 Task: Create a captivating website for a music band, complete with music samples, tour dates, and merchandise.
Action: Mouse moved to (510, 58)
Screenshot: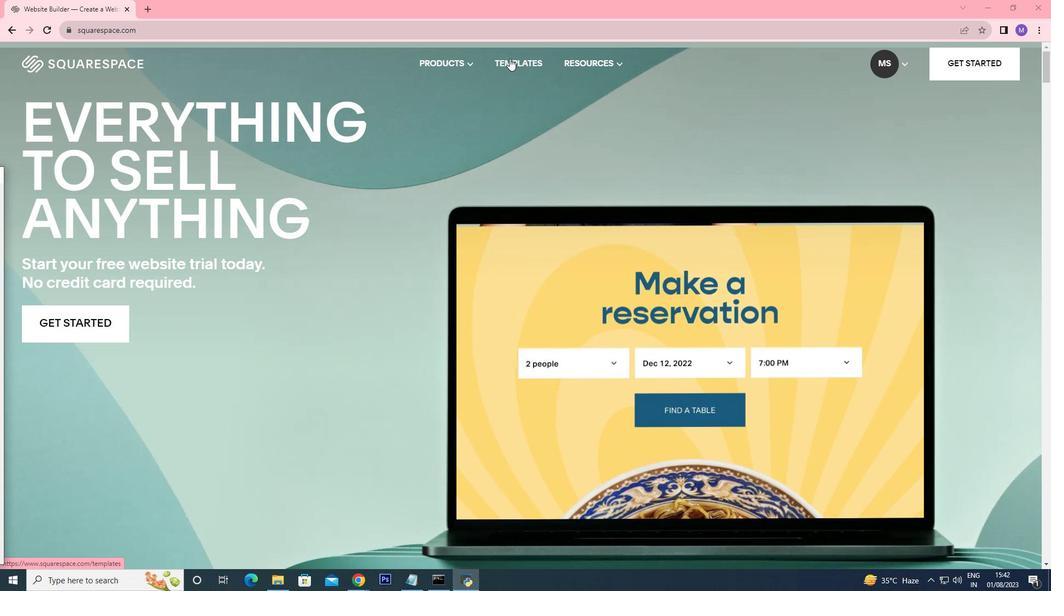 
Action: Mouse pressed left at (510, 58)
Screenshot: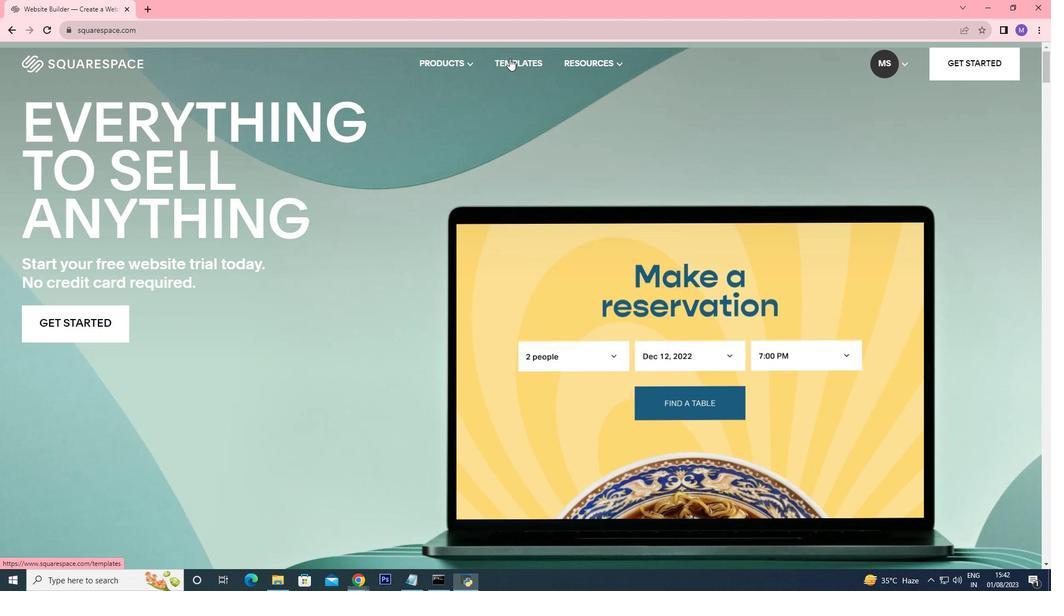 
Action: Mouse moved to (449, 230)
Screenshot: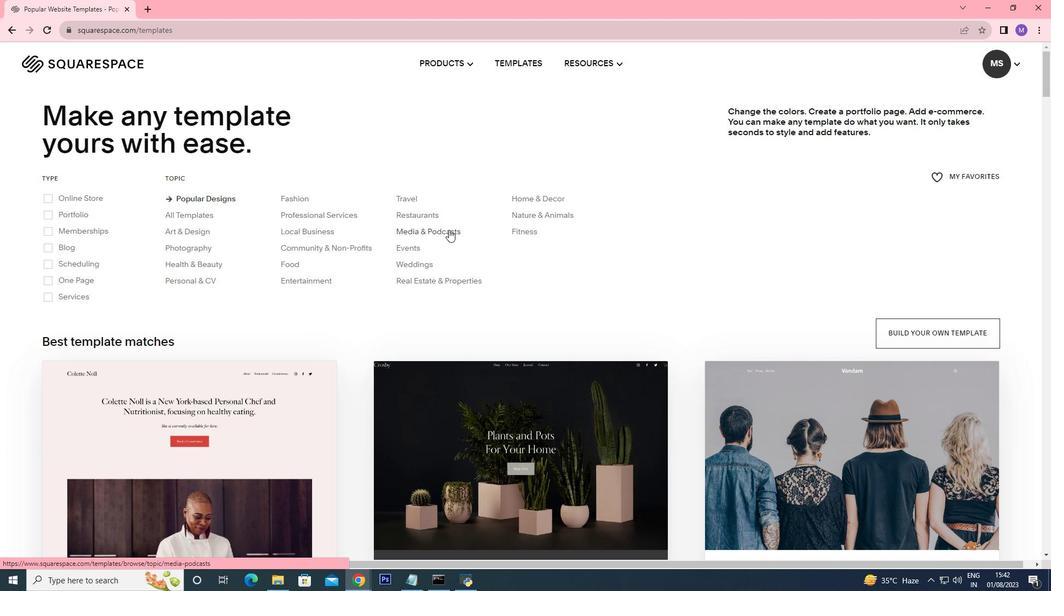 
Action: Mouse pressed left at (449, 230)
Screenshot: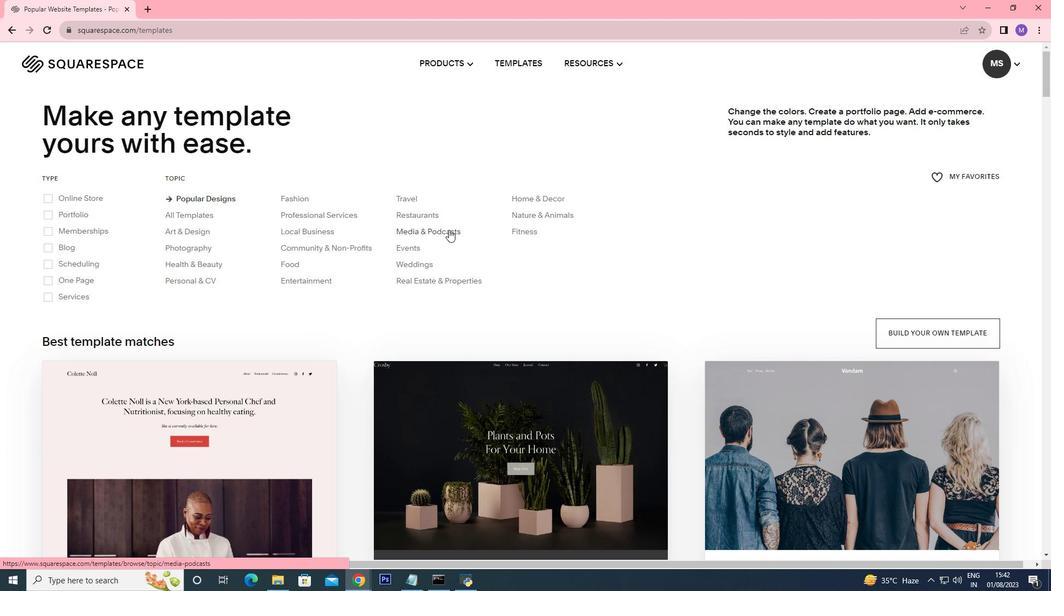 
Action: Mouse moved to (696, 337)
Screenshot: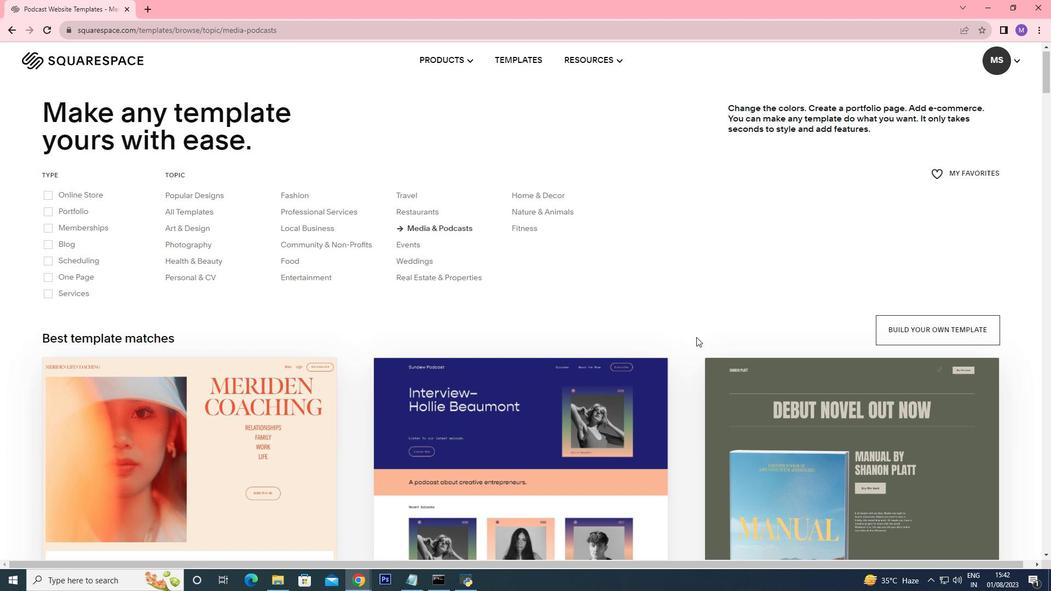 
Action: Mouse scrolled (696, 336) with delta (0, 0)
Screenshot: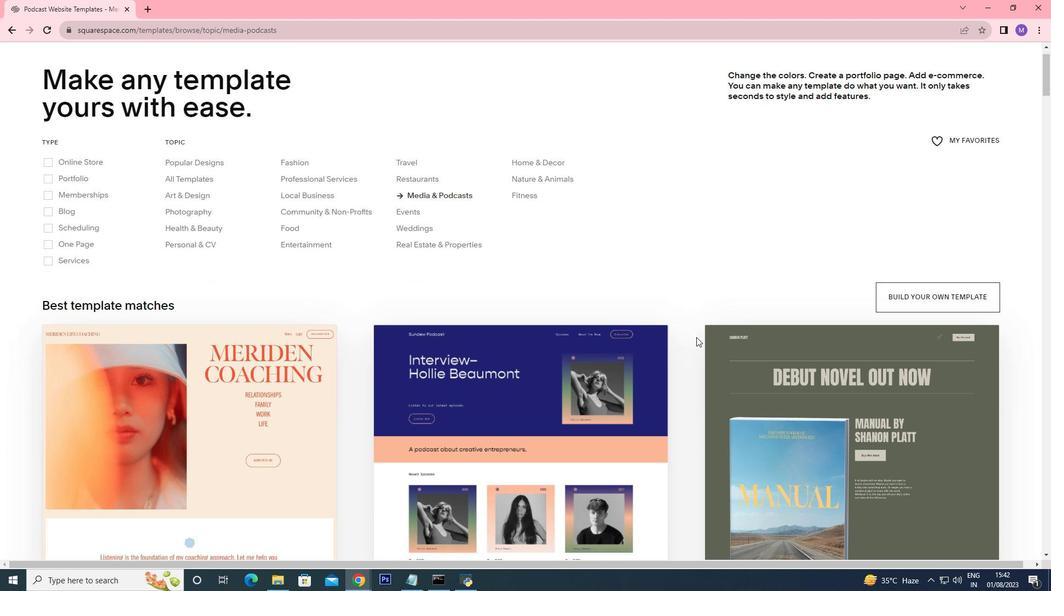 
Action: Mouse scrolled (696, 336) with delta (0, 0)
Screenshot: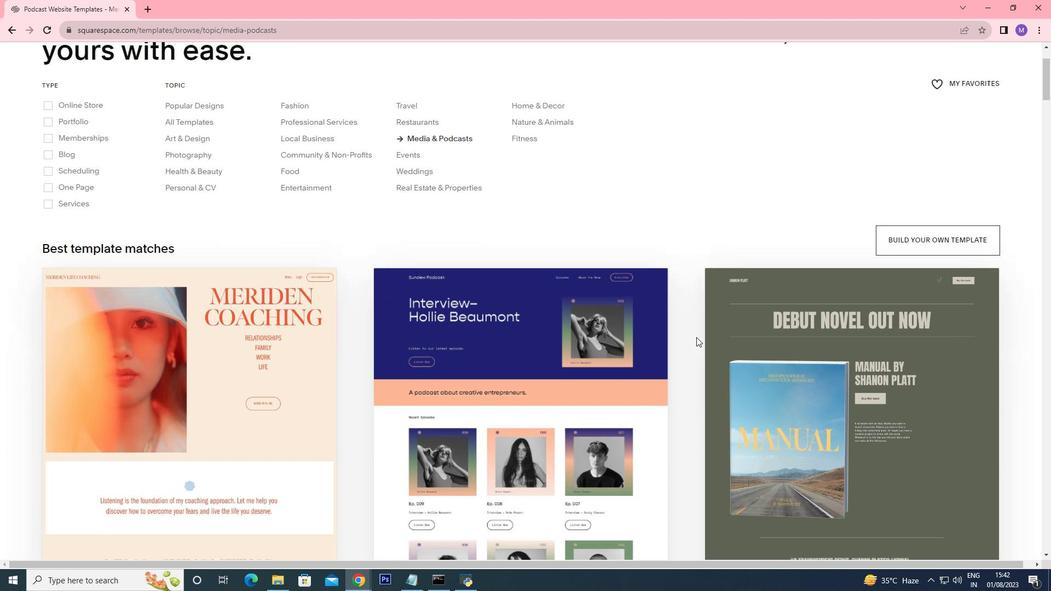 
Action: Mouse scrolled (696, 336) with delta (0, 0)
Screenshot: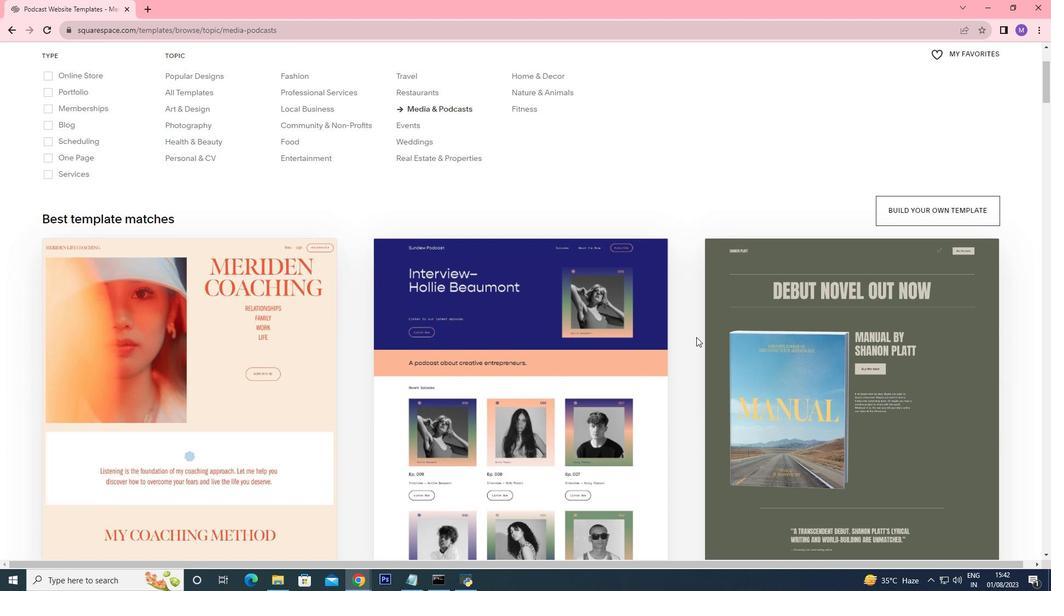 
Action: Mouse moved to (696, 339)
Screenshot: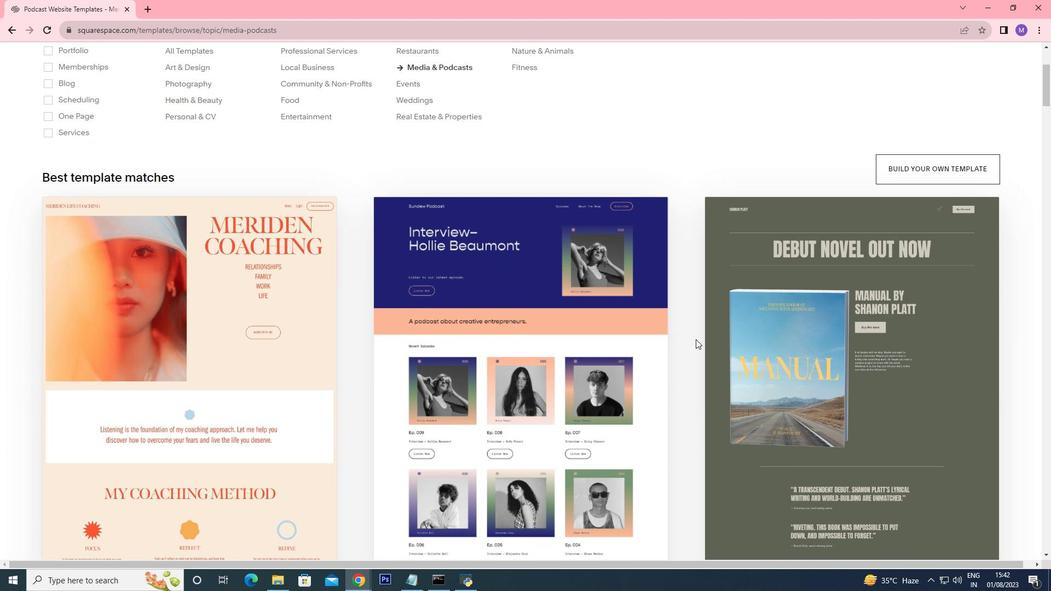 
Action: Mouse scrolled (696, 339) with delta (0, 0)
Screenshot: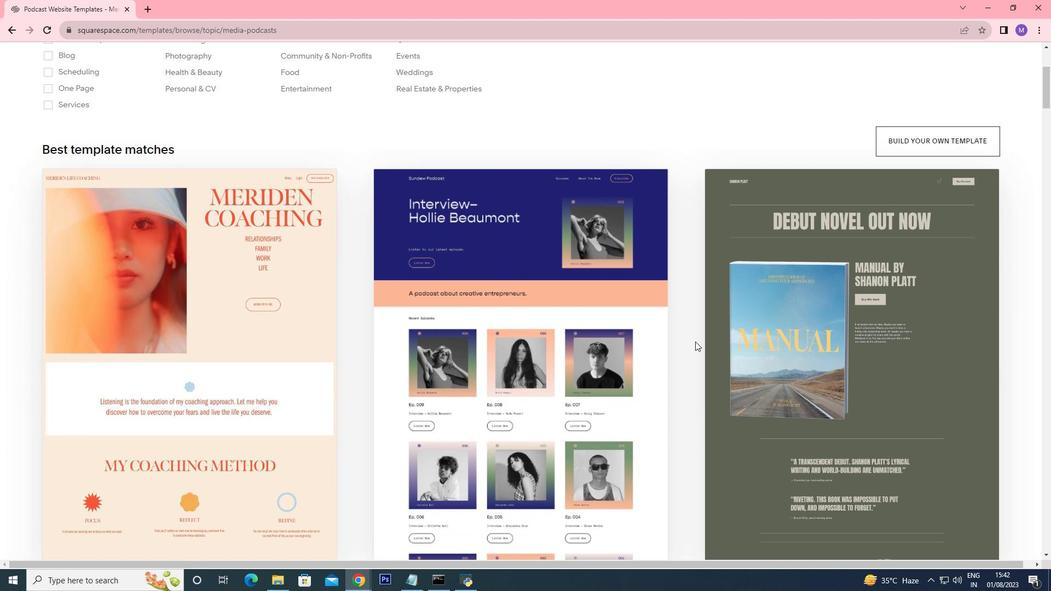 
Action: Mouse moved to (695, 341)
Screenshot: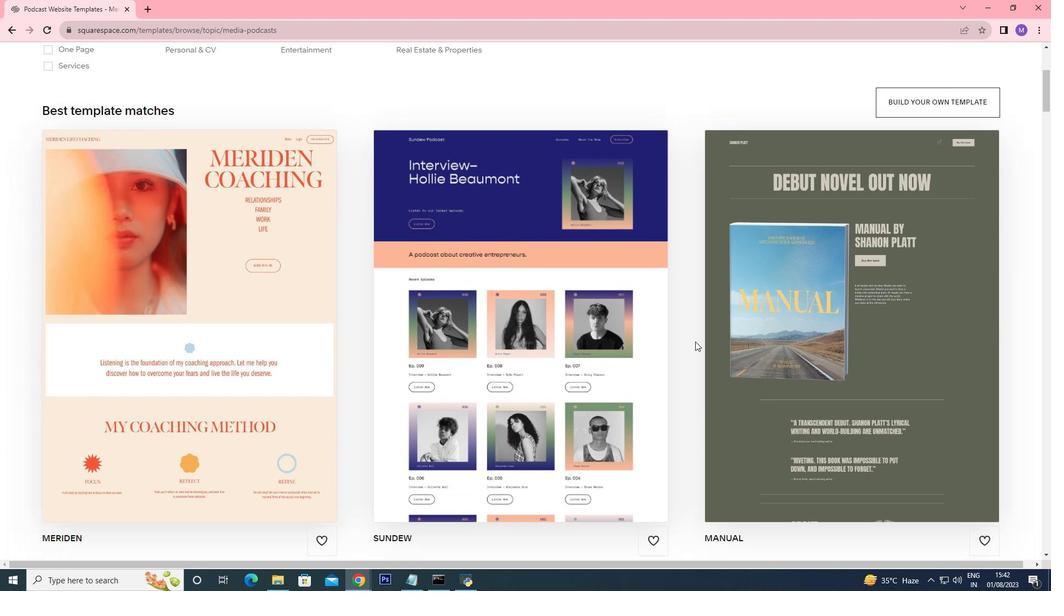 
Action: Mouse scrolled (695, 341) with delta (0, 0)
Screenshot: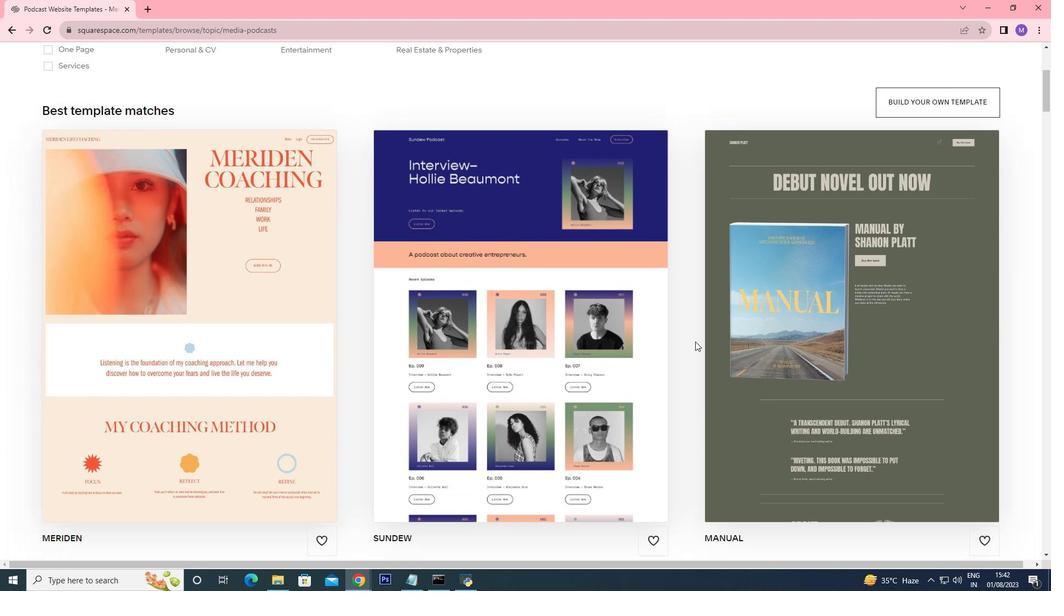 
Action: Mouse moved to (695, 343)
Screenshot: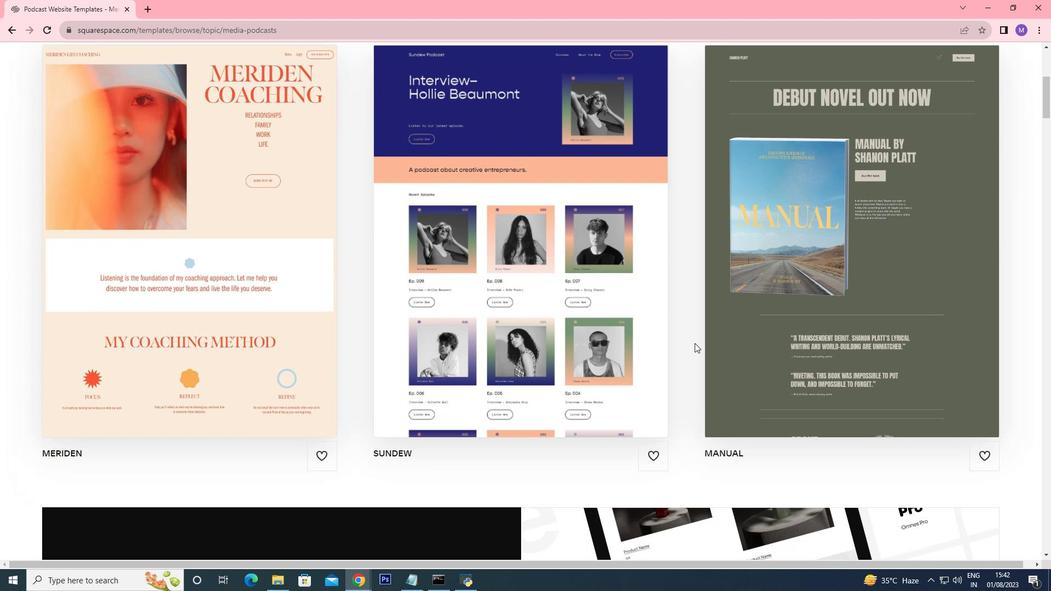 
Action: Mouse scrolled (695, 342) with delta (0, 0)
Screenshot: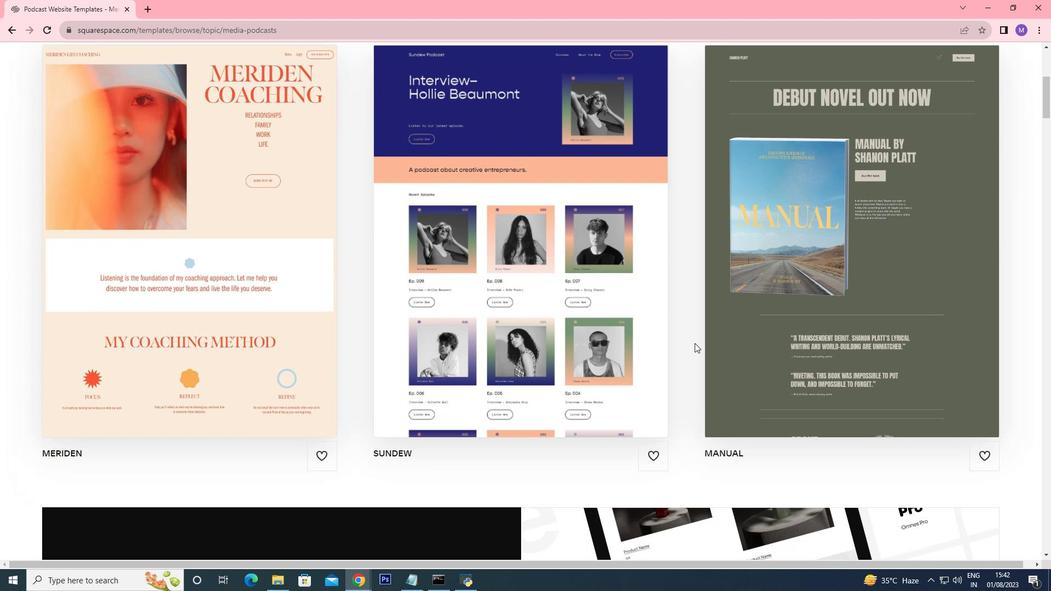 
Action: Mouse moved to (591, 365)
Screenshot: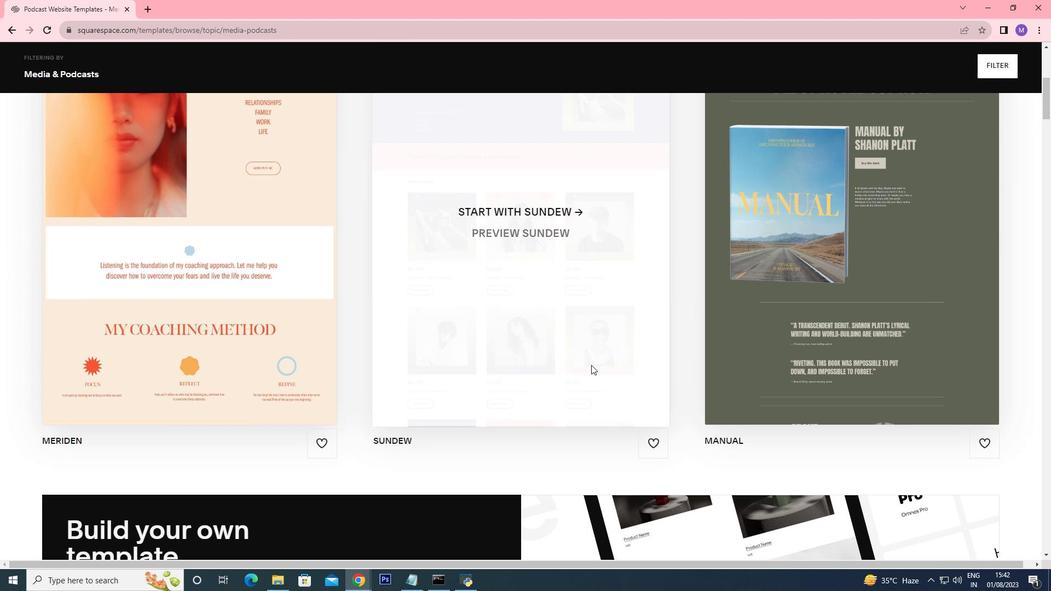 
Action: Mouse scrolled (591, 365) with delta (0, 0)
Screenshot: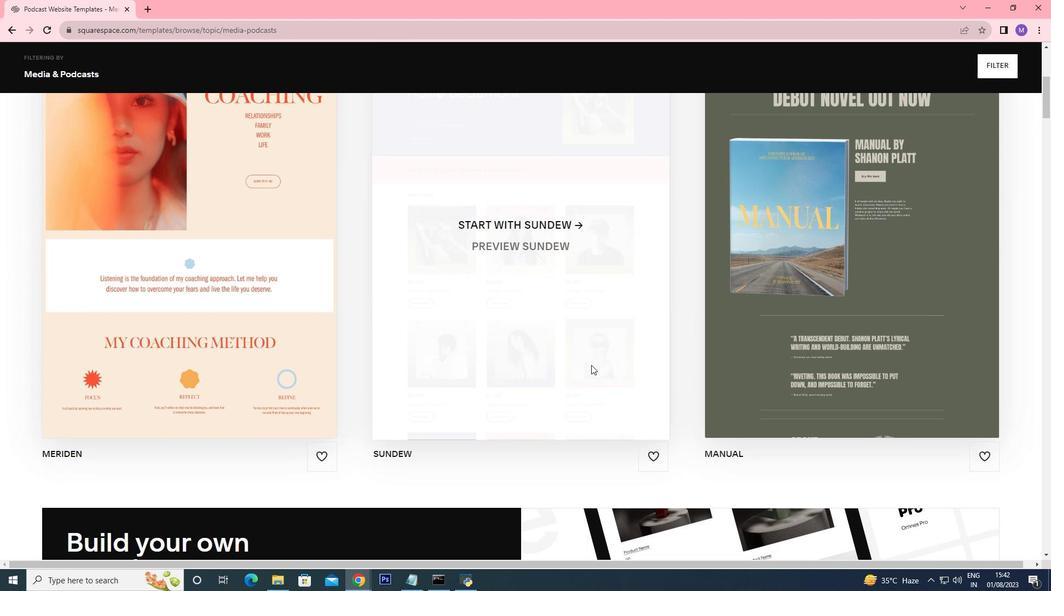 
Action: Mouse scrolled (591, 365) with delta (0, 0)
Screenshot: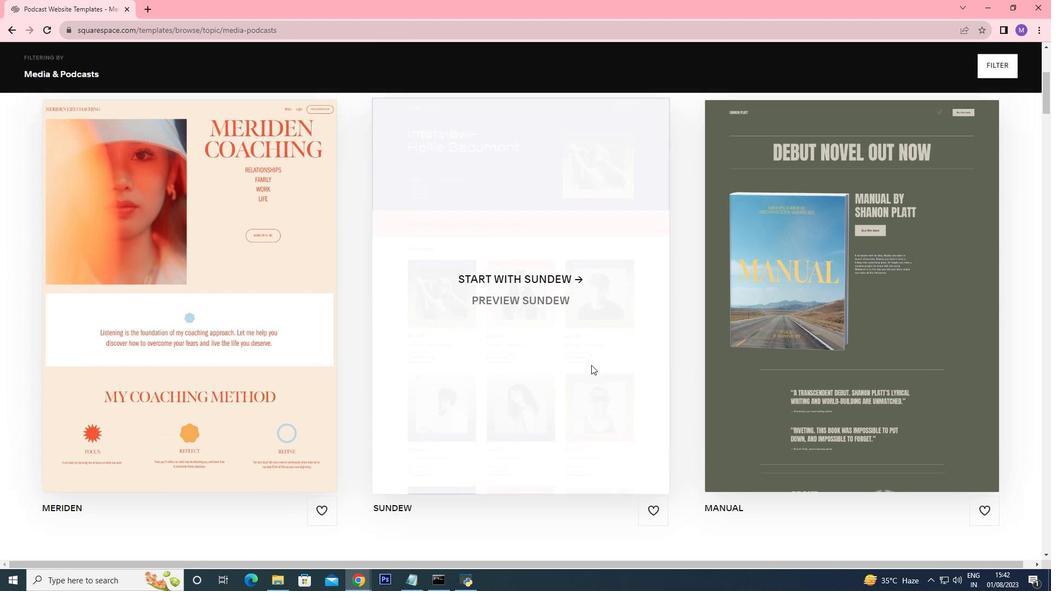 
Action: Mouse scrolled (591, 365) with delta (0, 0)
Screenshot: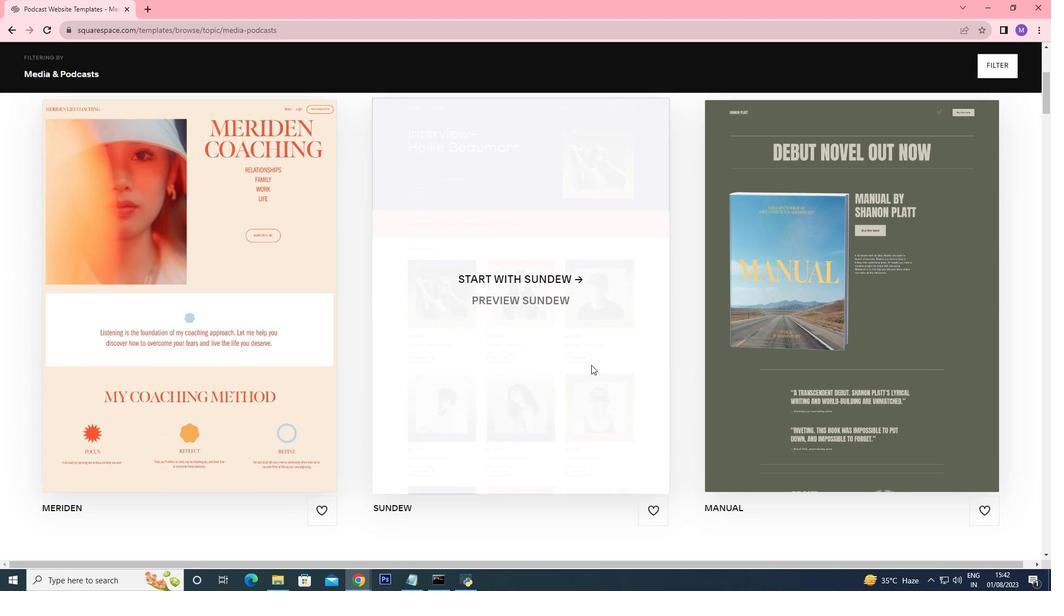 
Action: Mouse moved to (209, 382)
Screenshot: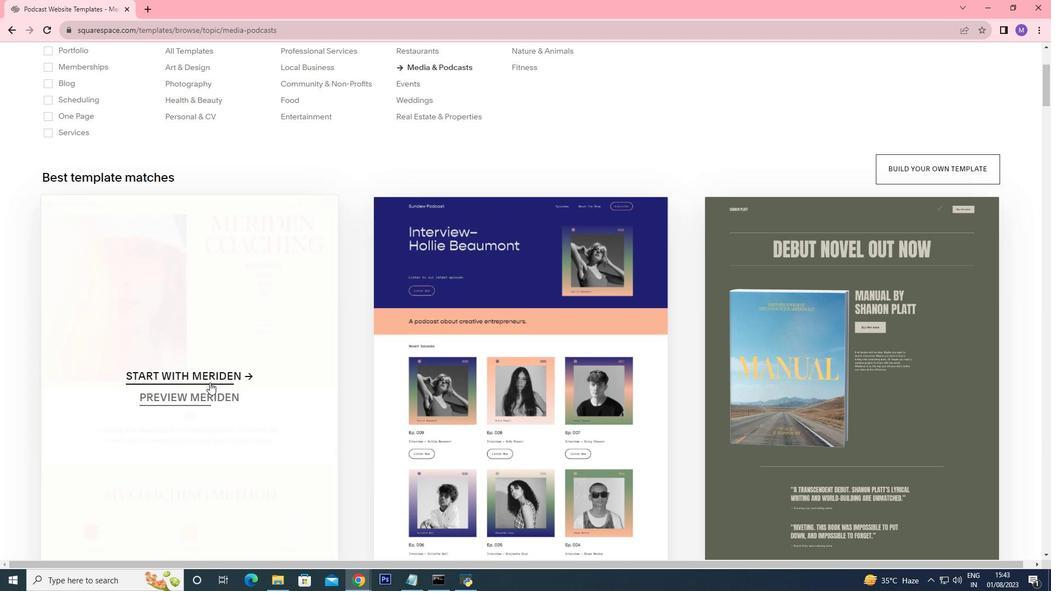 
Action: Mouse pressed left at (209, 382)
Screenshot: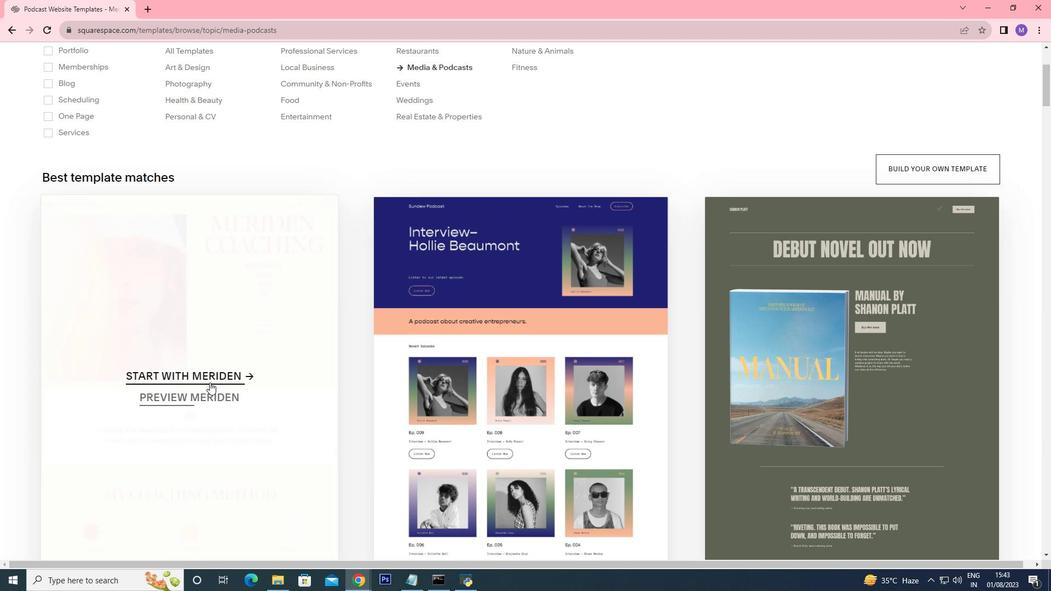 
Action: Mouse moved to (566, 341)
Screenshot: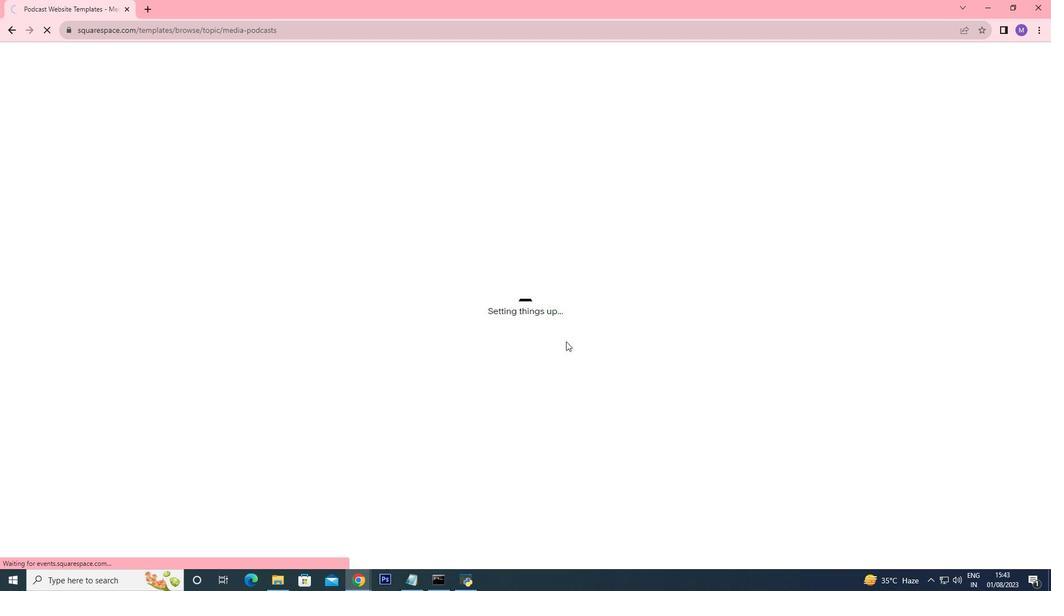
Action: Mouse scrolled (566, 341) with delta (0, 0)
Screenshot: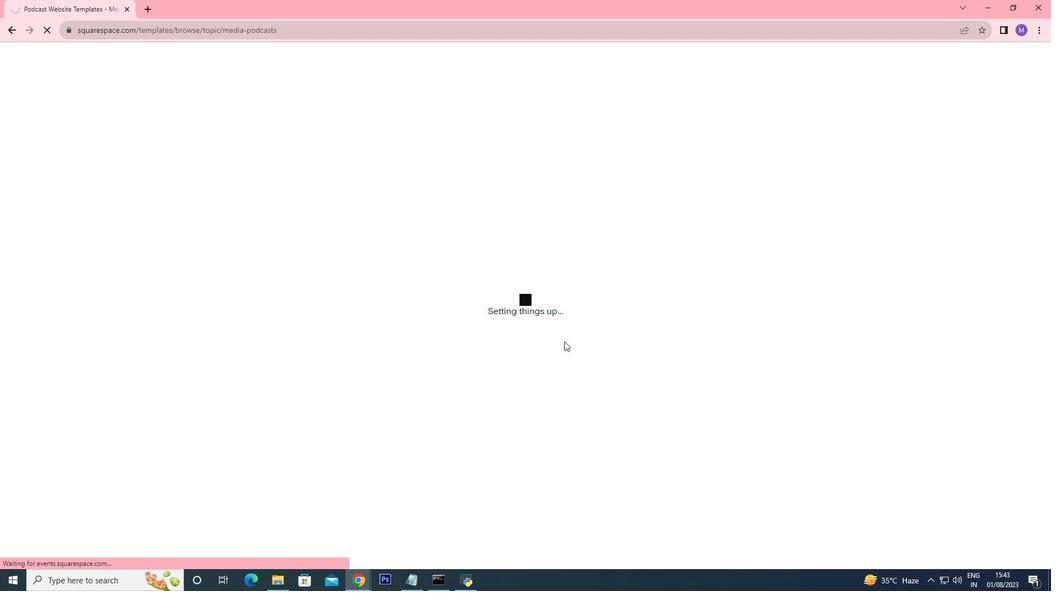 
Action: Mouse moved to (564, 341)
Screenshot: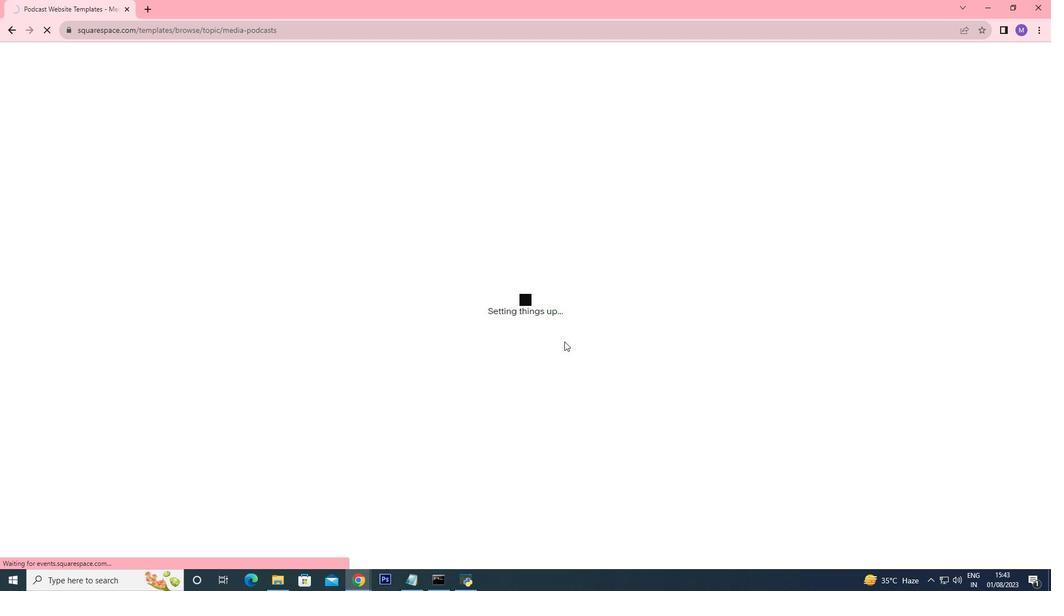 
Action: Mouse scrolled (564, 341) with delta (0, 0)
Screenshot: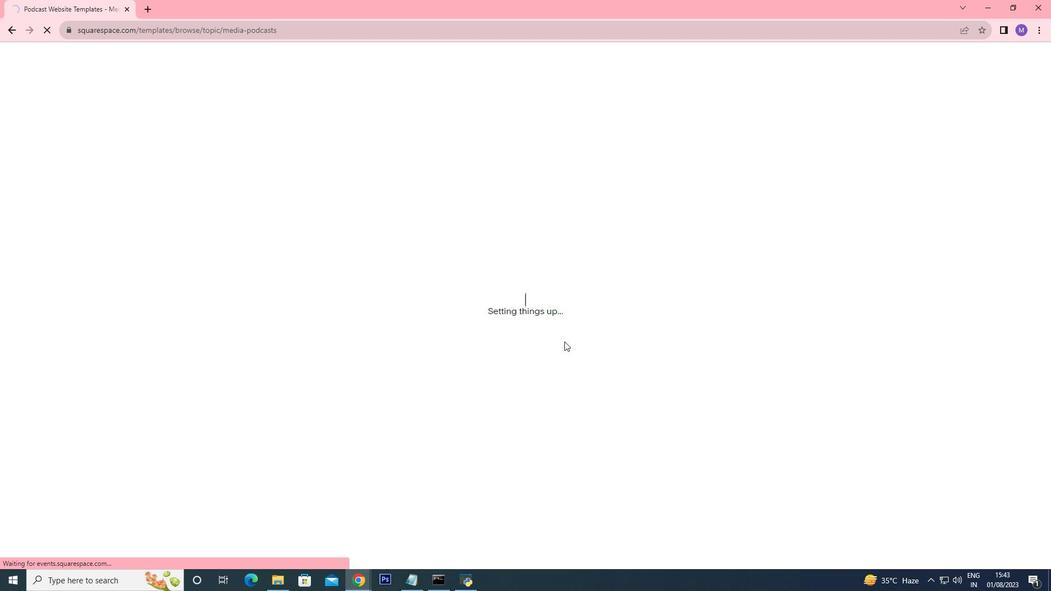 
Action: Mouse moved to (365, 294)
Screenshot: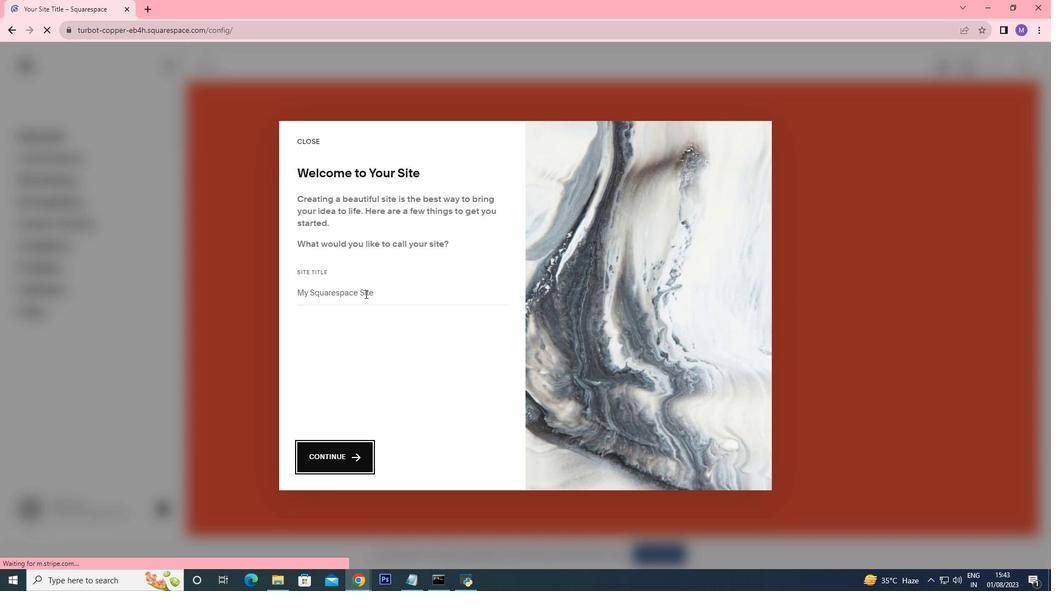 
Action: Mouse pressed left at (365, 294)
Screenshot: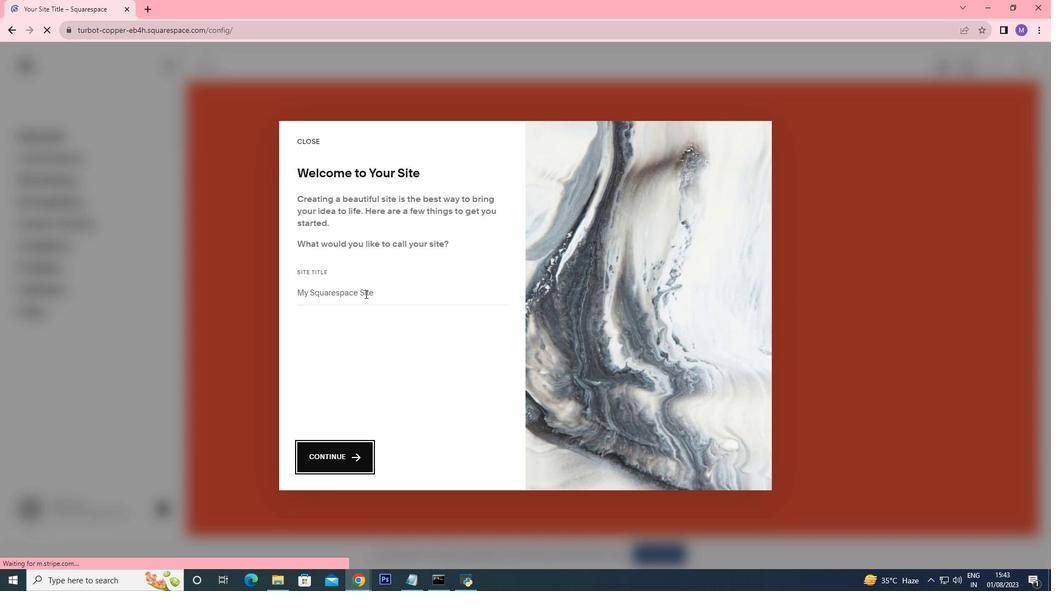 
Action: Mouse moved to (364, 294)
Screenshot: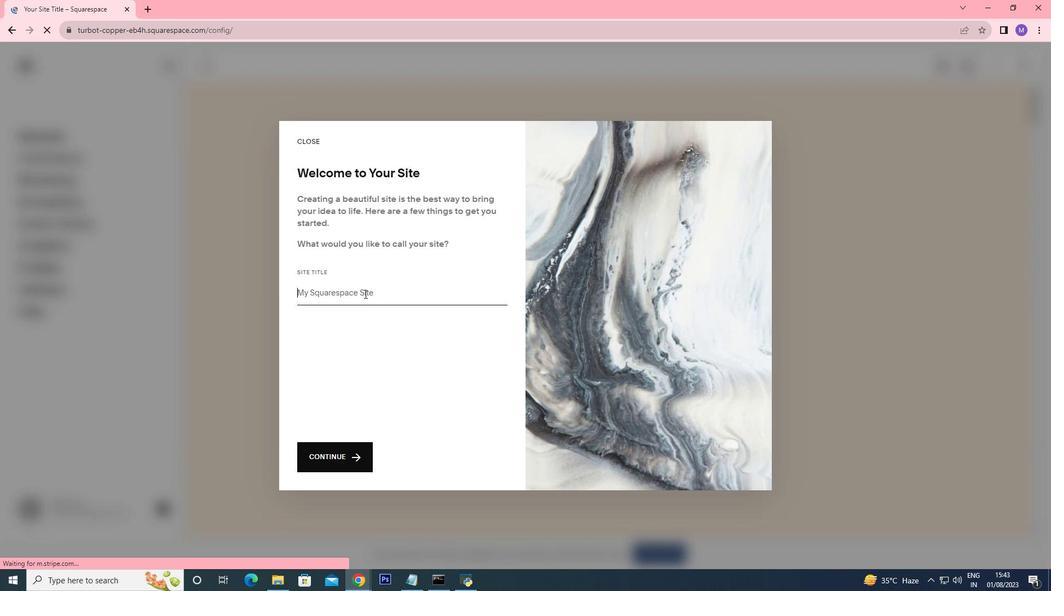 
Action: Key pressed <Key.shift>Music<Key.space>band
Screenshot: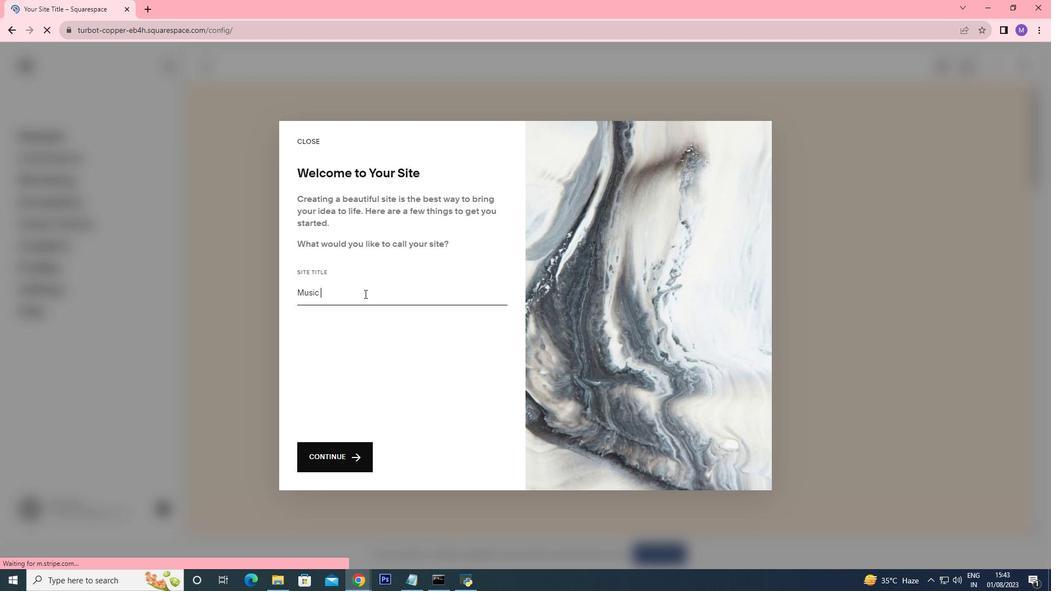 
Action: Mouse pressed left at (364, 294)
Screenshot: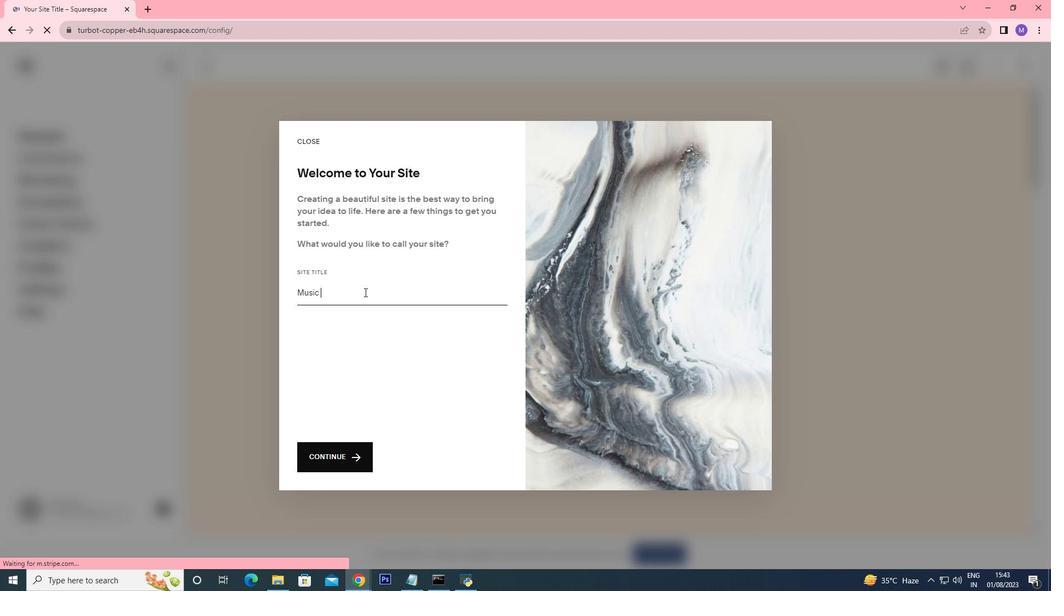 
Action: Mouse moved to (346, 292)
Screenshot: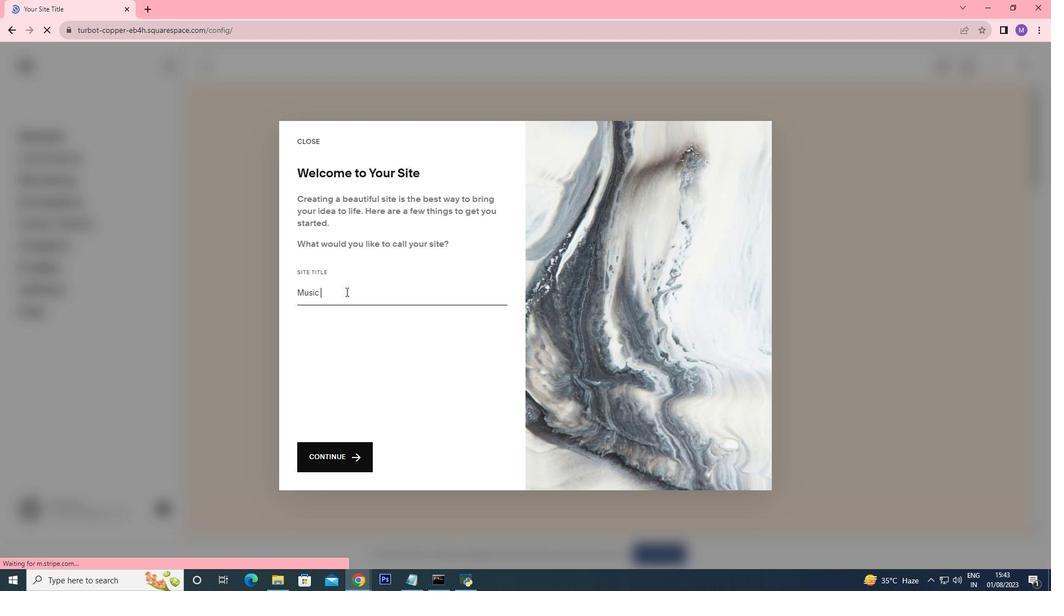 
Action: Mouse pressed left at (346, 292)
Screenshot: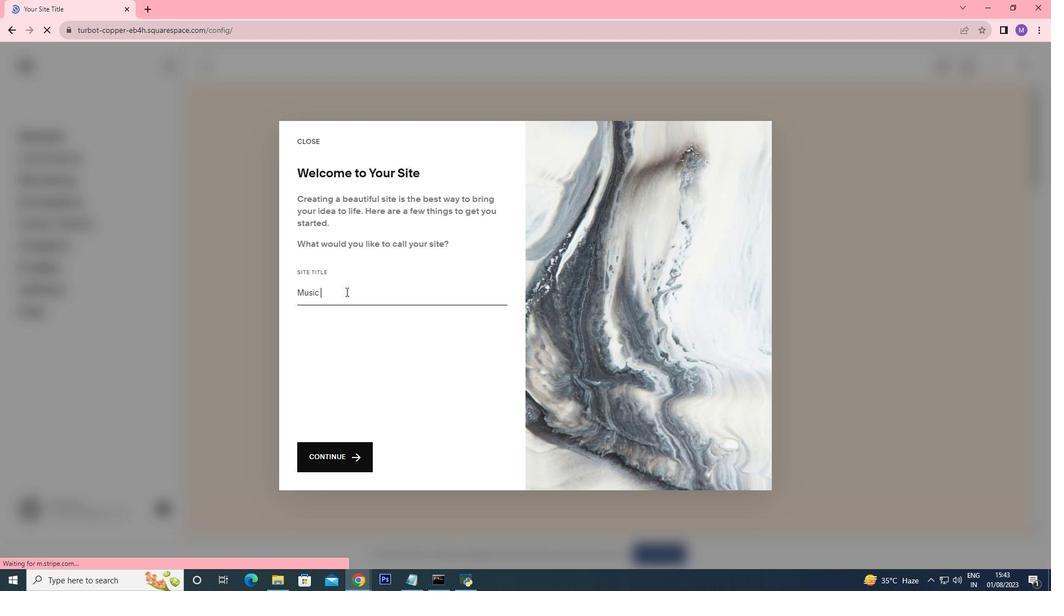 
Action: Mouse moved to (338, 452)
Screenshot: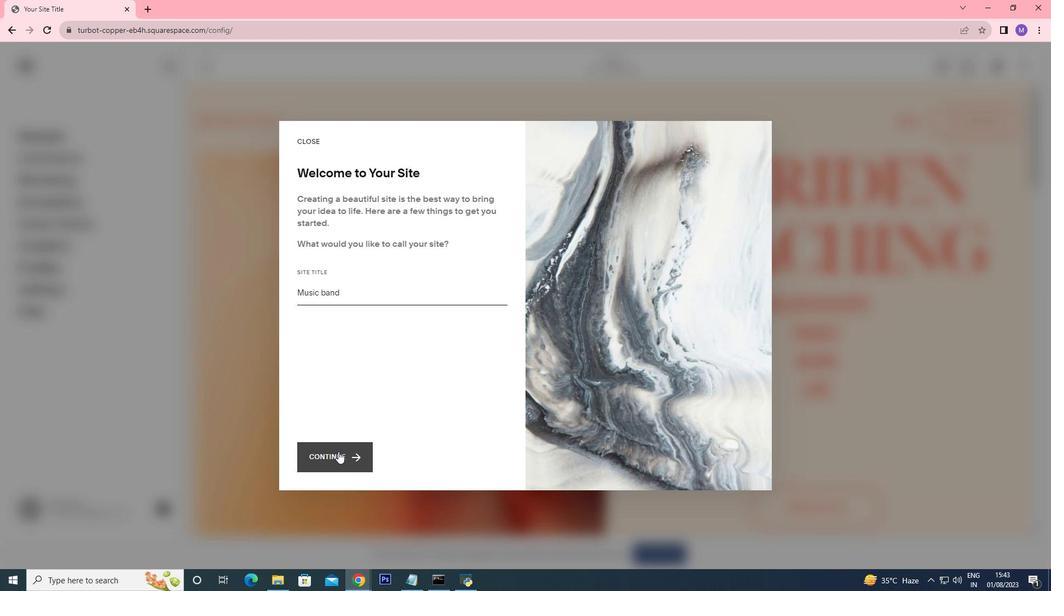 
Action: Mouse pressed left at (338, 452)
Screenshot: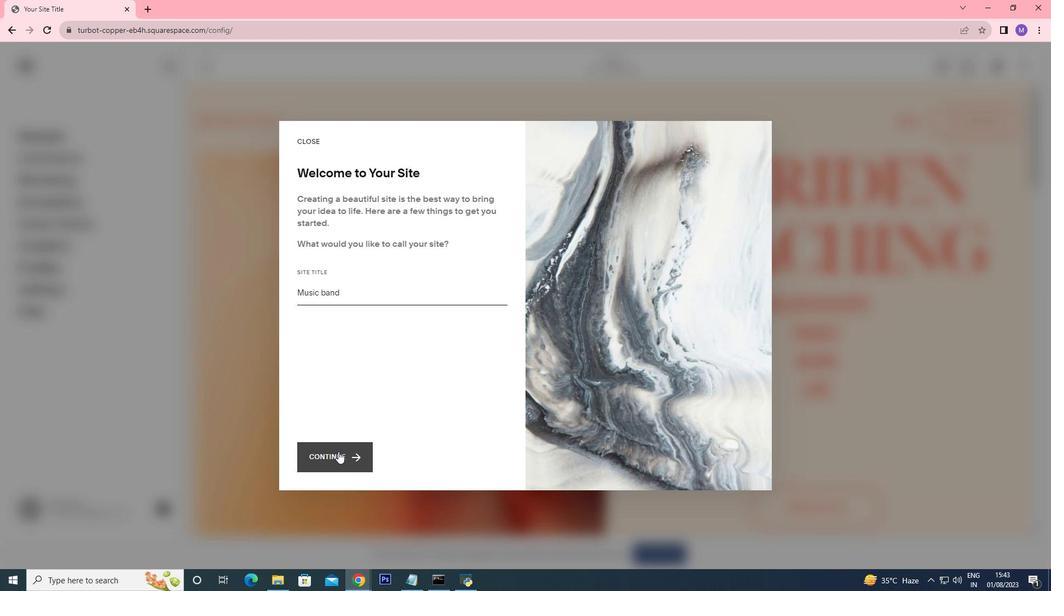 
Action: Mouse moved to (493, 459)
Screenshot: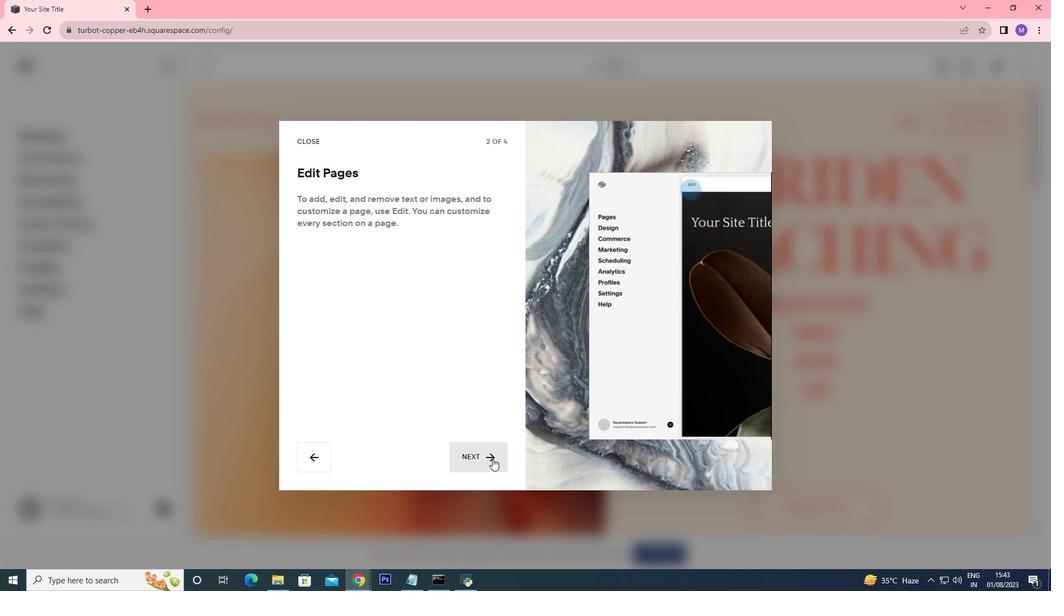 
Action: Mouse pressed left at (493, 459)
Screenshot: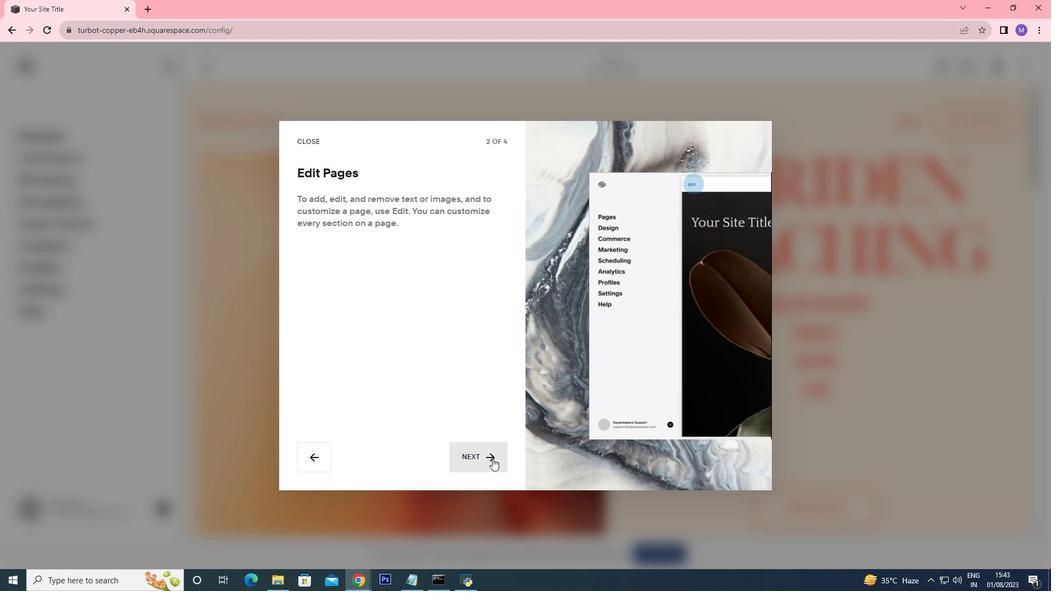 
Action: Mouse moved to (488, 460)
Screenshot: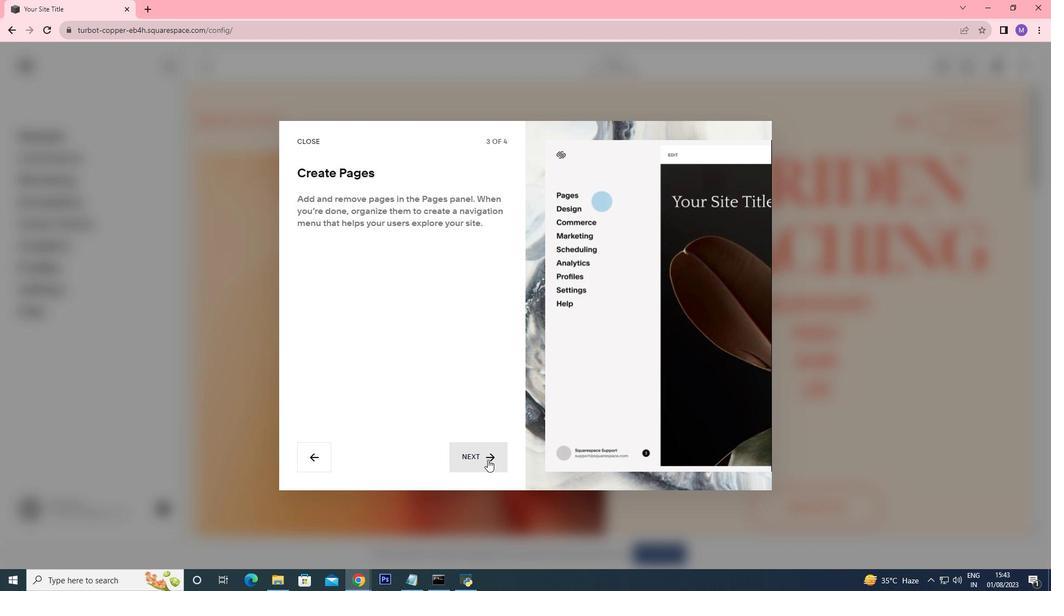 
Action: Mouse pressed left at (488, 460)
Screenshot: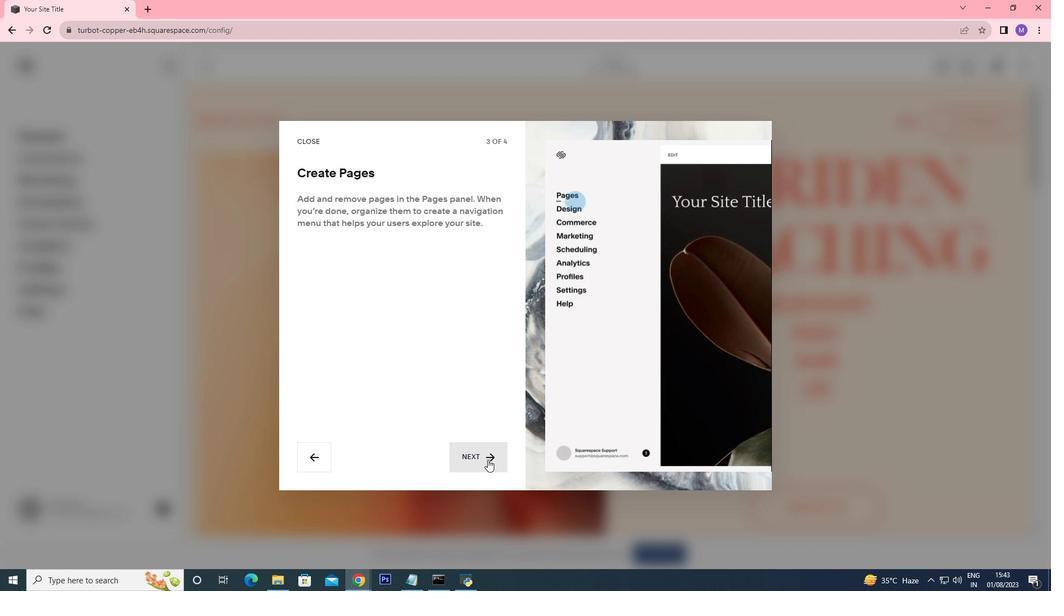 
Action: Mouse pressed left at (488, 460)
Screenshot: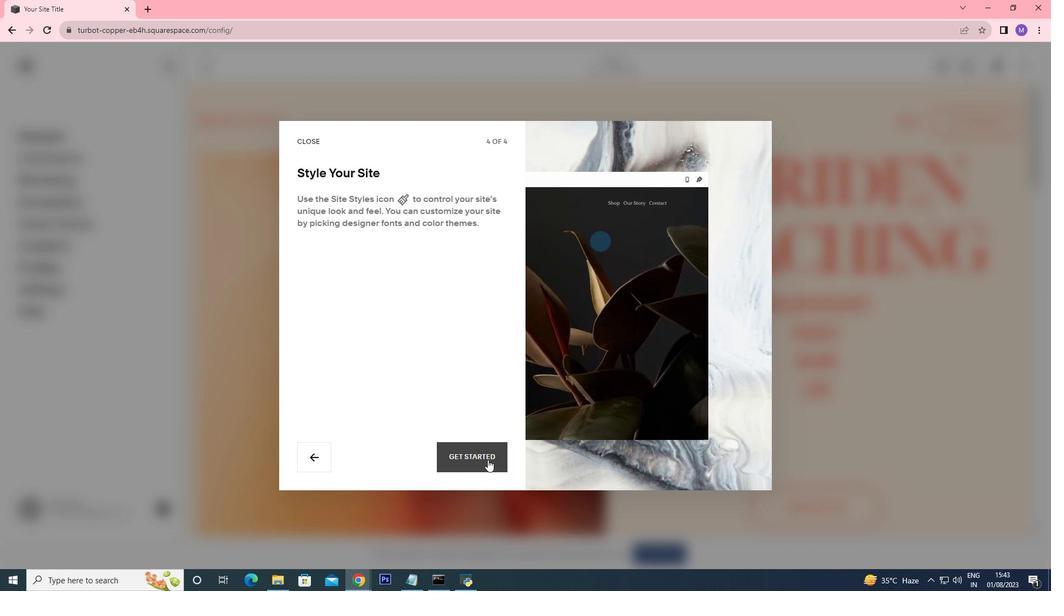 
Action: Mouse moved to (1004, 481)
Screenshot: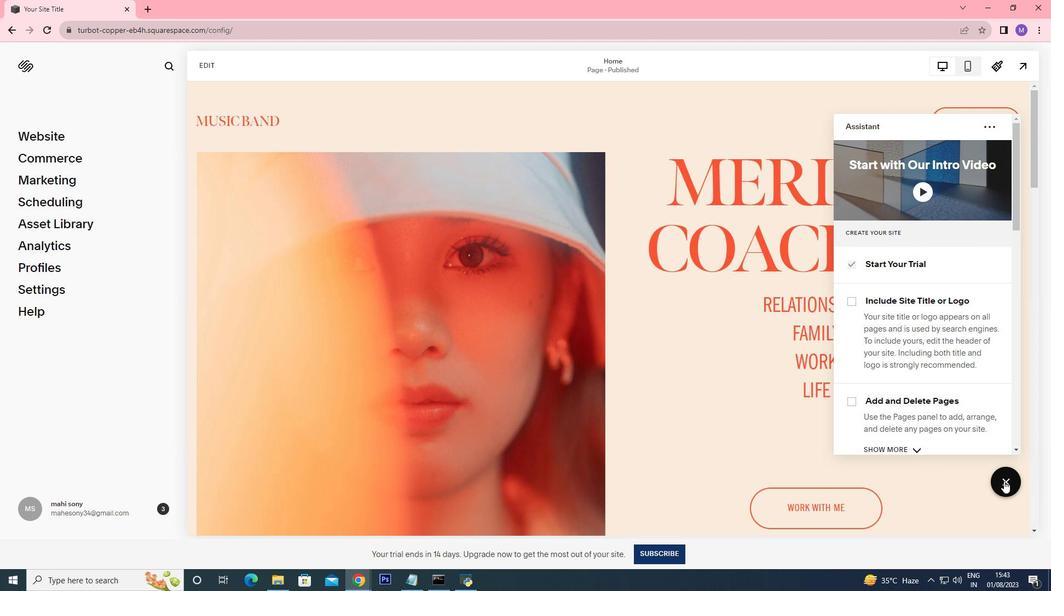 
Action: Mouse pressed left at (1004, 481)
Screenshot: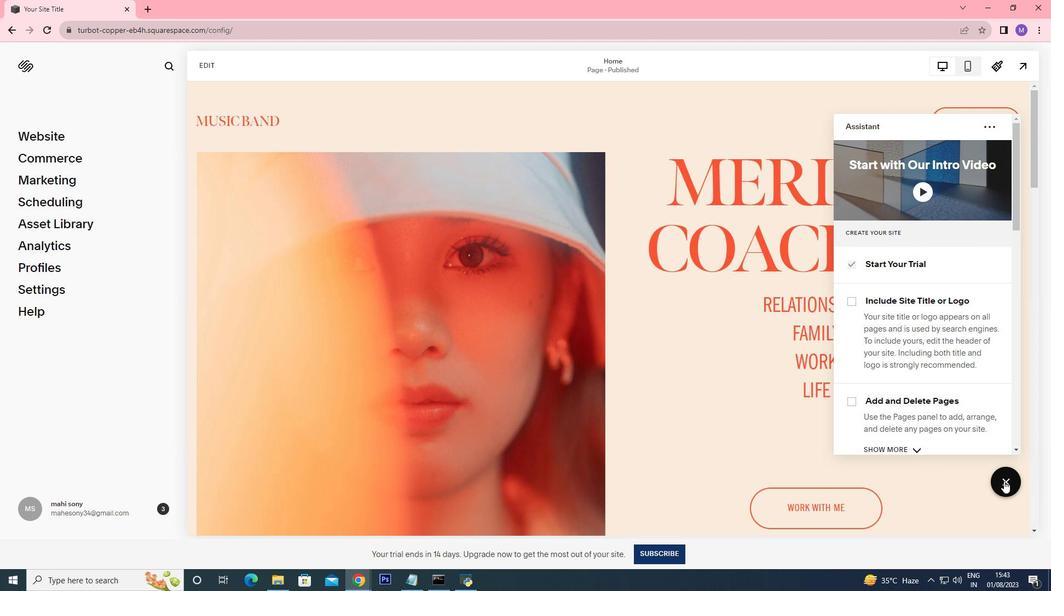 
Action: Mouse moved to (698, 347)
Screenshot: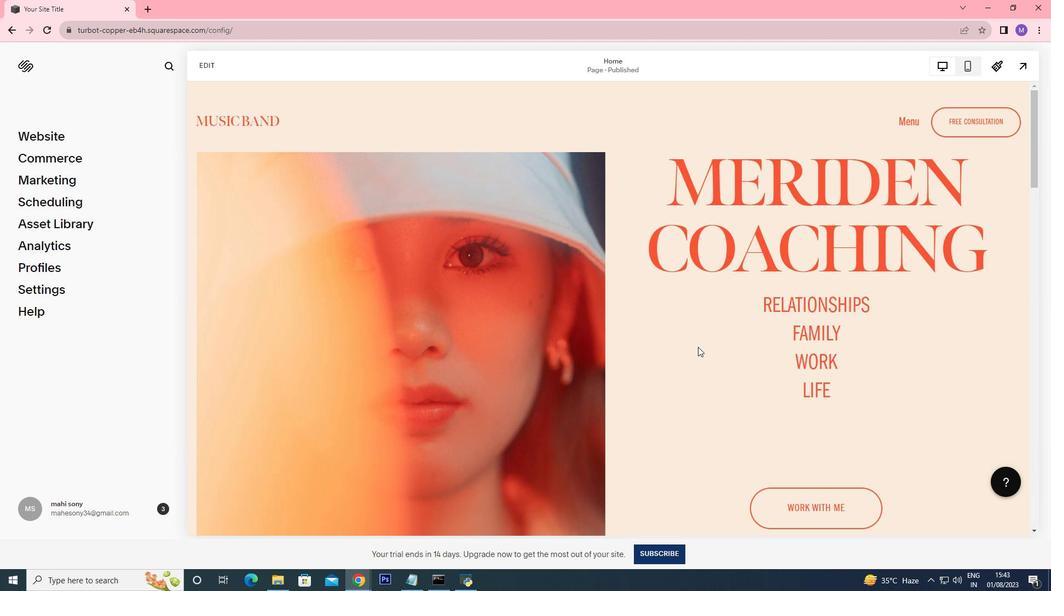 
Action: Mouse pressed left at (698, 347)
Screenshot: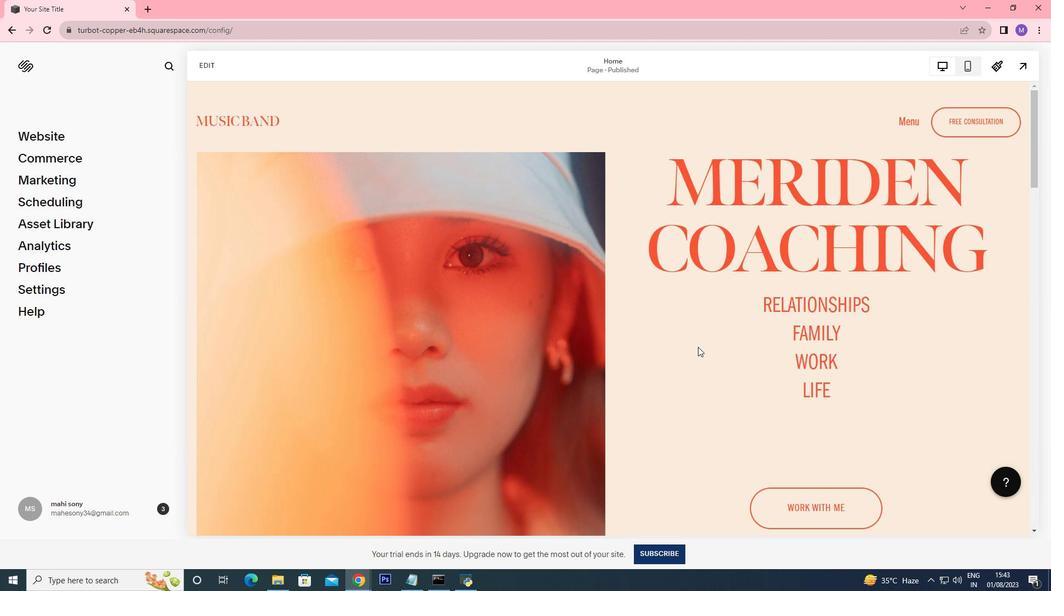 
Action: Mouse moved to (821, 194)
Screenshot: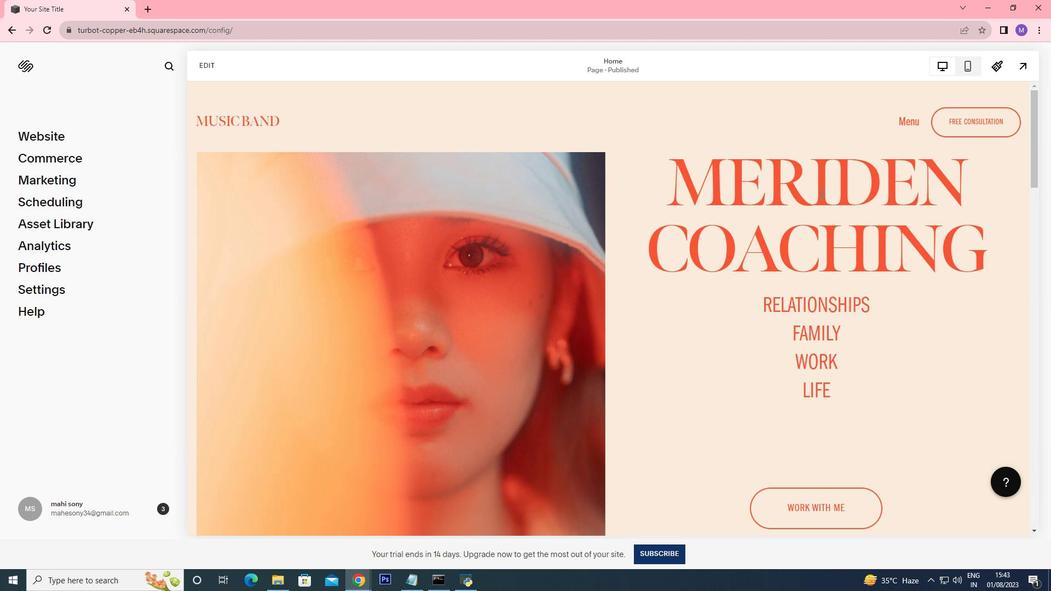
Action: Mouse pressed left at (821, 194)
Screenshot: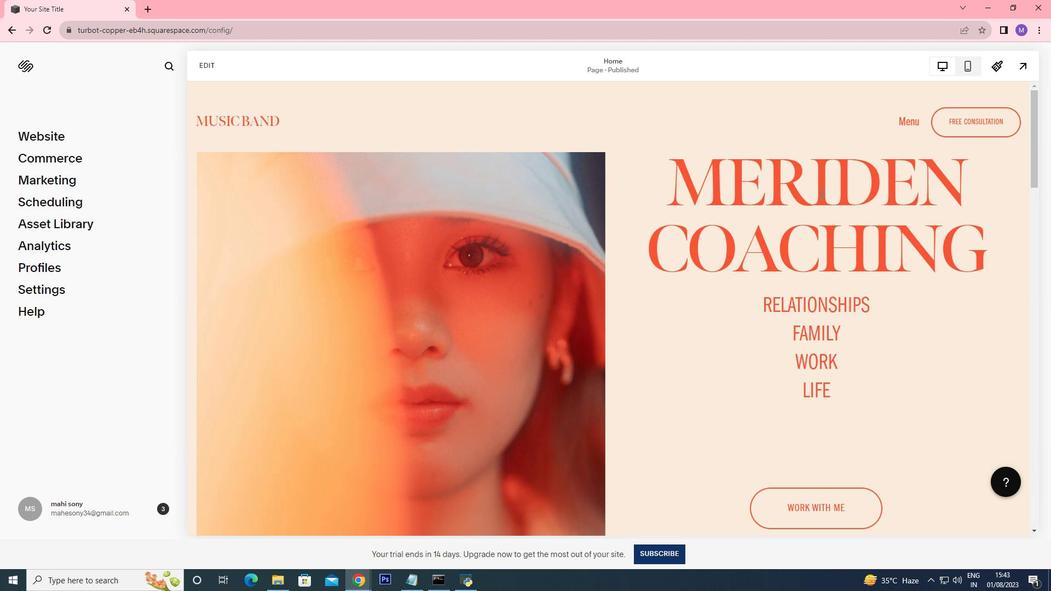 
Action: Mouse moved to (832, 334)
Screenshot: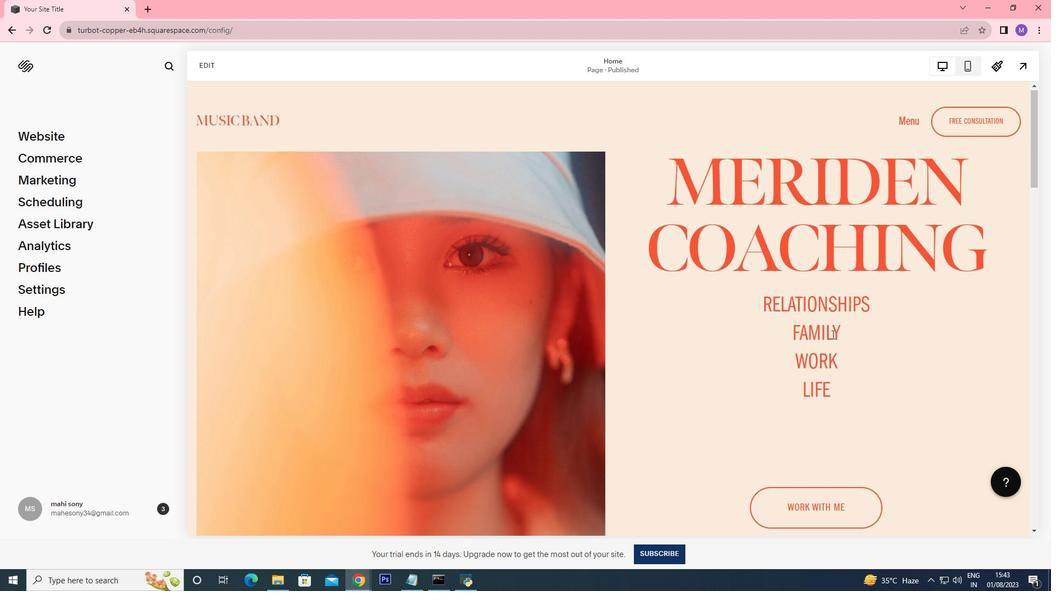 
Action: Mouse scrolled (832, 334) with delta (0, 0)
Screenshot: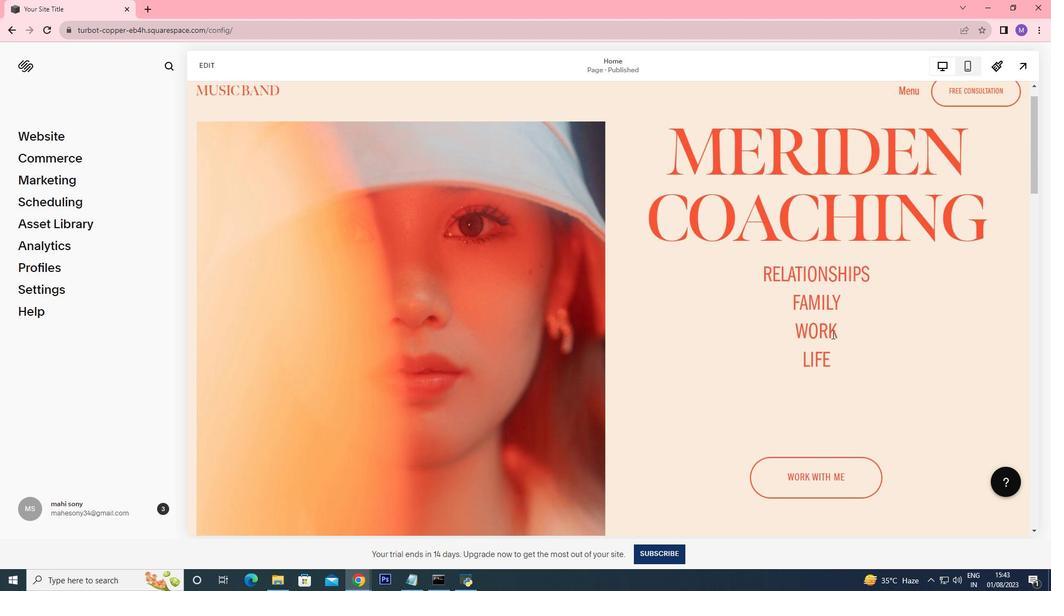 
Action: Mouse scrolled (832, 334) with delta (0, 0)
Screenshot: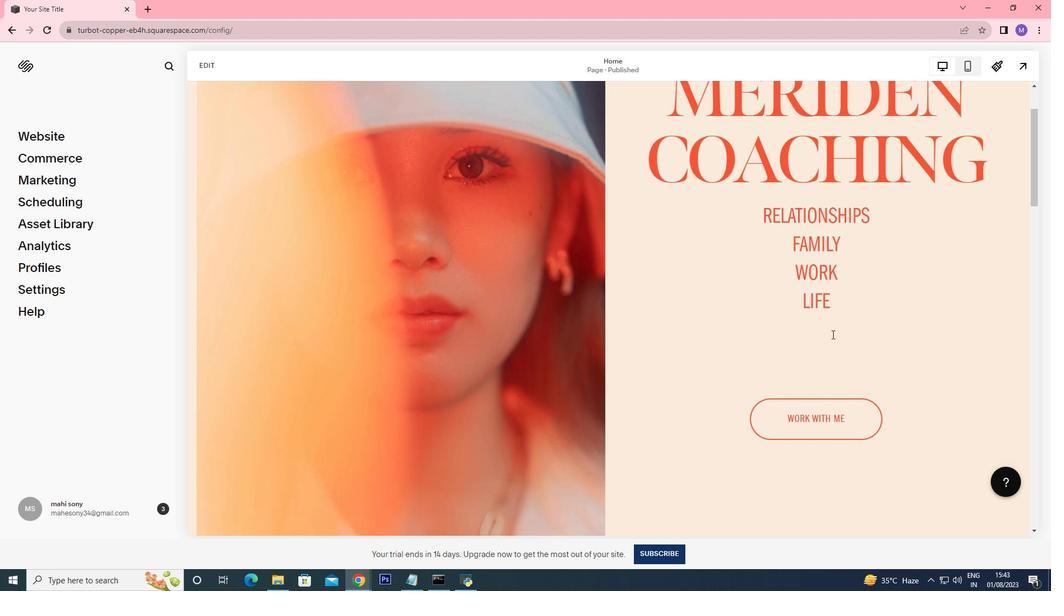 
Action: Mouse scrolled (832, 334) with delta (0, 0)
Screenshot: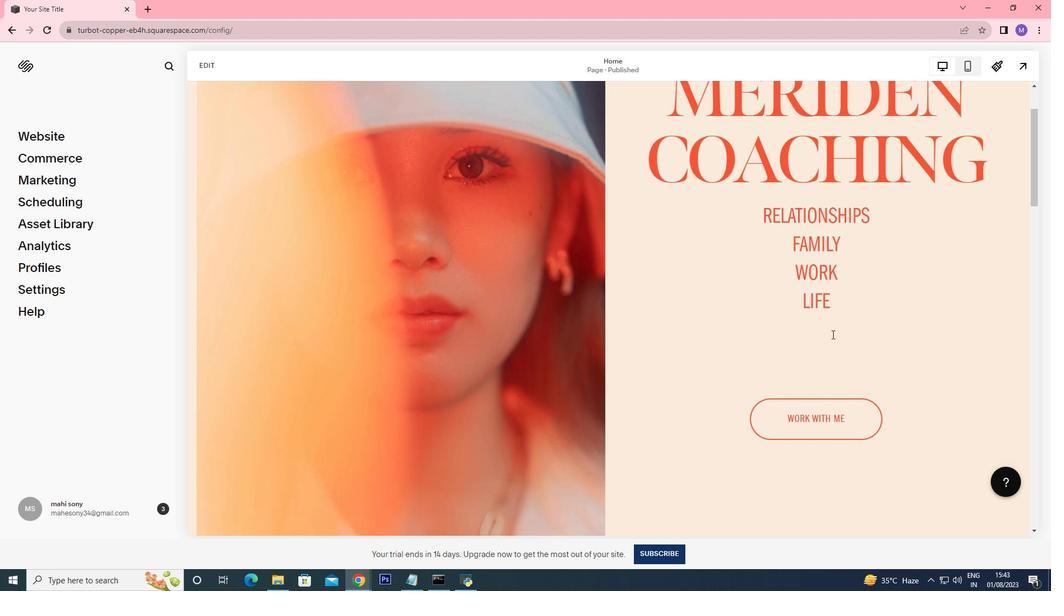 
Action: Mouse scrolled (832, 334) with delta (0, 0)
Screenshot: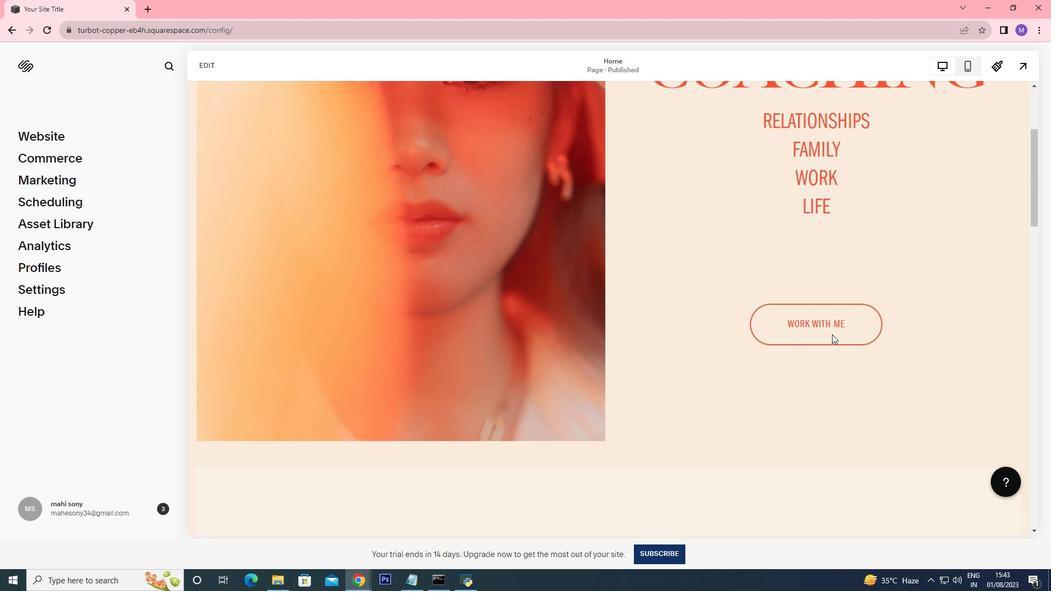 
Action: Mouse moved to (825, 339)
Screenshot: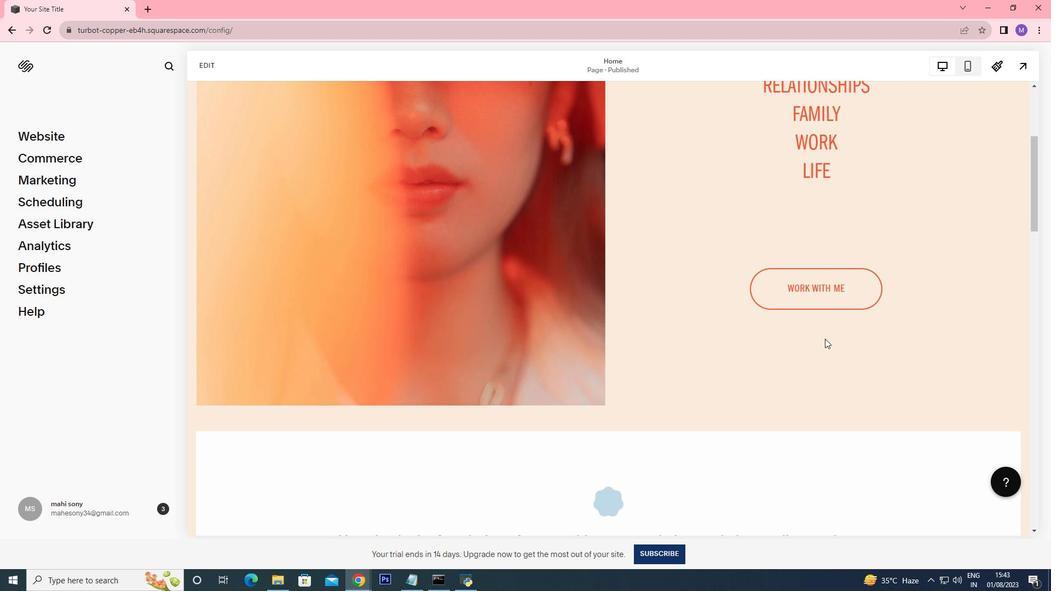 
Action: Mouse scrolled (825, 338) with delta (0, 0)
Screenshot: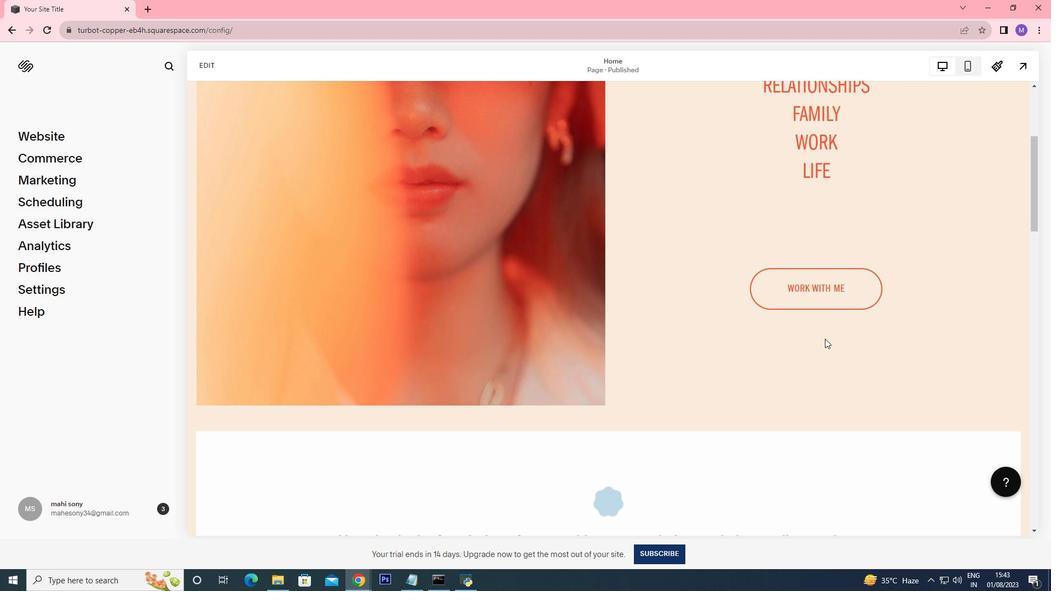 
Action: Mouse scrolled (825, 338) with delta (0, 0)
Screenshot: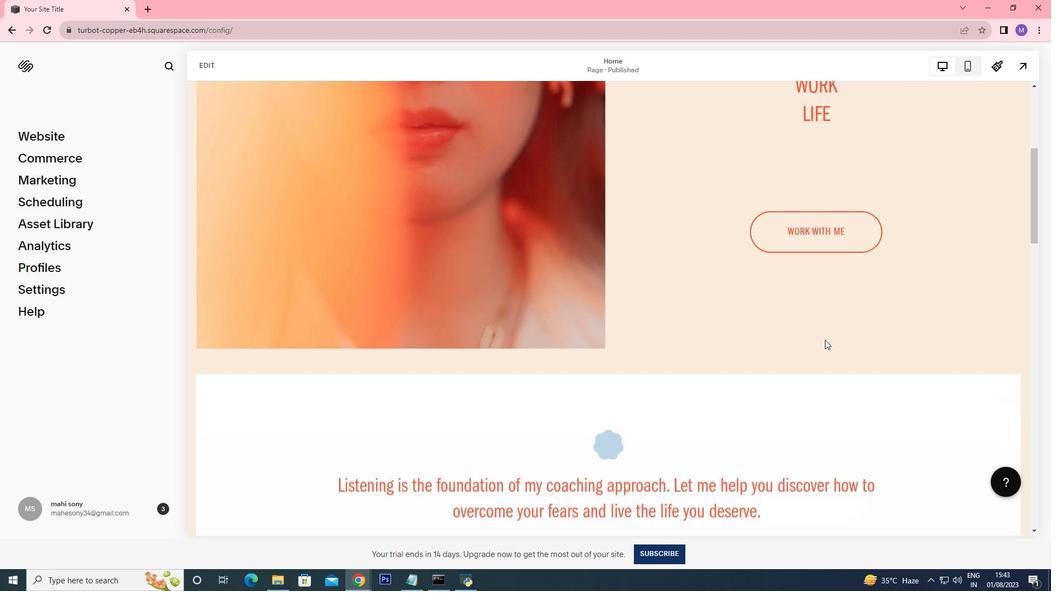 
Action: Mouse scrolled (825, 338) with delta (0, 0)
Screenshot: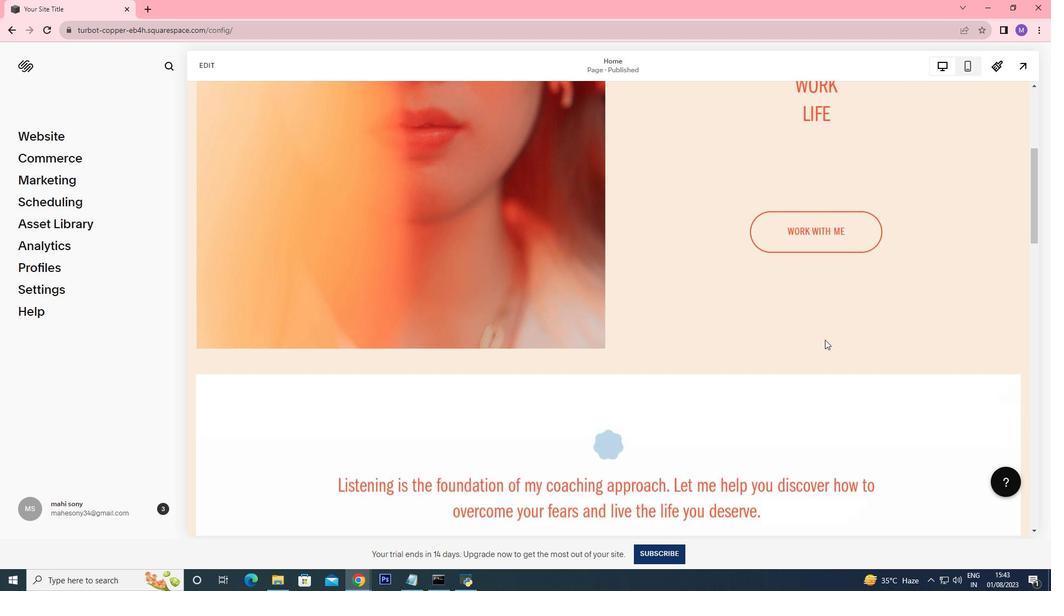 
Action: Mouse moved to (824, 341)
Screenshot: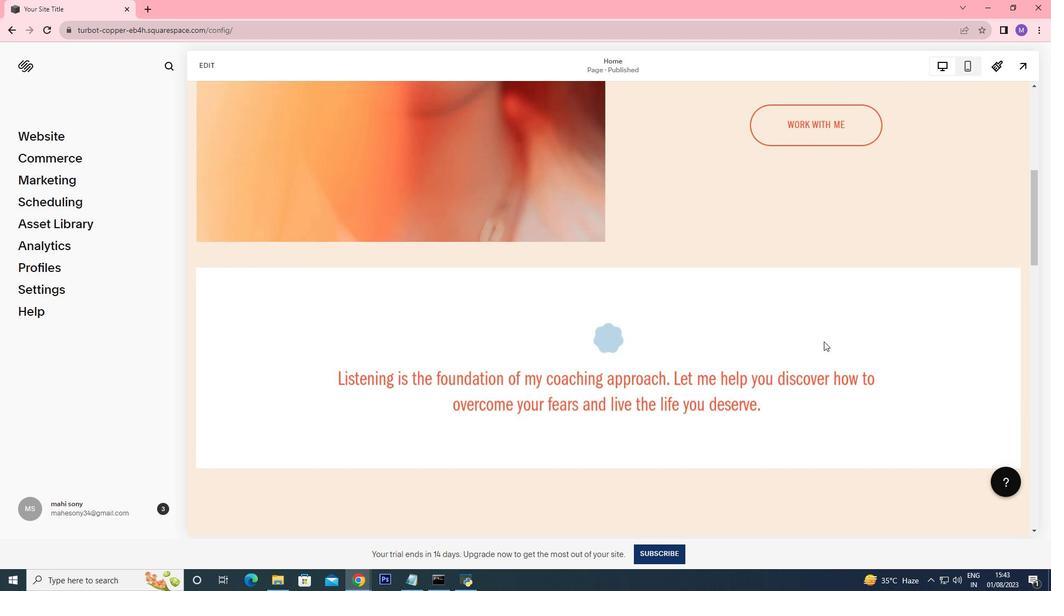 
Action: Mouse scrolled (825, 340) with delta (0, 0)
Screenshot: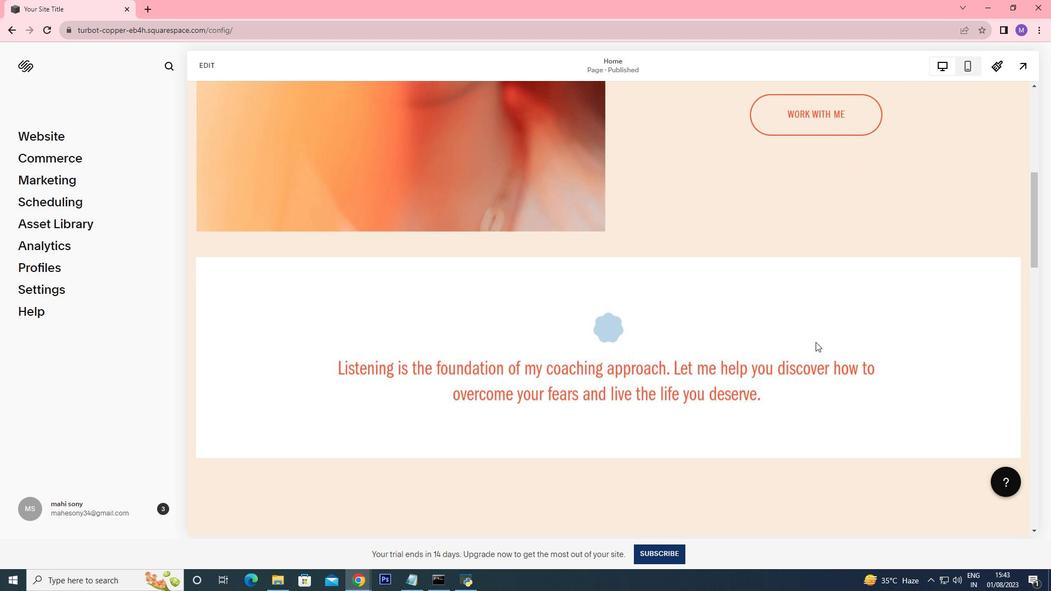 
Action: Mouse scrolled (824, 341) with delta (0, 0)
Screenshot: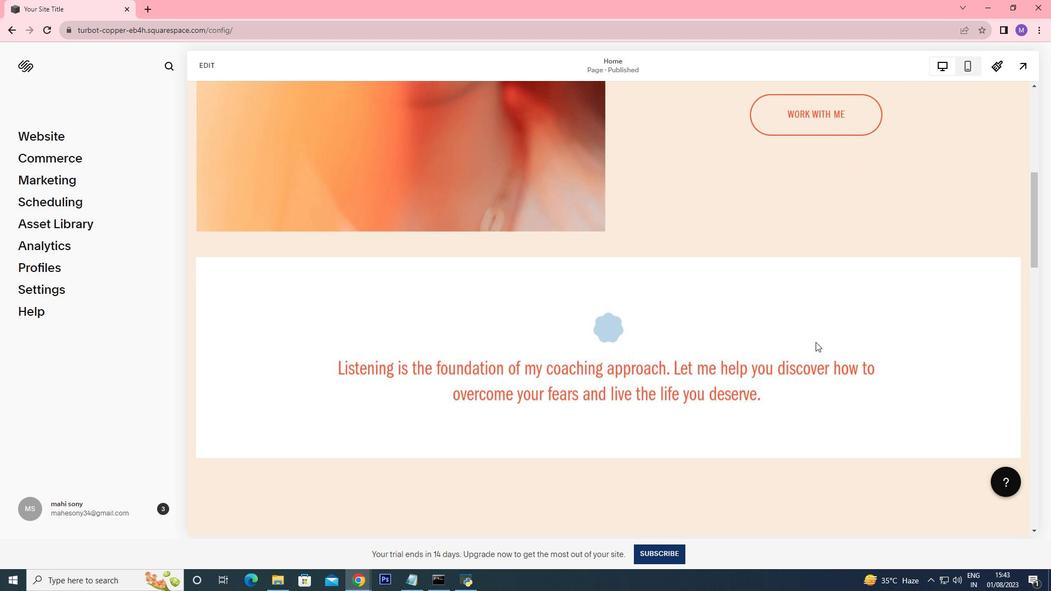 
Action: Mouse scrolled (824, 341) with delta (0, 0)
Screenshot: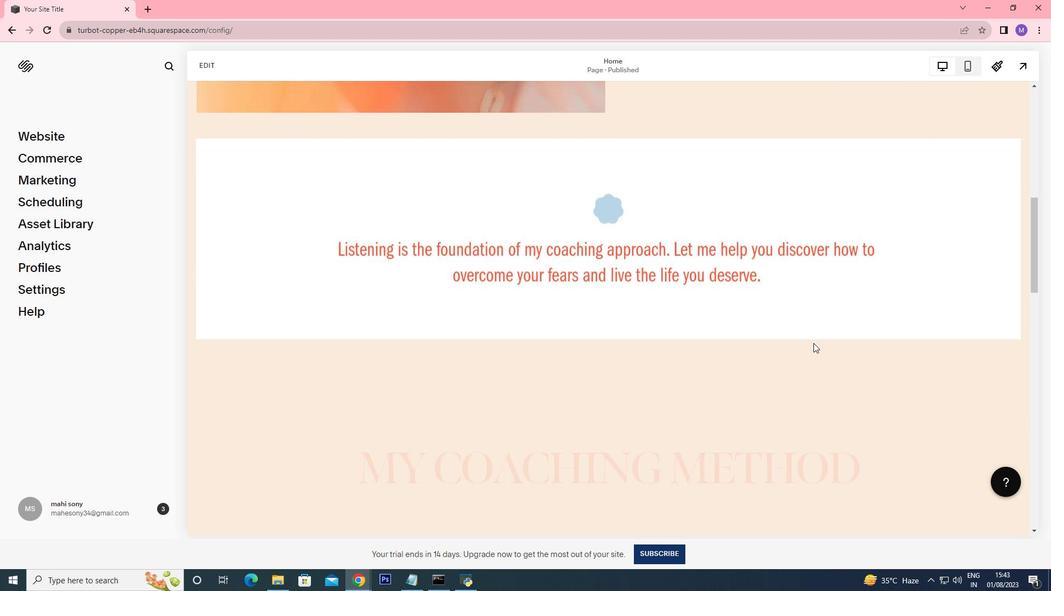 
Action: Mouse moved to (811, 344)
Screenshot: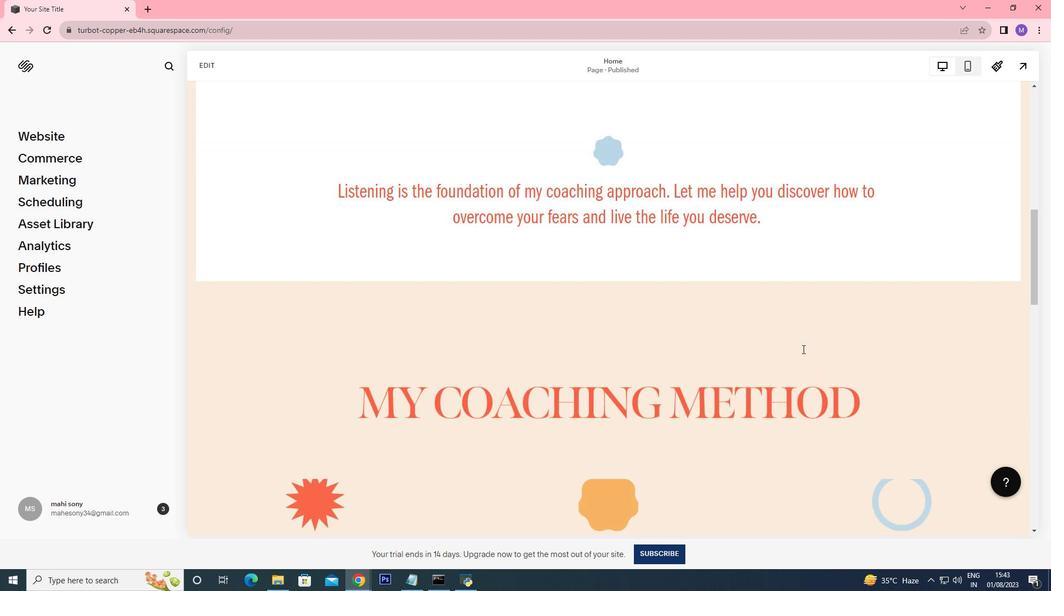 
Action: Mouse scrolled (811, 343) with delta (0, 0)
Screenshot: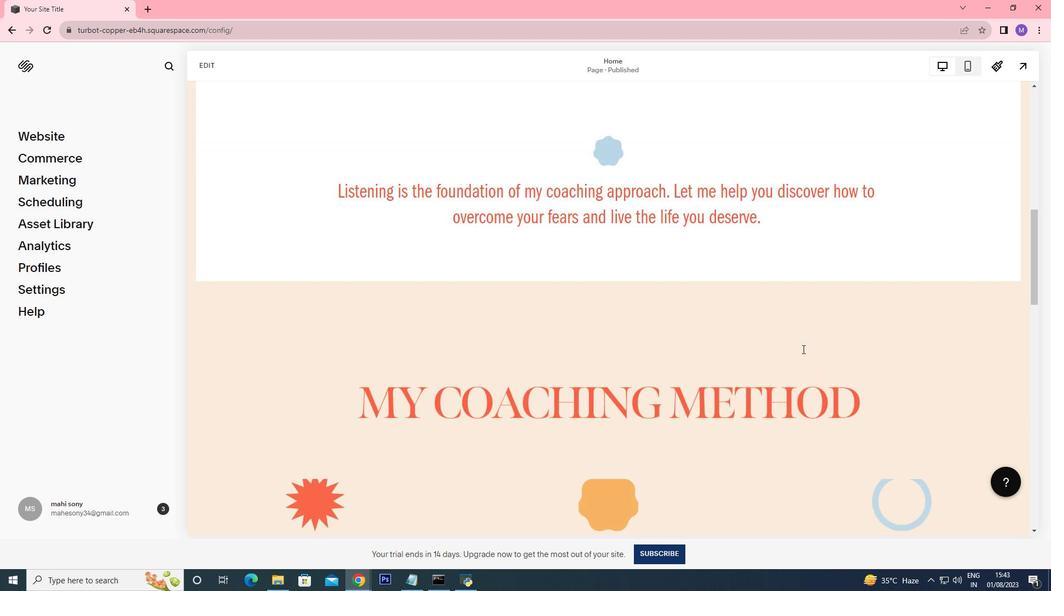 
Action: Mouse moved to (807, 346)
Screenshot: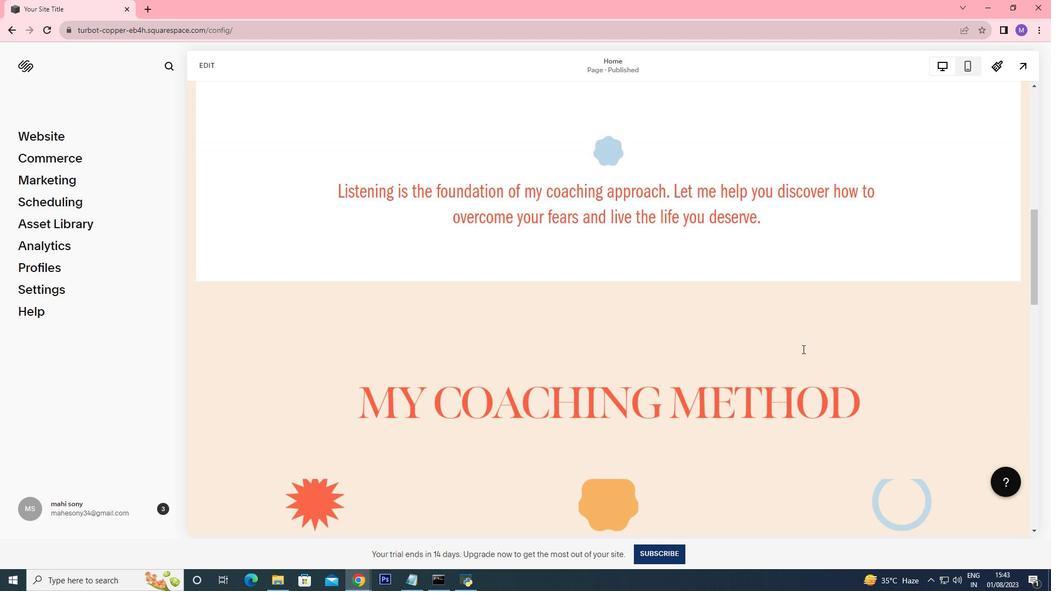 
Action: Mouse scrolled (809, 345) with delta (0, 0)
Screenshot: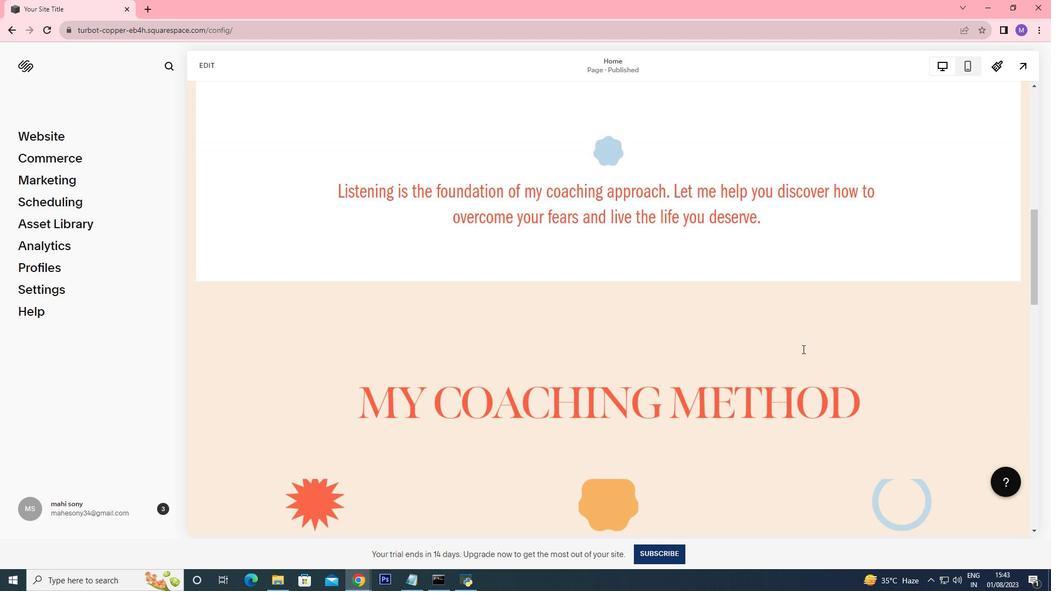 
Action: Mouse moved to (803, 349)
Screenshot: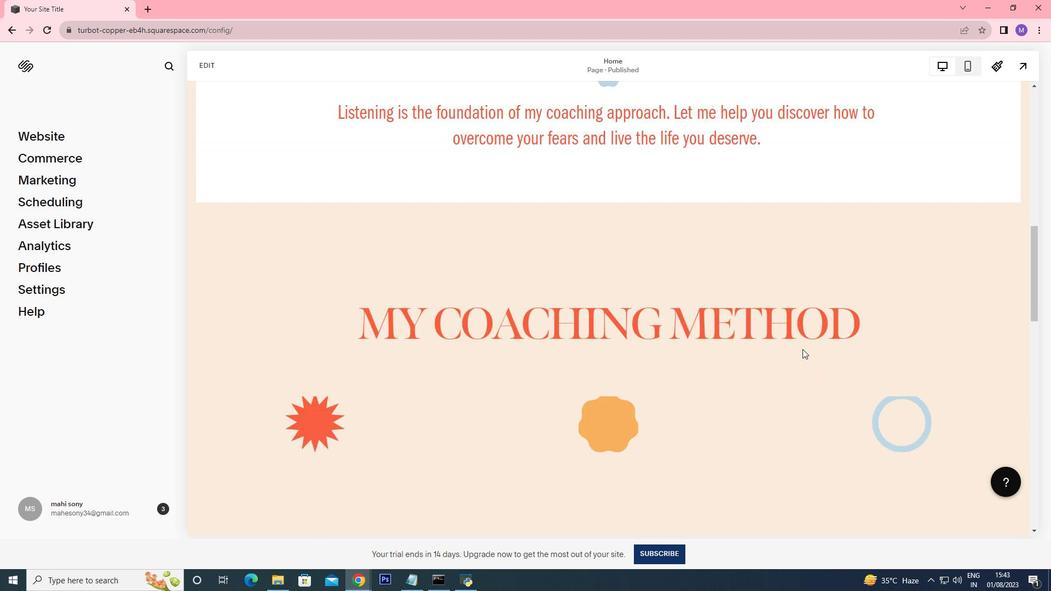 
Action: Mouse scrolled (805, 347) with delta (0, 0)
Screenshot: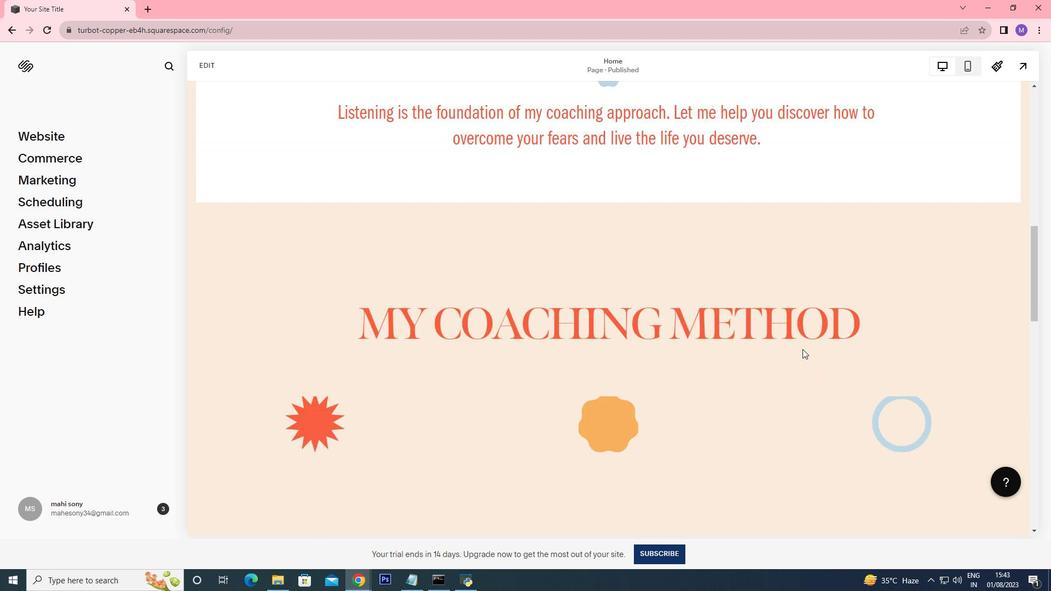 
Action: Mouse moved to (803, 349)
Screenshot: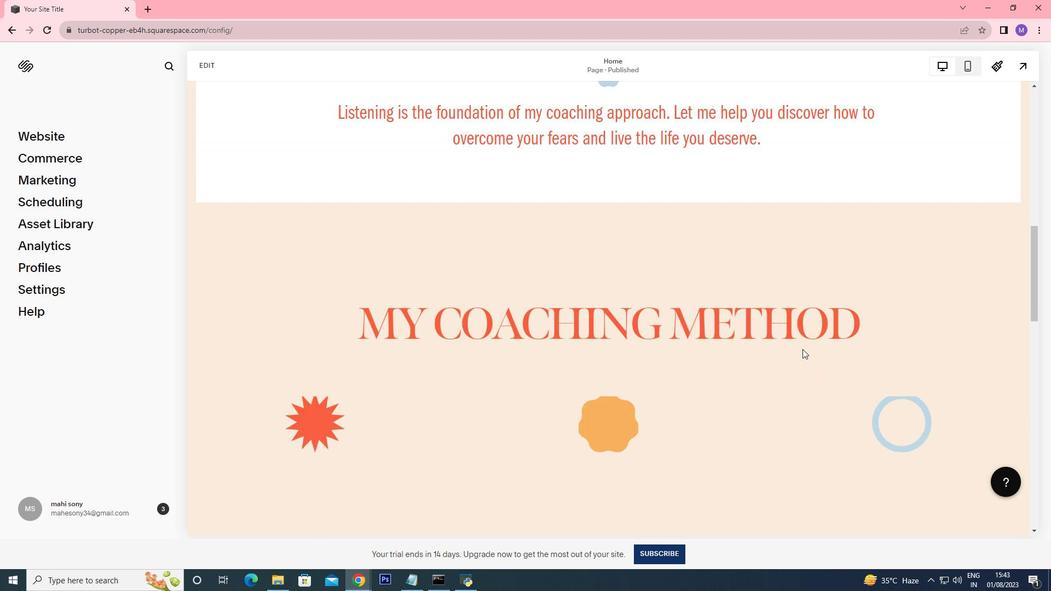 
Action: Mouse scrolled (803, 349) with delta (0, 0)
Screenshot: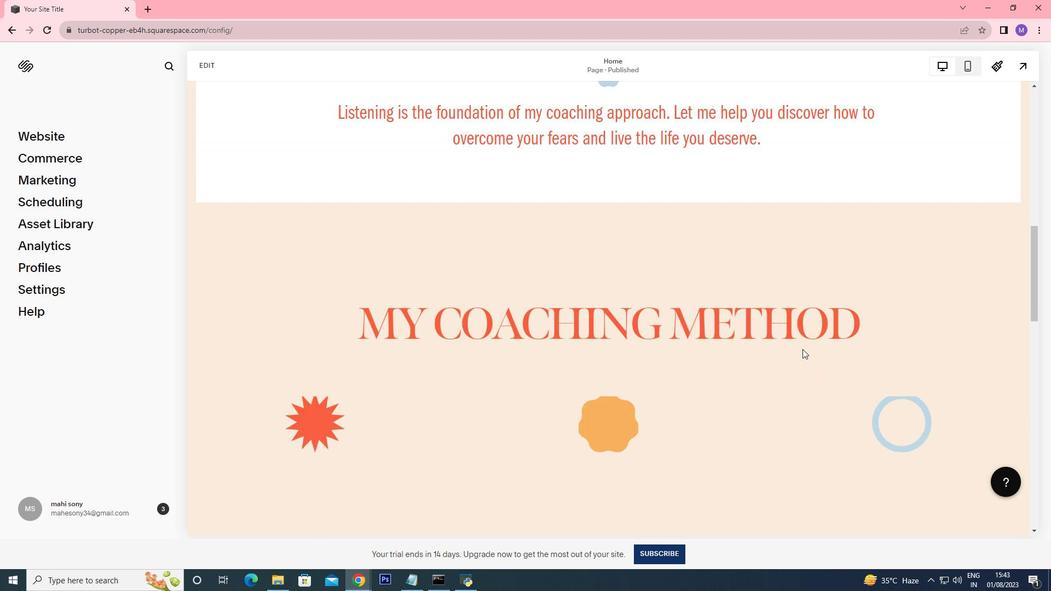 
Action: Mouse scrolled (803, 349) with delta (0, 0)
Screenshot: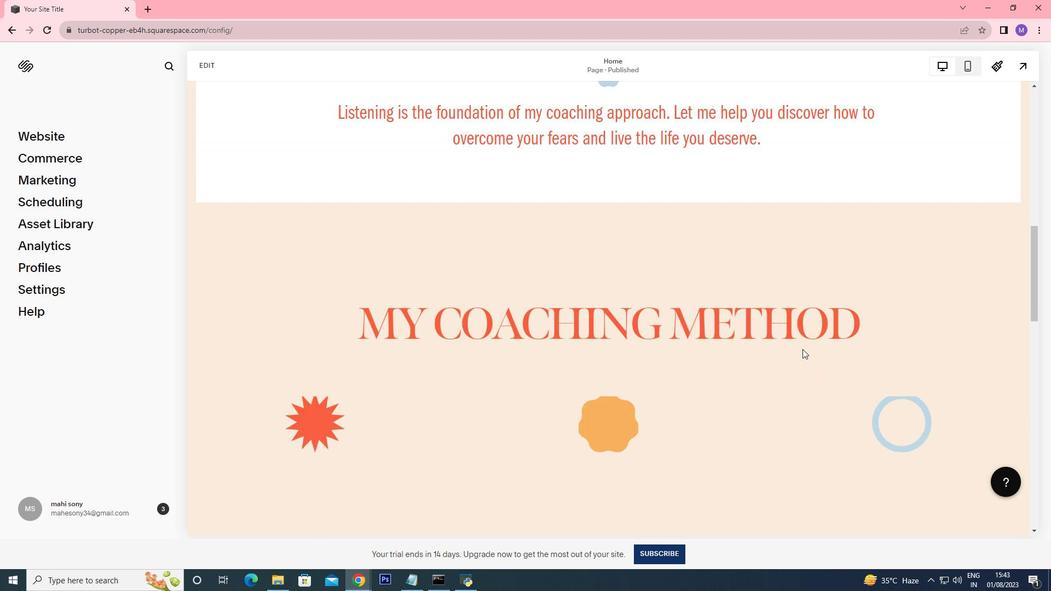 
Action: Mouse scrolled (803, 349) with delta (0, 0)
Screenshot: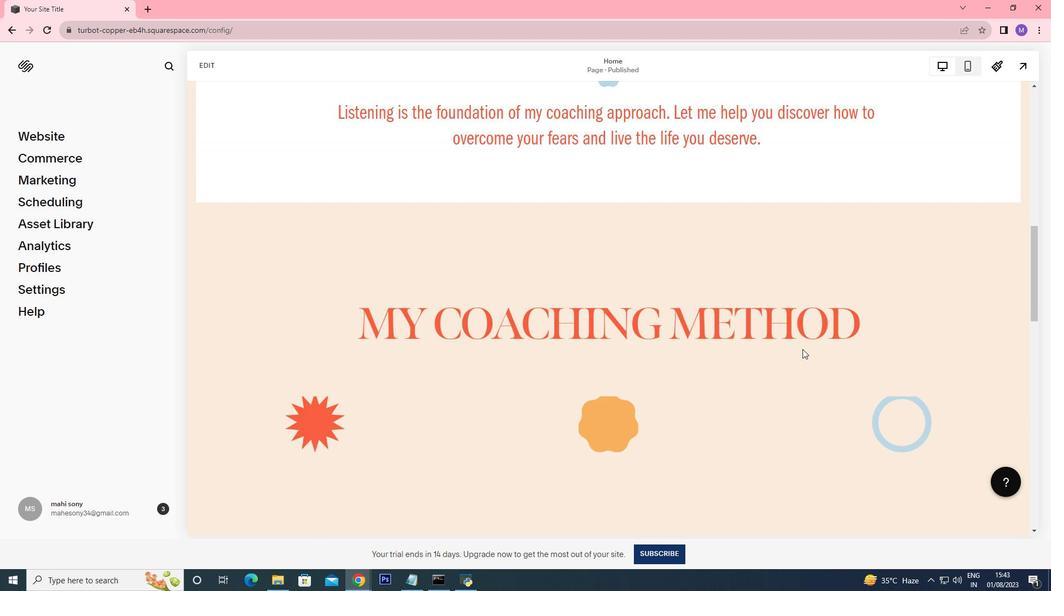 
Action: Mouse scrolled (803, 349) with delta (0, 0)
Screenshot: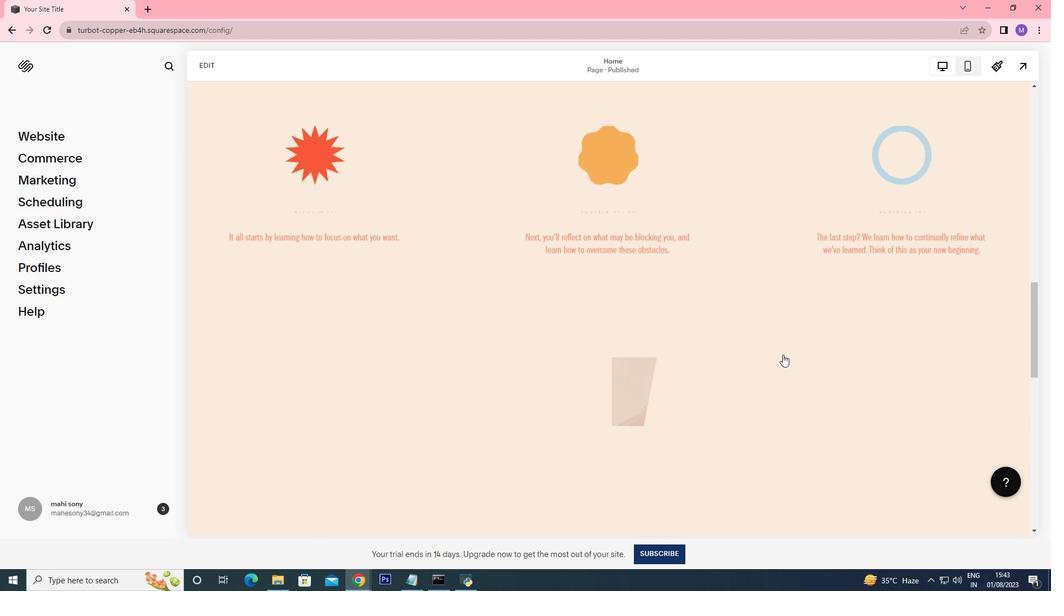 
Action: Mouse moved to (677, 379)
Screenshot: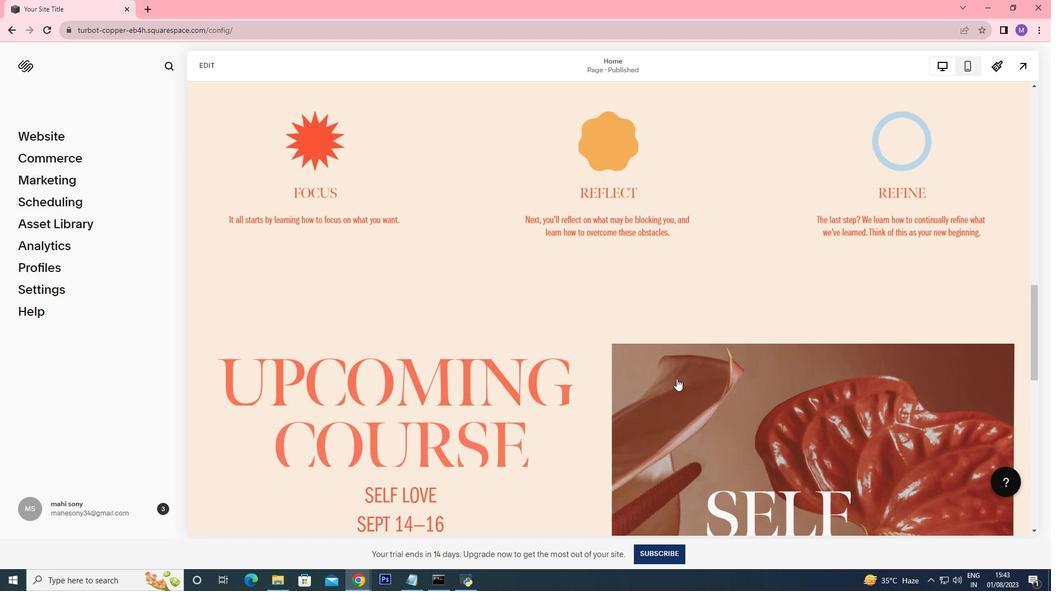 
Action: Mouse scrolled (677, 378) with delta (0, 0)
Screenshot: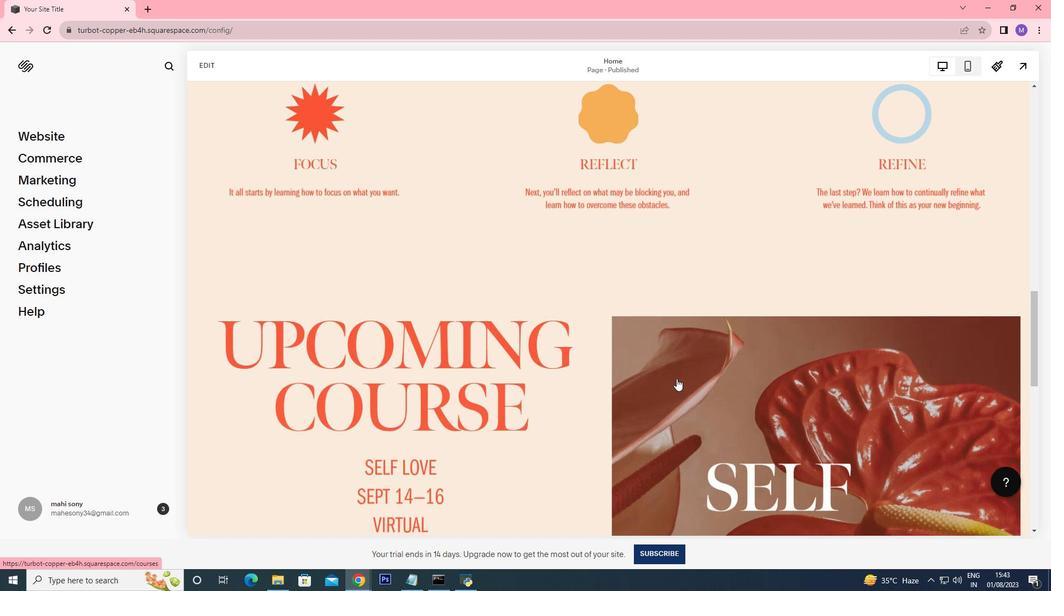 
Action: Mouse scrolled (677, 378) with delta (0, 0)
Screenshot: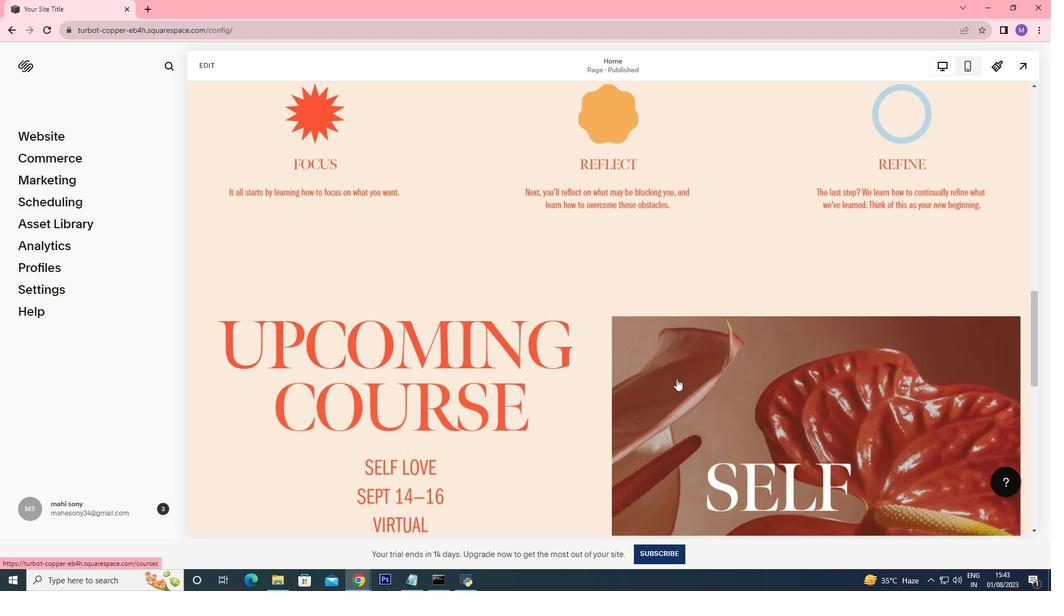 
Action: Mouse scrolled (677, 378) with delta (0, 0)
Screenshot: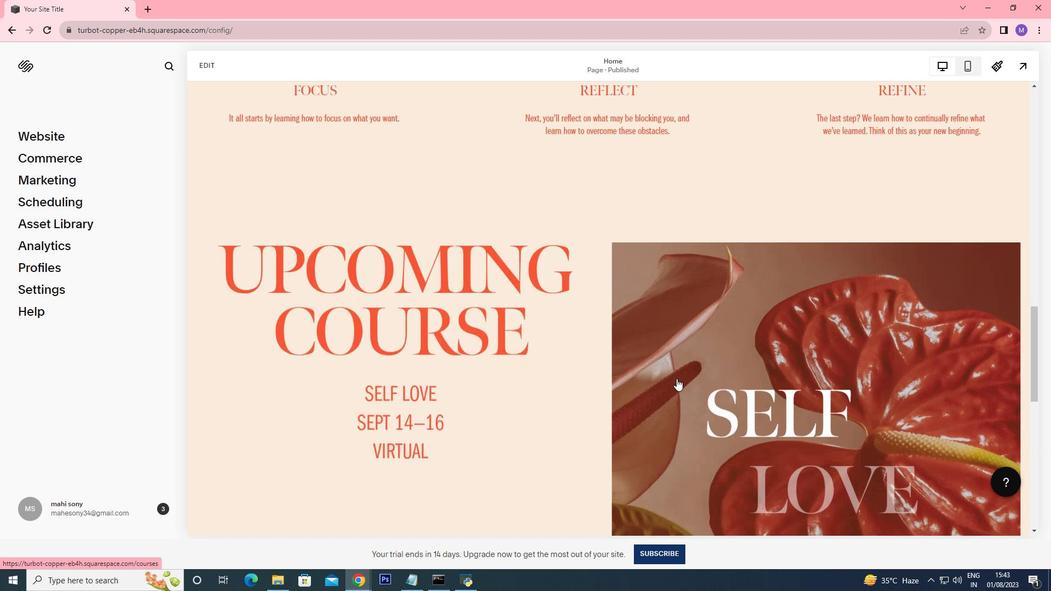 
Action: Mouse scrolled (677, 378) with delta (0, 0)
Screenshot: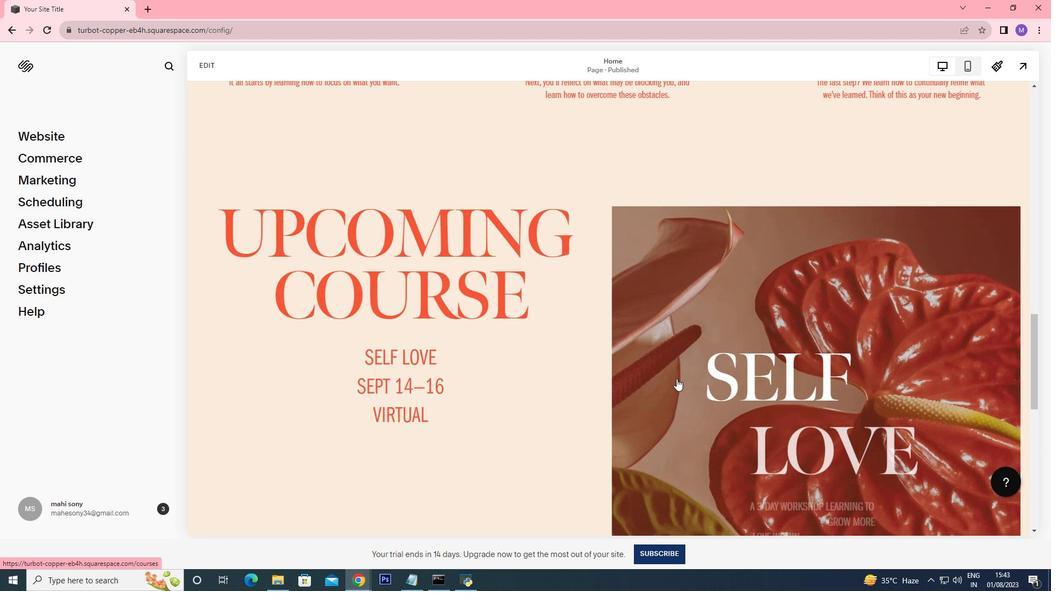 
Action: Mouse scrolled (677, 378) with delta (0, 0)
Screenshot: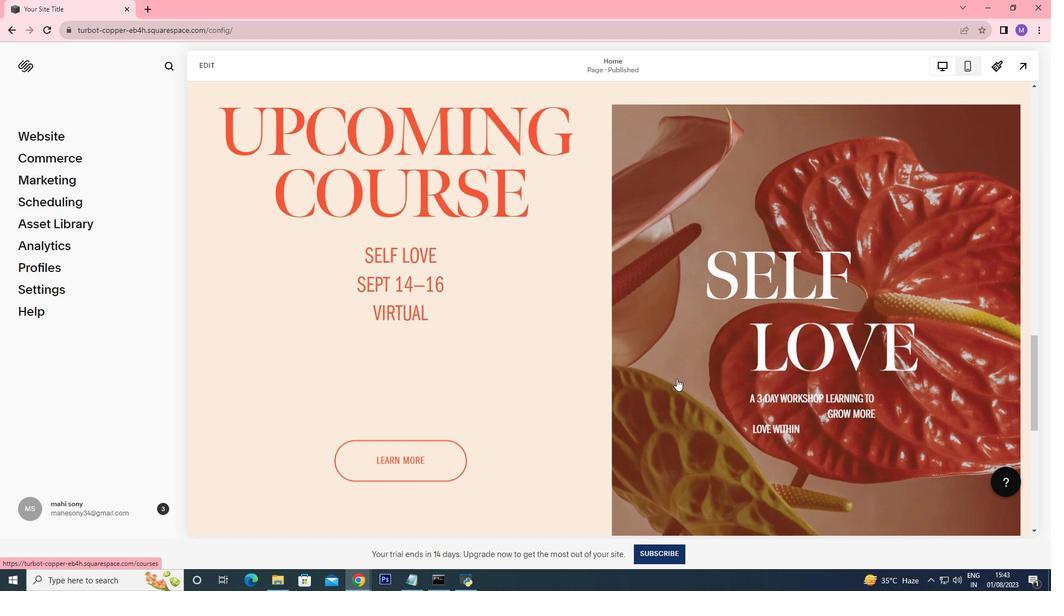 
Action: Mouse scrolled (677, 378) with delta (0, 0)
Screenshot: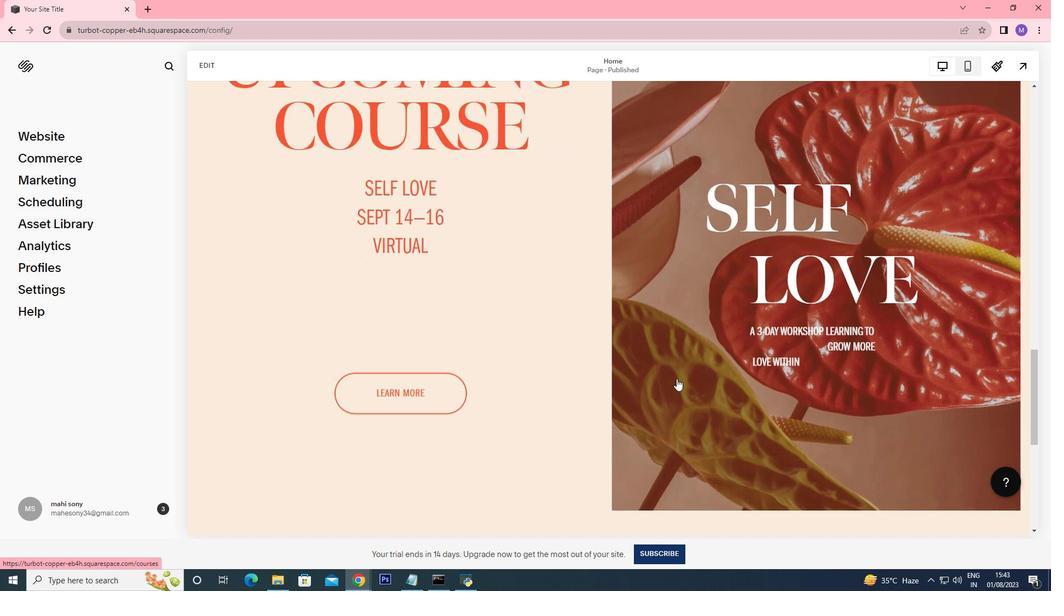 
Action: Mouse scrolled (677, 378) with delta (0, 0)
Screenshot: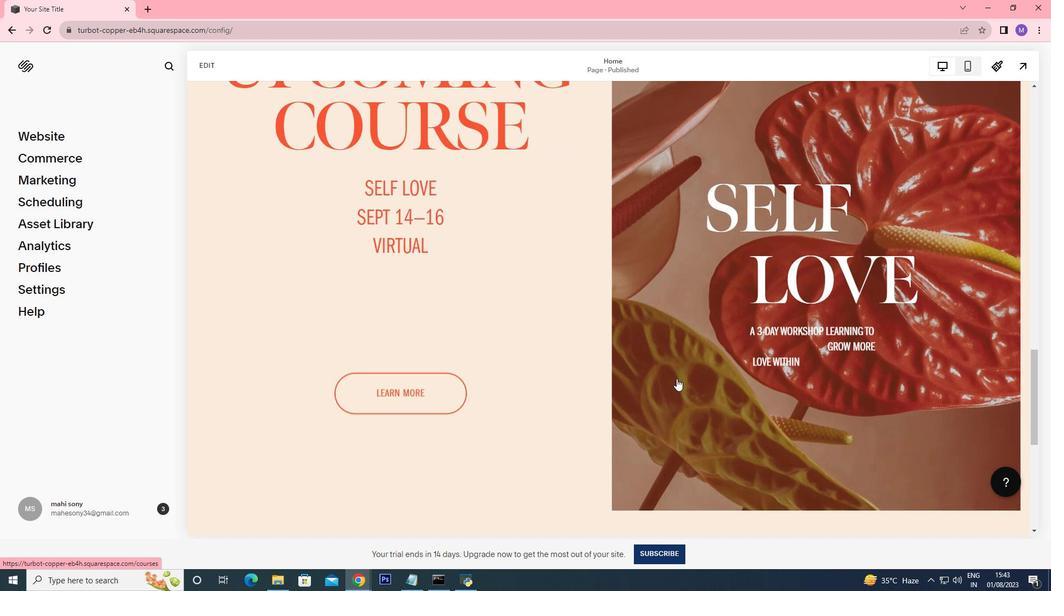
Action: Mouse scrolled (677, 378) with delta (0, 0)
Screenshot: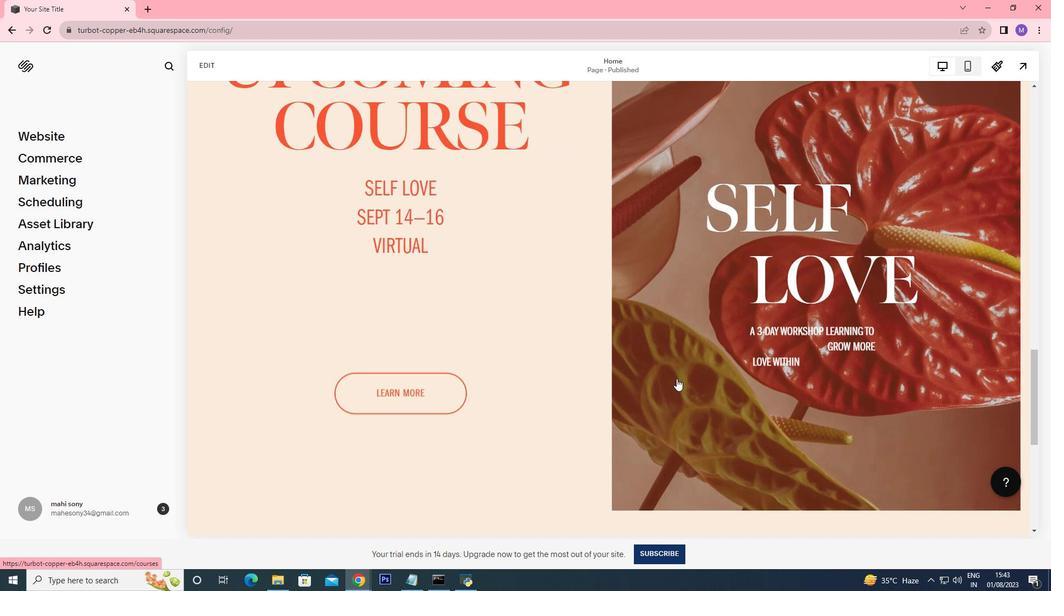 
Action: Mouse scrolled (677, 378) with delta (0, 0)
Screenshot: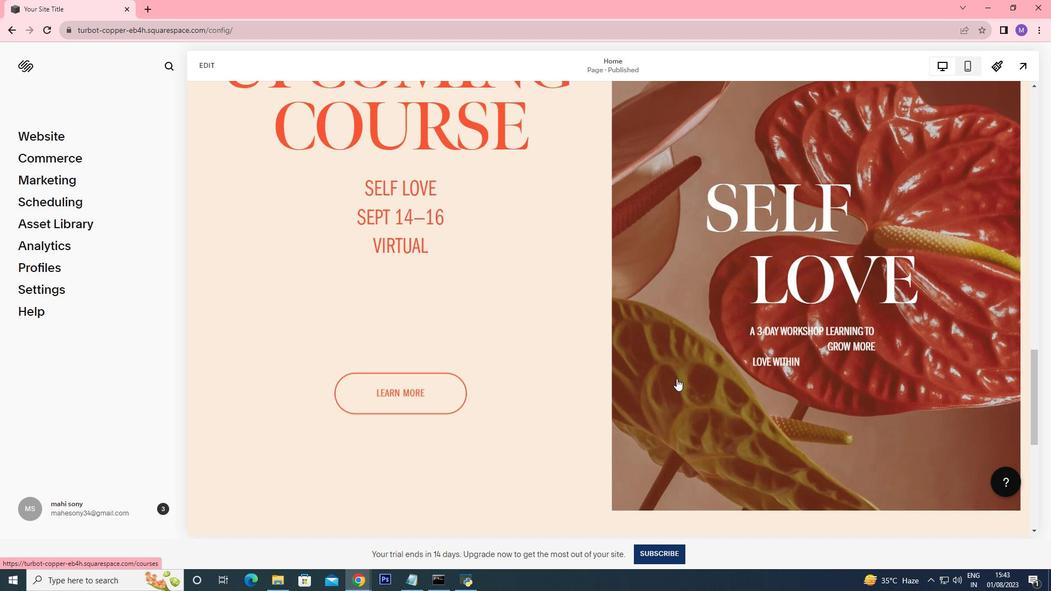 
Action: Mouse moved to (677, 379)
Screenshot: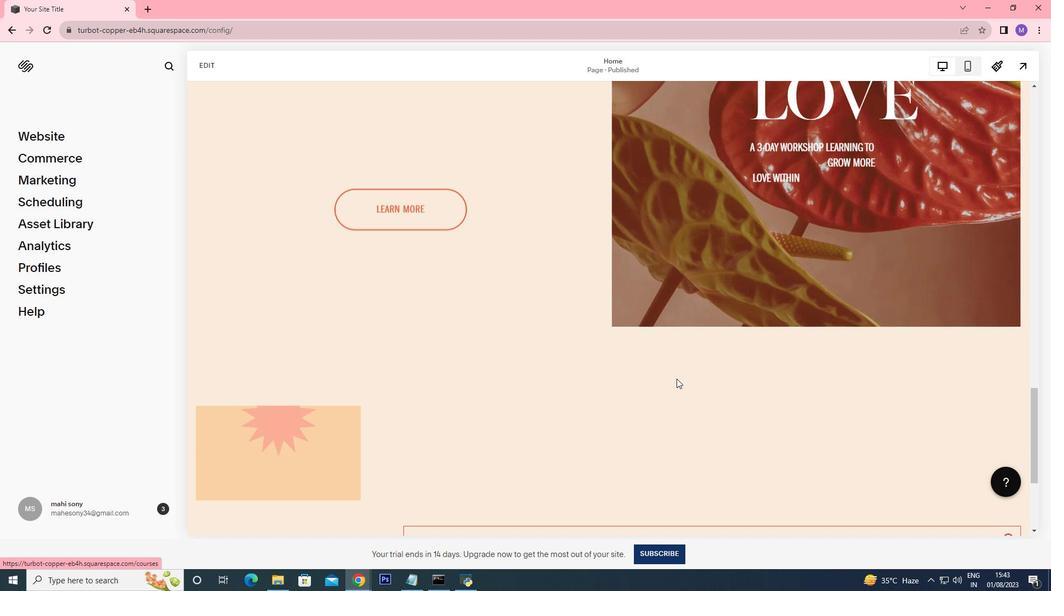 
Action: Mouse scrolled (677, 378) with delta (0, 0)
Screenshot: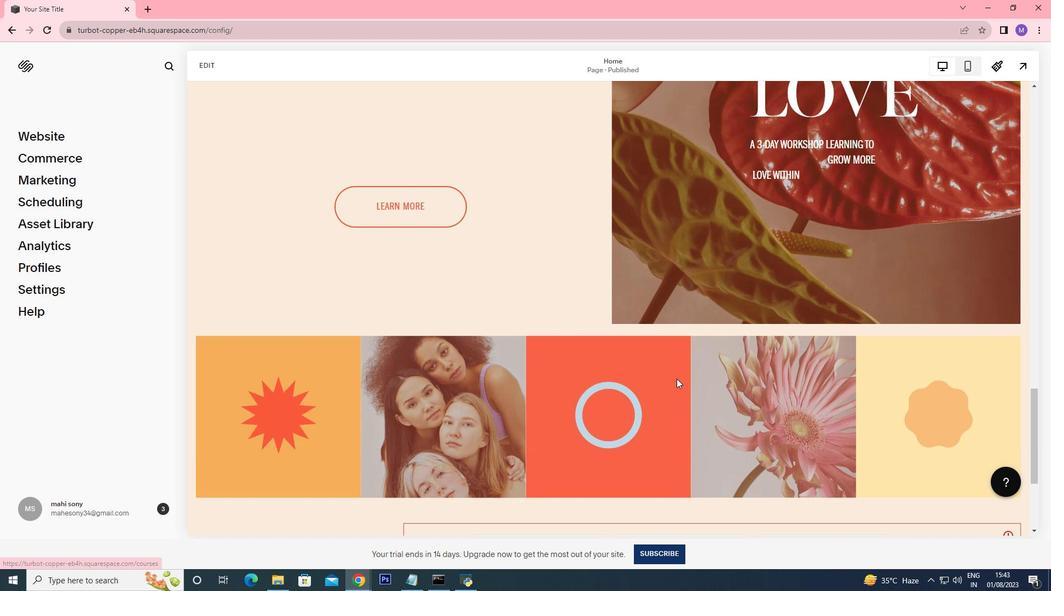 
Action: Mouse scrolled (677, 378) with delta (0, 0)
Screenshot: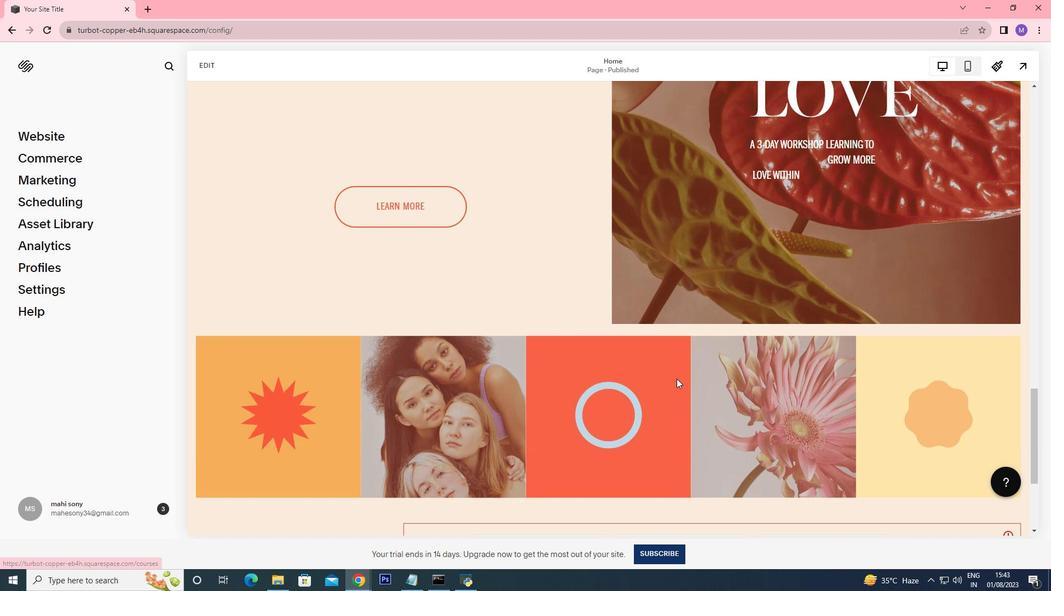 
Action: Mouse scrolled (677, 378) with delta (0, 0)
Screenshot: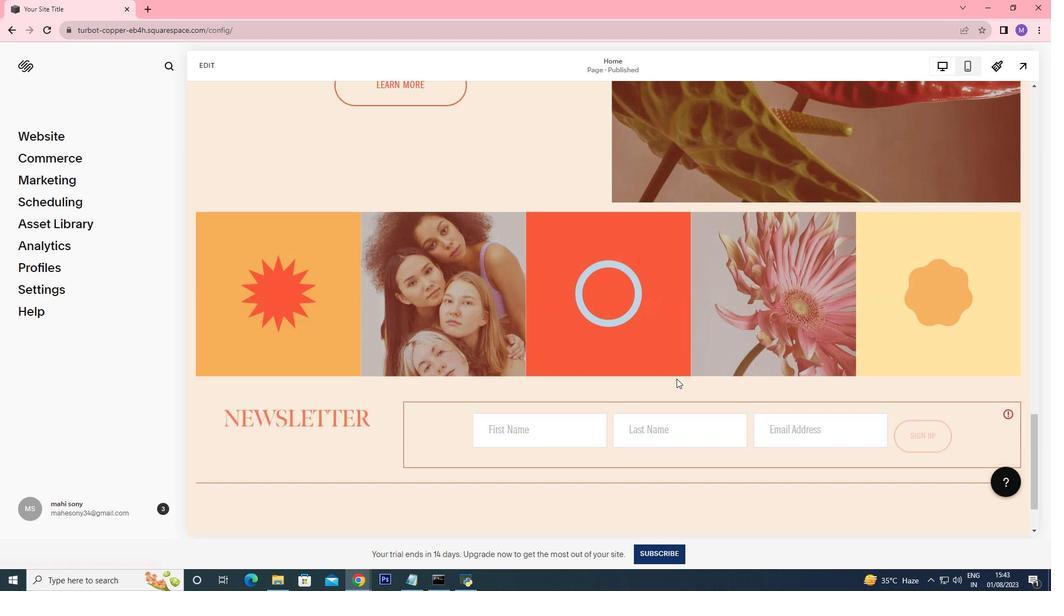 
Action: Mouse scrolled (677, 378) with delta (0, 0)
Screenshot: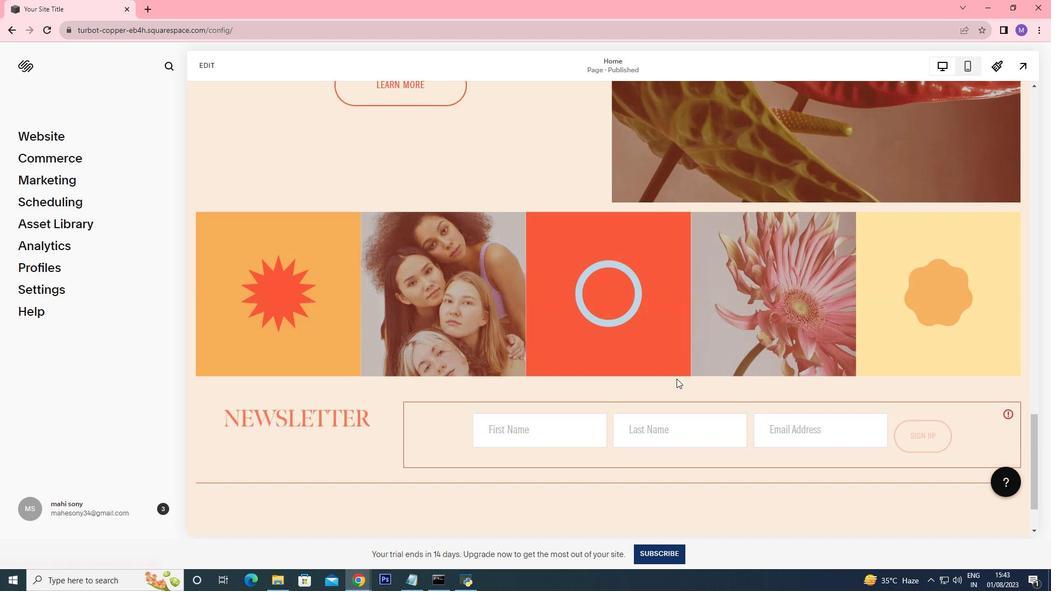 
Action: Mouse scrolled (677, 378) with delta (0, 0)
Screenshot: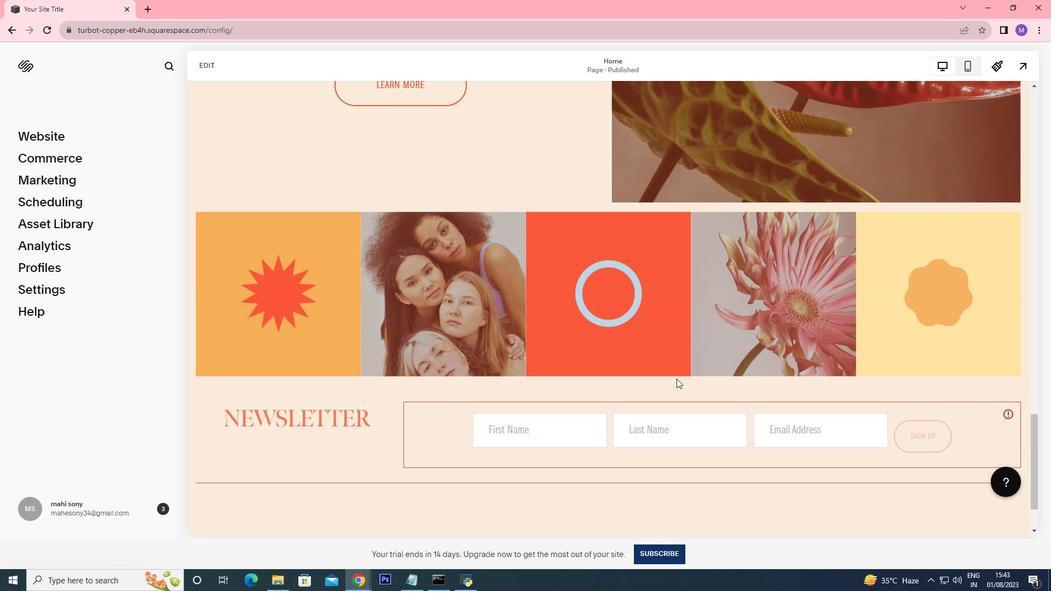 
Action: Mouse scrolled (677, 378) with delta (0, 0)
Screenshot: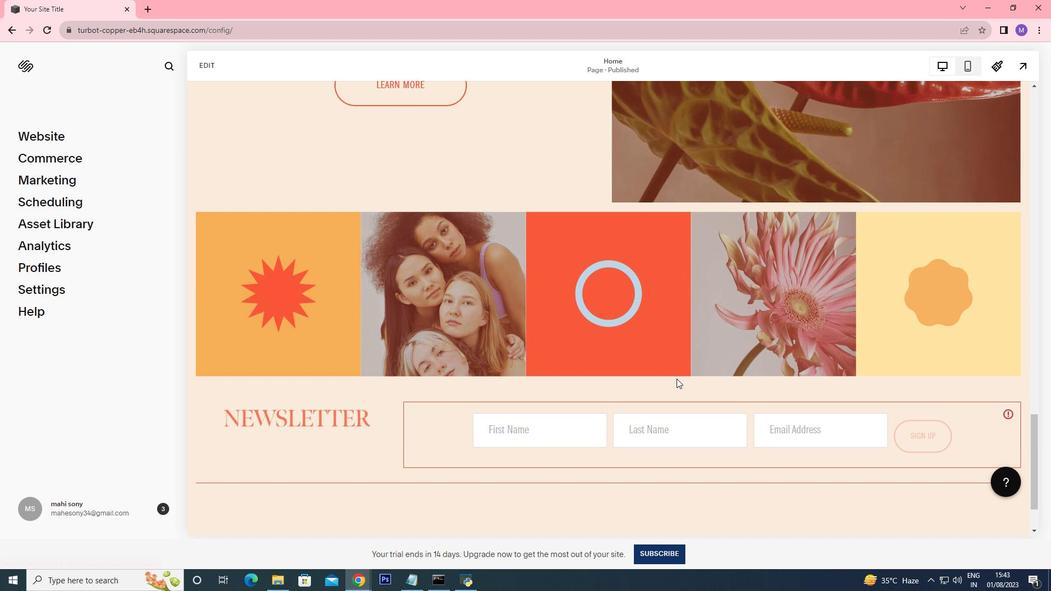 
Action: Mouse scrolled (677, 378) with delta (0, 0)
Screenshot: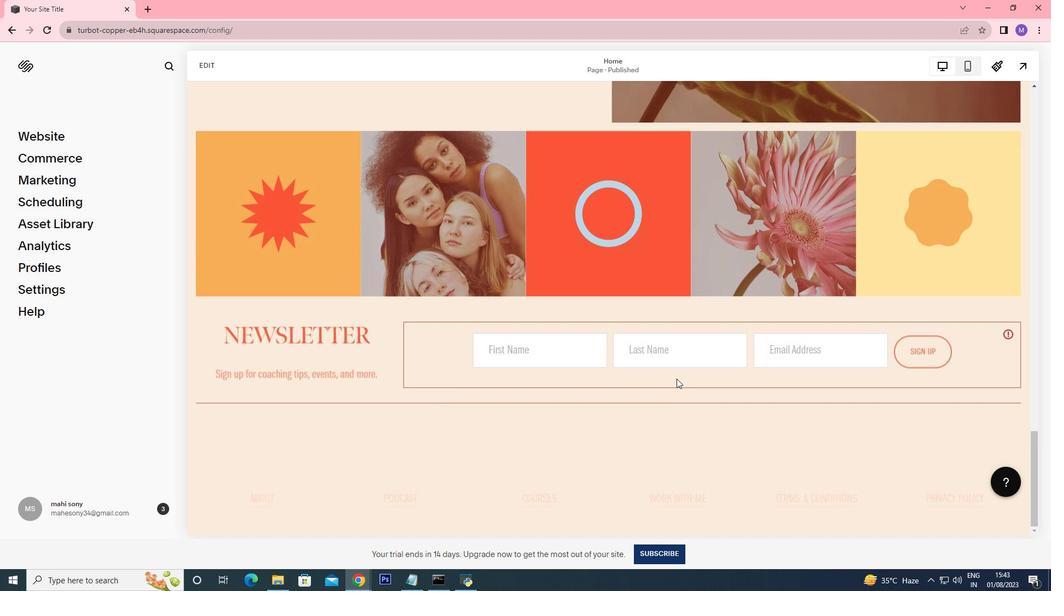 
Action: Mouse moved to (716, 384)
Screenshot: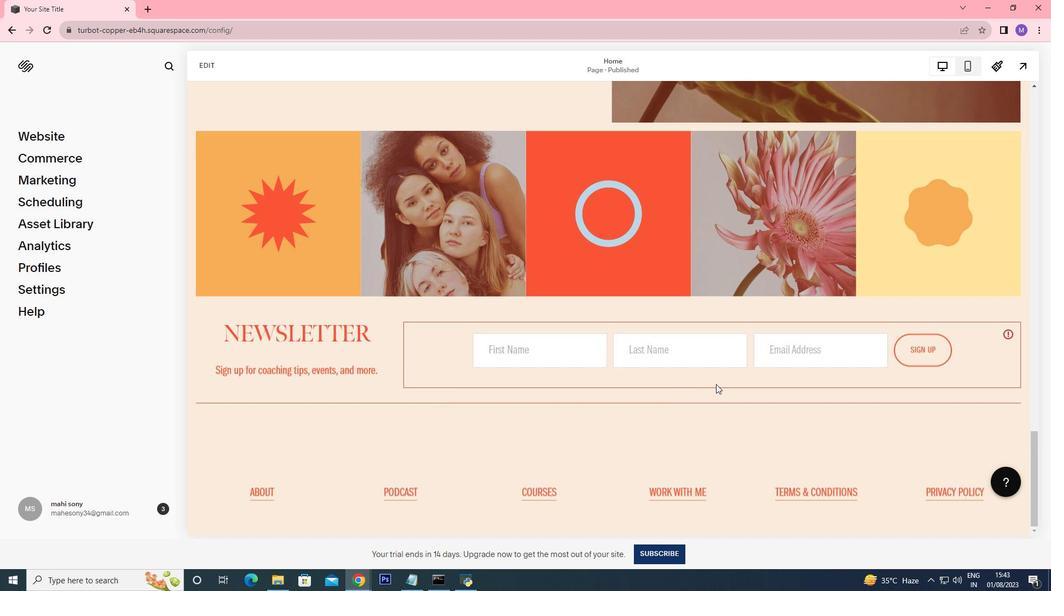
Action: Mouse scrolled (716, 385) with delta (0, 0)
Screenshot: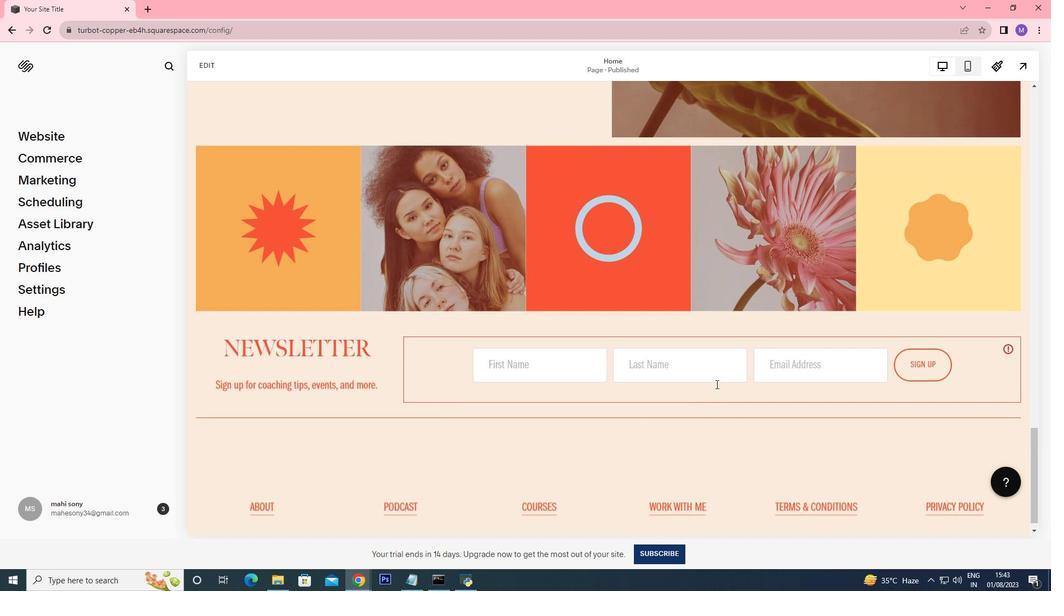 
Action: Mouse scrolled (716, 385) with delta (0, 0)
Screenshot: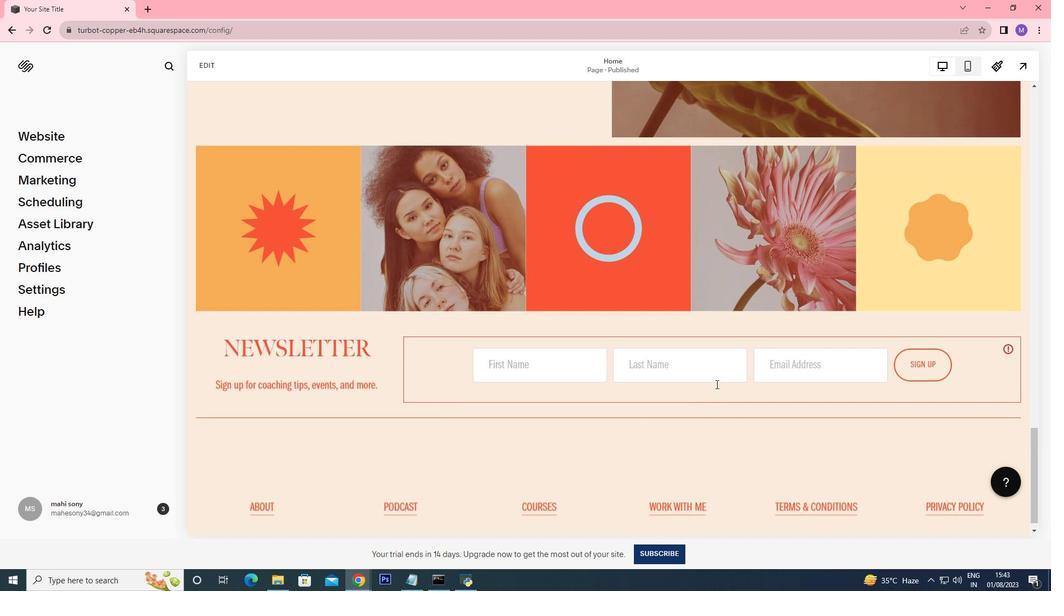 
Action: Mouse scrolled (716, 385) with delta (0, 0)
Screenshot: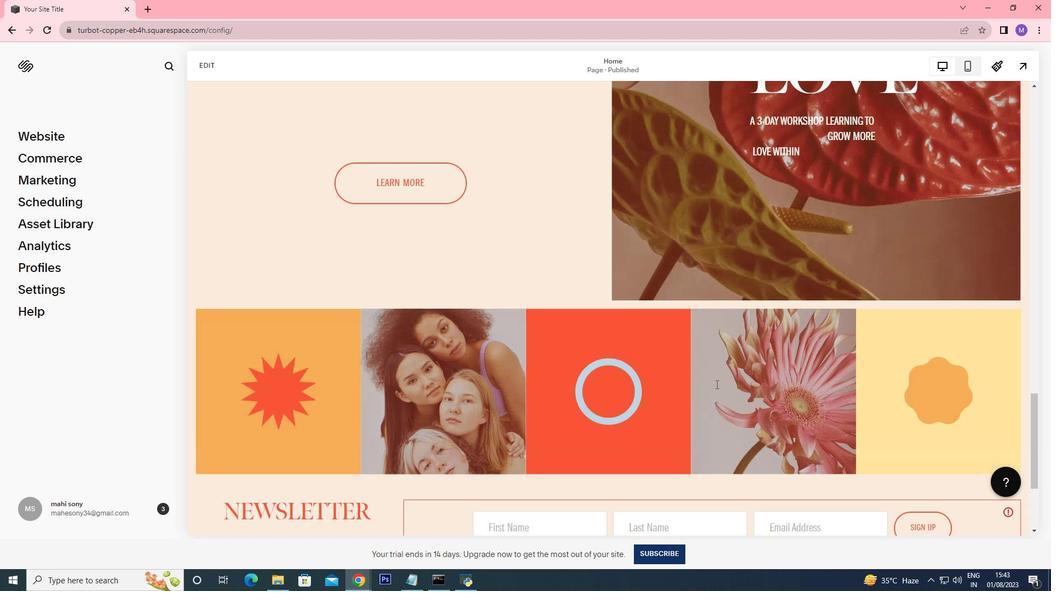 
Action: Mouse scrolled (716, 385) with delta (0, 0)
Screenshot: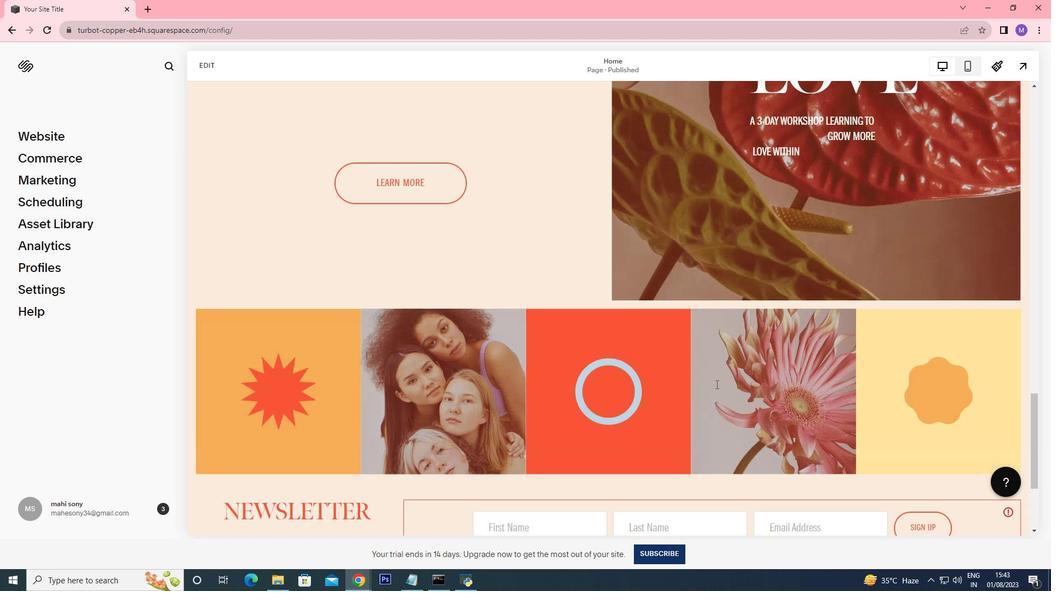 
Action: Mouse scrolled (716, 385) with delta (0, 0)
Screenshot: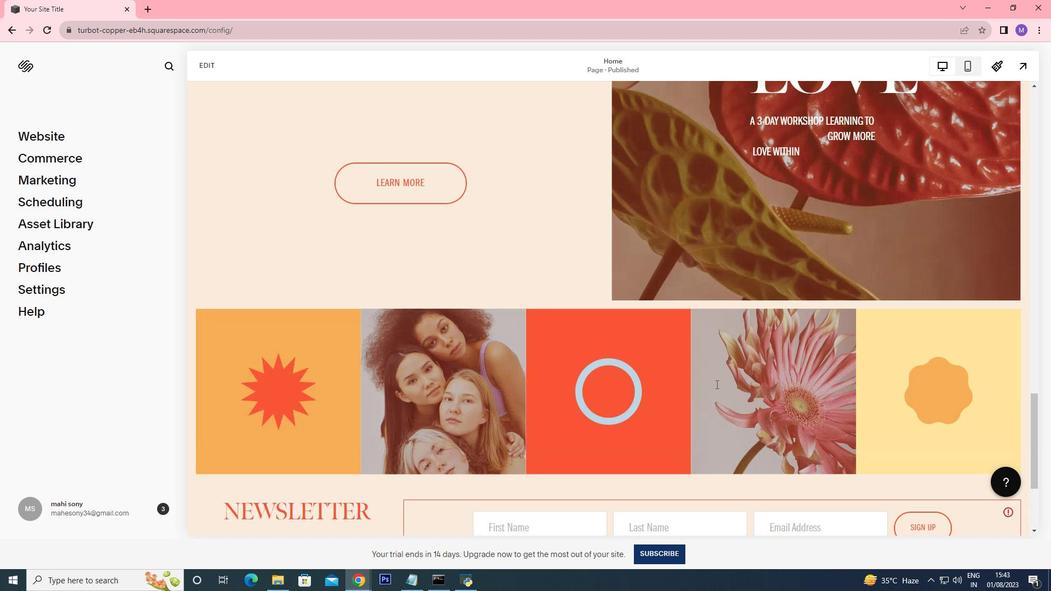 
Action: Mouse scrolled (716, 385) with delta (0, 0)
Screenshot: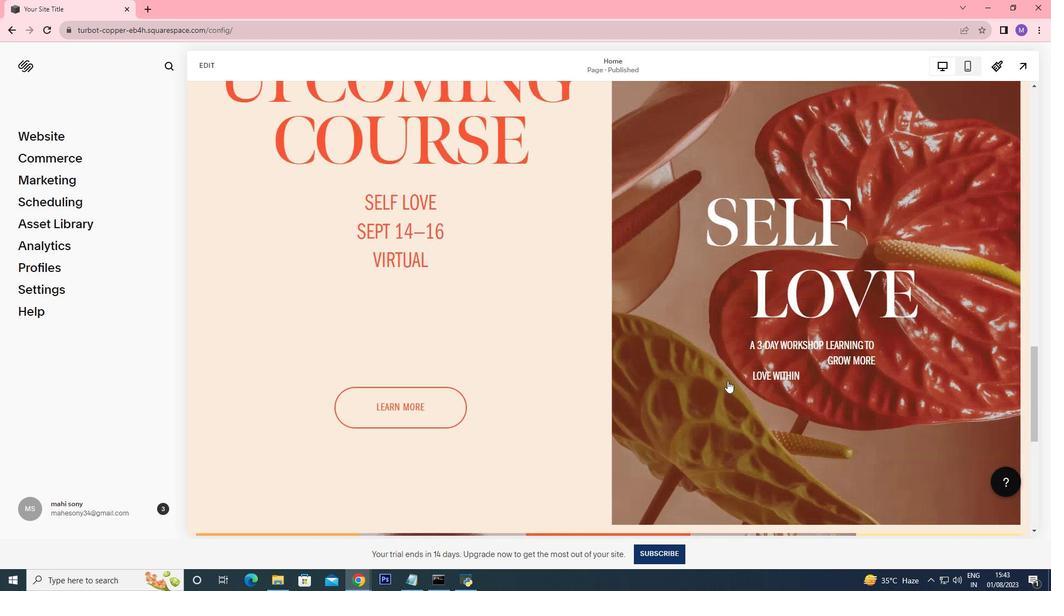 
Action: Mouse scrolled (716, 385) with delta (0, 0)
Screenshot: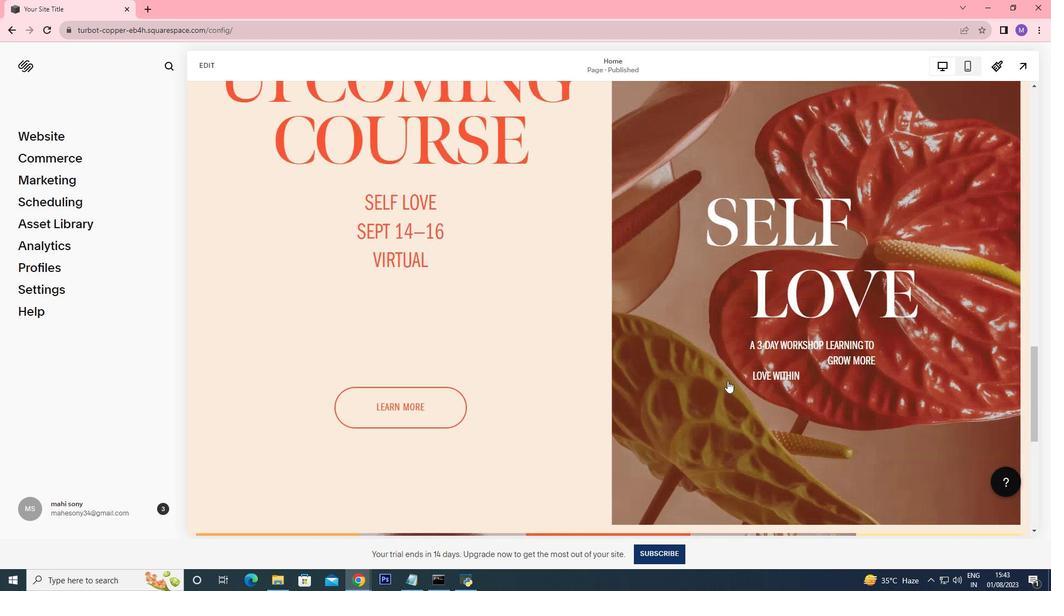 
Action: Mouse scrolled (716, 385) with delta (0, 0)
Screenshot: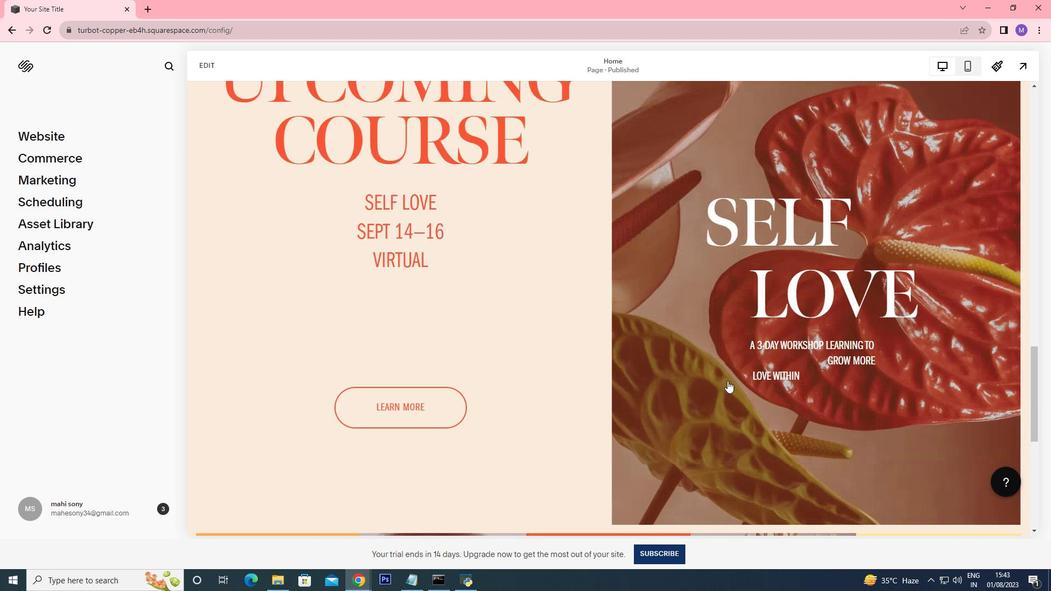 
Action: Mouse moved to (816, 322)
Screenshot: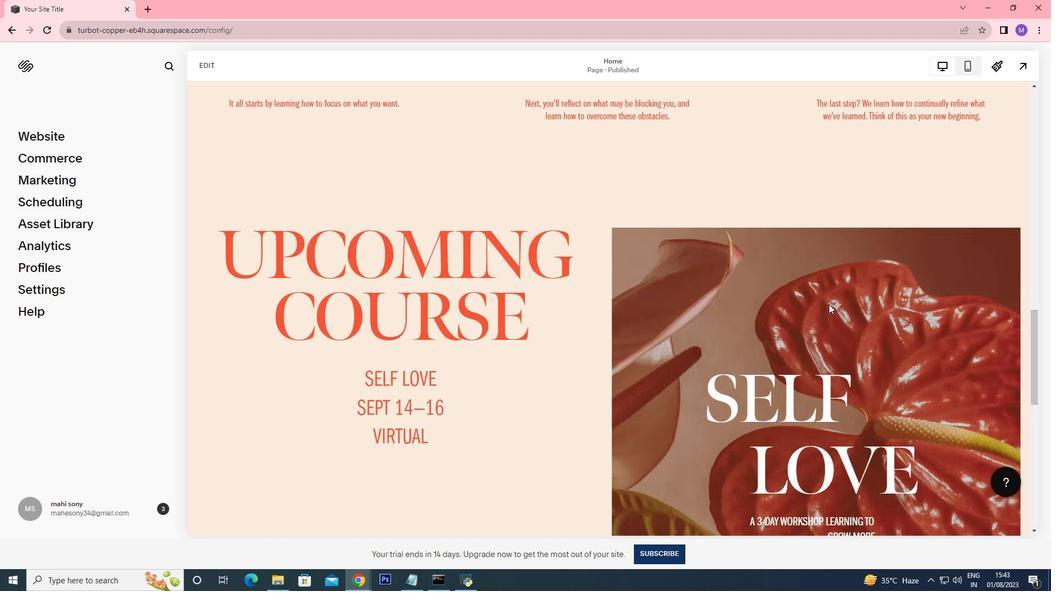 
Action: Mouse scrolled (812, 328) with delta (0, 0)
Screenshot: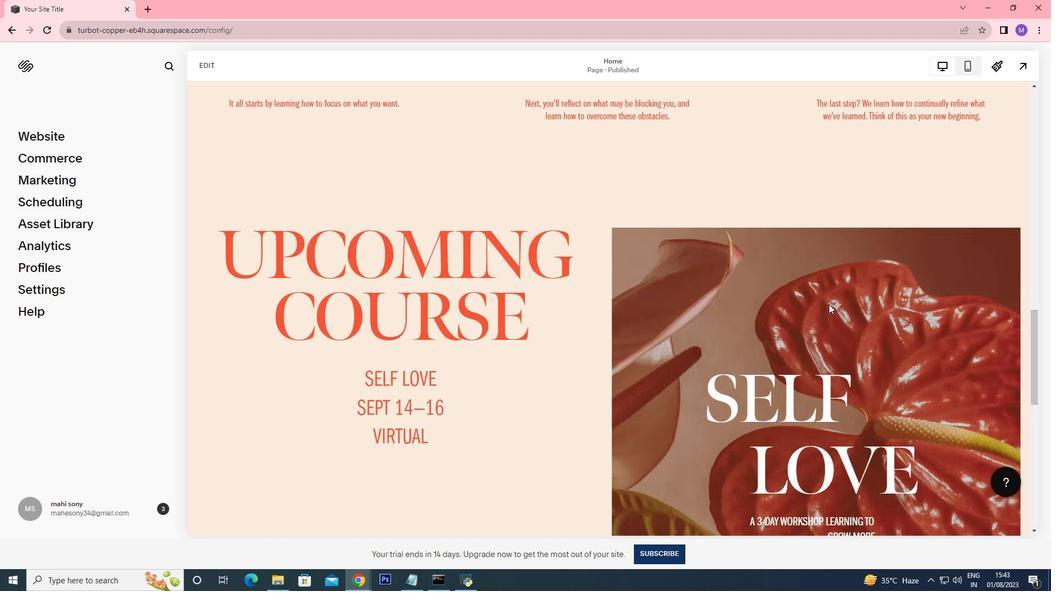 
Action: Mouse moved to (824, 315)
Screenshot: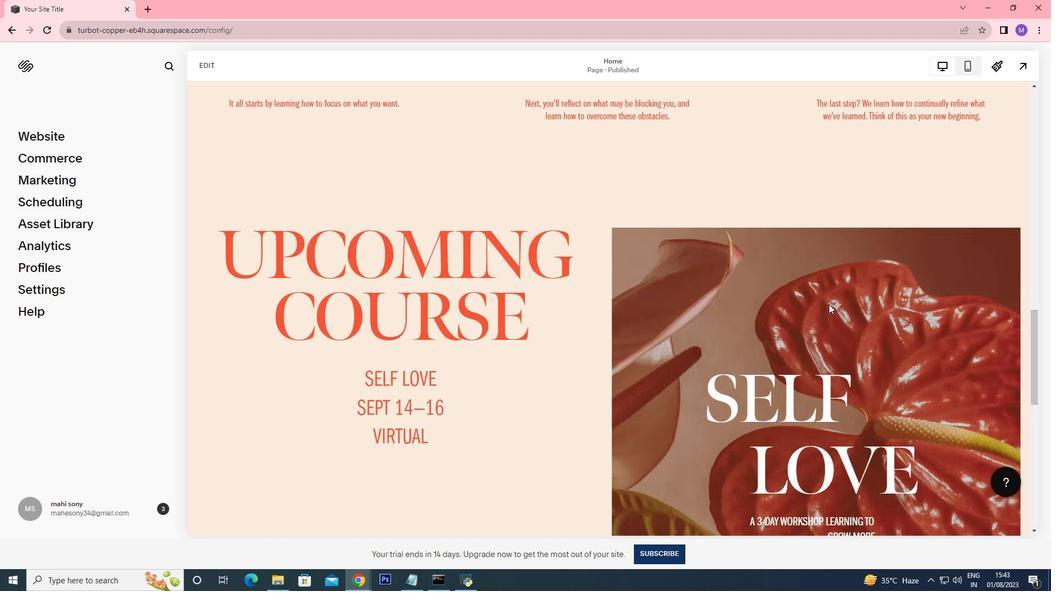 
Action: Mouse scrolled (820, 319) with delta (0, 0)
Screenshot: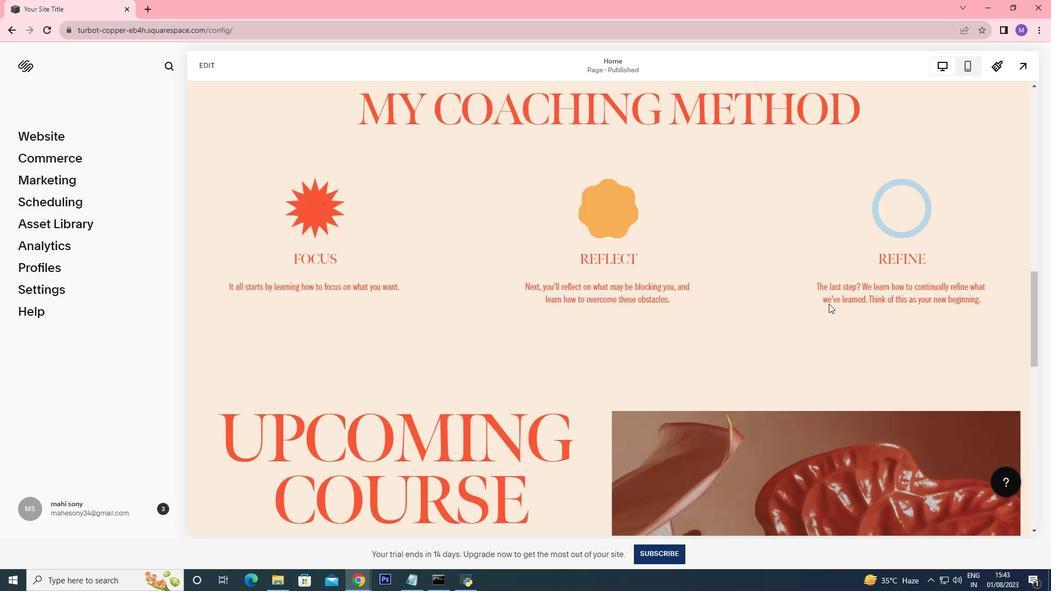 
Action: Mouse moved to (826, 312)
Screenshot: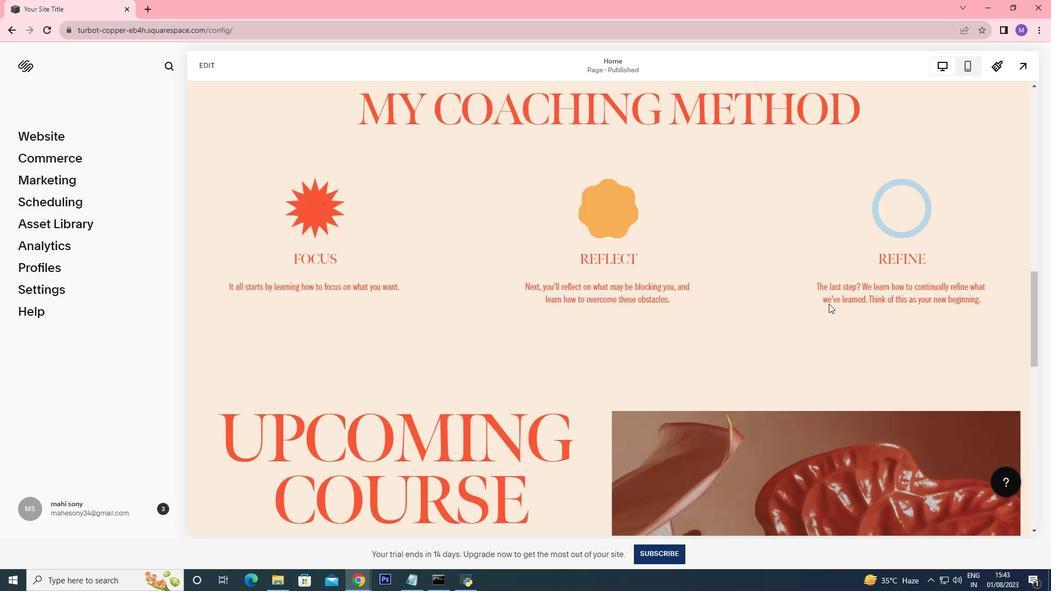 
Action: Mouse scrolled (824, 315) with delta (0, 0)
Screenshot: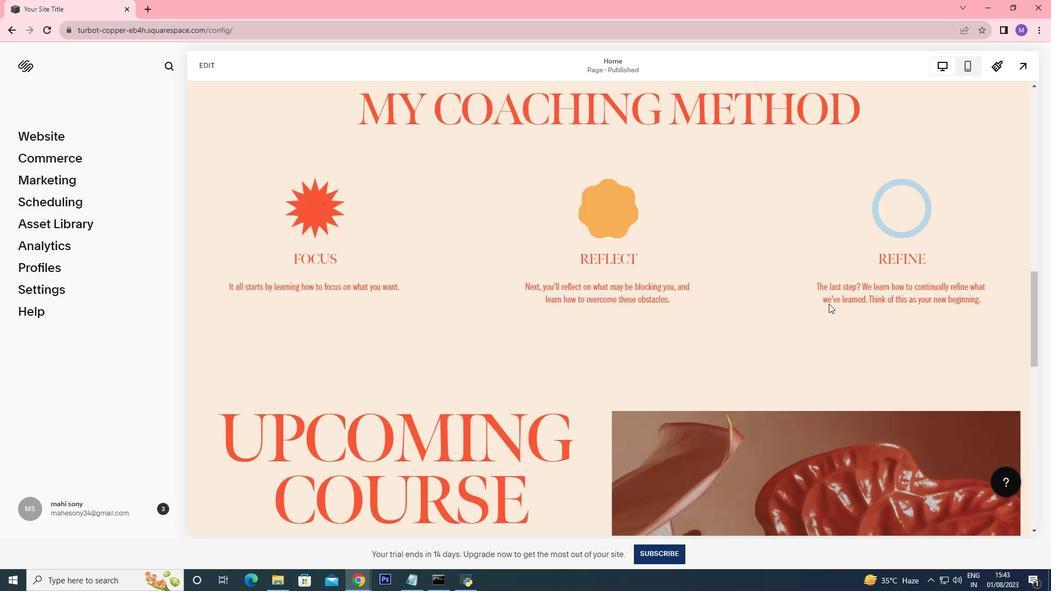 
Action: Mouse moved to (828, 312)
Screenshot: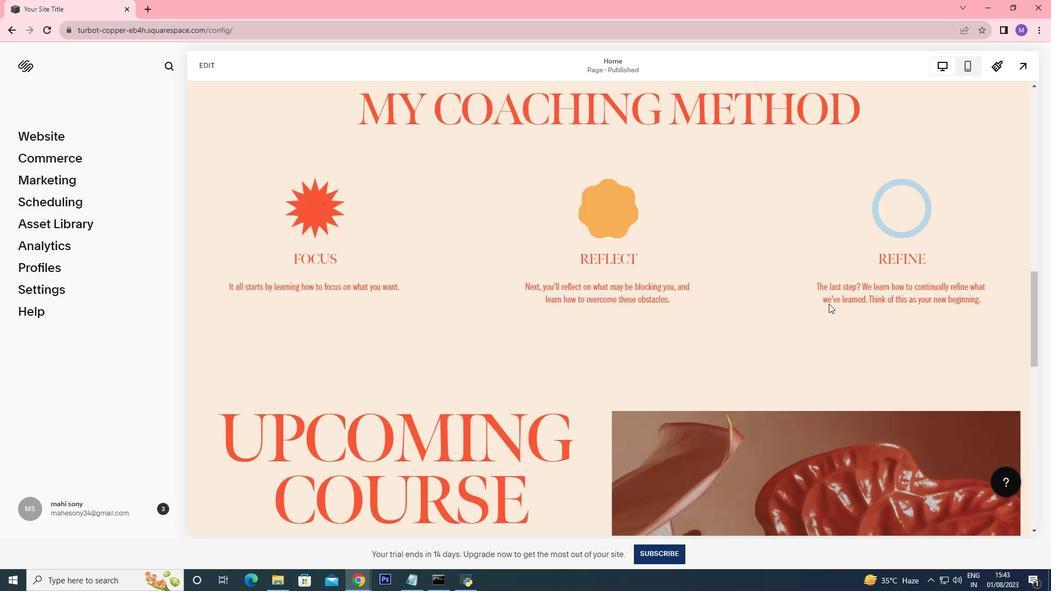 
Action: Mouse scrolled (826, 313) with delta (0, 0)
Screenshot: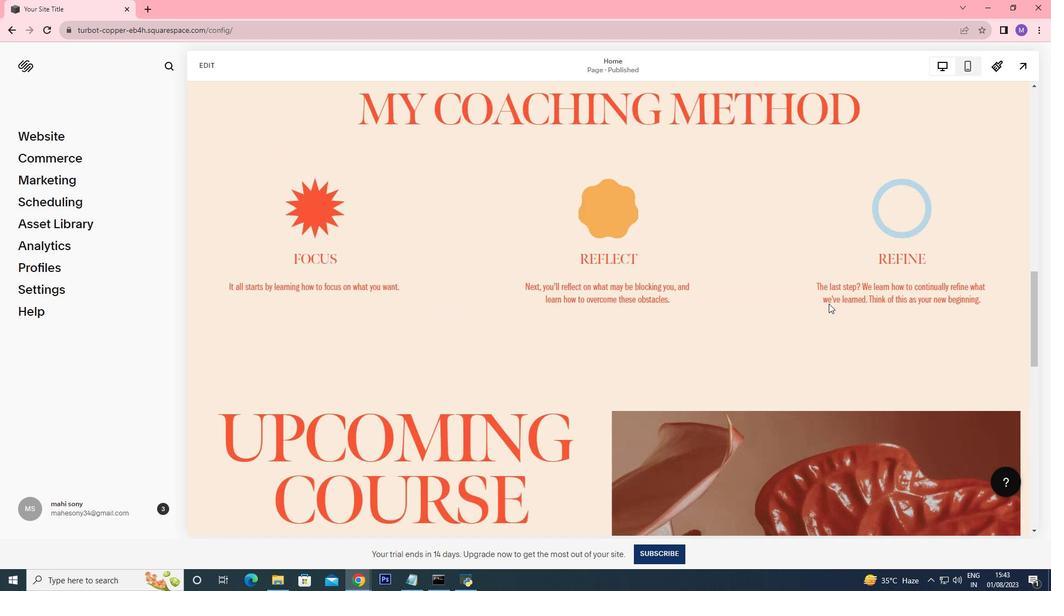 
Action: Mouse moved to (829, 311)
Screenshot: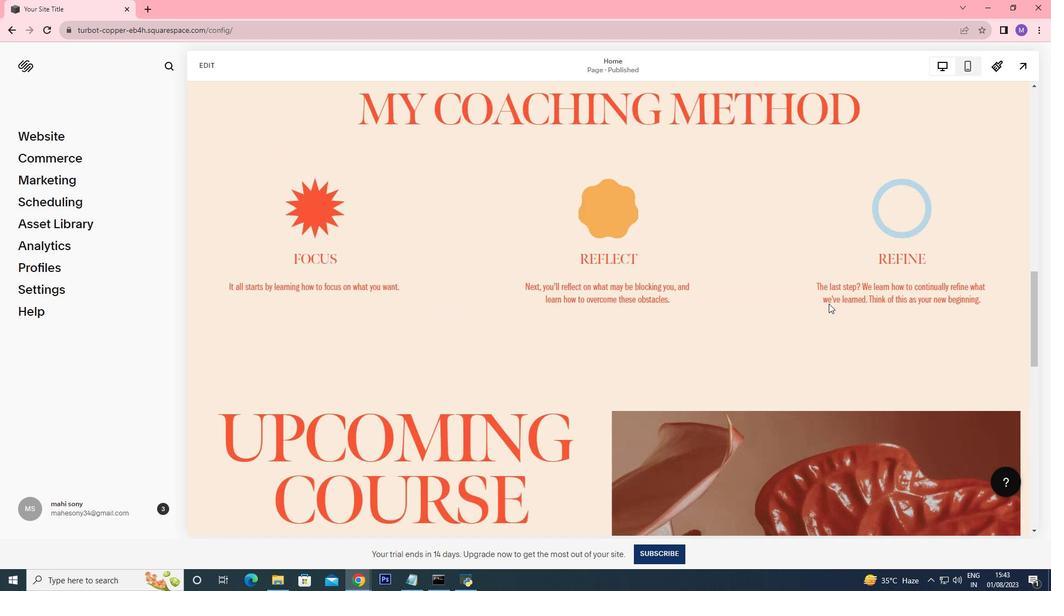
Action: Mouse scrolled (828, 312) with delta (0, 0)
Screenshot: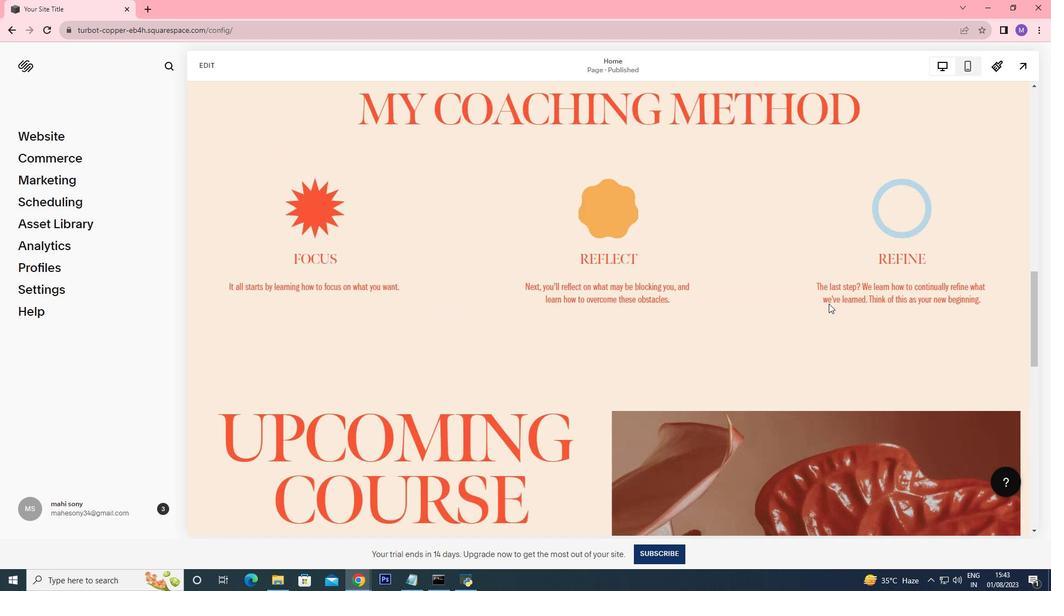 
Action: Mouse scrolled (829, 311) with delta (0, 0)
Screenshot: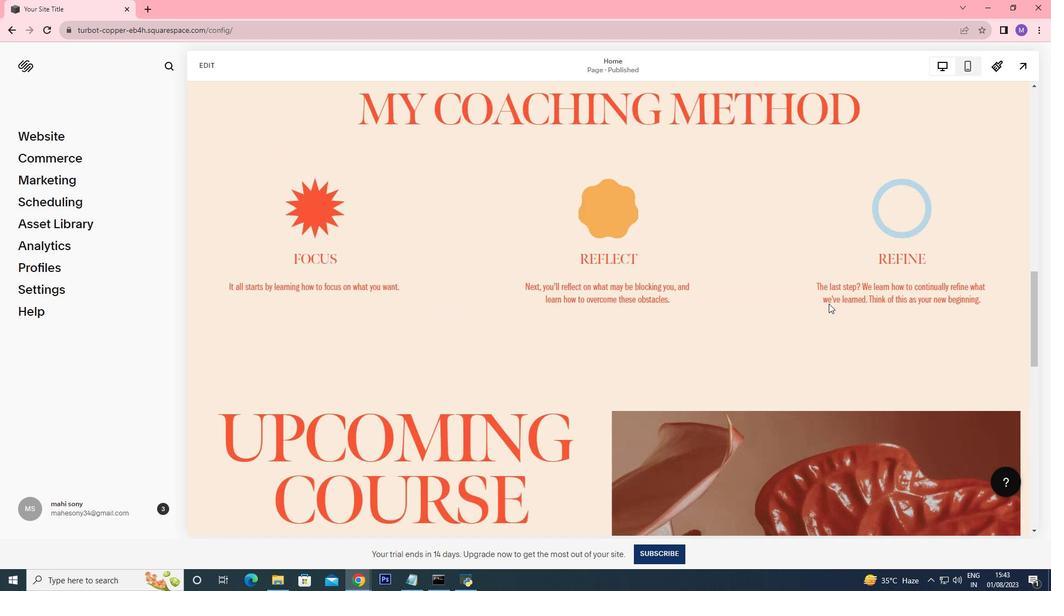 
Action: Mouse moved to (829, 311)
Screenshot: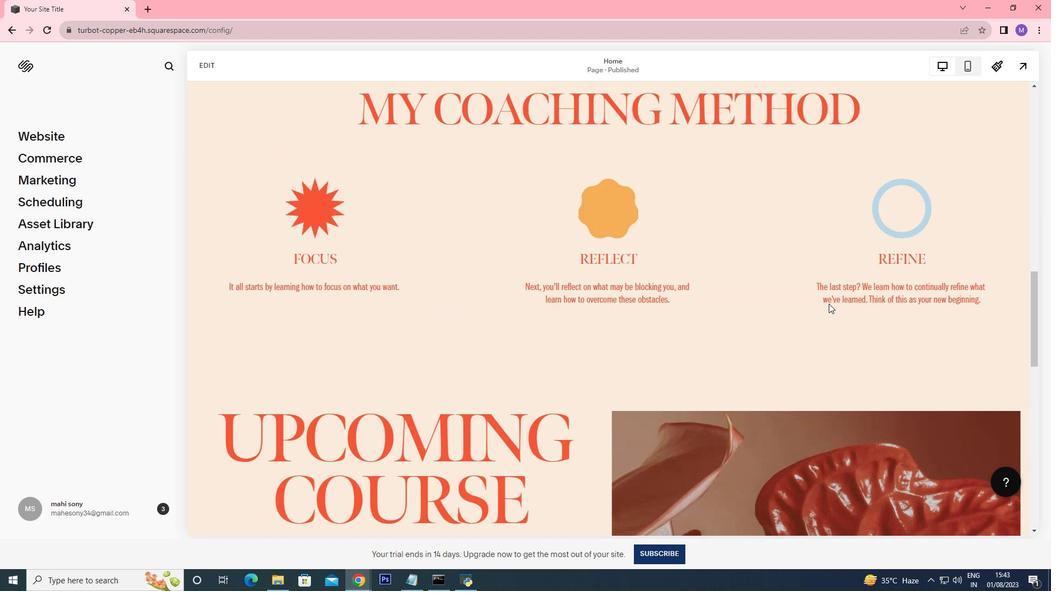 
Action: Mouse scrolled (829, 311) with delta (0, 0)
Screenshot: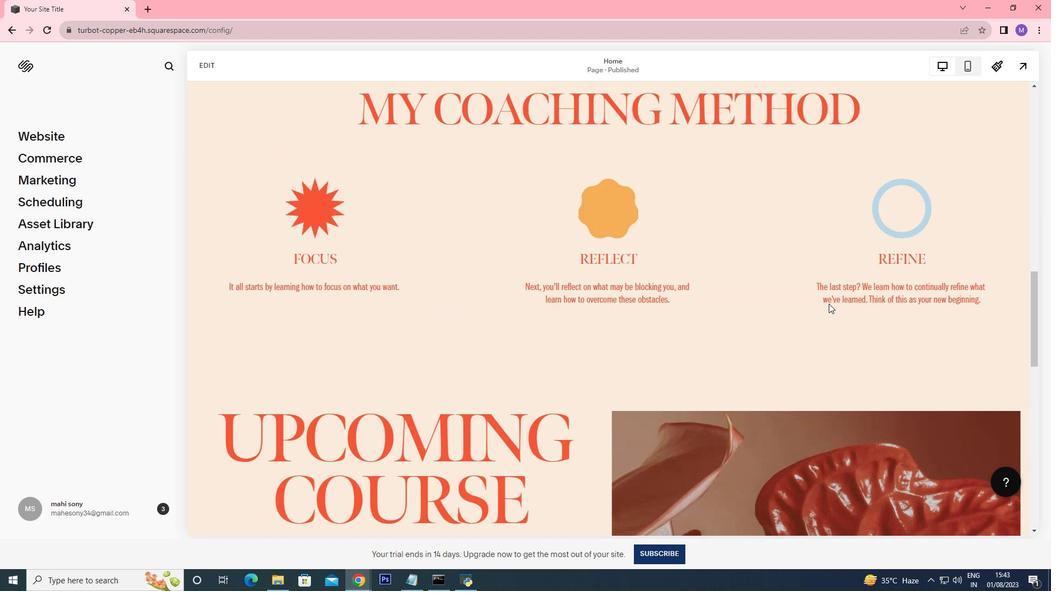 
Action: Mouse moved to (829, 310)
Screenshot: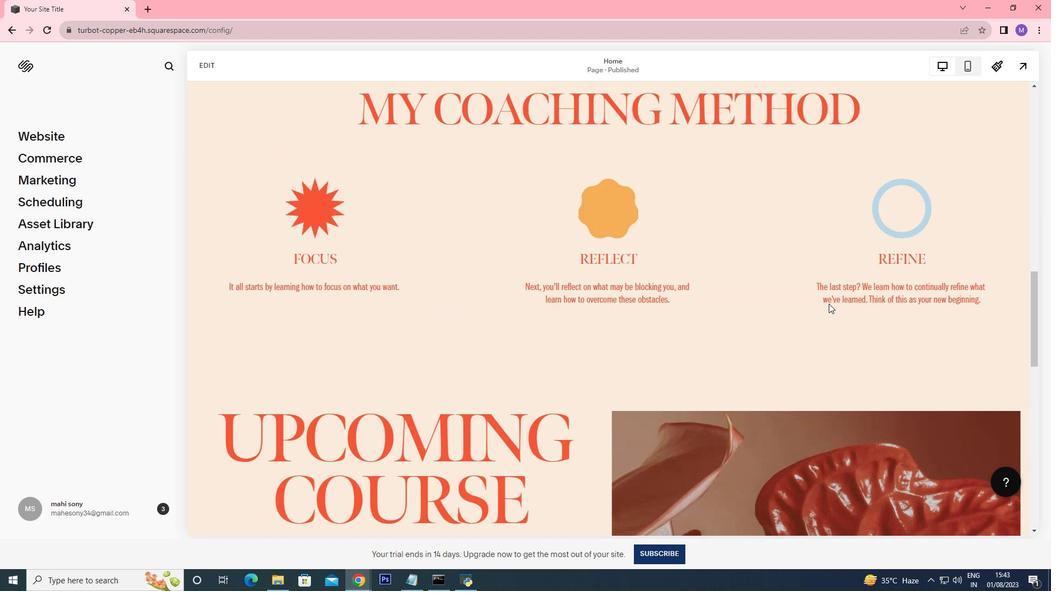 
Action: Mouse scrolled (829, 311) with delta (0, 0)
Screenshot: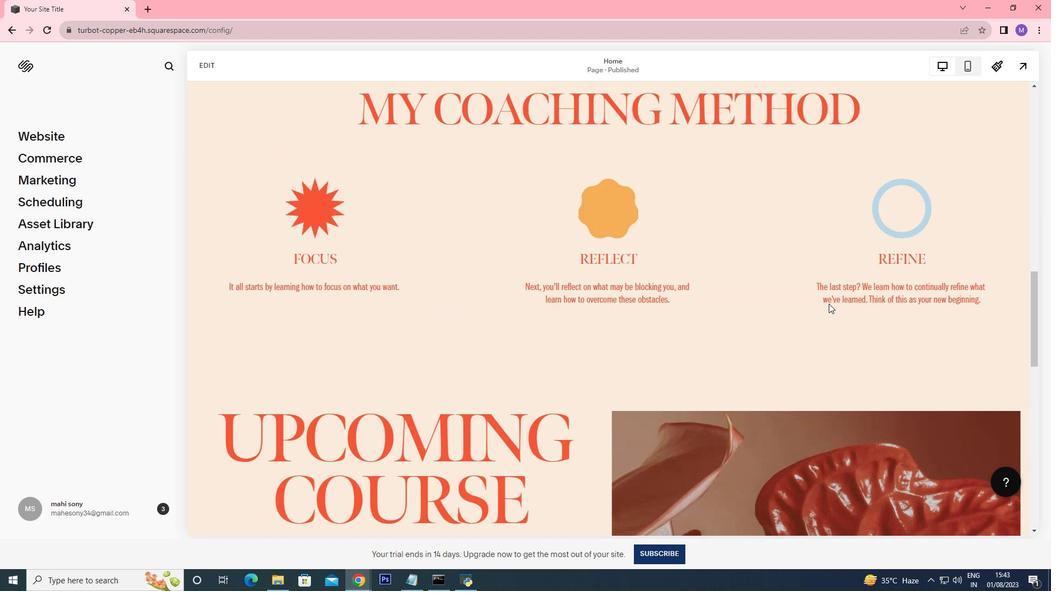 
Action: Mouse moved to (810, 264)
Screenshot: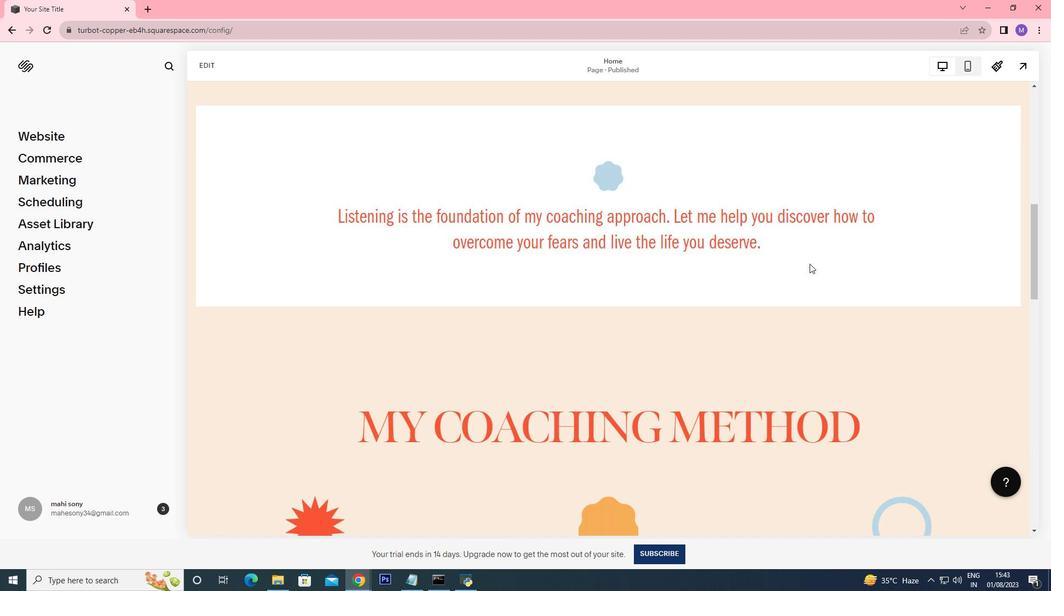 
Action: Mouse scrolled (811, 268) with delta (0, 0)
Screenshot: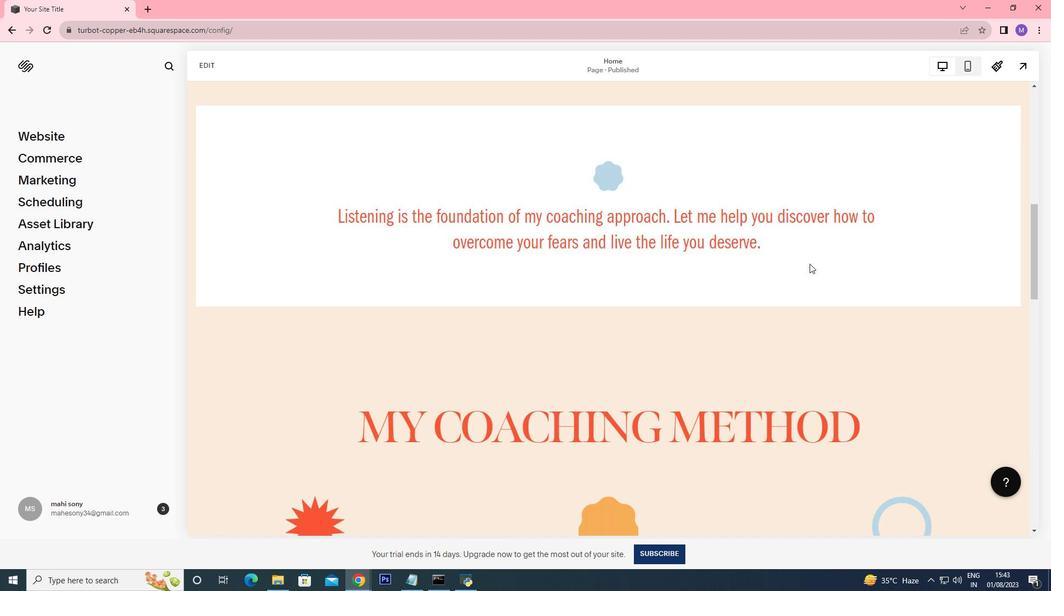 
Action: Mouse scrolled (810, 265) with delta (0, 0)
Screenshot: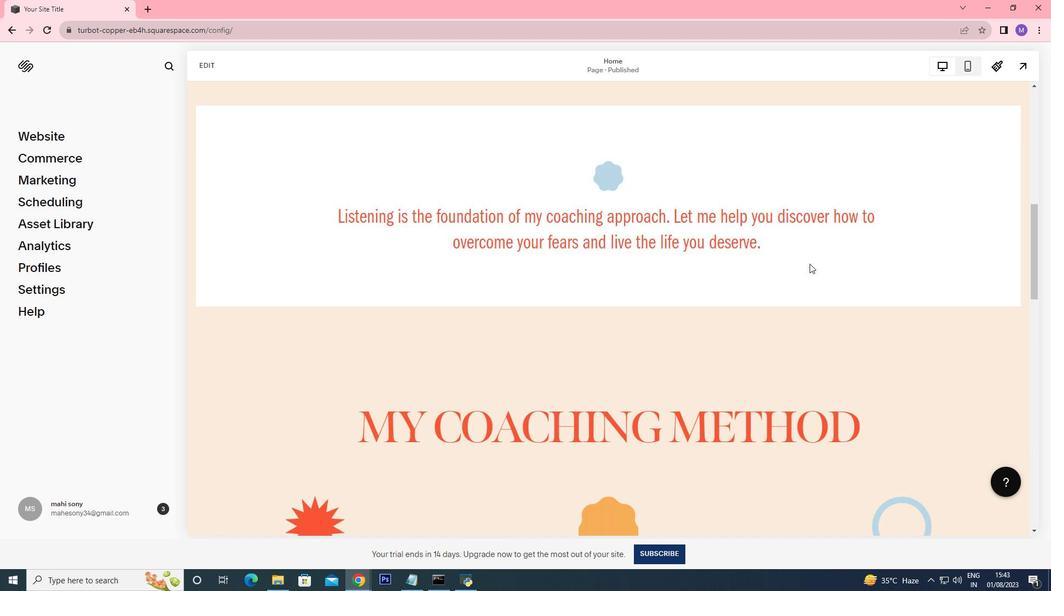 
Action: Mouse scrolled (810, 265) with delta (0, 0)
Screenshot: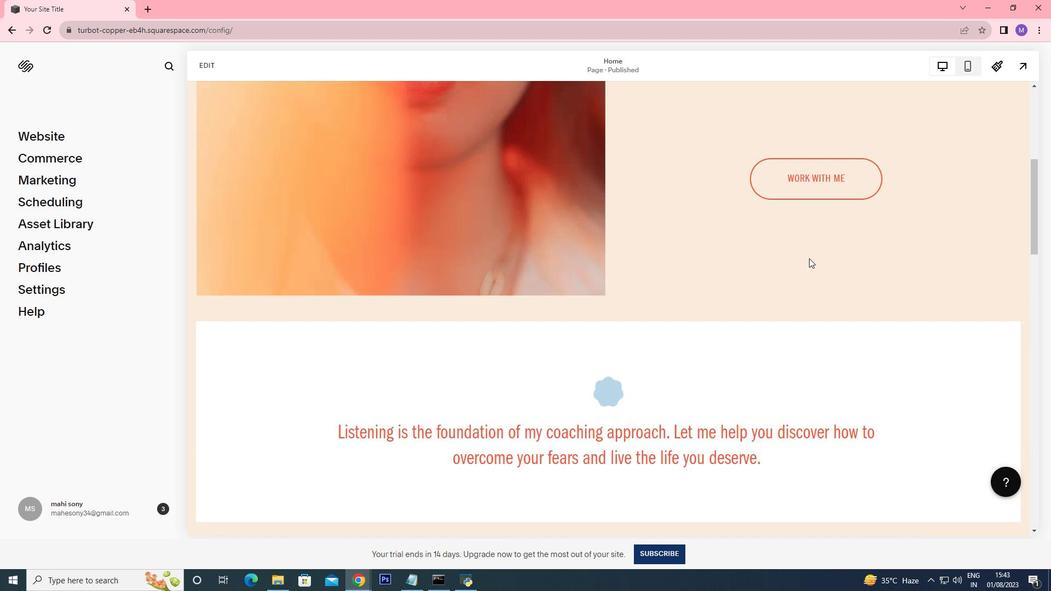 
Action: Mouse scrolled (810, 265) with delta (0, 0)
Screenshot: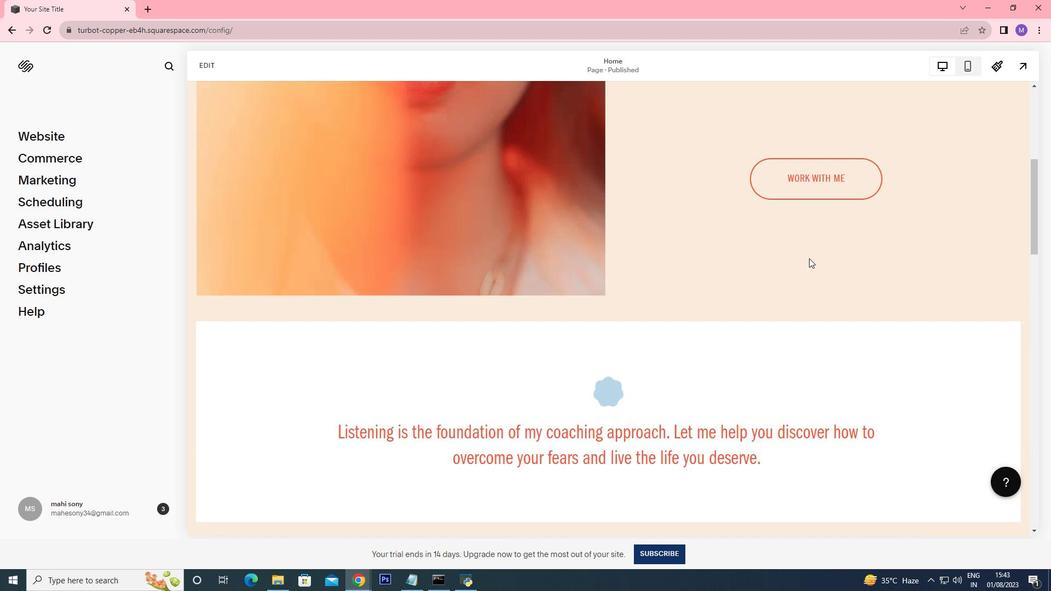 
Action: Mouse scrolled (810, 265) with delta (0, 0)
Screenshot: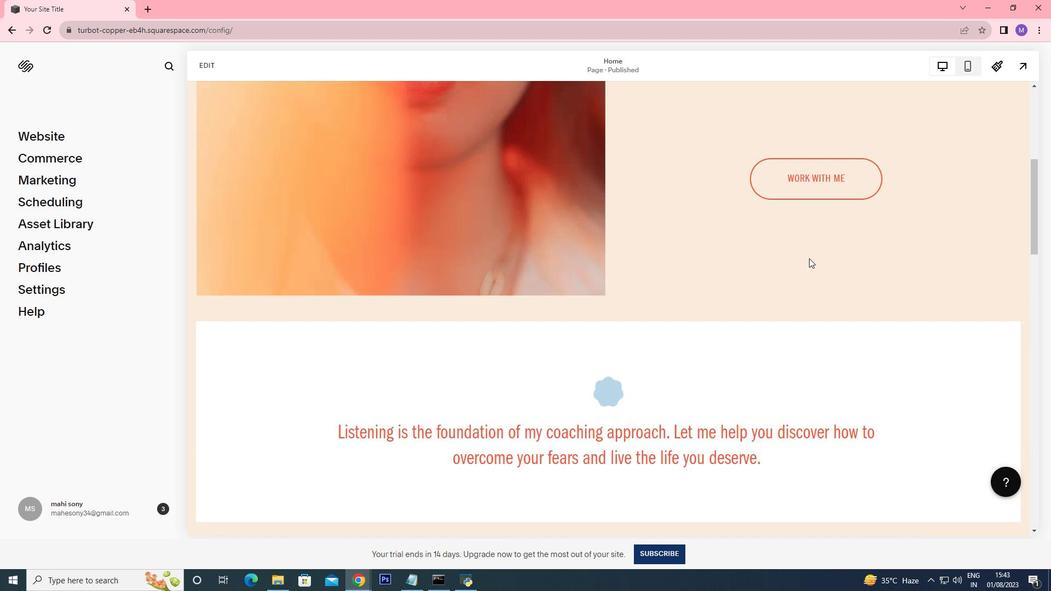 
Action: Mouse scrolled (810, 265) with delta (0, 0)
Screenshot: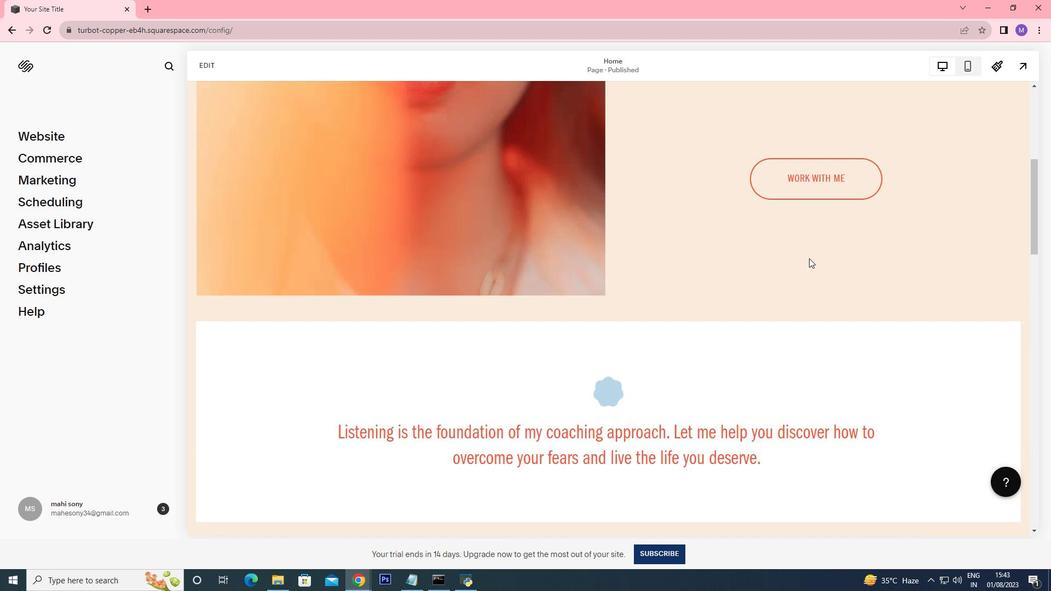 
Action: Mouse scrolled (810, 265) with delta (0, 0)
Screenshot: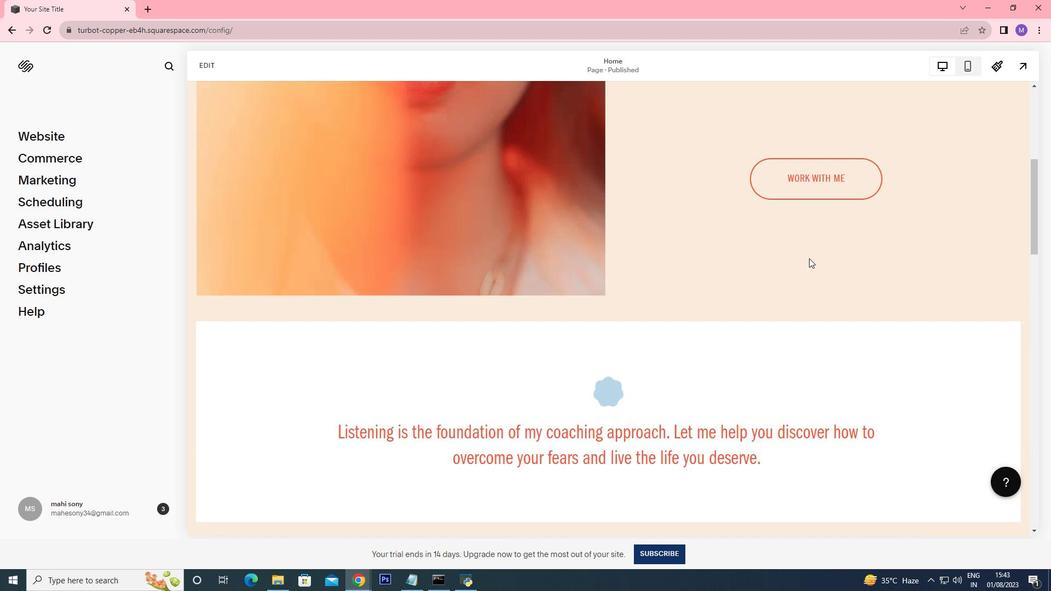 
Action: Mouse scrolled (810, 265) with delta (0, 0)
Screenshot: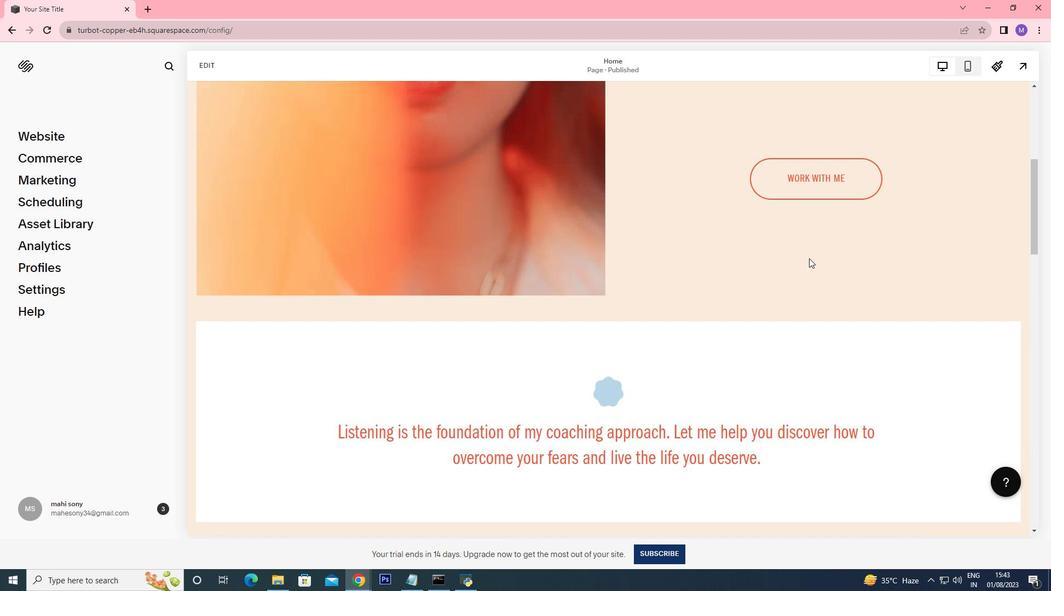 
Action: Mouse moved to (809, 255)
Screenshot: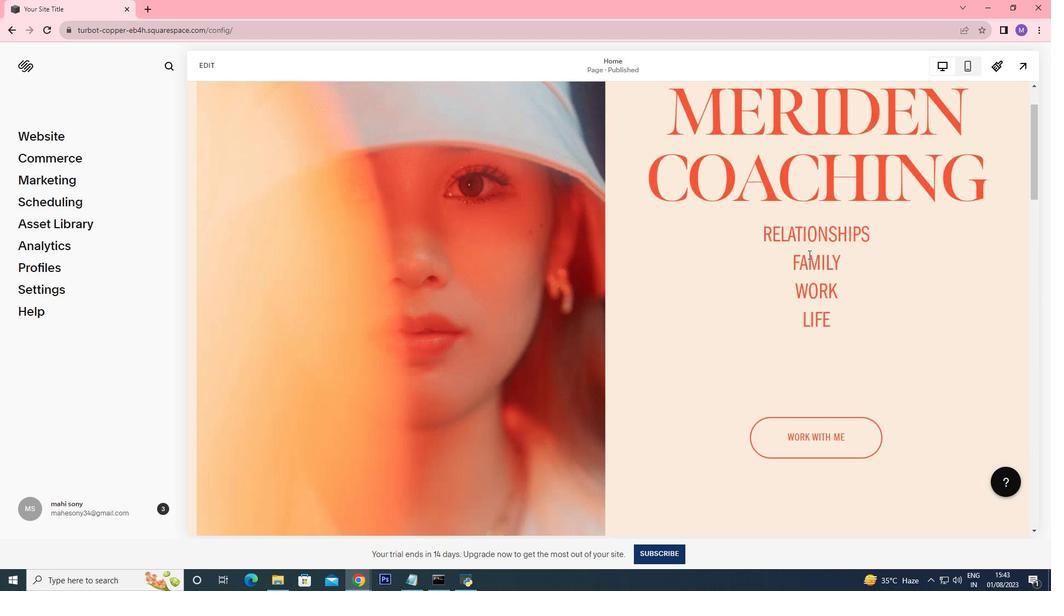 
Action: Mouse scrolled (809, 256) with delta (0, 0)
Screenshot: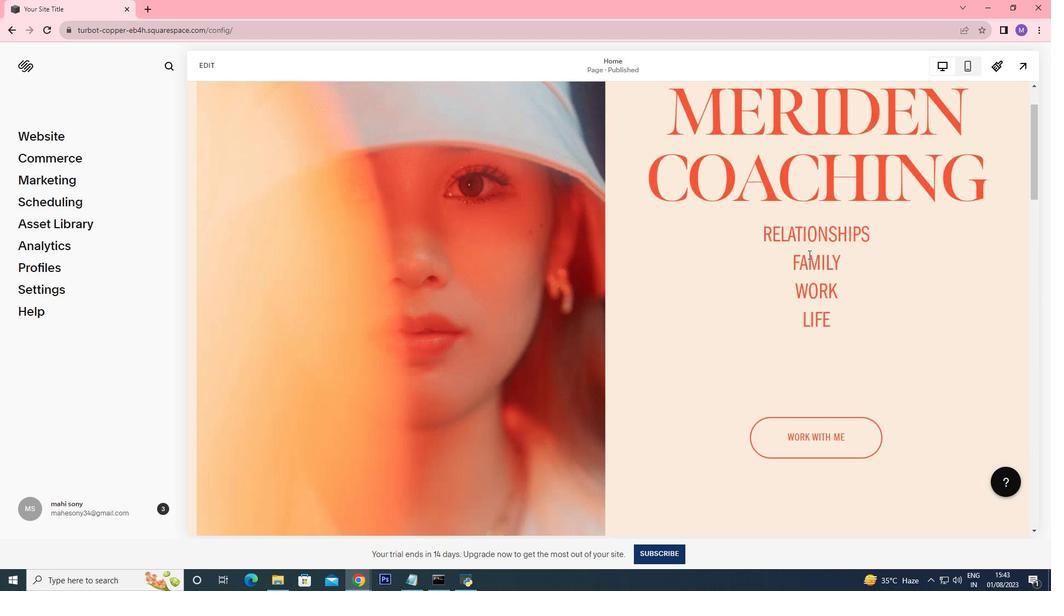 
Action: Mouse scrolled (809, 256) with delta (0, 0)
Screenshot: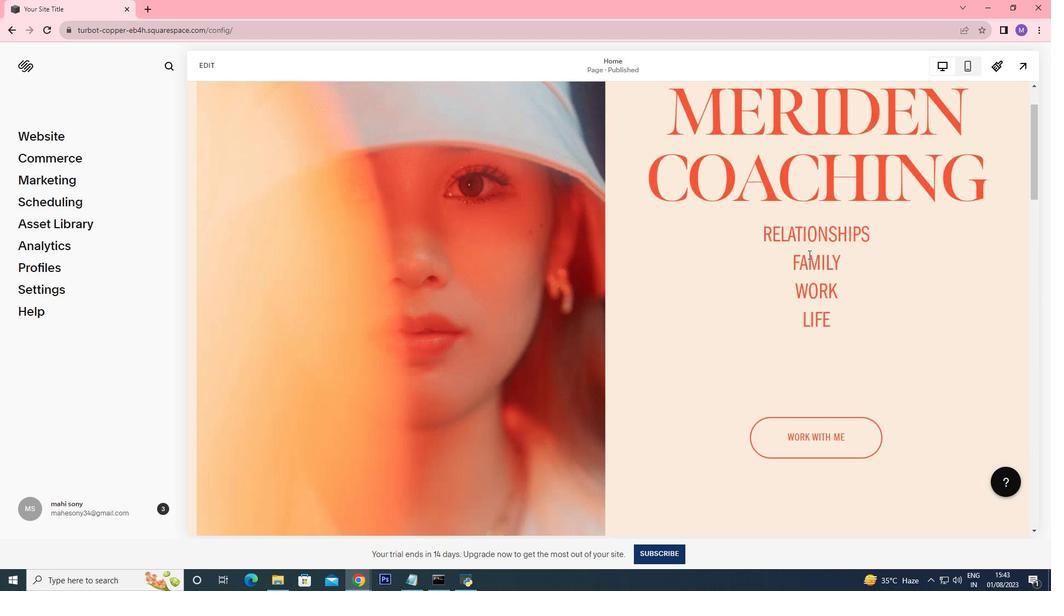 
Action: Mouse scrolled (809, 256) with delta (0, 0)
Screenshot: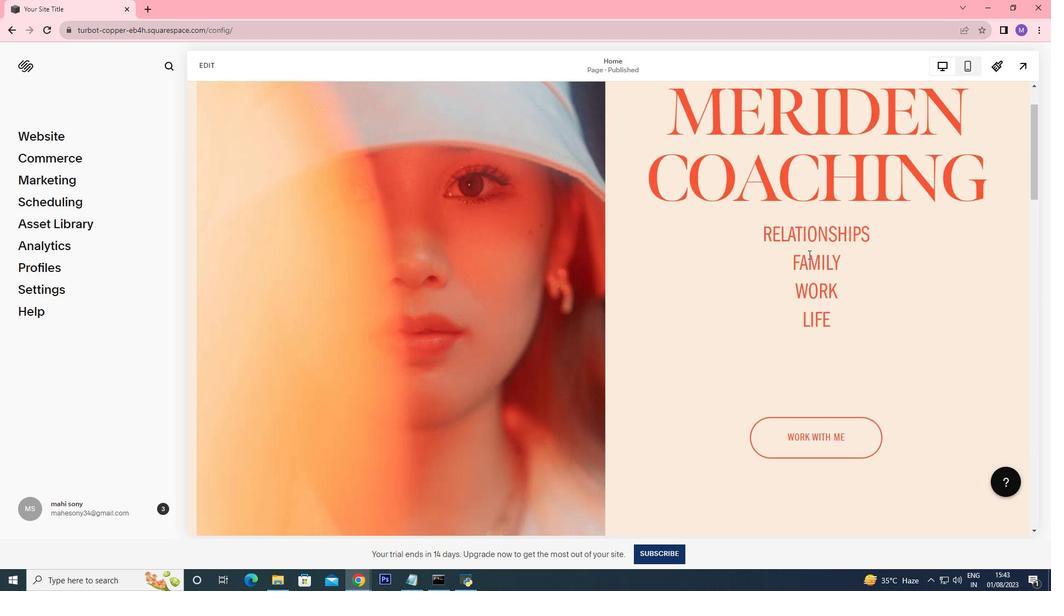 
Action: Mouse scrolled (809, 256) with delta (0, 0)
Screenshot: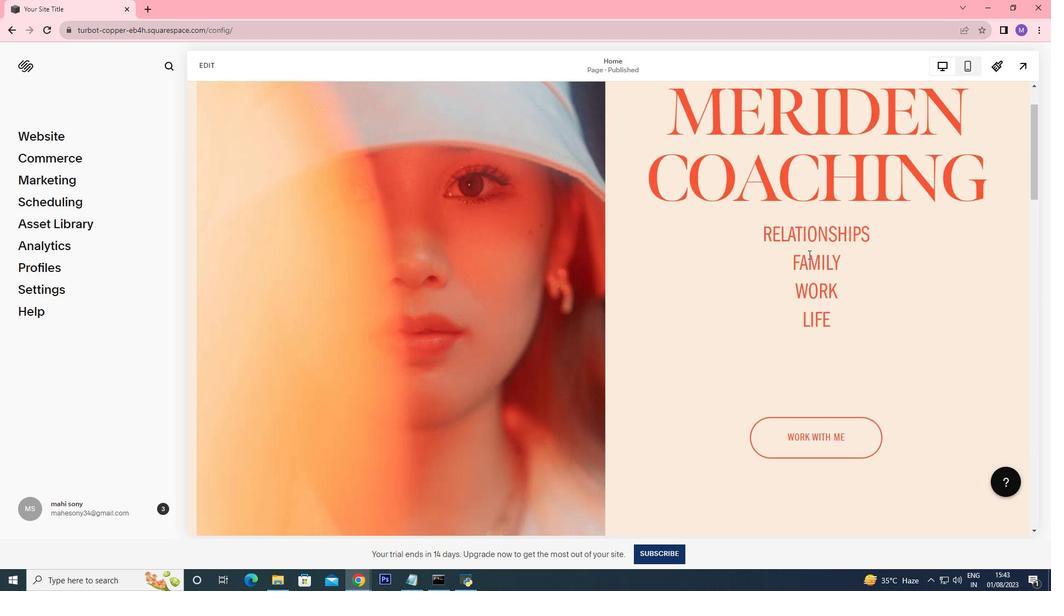 
Action: Mouse scrolled (809, 256) with delta (0, 0)
Screenshot: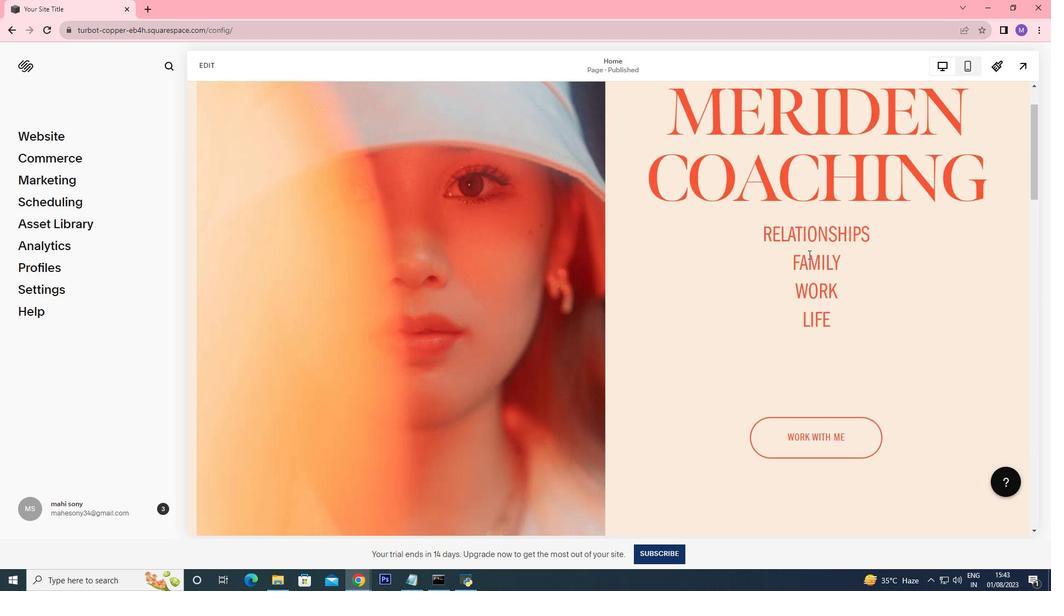 
Action: Mouse scrolled (809, 256) with delta (0, 0)
Screenshot: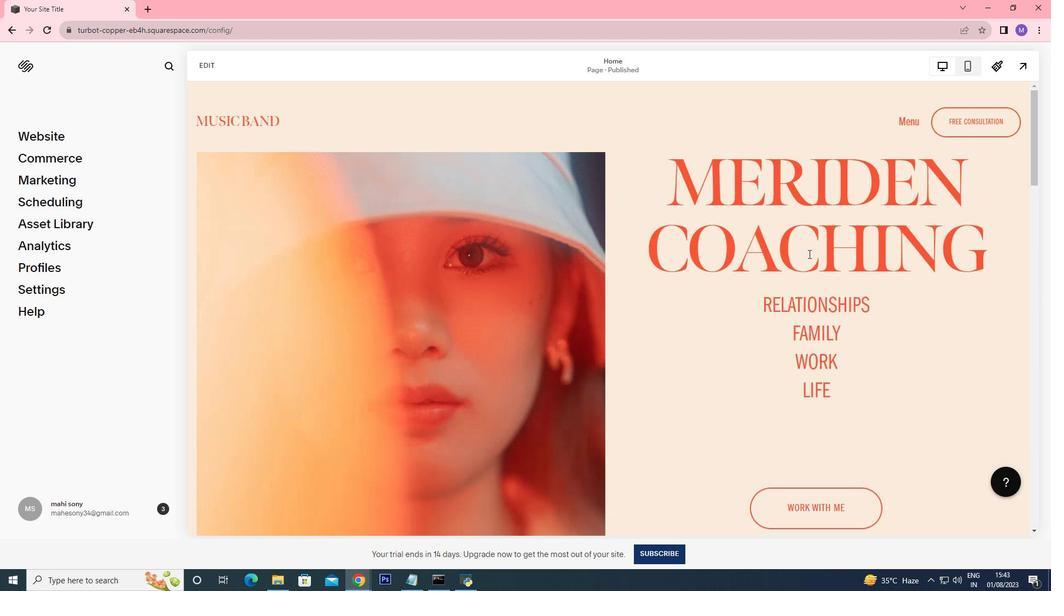 
Action: Mouse scrolled (809, 256) with delta (0, 0)
Screenshot: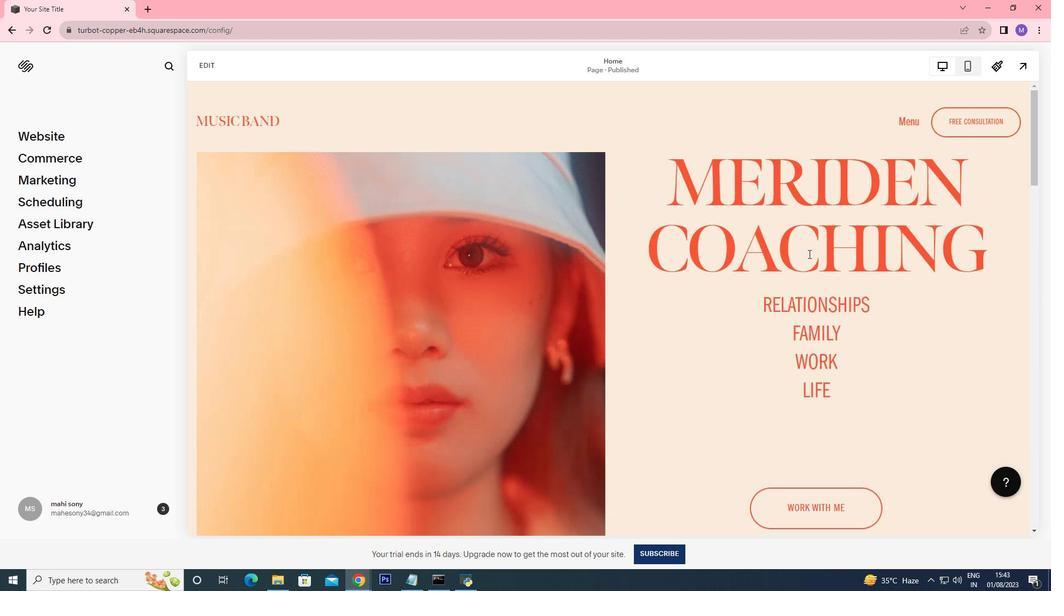 
Action: Mouse scrolled (809, 256) with delta (0, 0)
Screenshot: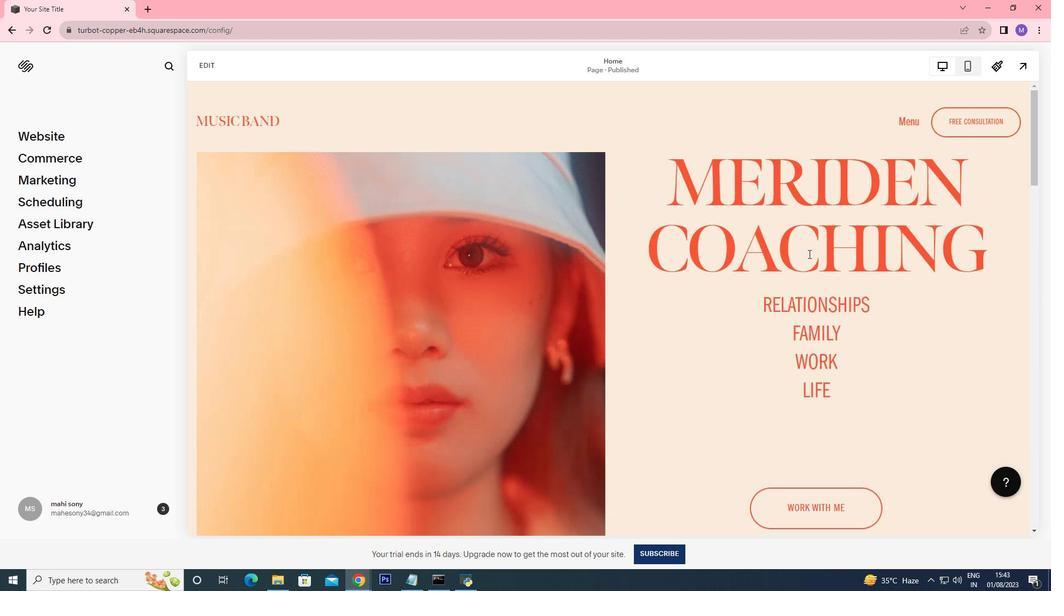
Action: Mouse moved to (809, 254)
Screenshot: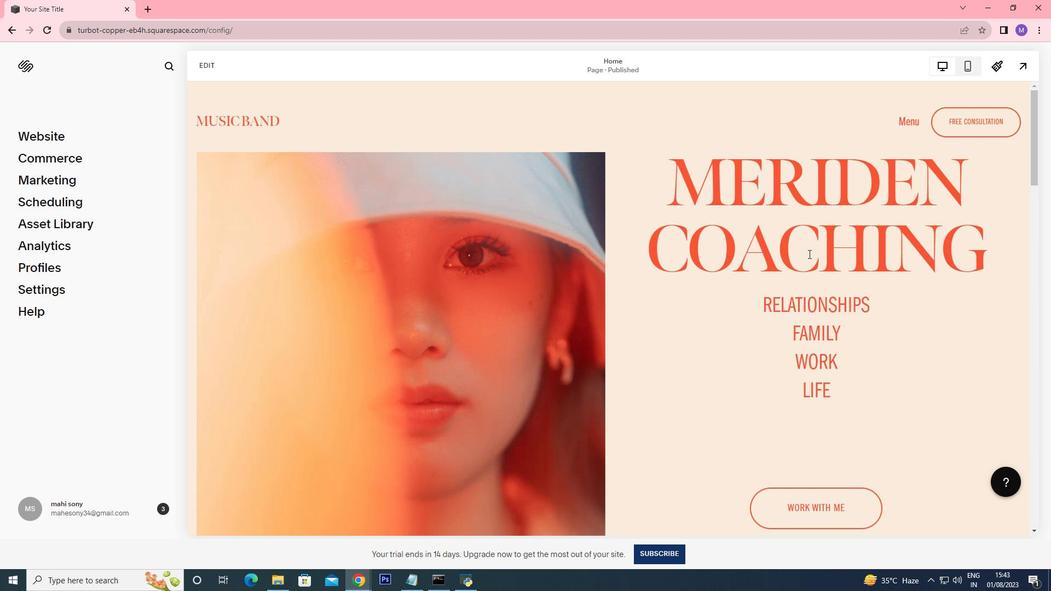 
Action: Mouse scrolled (809, 254) with delta (0, 0)
Screenshot: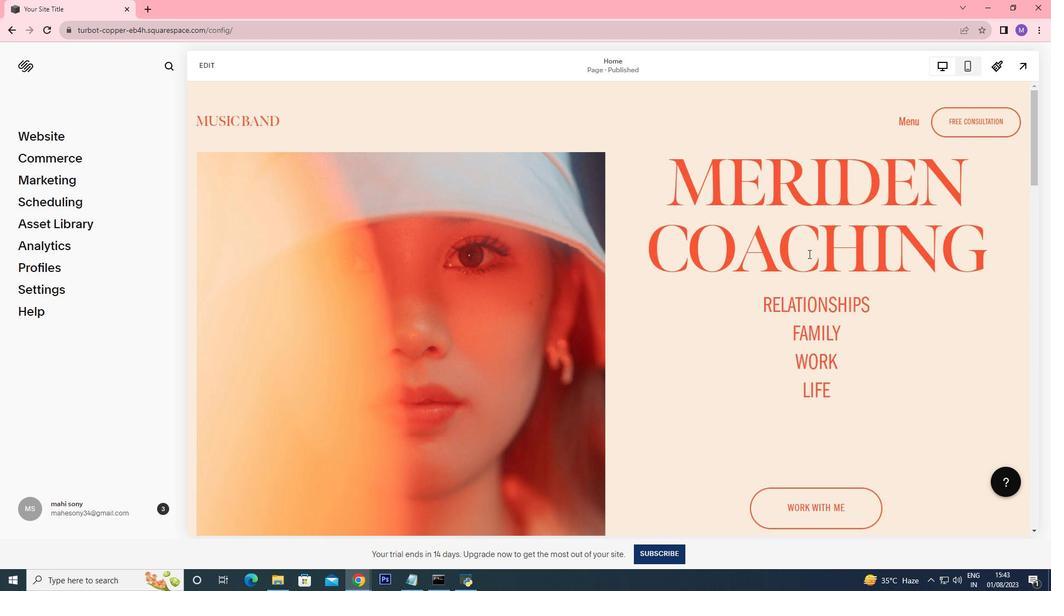 
Action: Mouse scrolled (809, 254) with delta (0, 0)
Screenshot: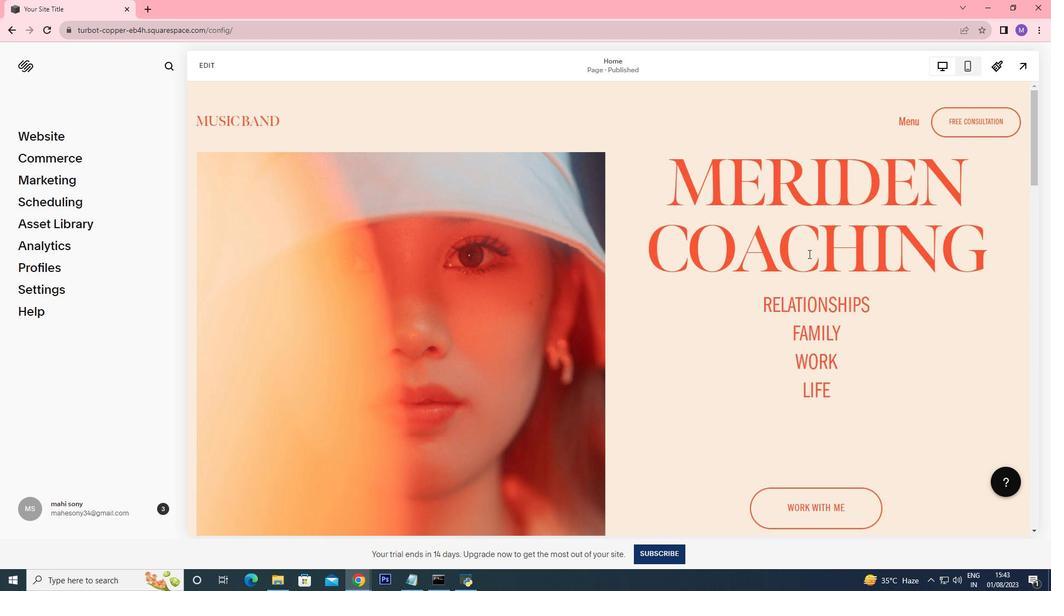 
Action: Mouse scrolled (809, 254) with delta (0, 0)
Screenshot: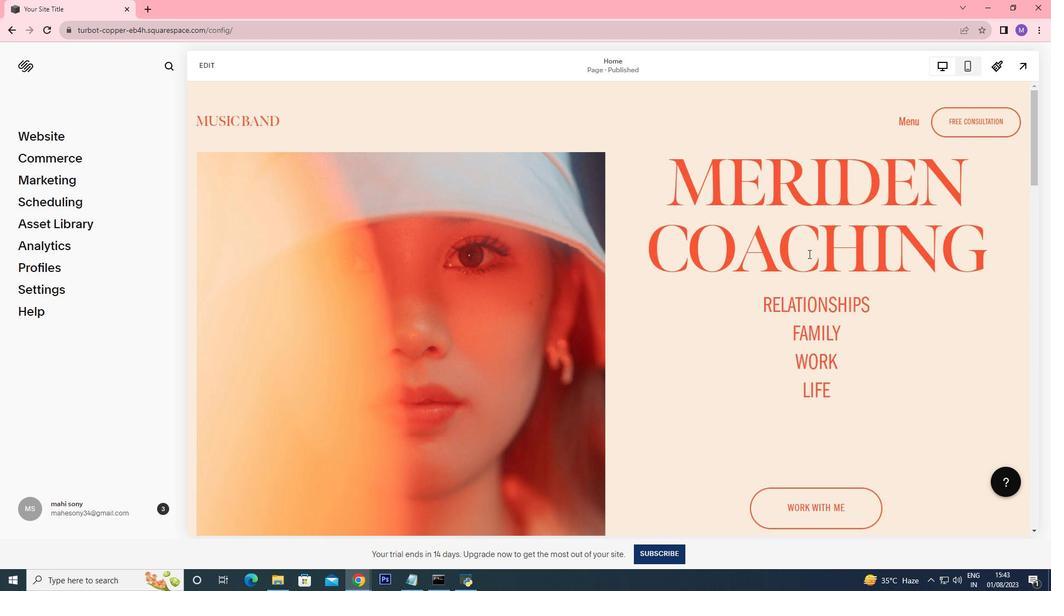 
Action: Mouse scrolled (809, 254) with delta (0, 0)
Screenshot: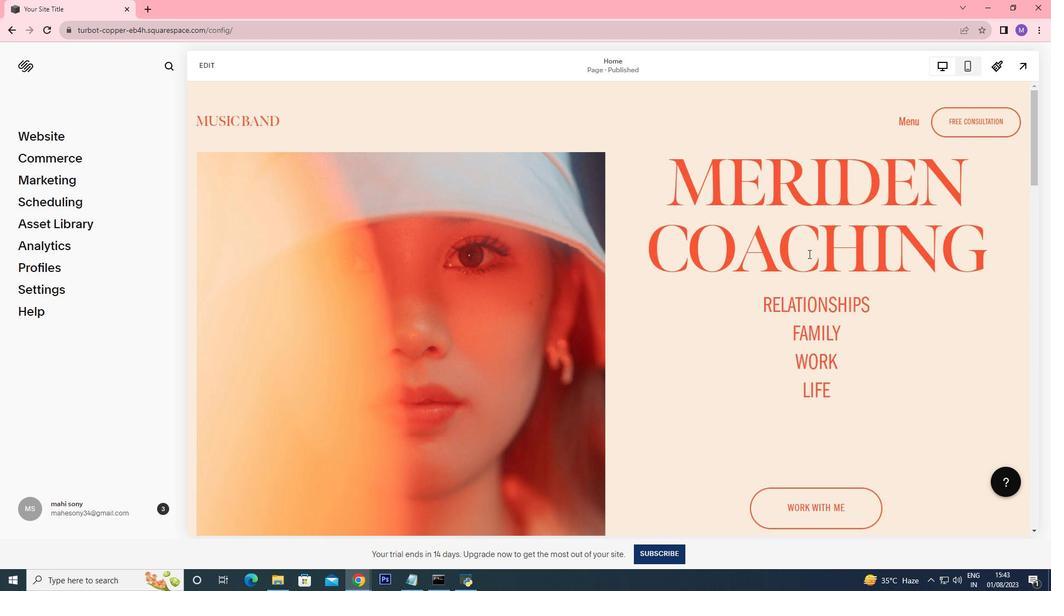 
Action: Mouse scrolled (809, 254) with delta (0, 0)
Screenshot: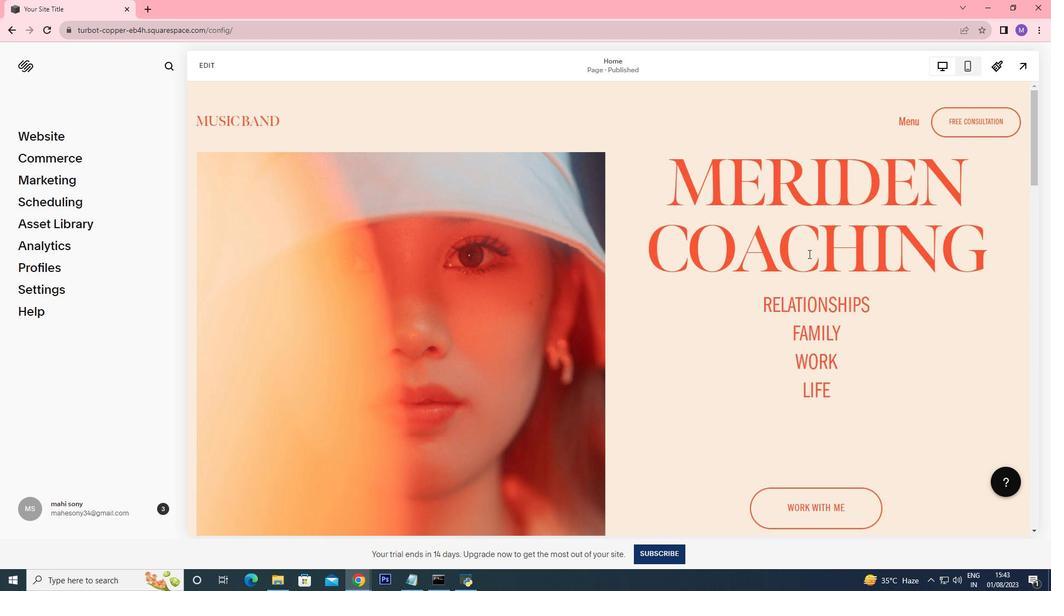 
Action: Mouse scrolled (809, 254) with delta (0, 0)
Screenshot: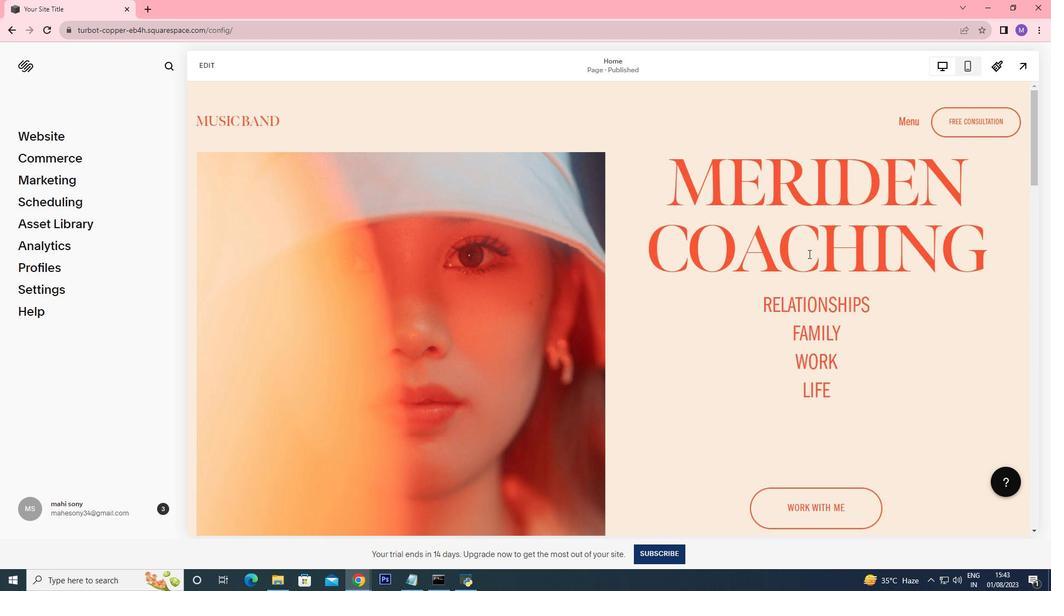 
Action: Mouse scrolled (809, 254) with delta (0, 0)
Screenshot: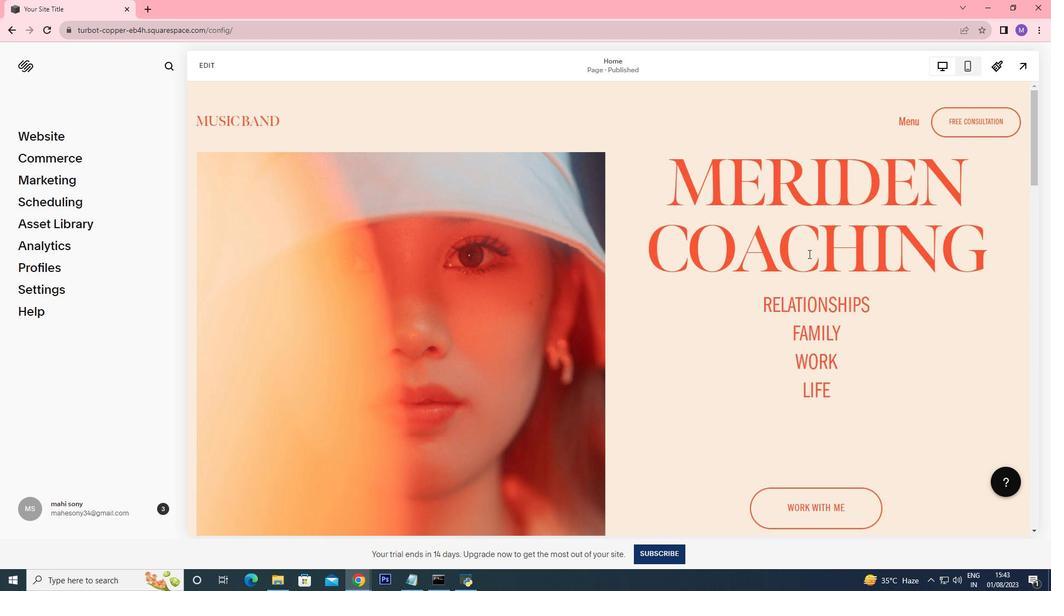 
Action: Mouse scrolled (809, 254) with delta (0, 0)
Screenshot: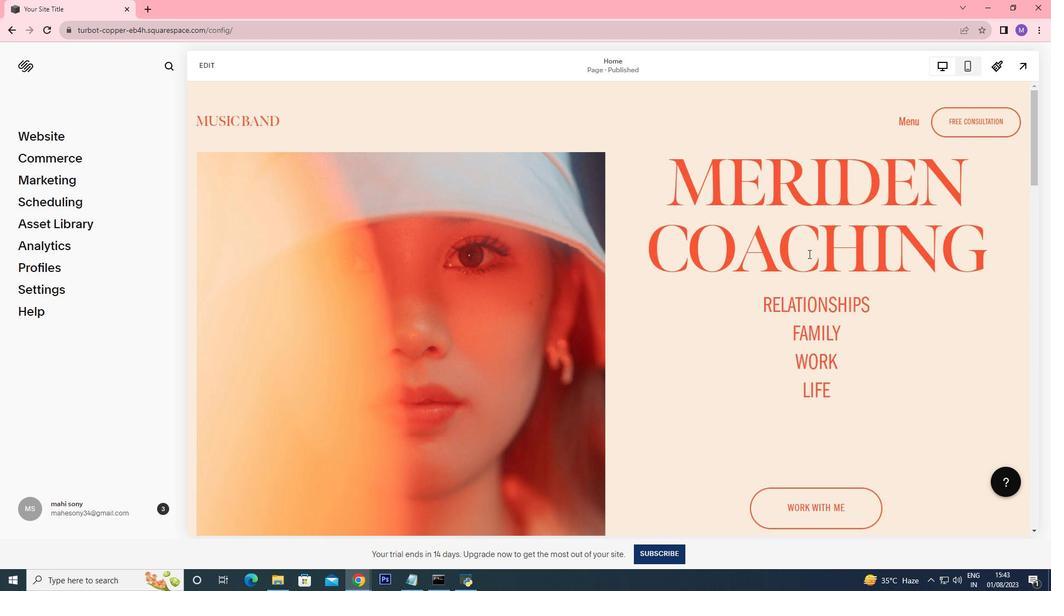 
Action: Mouse scrolled (809, 254) with delta (0, 0)
Screenshot: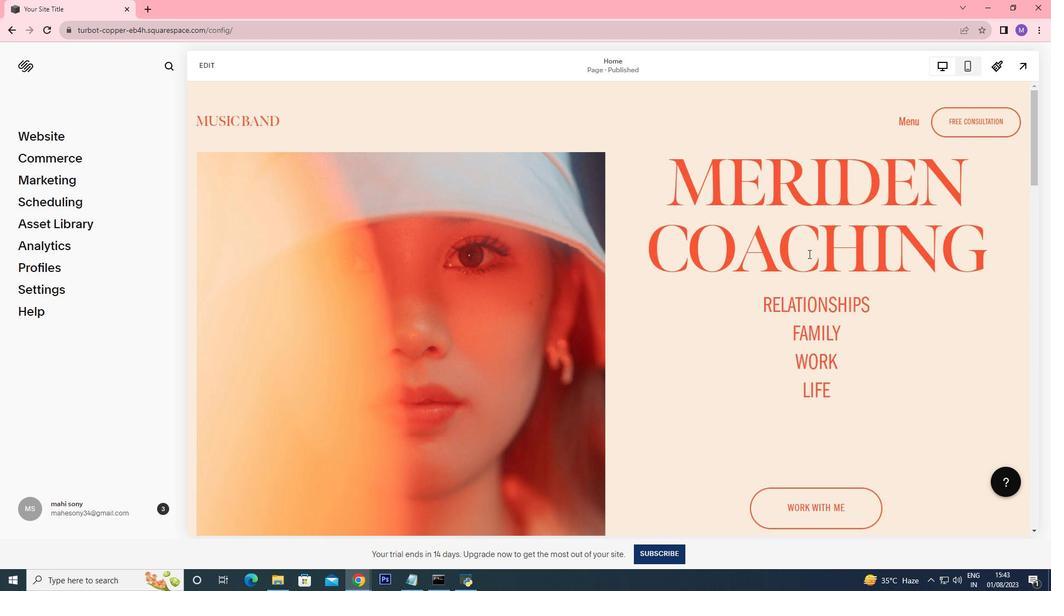
Action: Mouse scrolled (809, 254) with delta (0, 0)
Screenshot: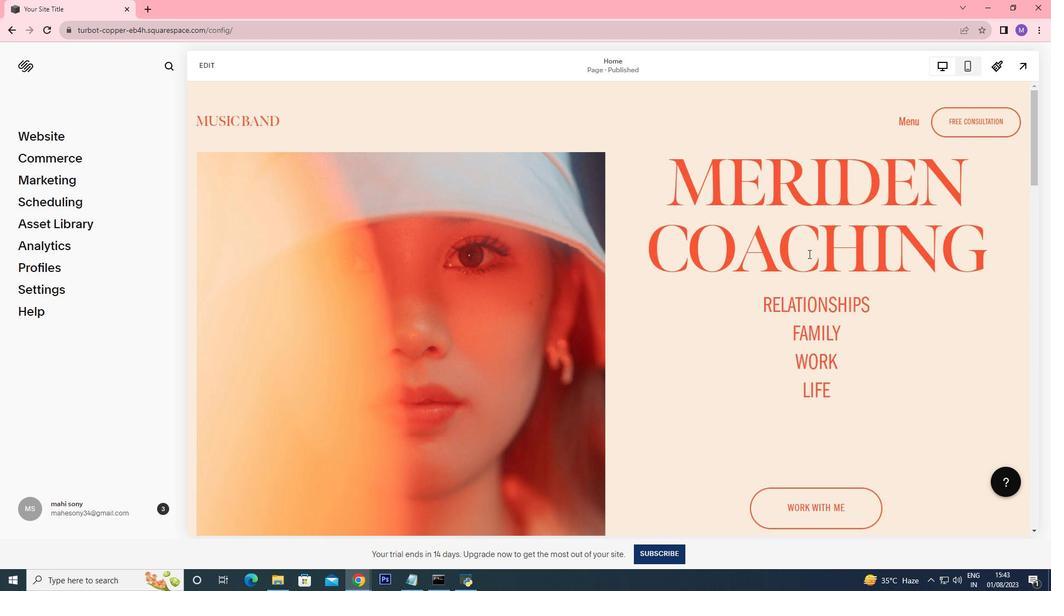 
Action: Mouse scrolled (809, 254) with delta (0, 0)
Screenshot: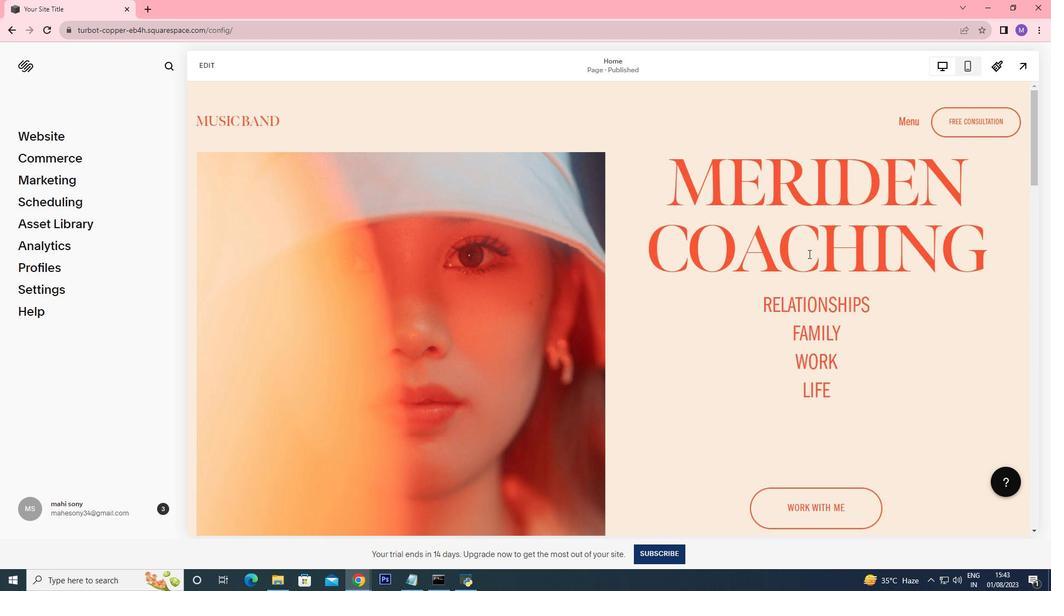 
Action: Mouse scrolled (809, 254) with delta (0, 0)
Screenshot: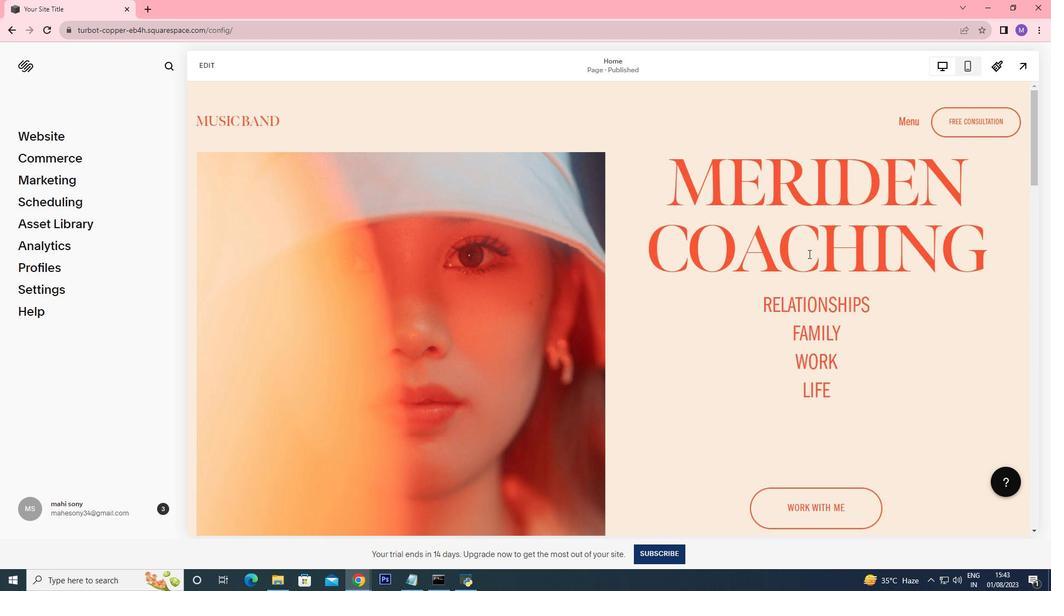 
Action: Mouse moved to (809, 250)
Screenshot: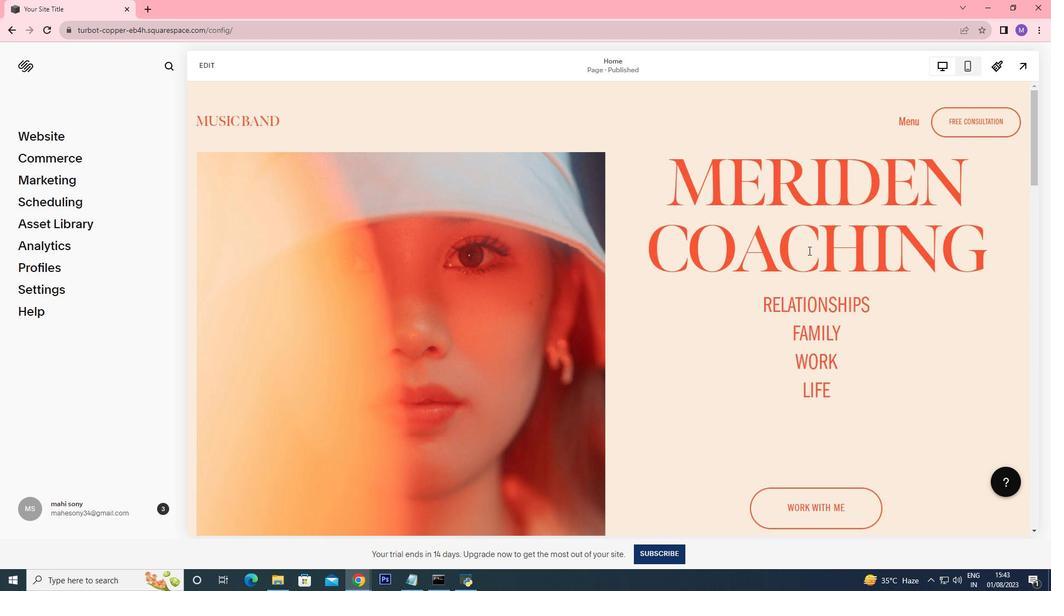 
Action: Mouse scrolled (809, 251) with delta (0, 0)
Screenshot: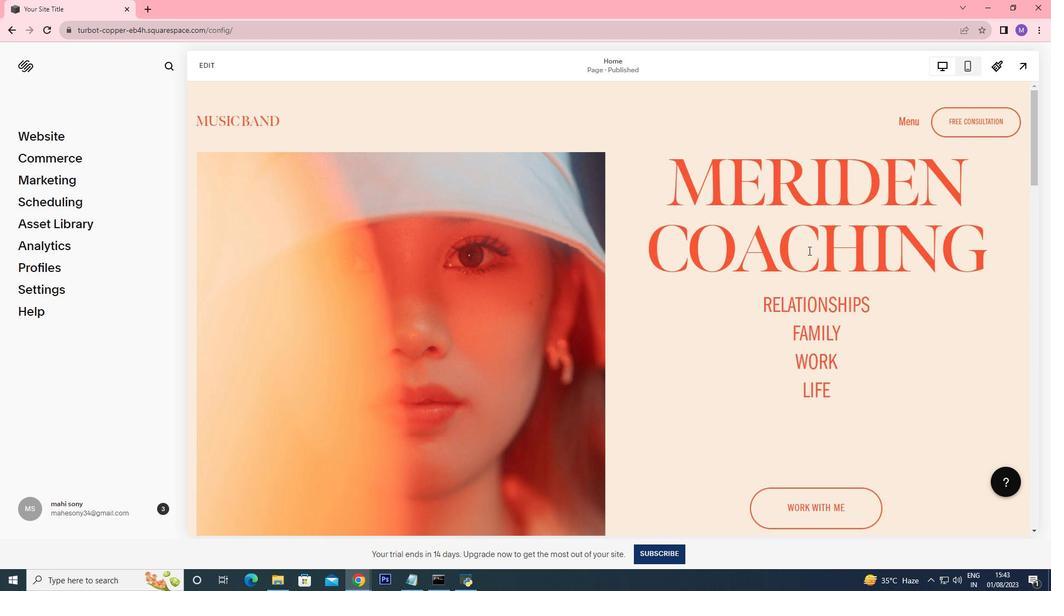 
Action: Mouse scrolled (809, 251) with delta (0, 0)
Screenshot: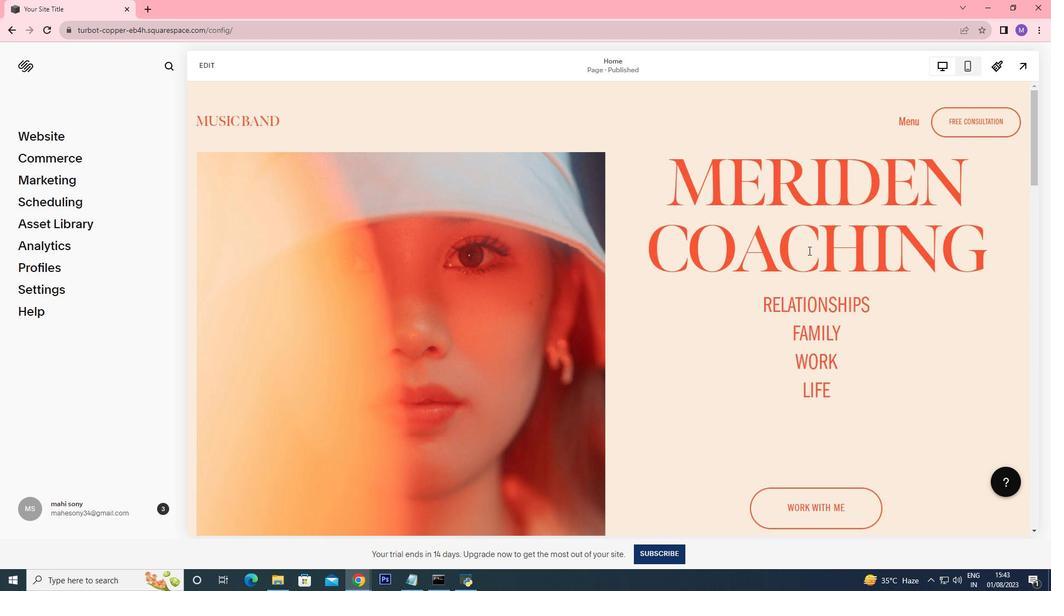 
Action: Mouse scrolled (809, 251) with delta (0, 0)
Screenshot: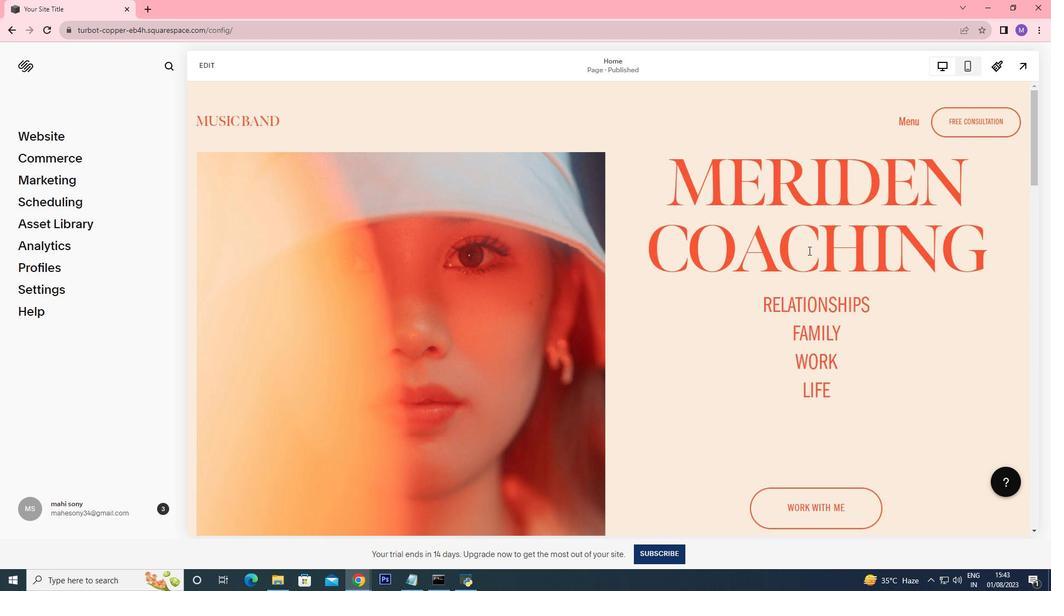 
Action: Mouse scrolled (809, 251) with delta (0, 0)
Screenshot: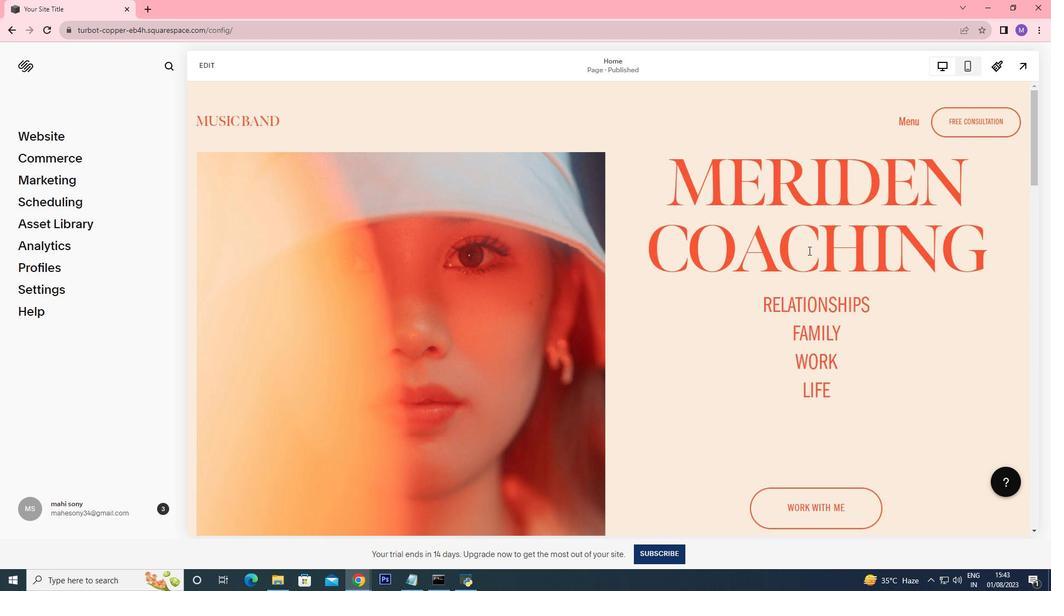 
Action: Mouse scrolled (809, 251) with delta (0, 0)
Screenshot: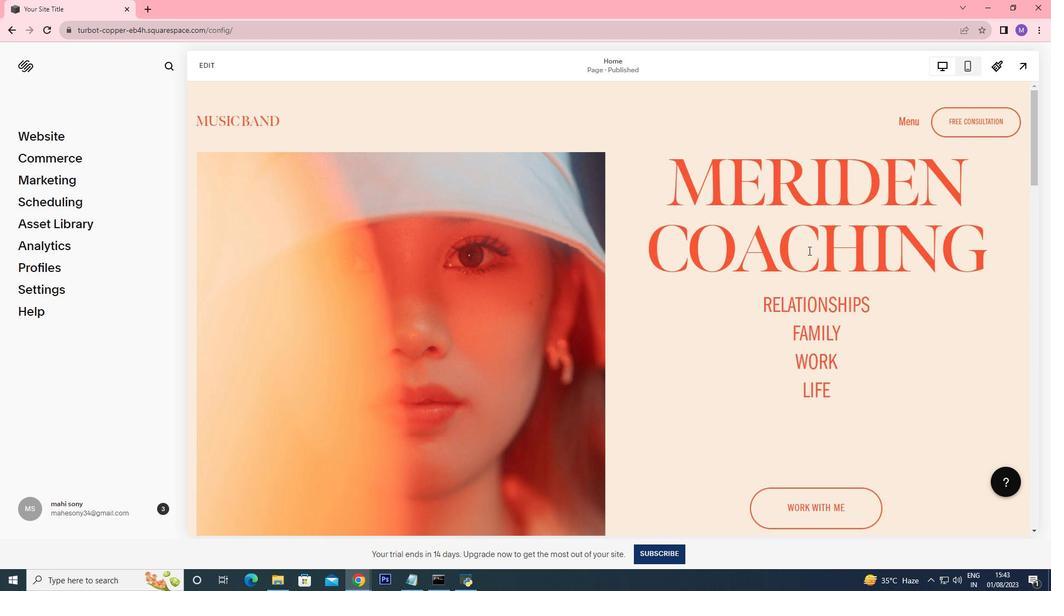 
Action: Mouse scrolled (809, 251) with delta (0, 0)
Screenshot: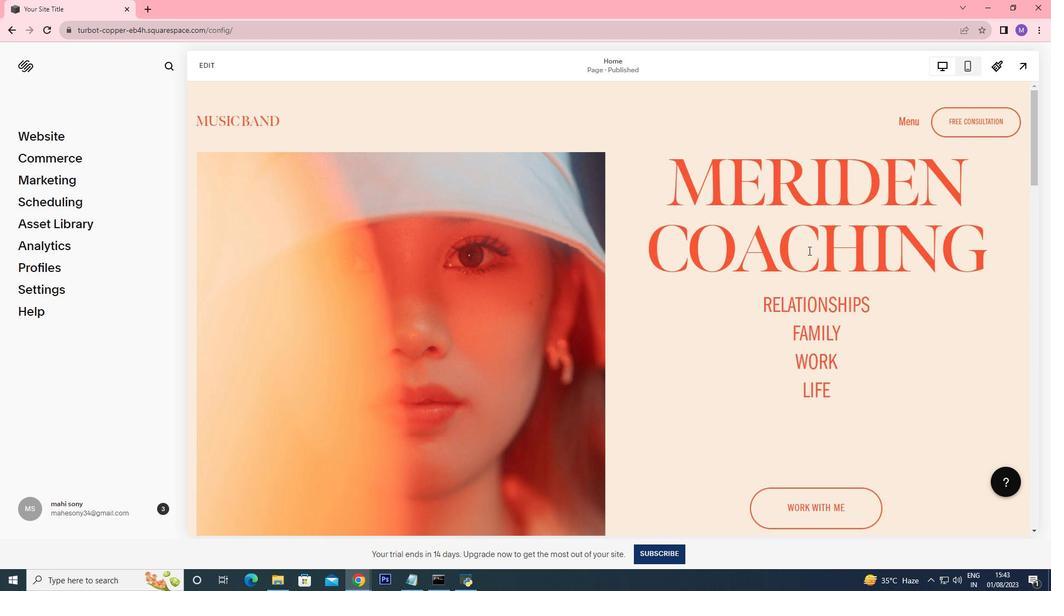 
Action: Mouse moved to (855, 238)
Screenshot: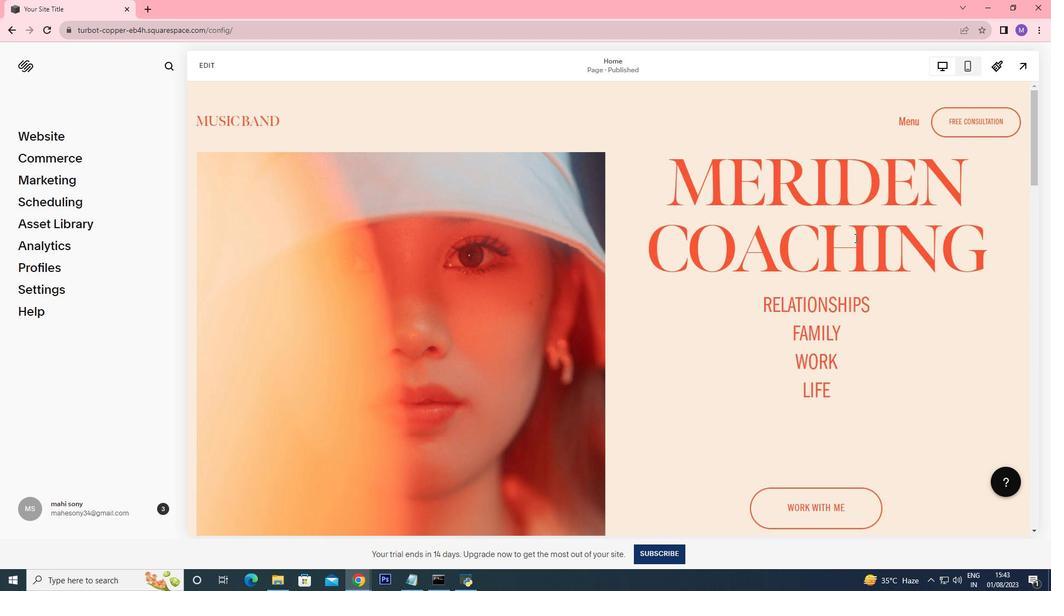 
Action: Mouse pressed left at (855, 238)
Screenshot: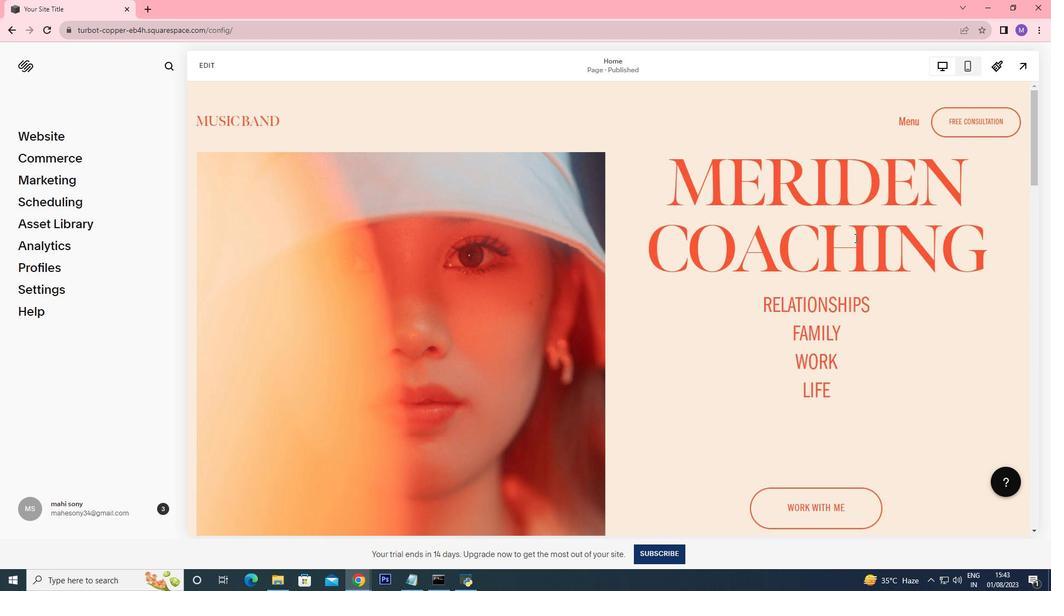 
Action: Mouse pressed left at (855, 238)
Screenshot: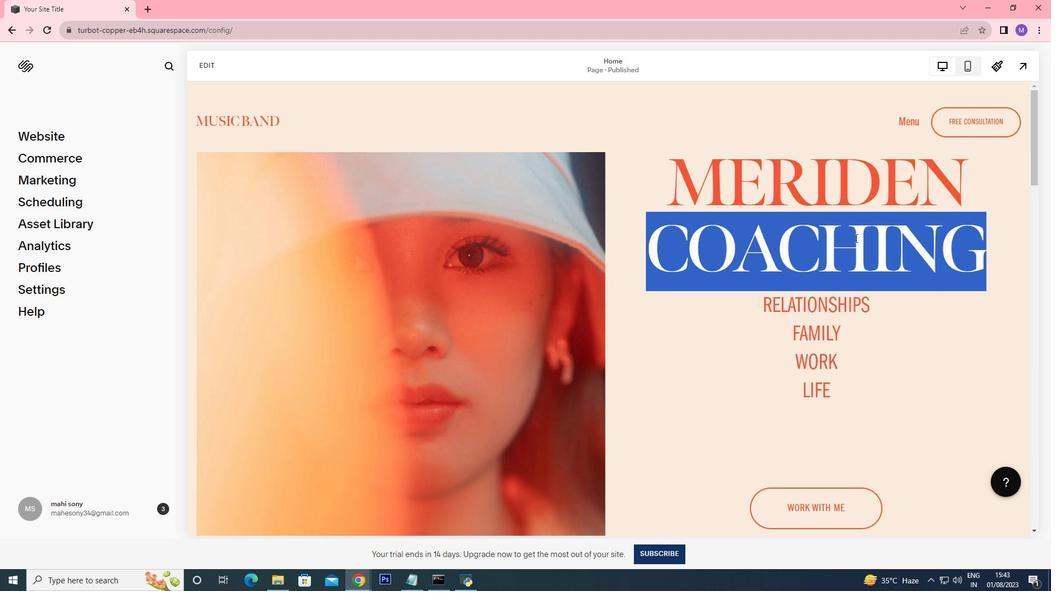 
Action: Mouse moved to (857, 203)
Screenshot: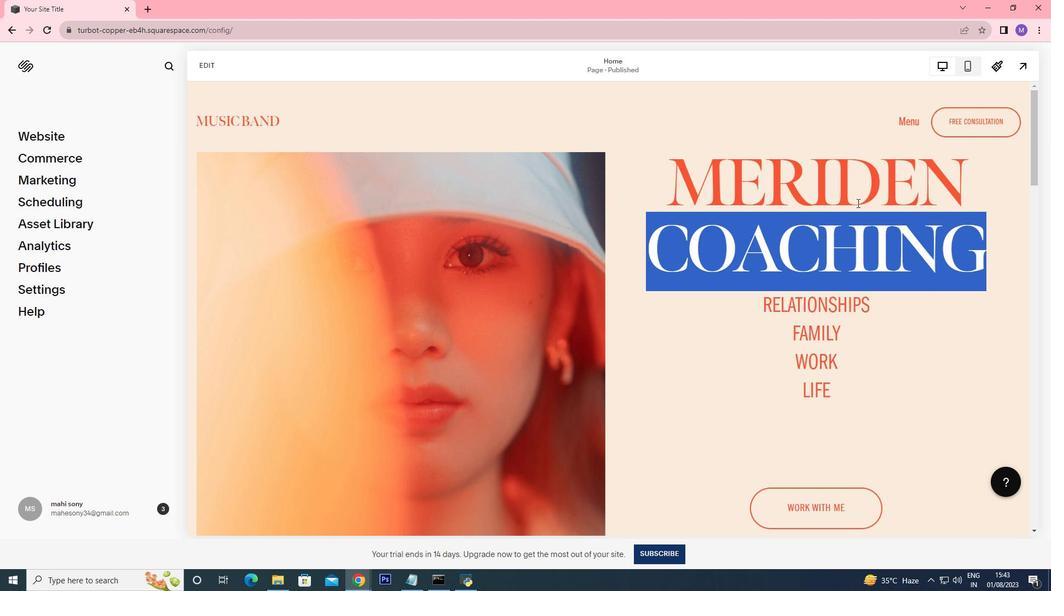 
Action: Mouse pressed left at (857, 203)
Screenshot: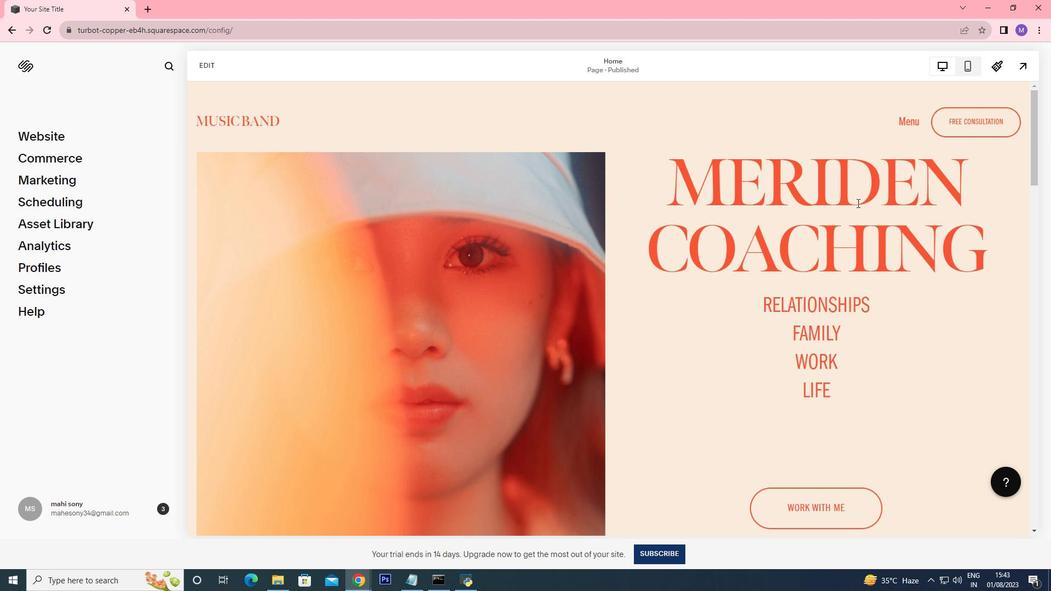 
Action: Mouse pressed left at (857, 203)
Screenshot: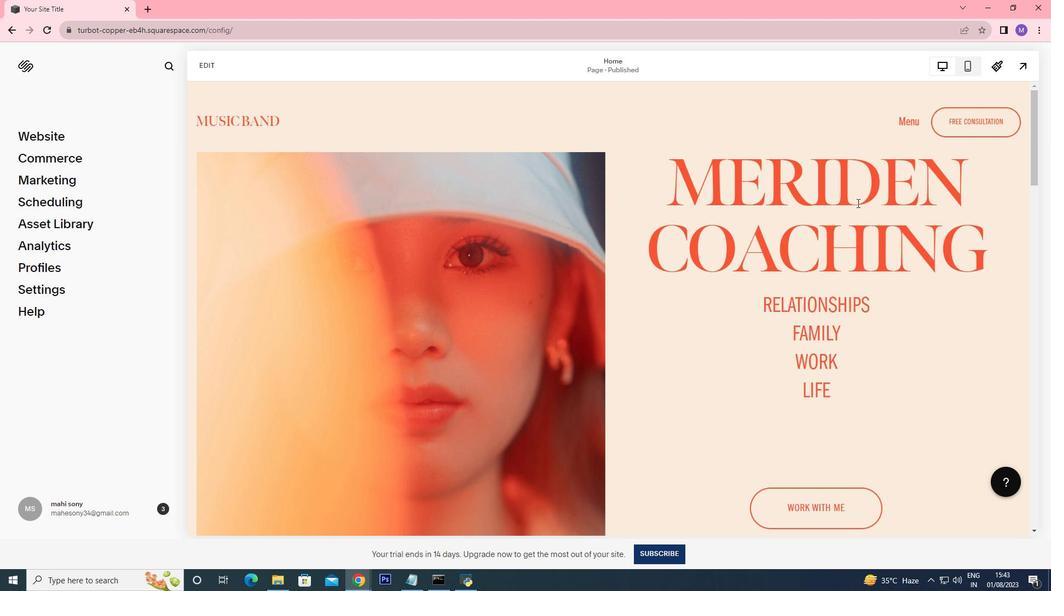 
Action: Mouse pressed left at (857, 203)
Screenshot: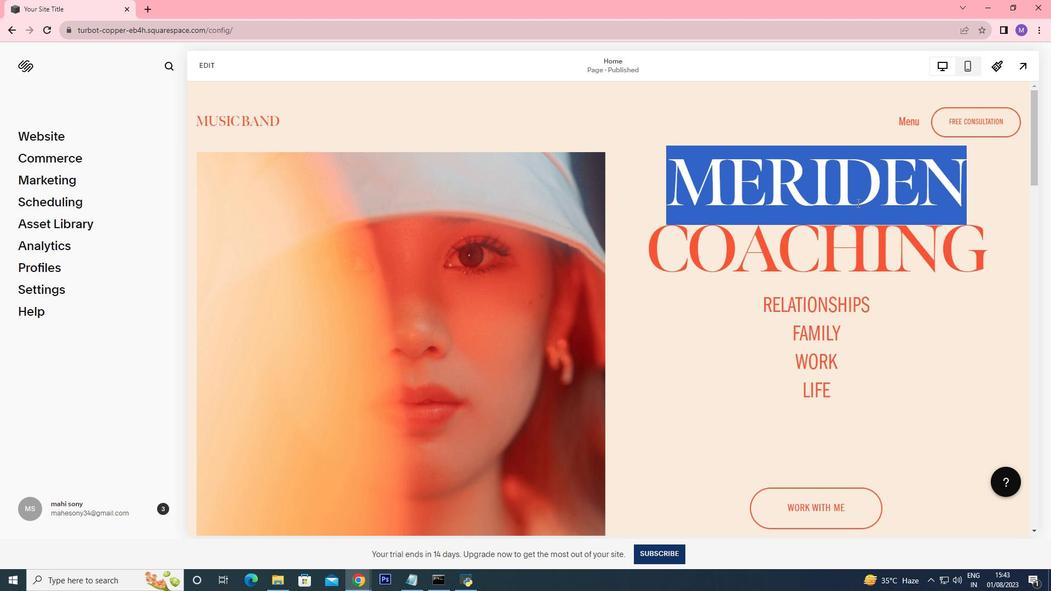 
Action: Mouse pressed left at (857, 203)
Screenshot: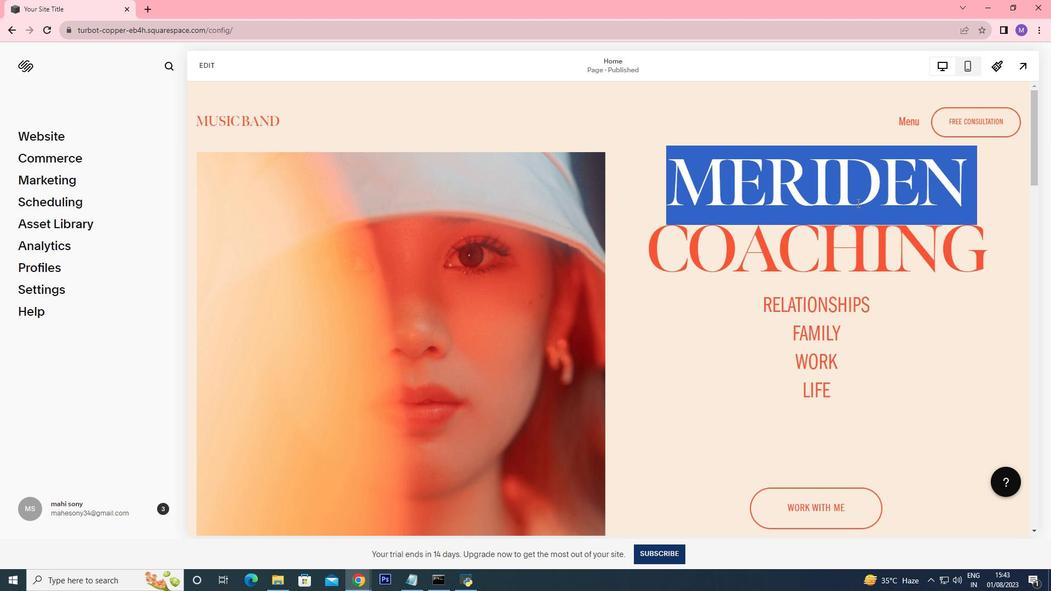
Action: Mouse moved to (885, 231)
Screenshot: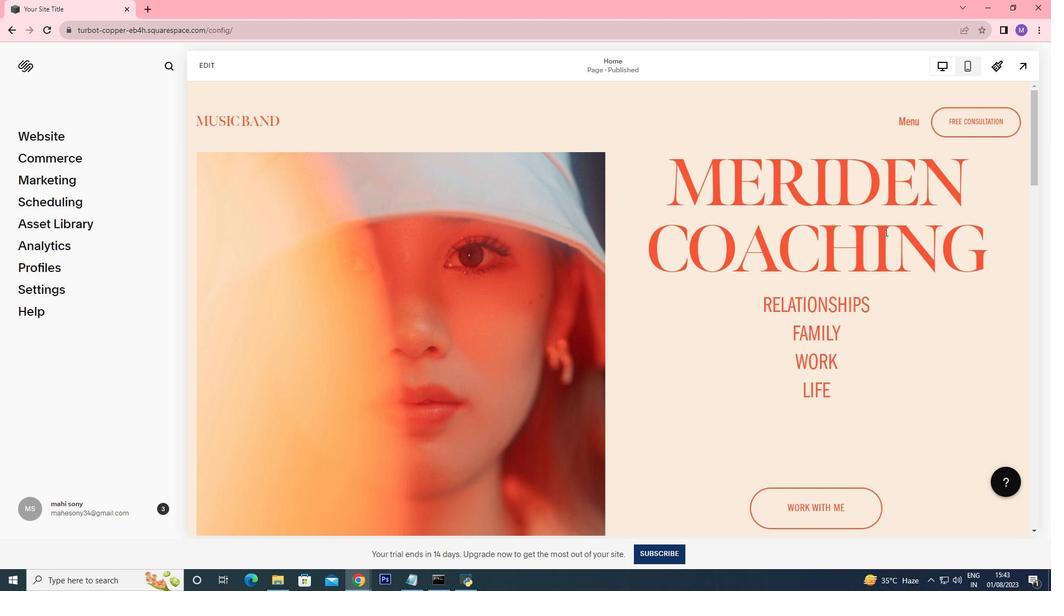 
Action: Mouse pressed left at (885, 231)
Screenshot: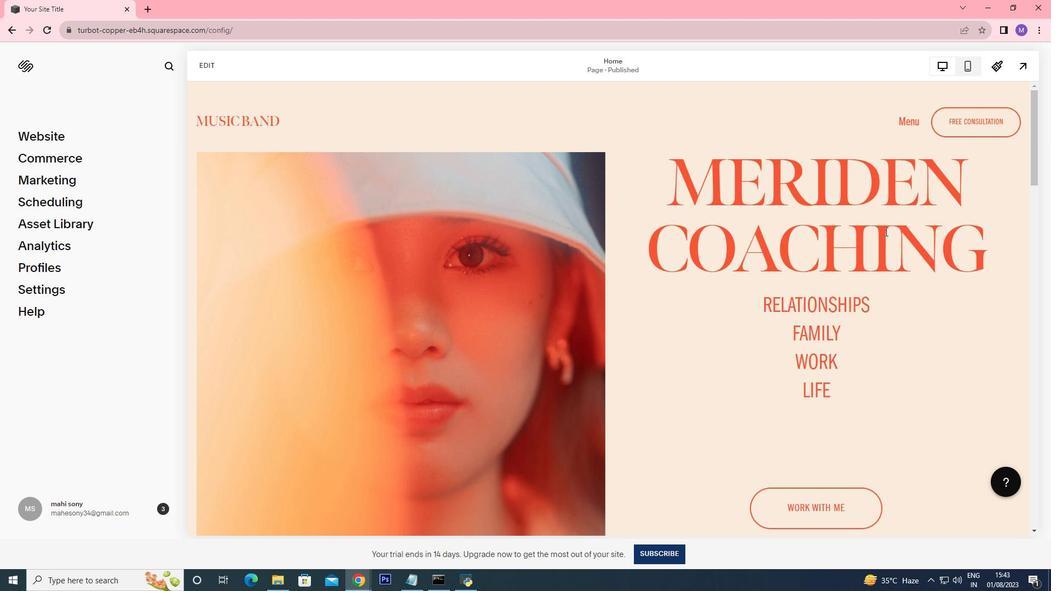 
Action: Mouse pressed left at (885, 231)
Screenshot: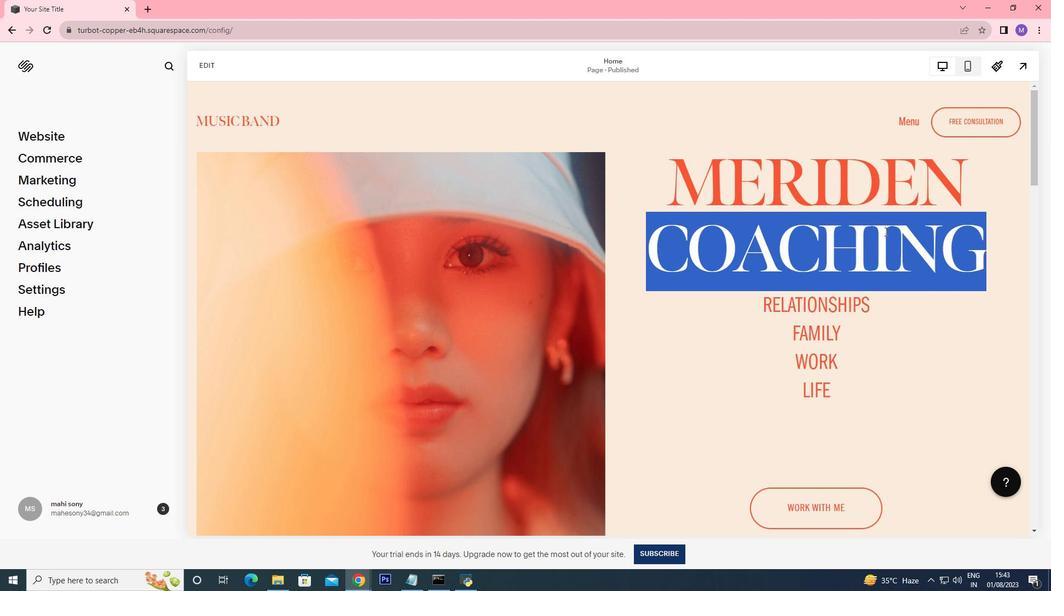 
Action: Mouse pressed left at (885, 231)
Screenshot: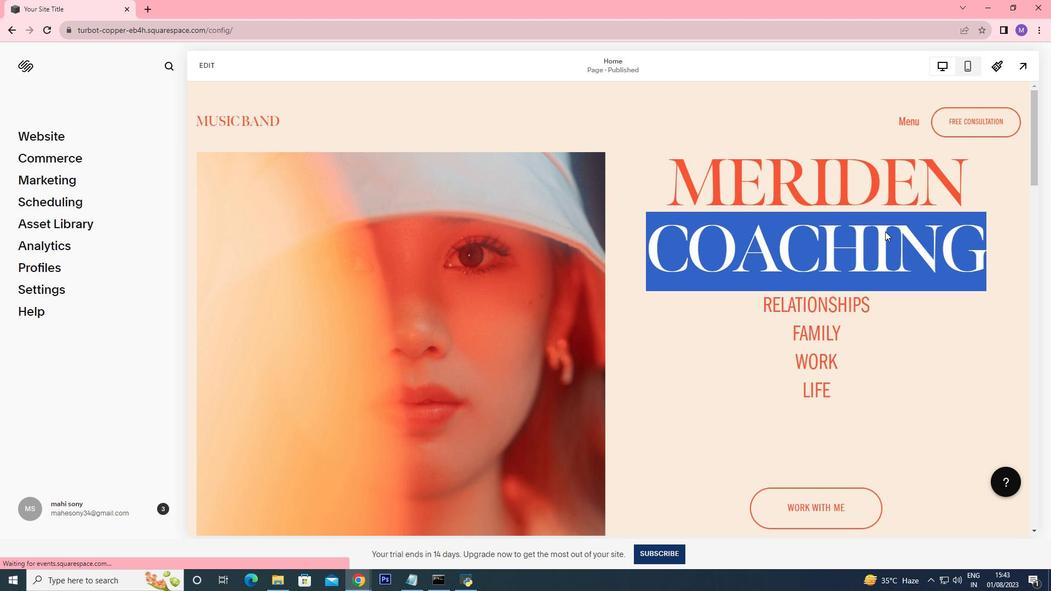 
Action: Mouse pressed left at (885, 231)
Screenshot: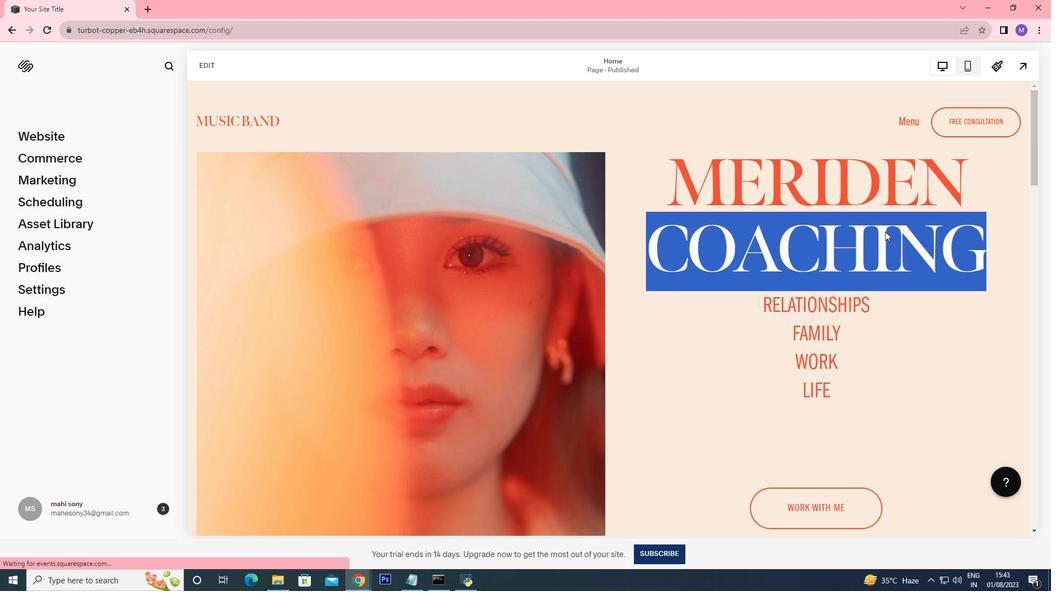 
Action: Mouse moved to (210, 65)
Screenshot: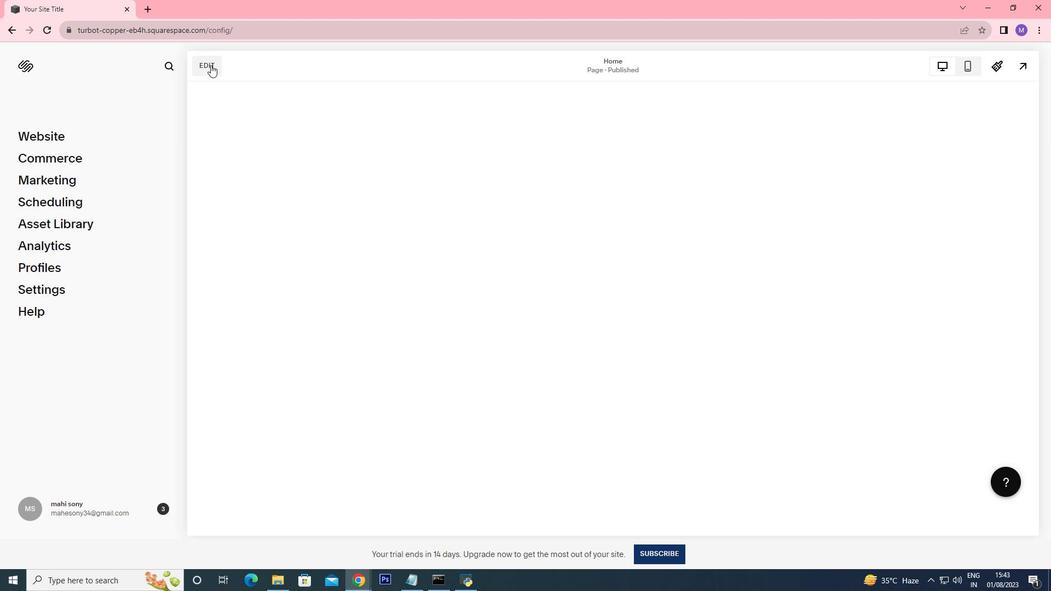 
Action: Mouse pressed left at (210, 65)
Screenshot: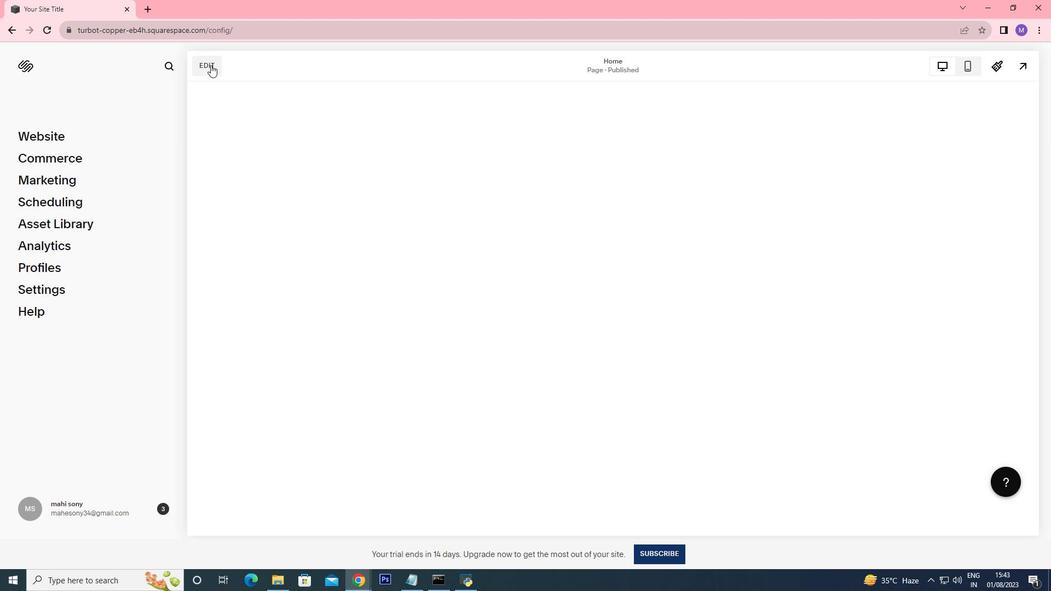 
Action: Mouse pressed left at (210, 65)
Screenshot: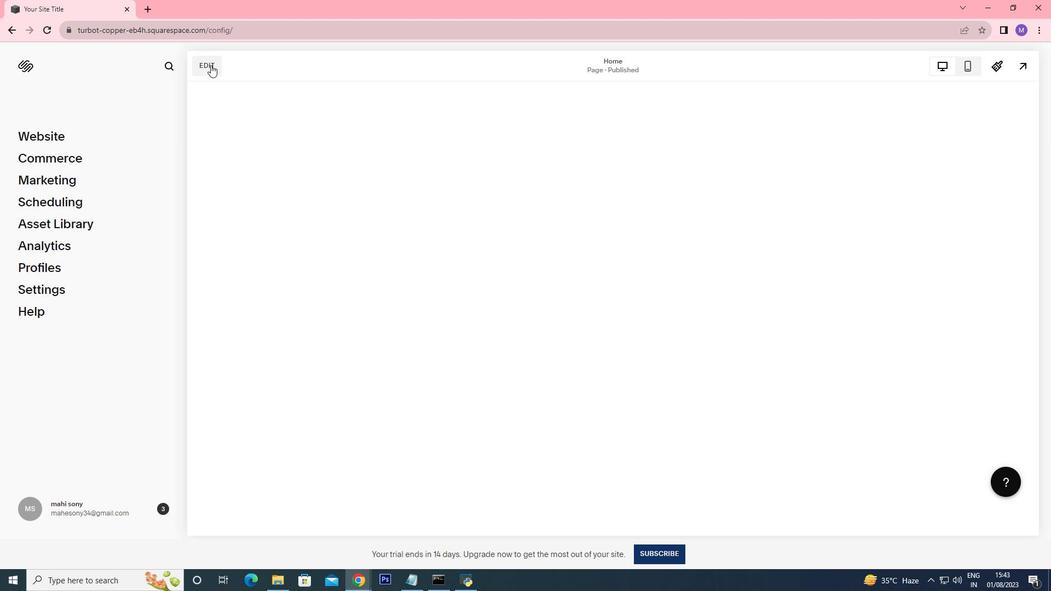 
Action: Mouse moved to (722, 223)
Screenshot: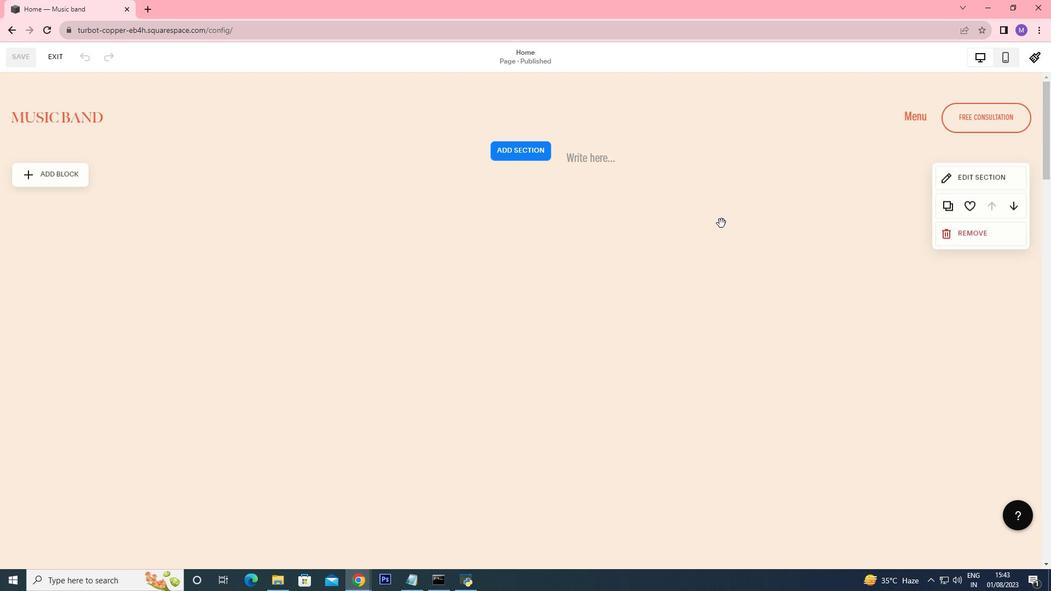 
Action: Mouse pressed left at (722, 223)
Screenshot: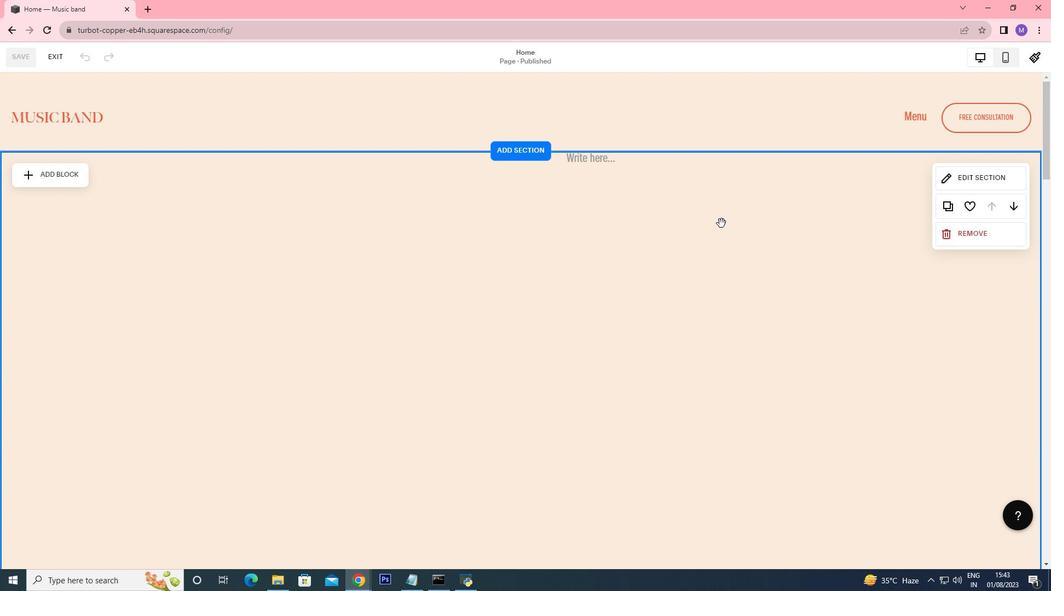 
Action: Mouse moved to (711, 229)
Screenshot: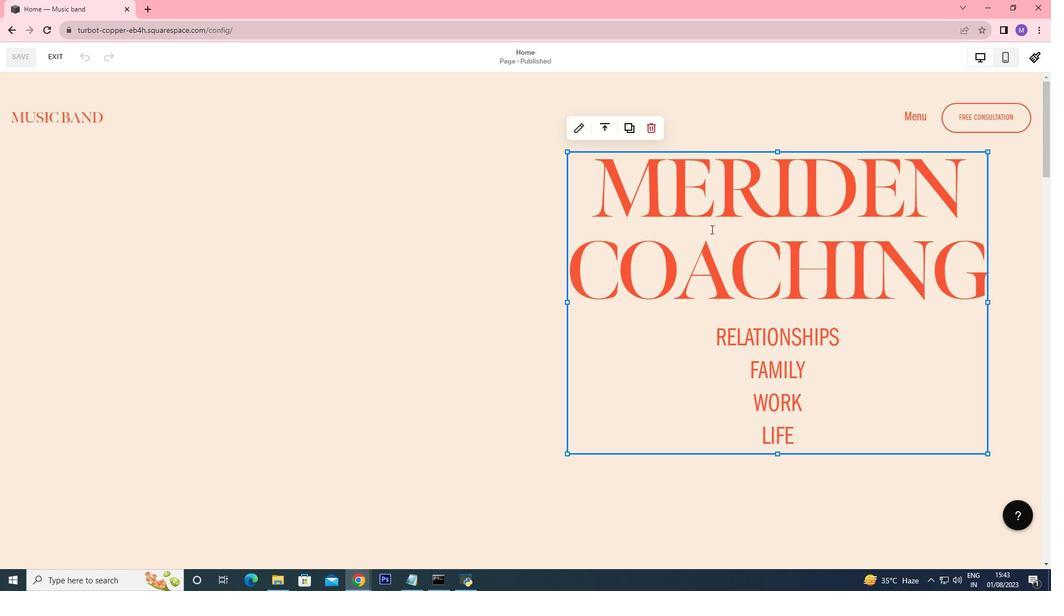 
Action: Mouse pressed left at (711, 229)
Screenshot: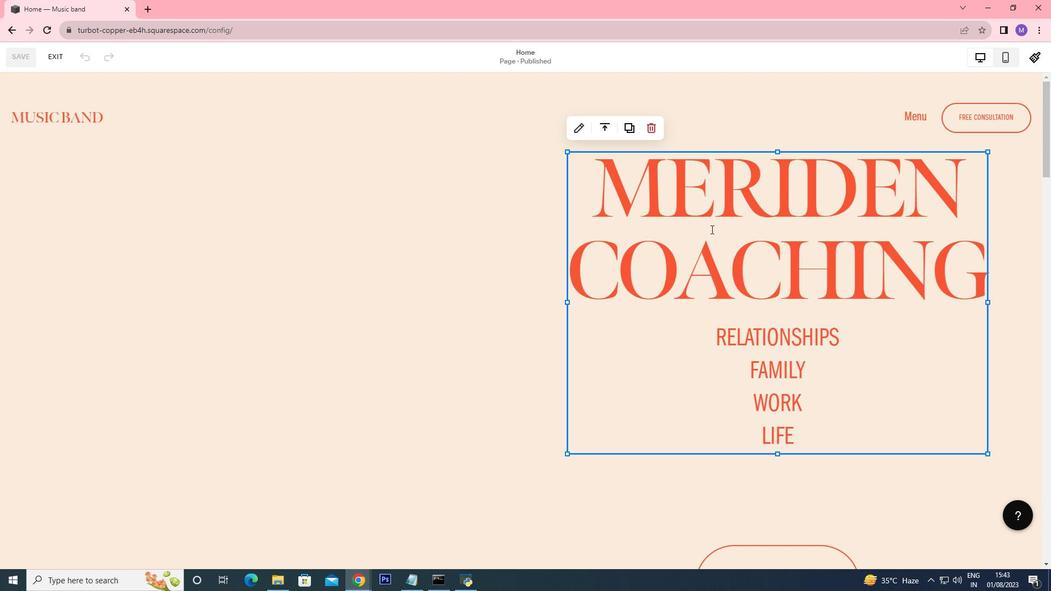 
Action: Mouse pressed left at (711, 229)
Screenshot: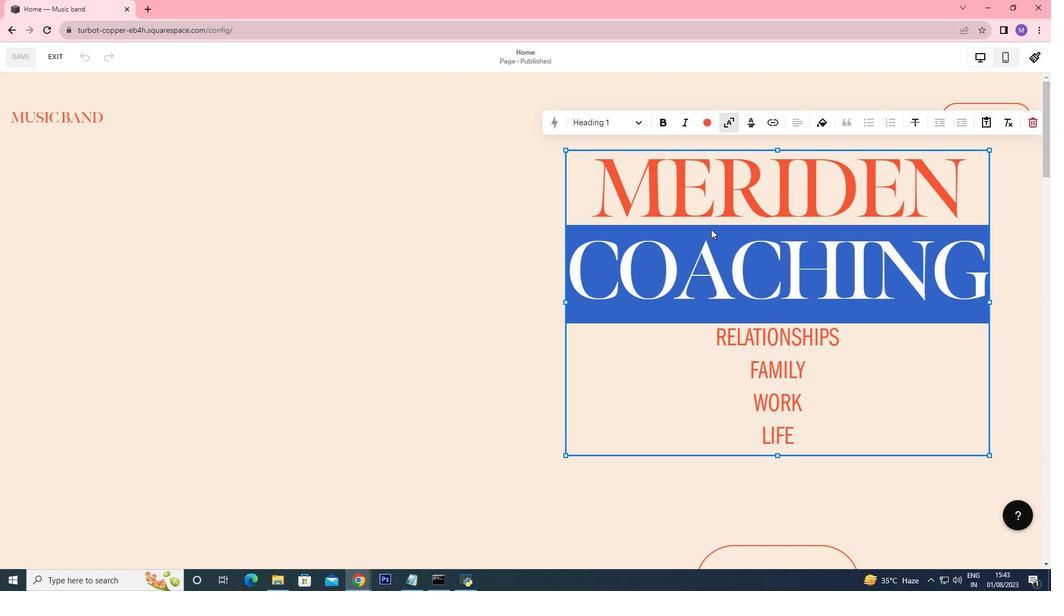 
Action: Mouse pressed left at (711, 229)
Screenshot: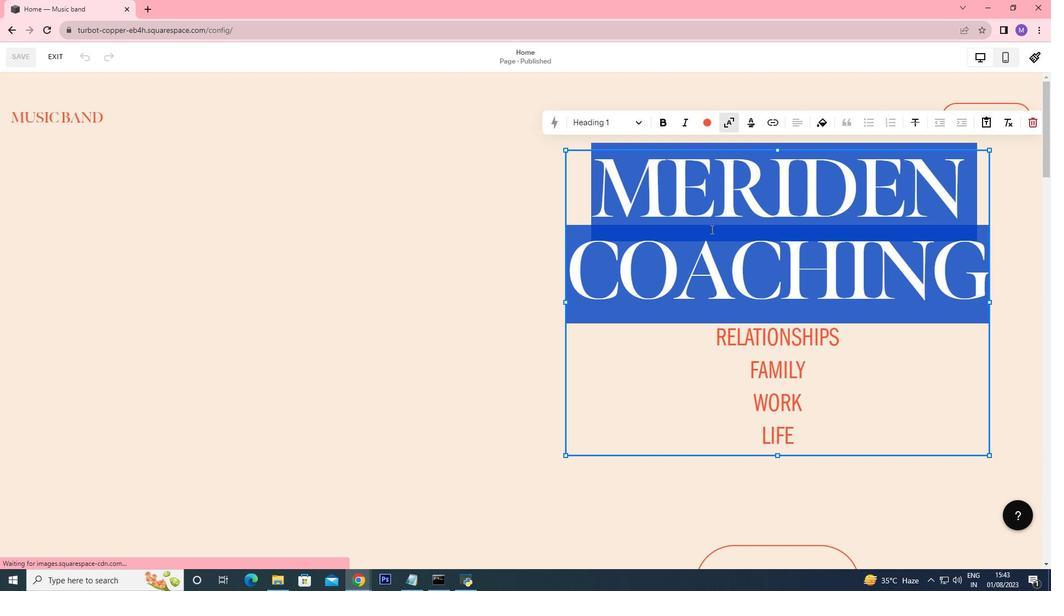 
Action: Mouse moved to (713, 229)
Screenshot: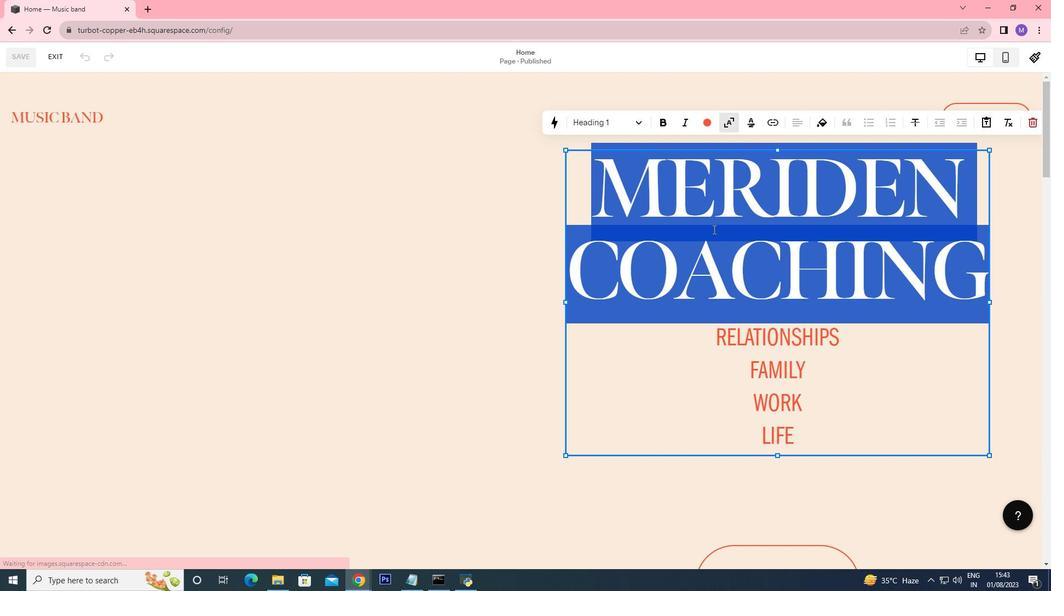 
Action: Key pressed <Key.shift><Key.shift><Key.shift>Music<Key.space><Key.shift>Band
Screenshot: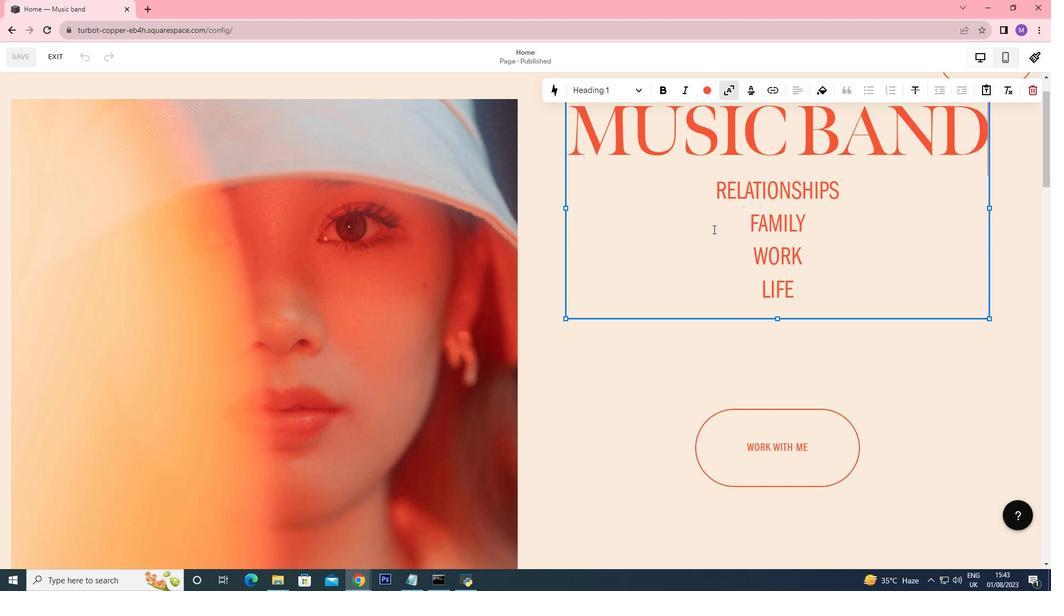
Action: Mouse moved to (784, 235)
Screenshot: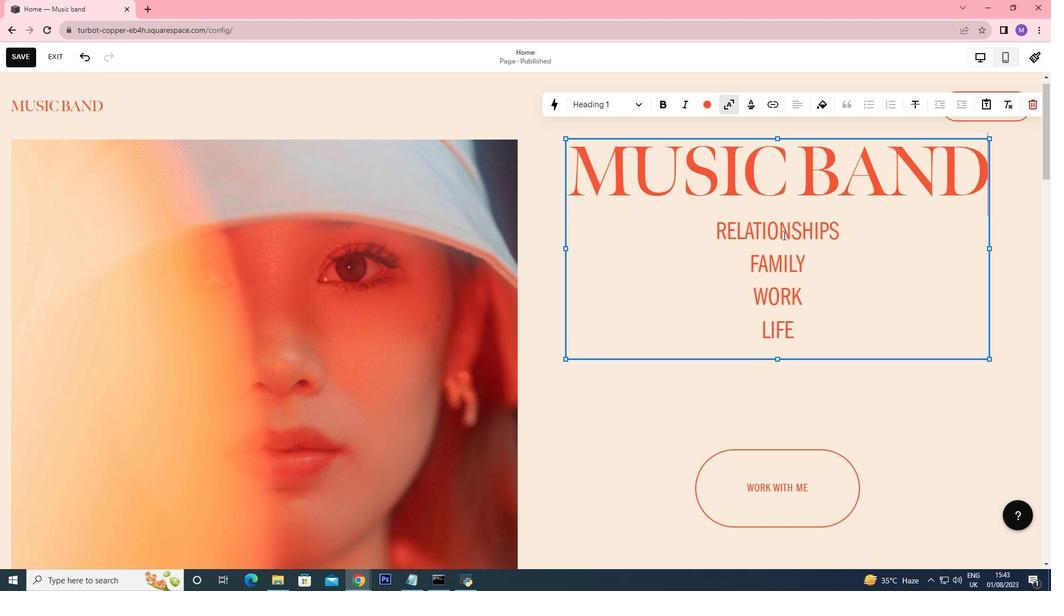 
Action: Mouse scrolled (784, 236) with delta (0, 0)
Screenshot: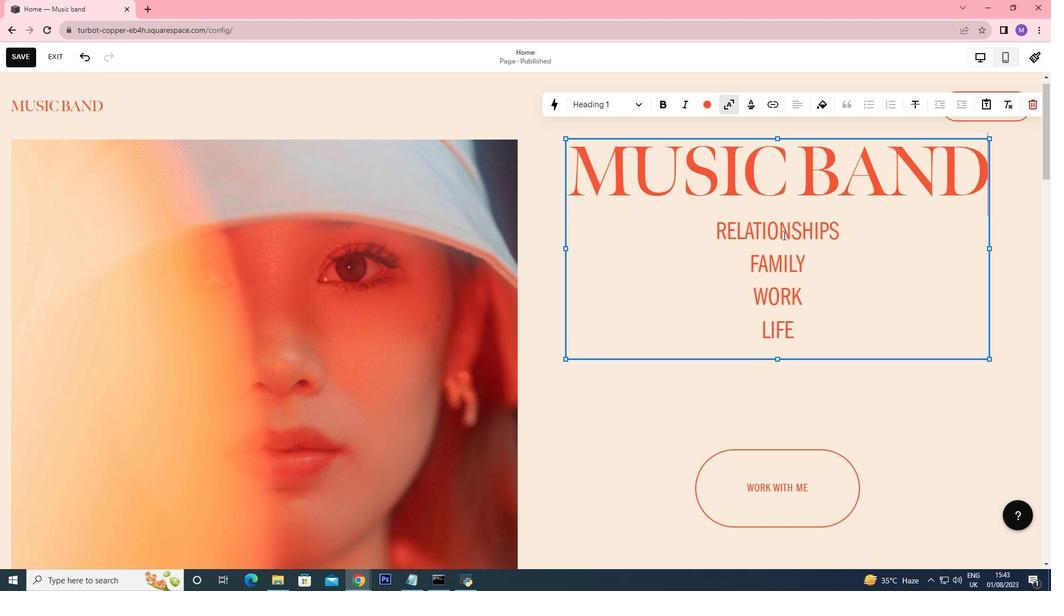 
Action: Mouse scrolled (784, 236) with delta (0, 0)
Screenshot: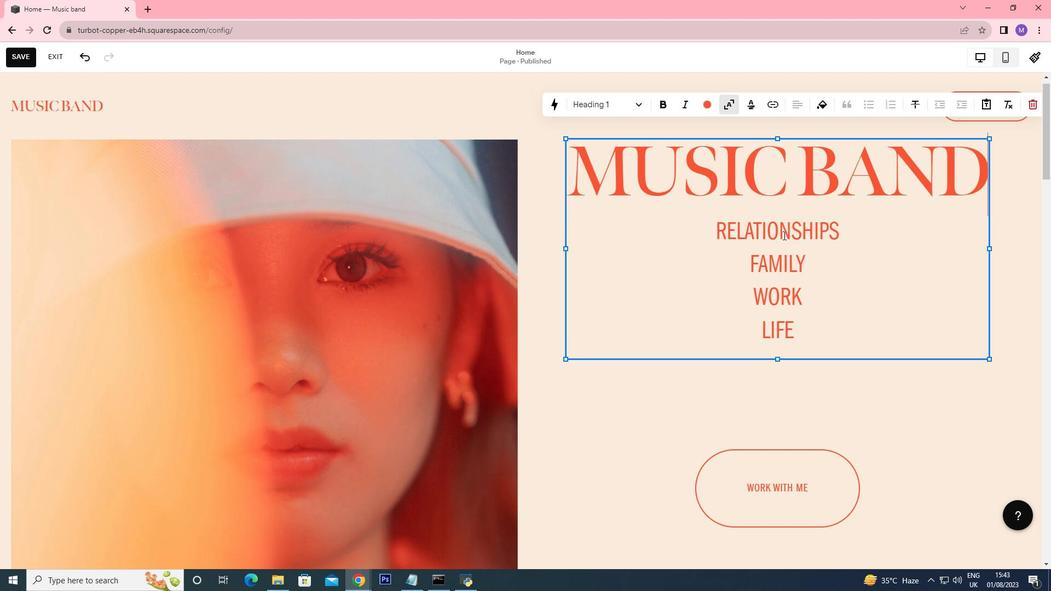 
Action: Mouse scrolled (784, 236) with delta (0, 0)
Screenshot: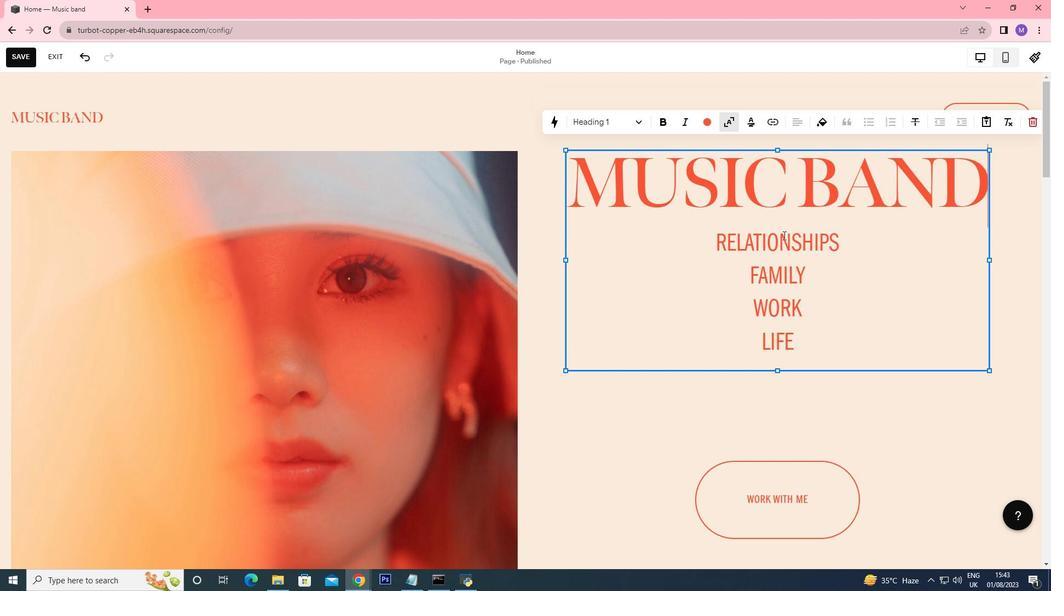 
Action: Mouse moved to (785, 266)
Screenshot: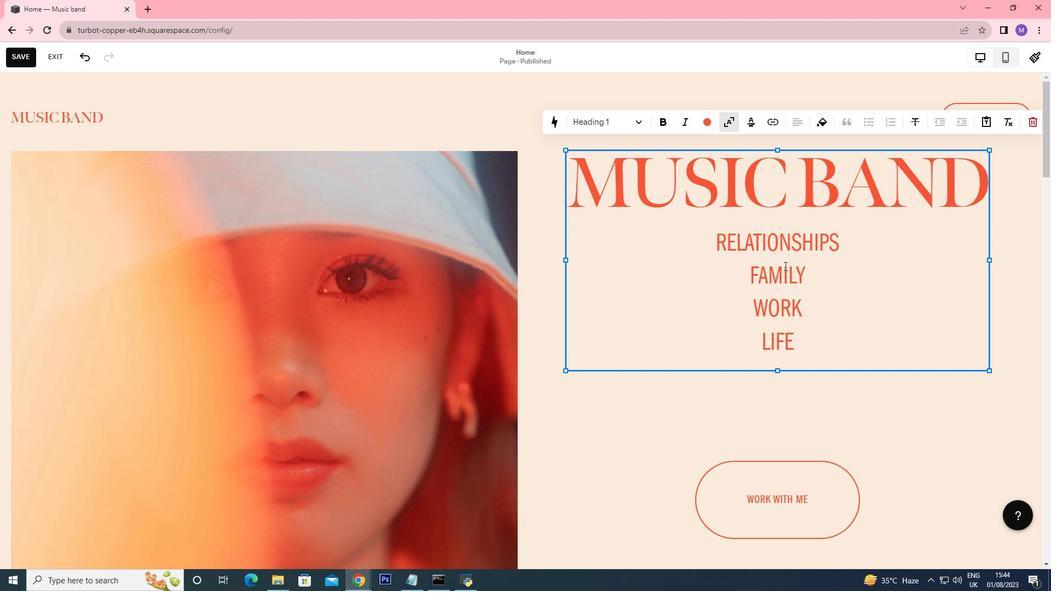 
Action: Mouse pressed left at (785, 266)
Screenshot: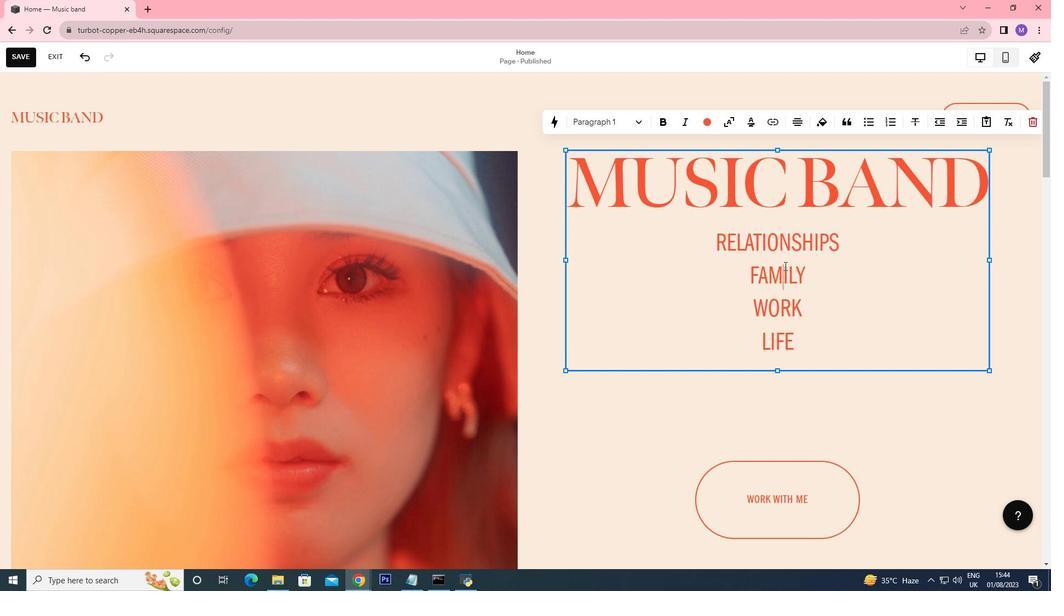 
Action: Mouse moved to (792, 284)
Screenshot: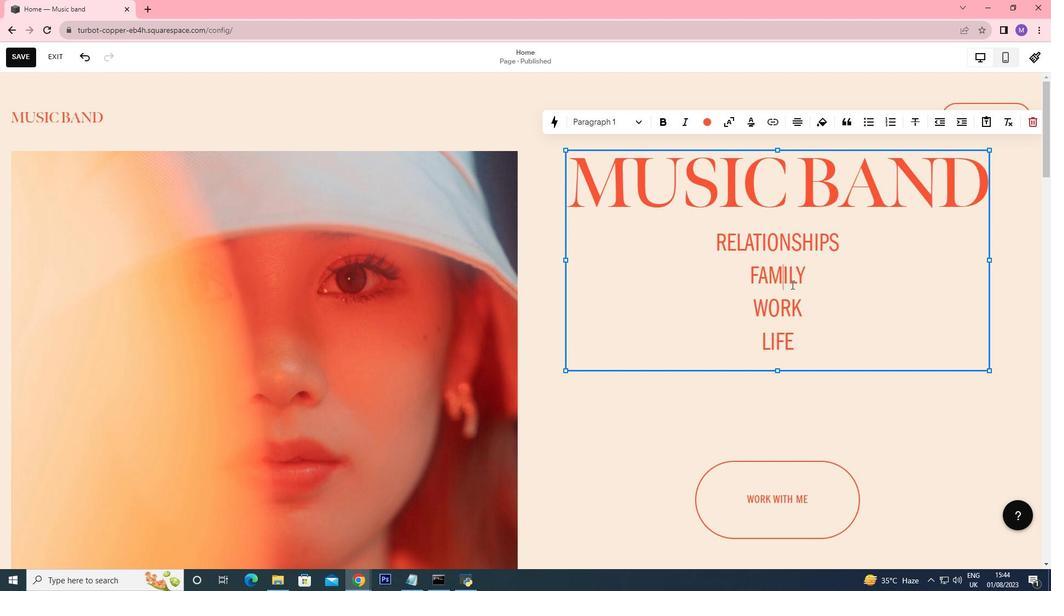 
Action: Mouse pressed left at (792, 284)
Screenshot: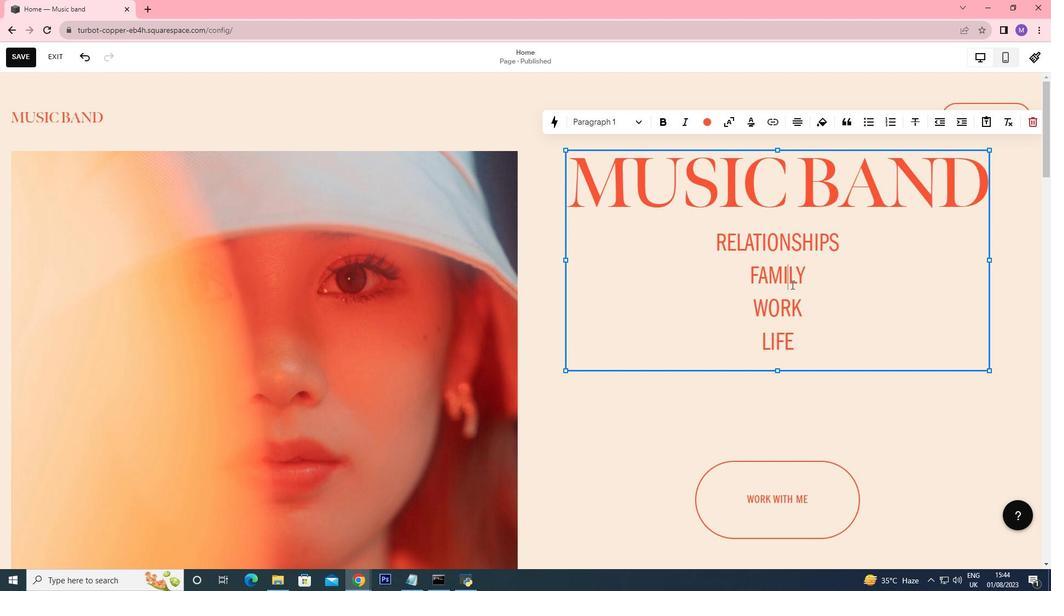 
Action: Mouse moved to (801, 341)
Screenshot: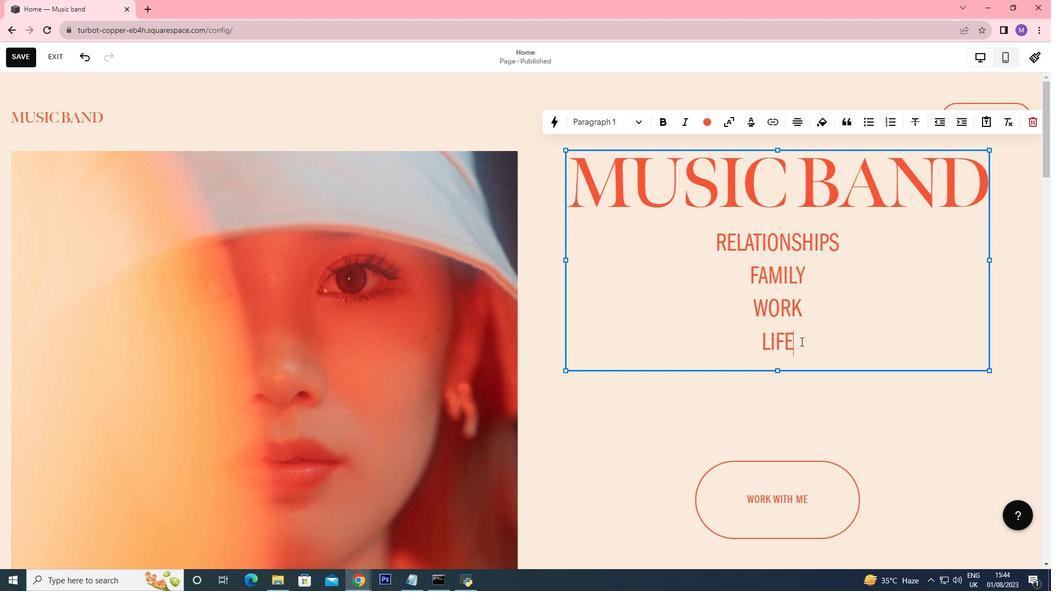 
Action: Mouse pressed left at (801, 341)
Screenshot: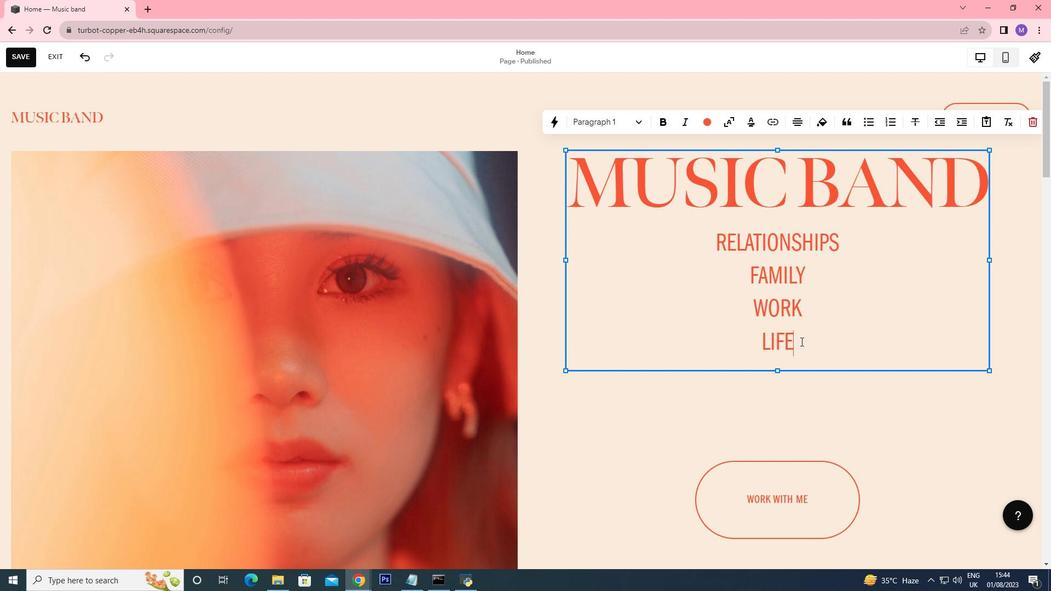 
Action: Mouse moved to (823, 358)
Screenshot: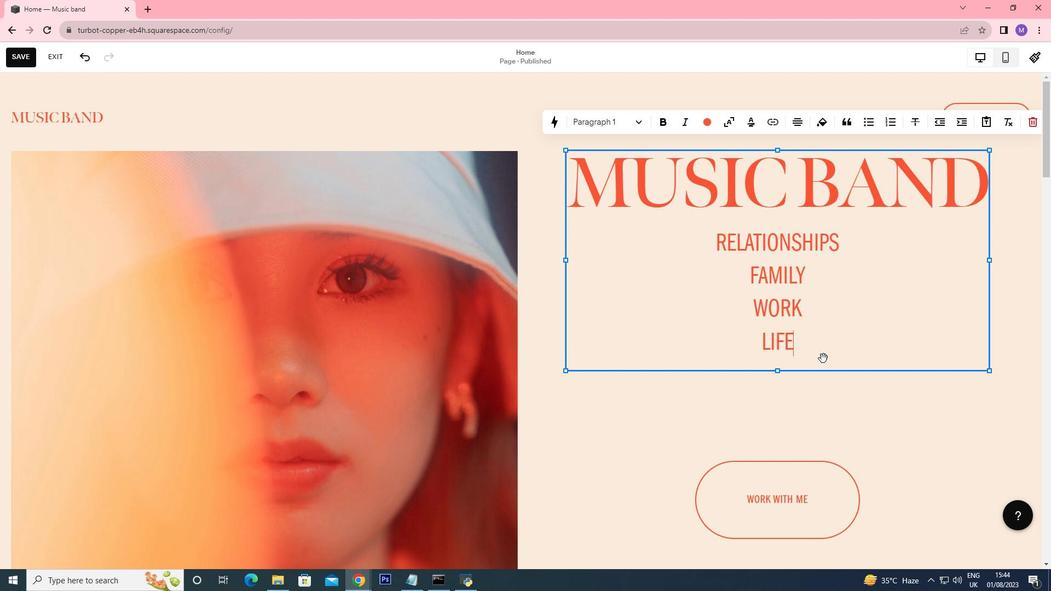 
Action: Mouse scrolled (823, 358) with delta (0, 0)
Screenshot: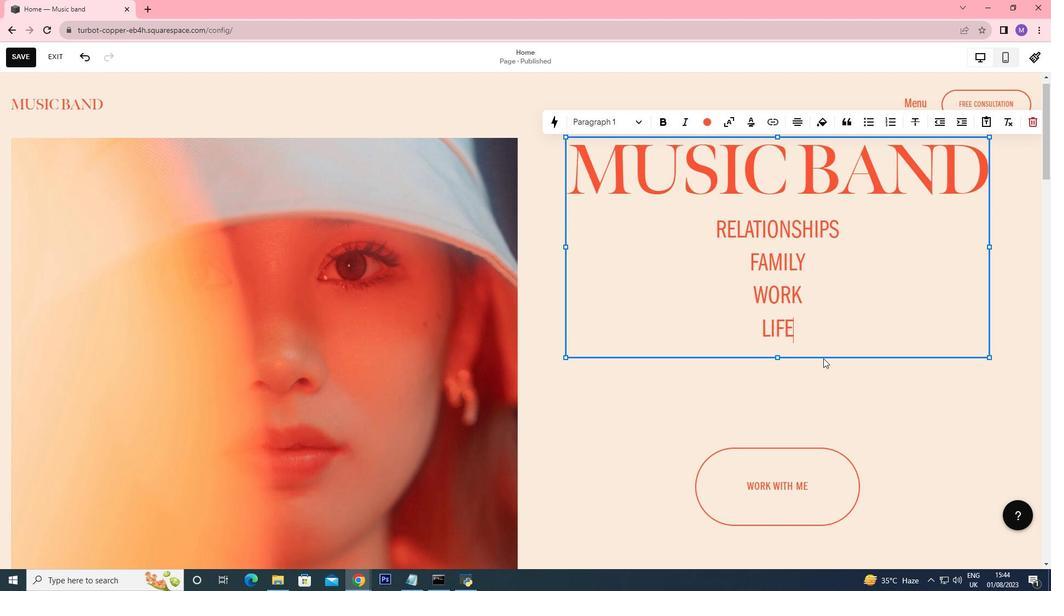 
Action: Mouse moved to (824, 358)
Screenshot: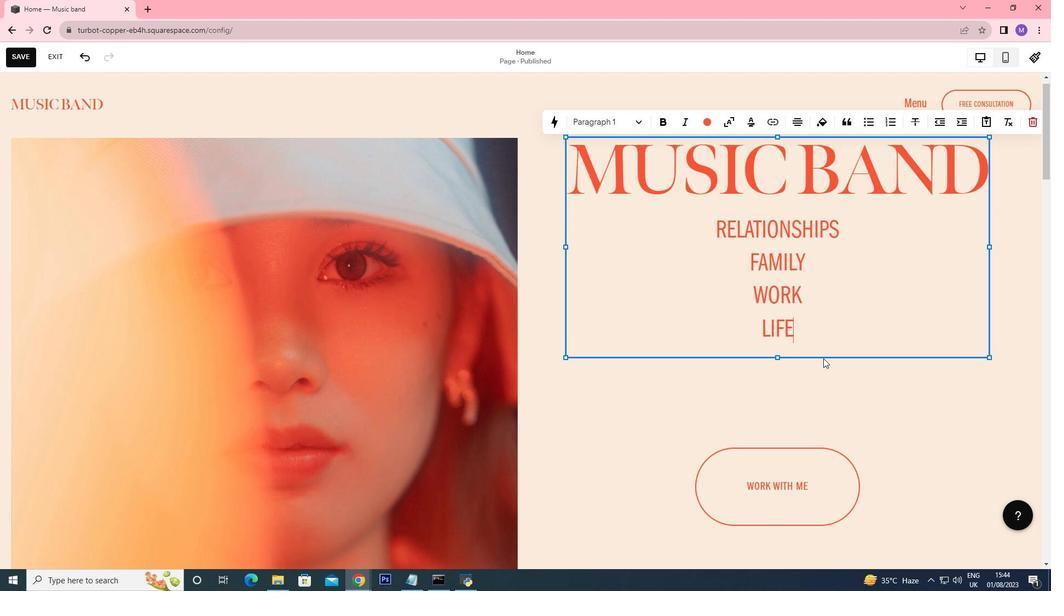 
Action: Mouse scrolled (824, 358) with delta (0, 0)
Screenshot: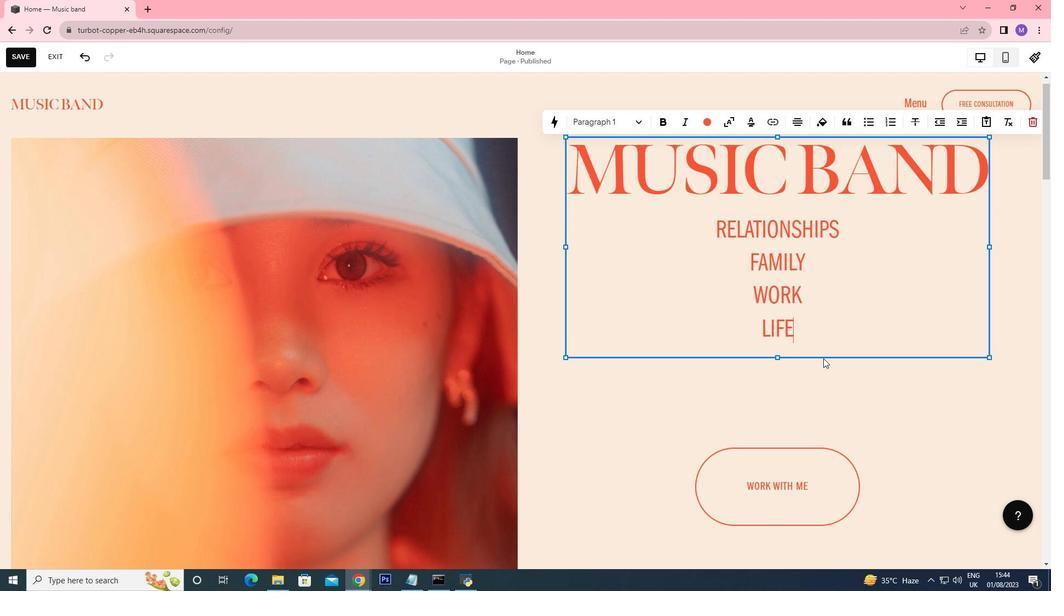 
Action: Mouse scrolled (824, 358) with delta (0, 0)
Screenshot: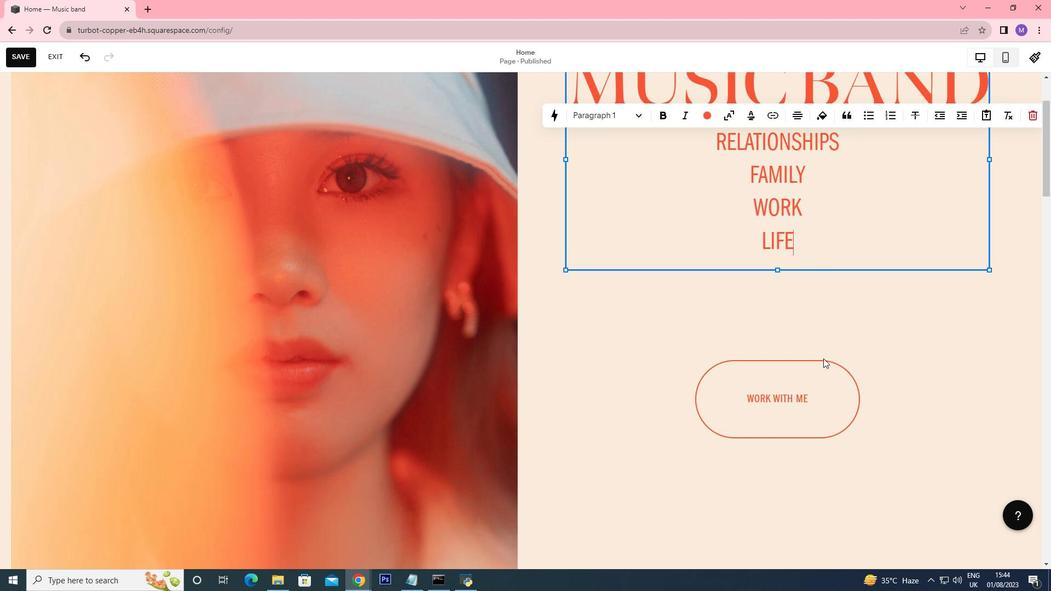 
Action: Mouse moved to (779, 365)
Screenshot: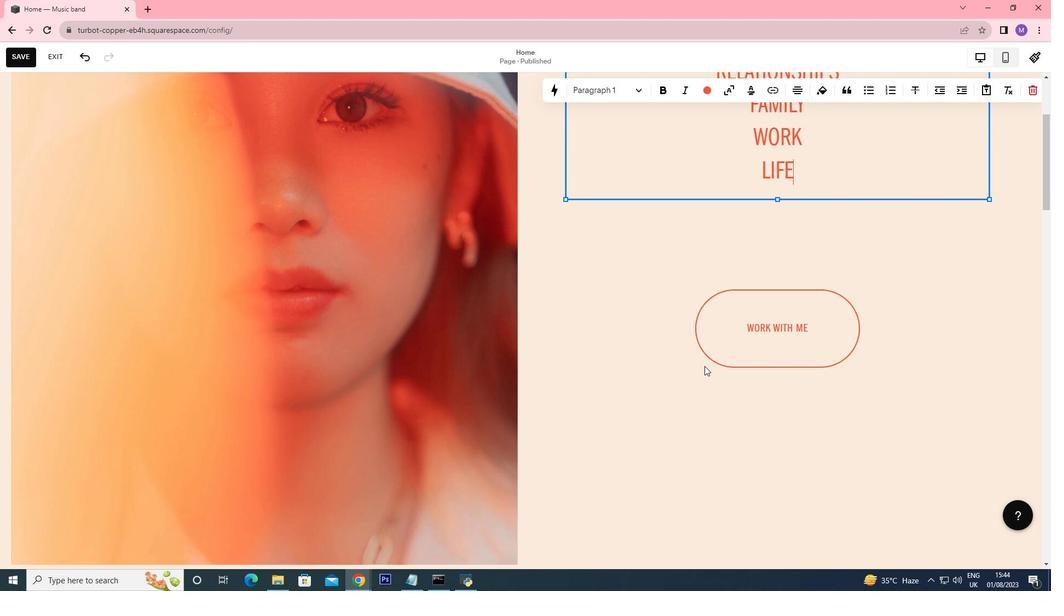 
Action: Mouse scrolled (779, 364) with delta (0, 0)
Screenshot: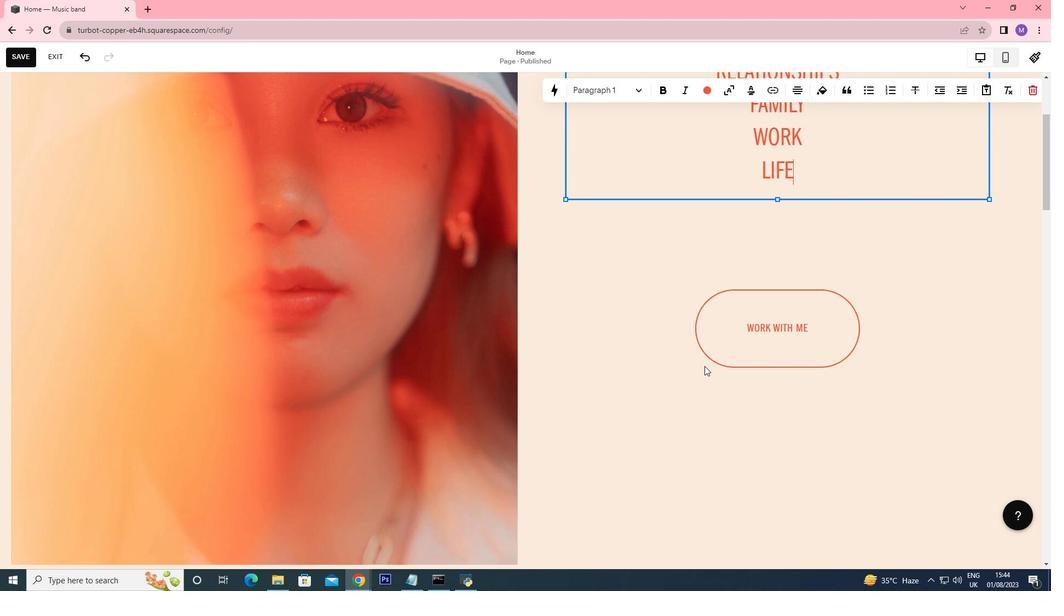 
Action: Mouse moved to (756, 365)
Screenshot: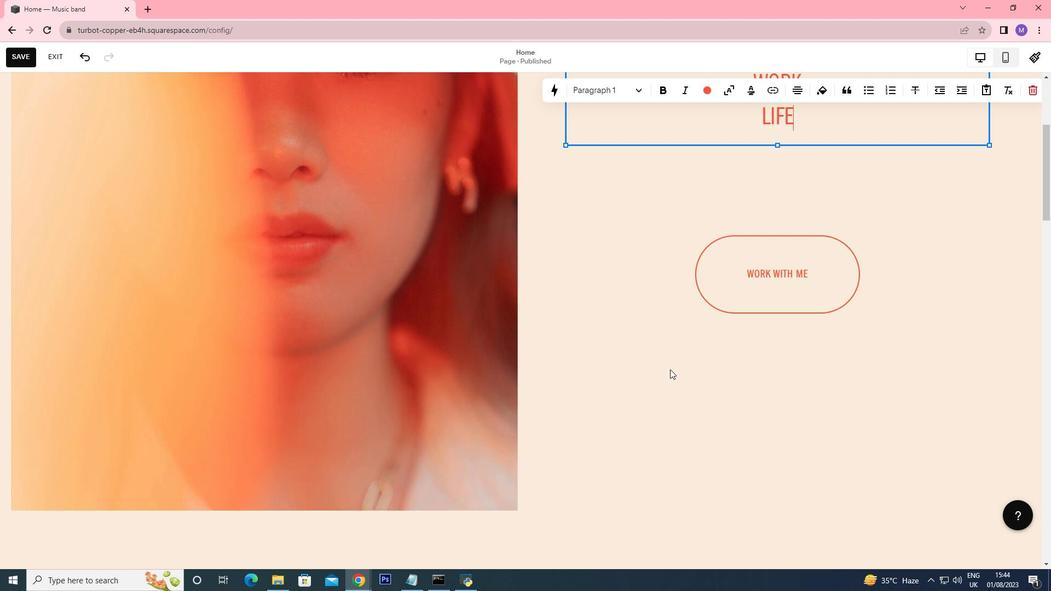 
Action: Mouse scrolled (765, 364) with delta (0, 0)
Screenshot: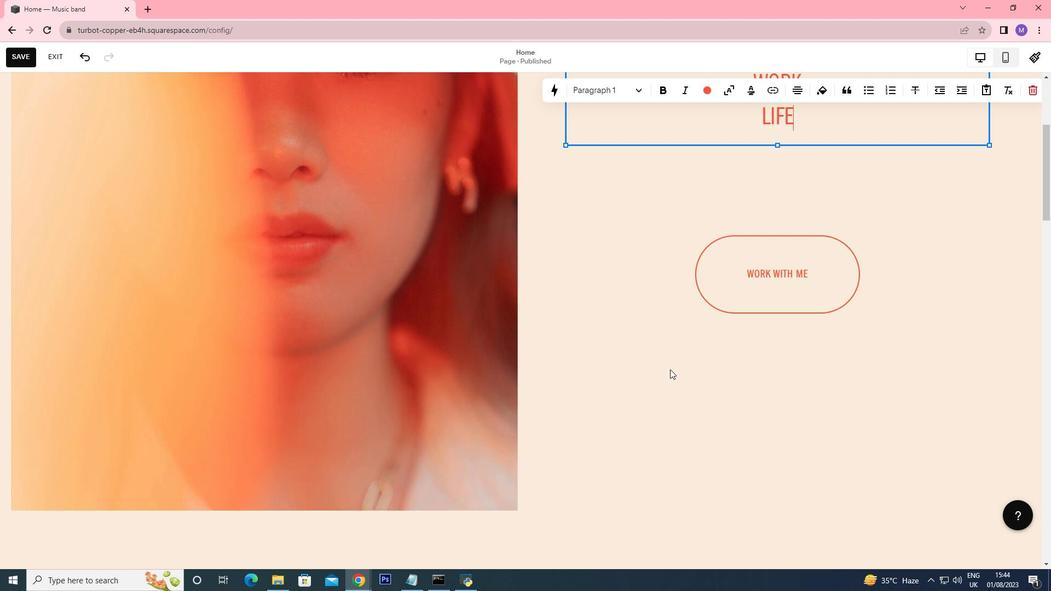 
Action: Mouse moved to (681, 368)
Screenshot: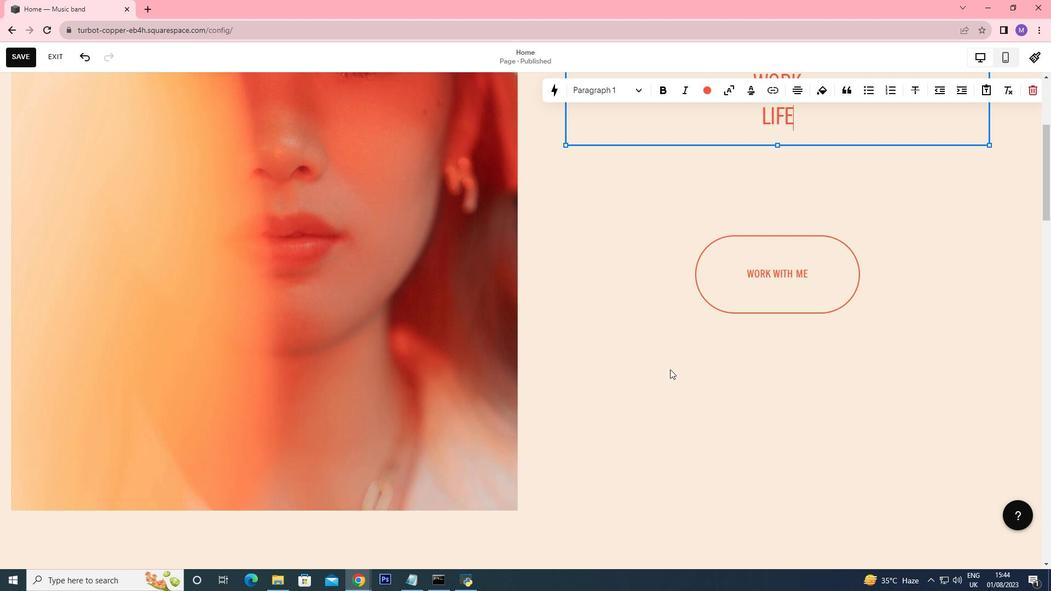 
Action: Mouse scrolled (705, 365) with delta (0, 0)
Screenshot: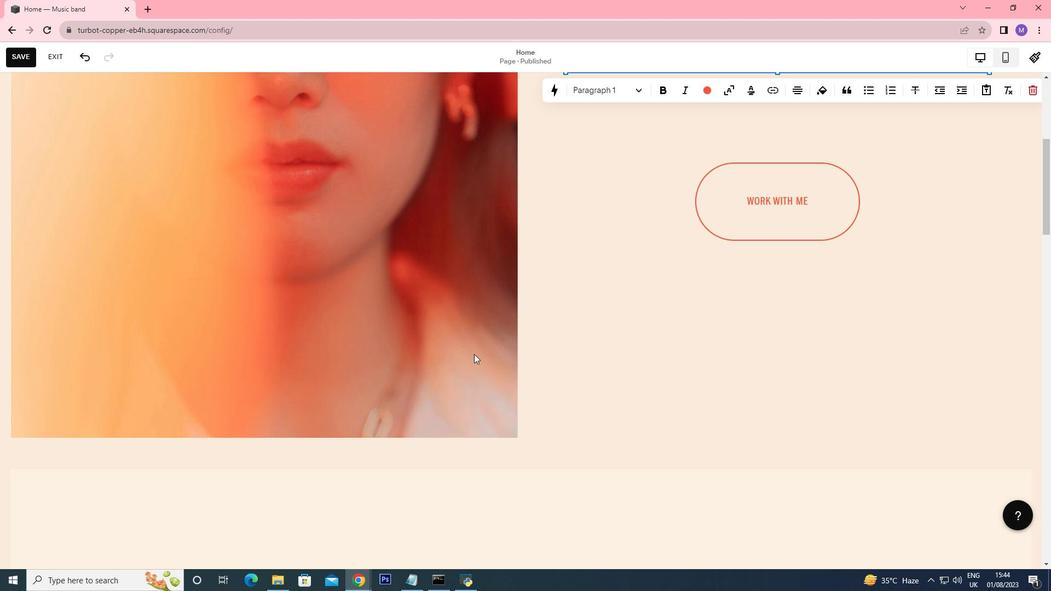 
Action: Mouse moved to (347, 285)
Screenshot: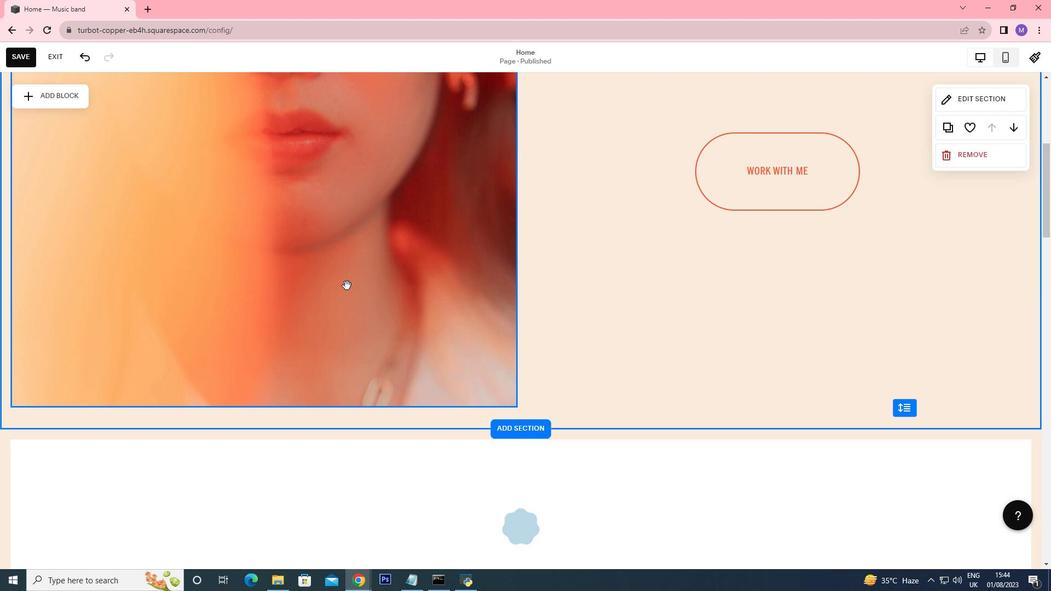 
Action: Mouse pressed left at (347, 285)
Screenshot: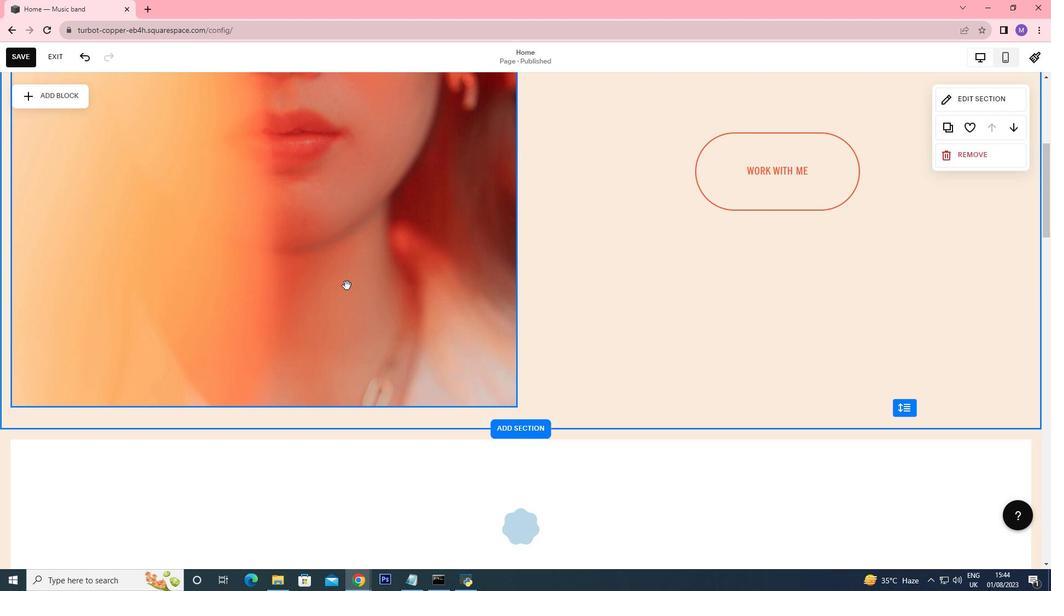 
Action: Mouse moved to (338, 271)
Screenshot: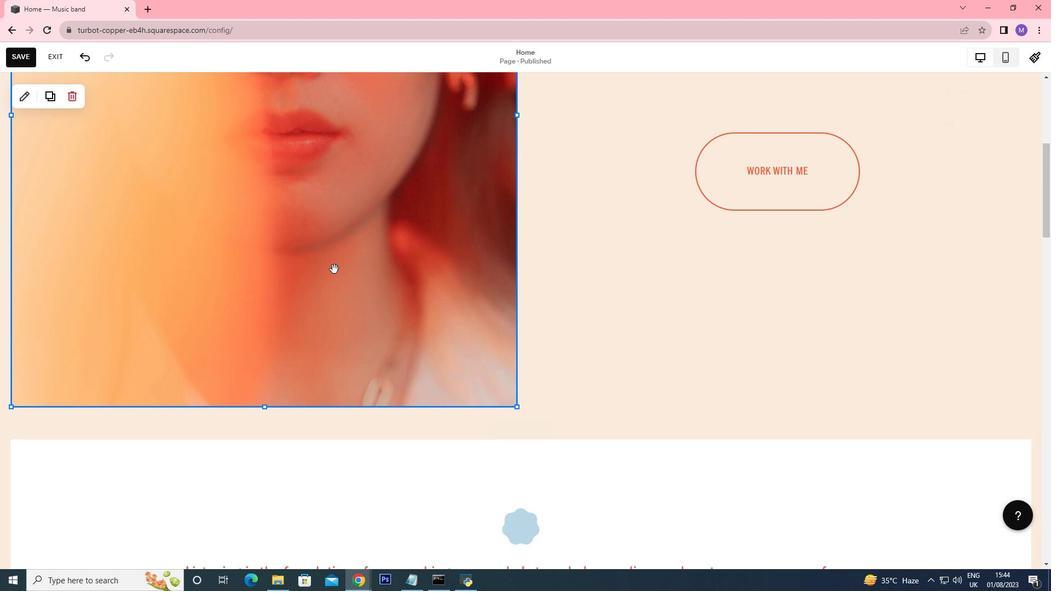 
Action: Mouse scrolled (338, 272) with delta (0, 0)
Screenshot: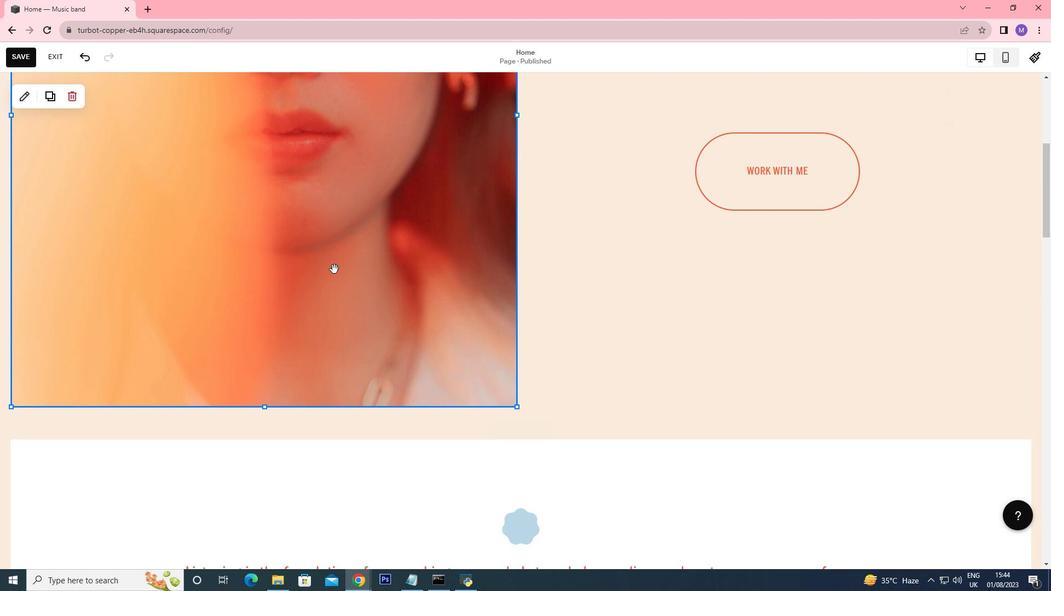 
Action: Mouse scrolled (338, 272) with delta (0, 0)
Screenshot: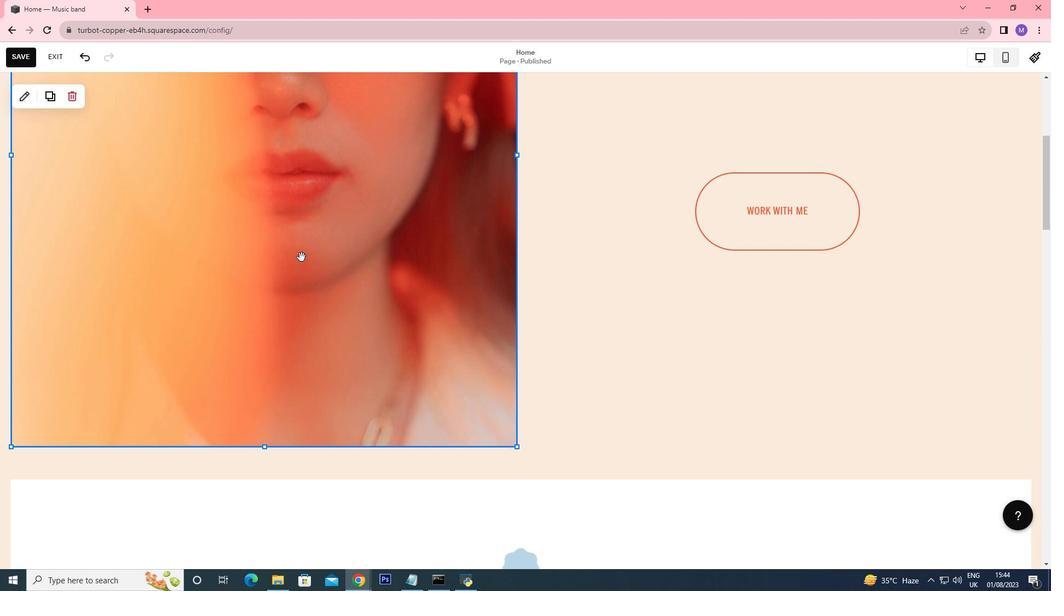 
Action: Mouse moved to (338, 271)
Screenshot: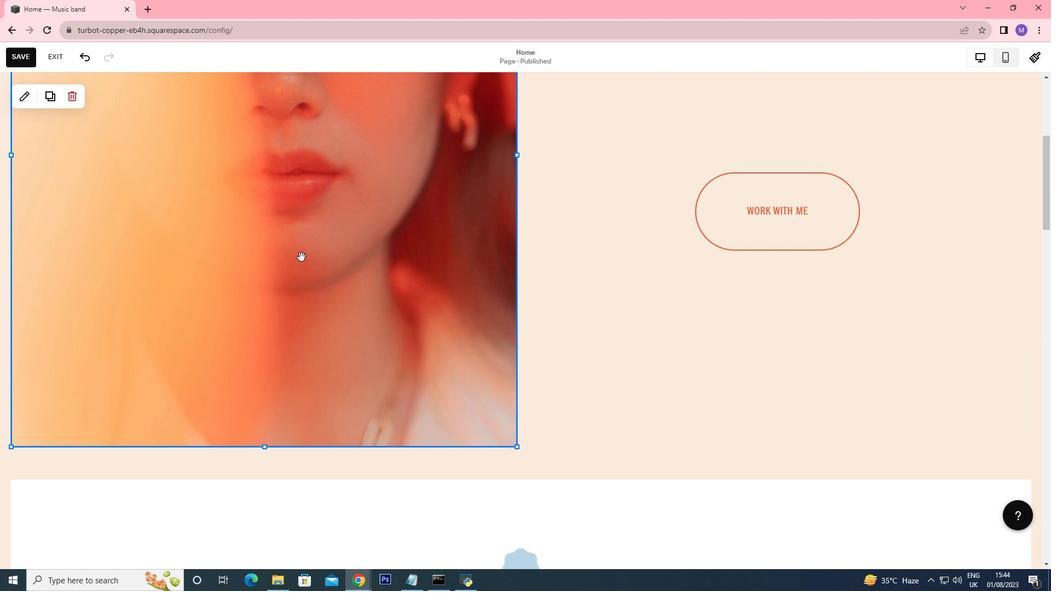 
Action: Mouse scrolled (338, 272) with delta (0, 0)
Screenshot: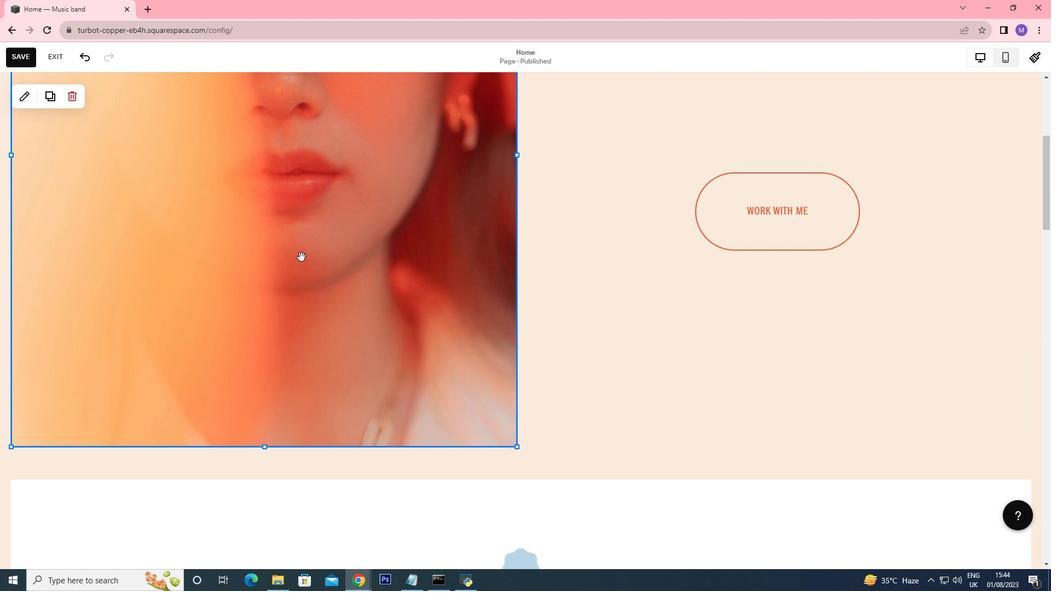 
Action: Mouse moved to (333, 268)
Screenshot: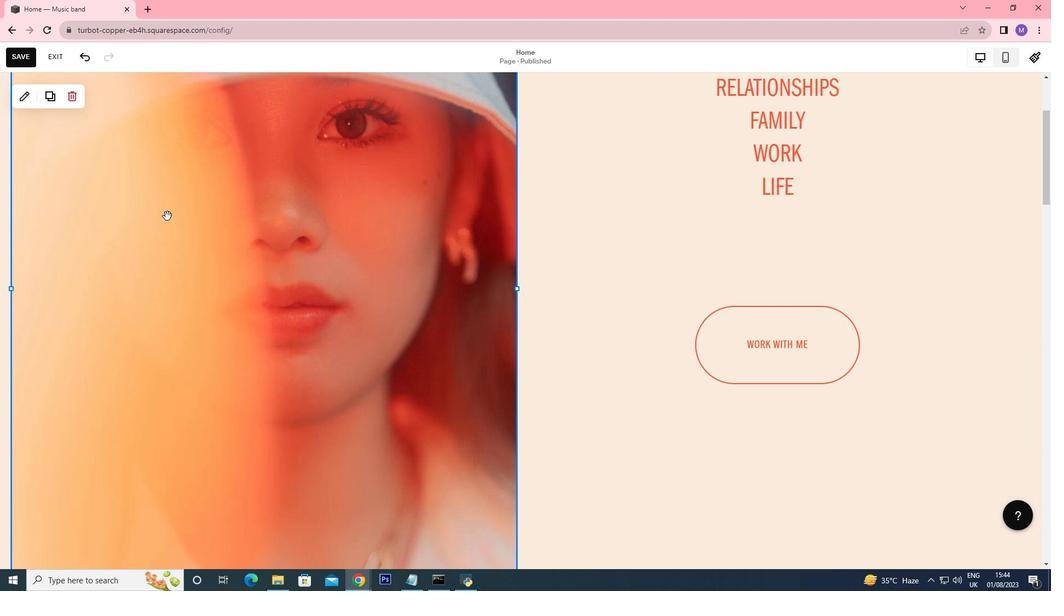 
Action: Mouse scrolled (334, 270) with delta (0, 0)
Screenshot: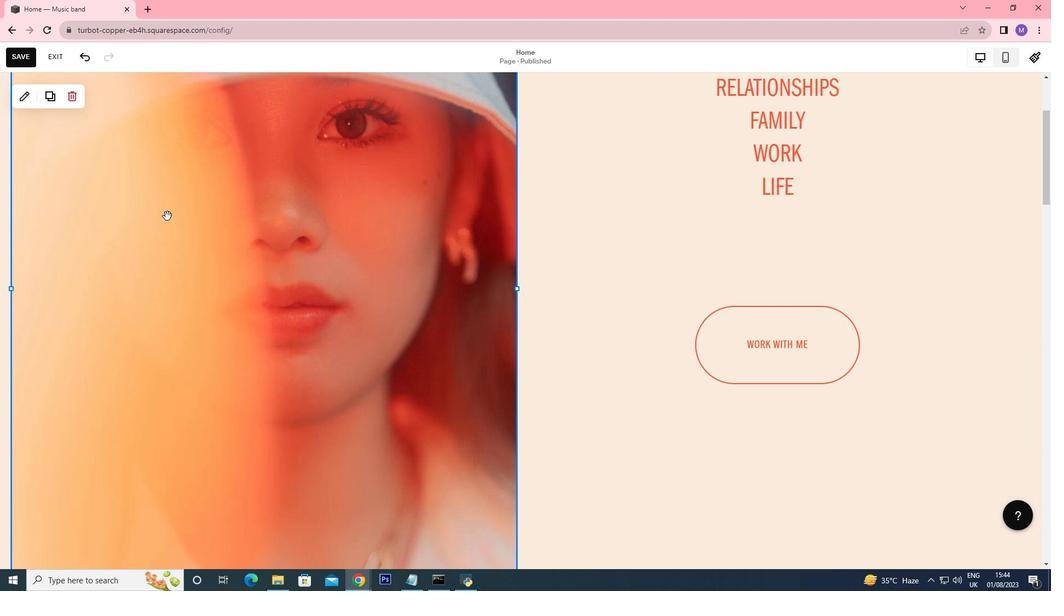 
Action: Mouse moved to (27, 98)
Screenshot: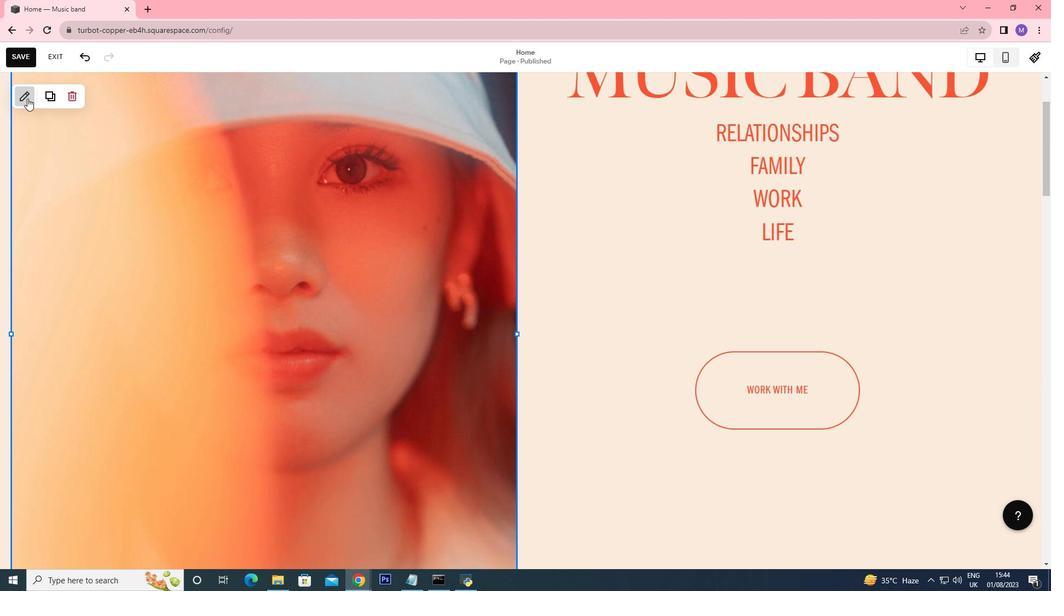
Action: Mouse pressed left at (27, 98)
Screenshot: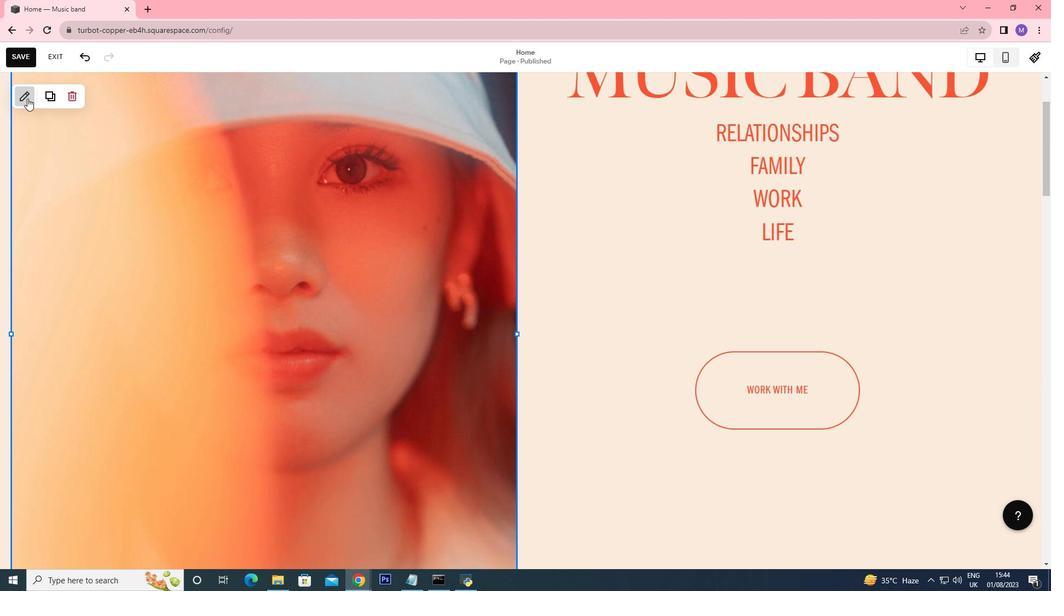 
Action: Mouse moved to (591, 153)
Screenshot: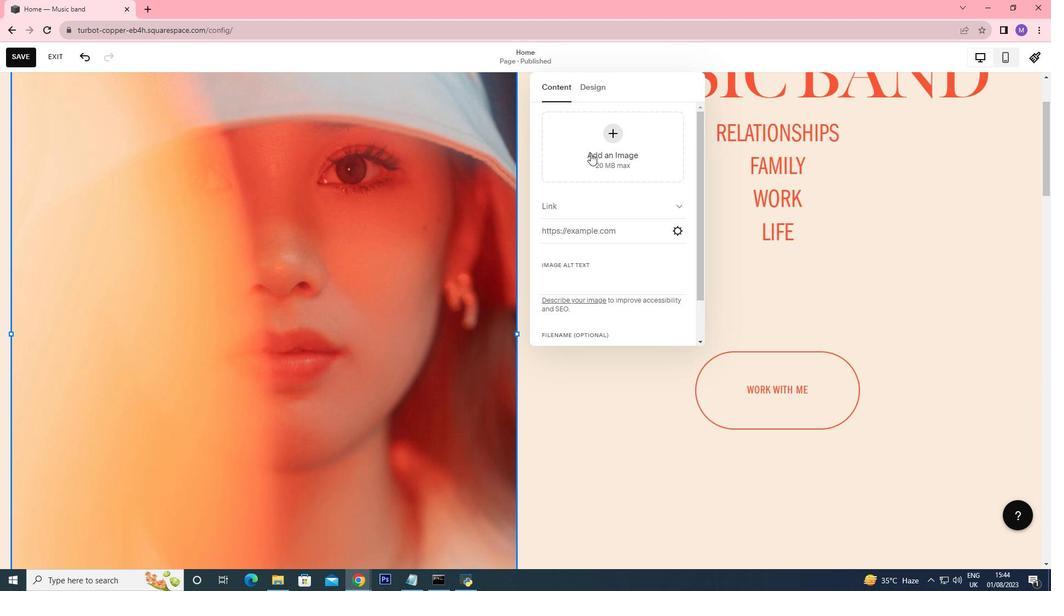 
Action: Mouse pressed left at (591, 153)
Screenshot: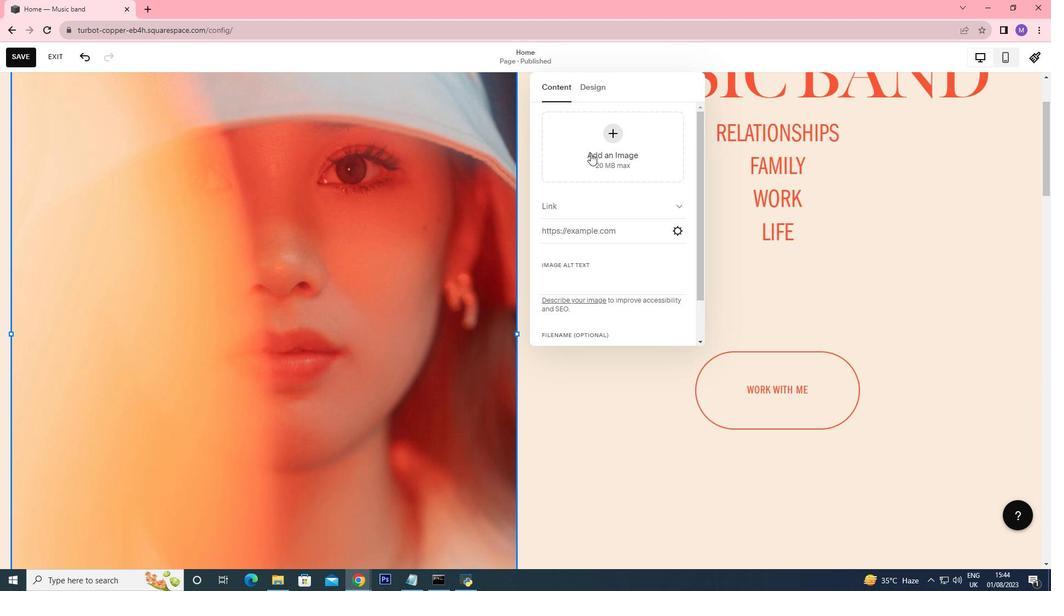 
Action: Mouse moved to (608, 208)
Screenshot: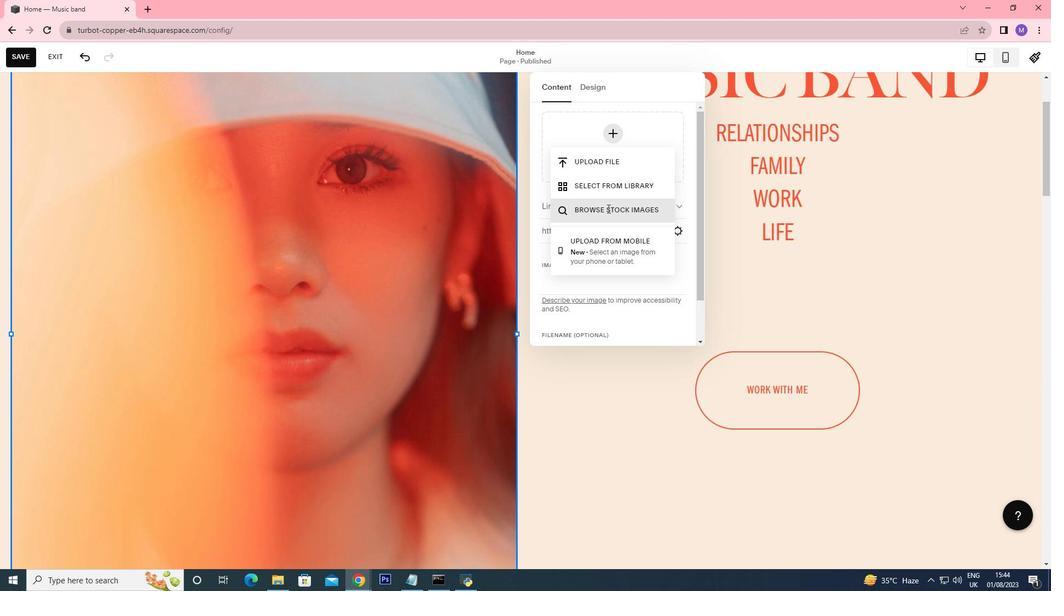 
Action: Mouse pressed left at (608, 208)
Screenshot: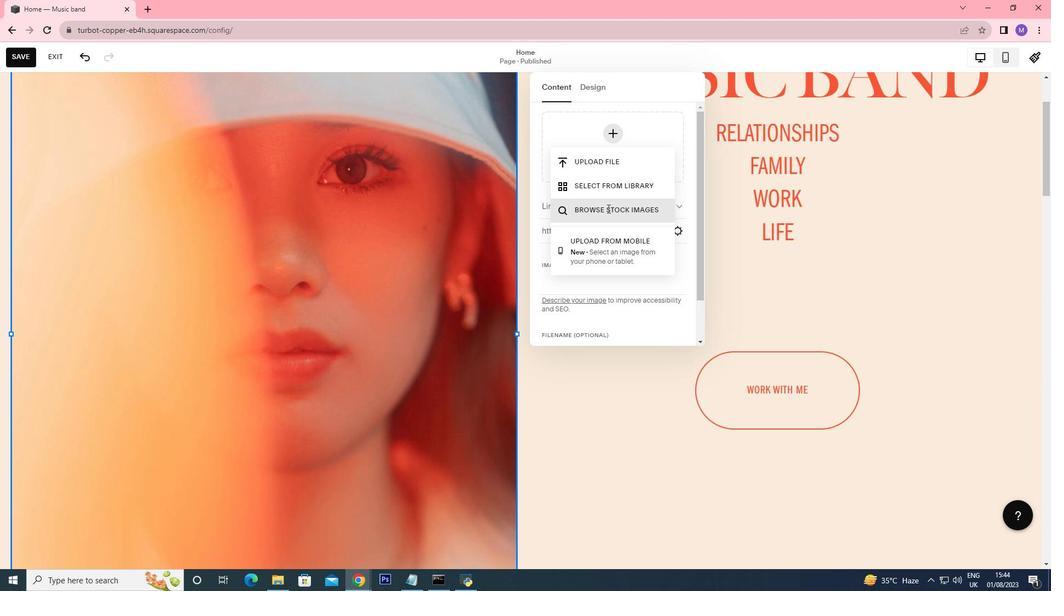 
Action: Mouse moved to (359, 189)
Screenshot: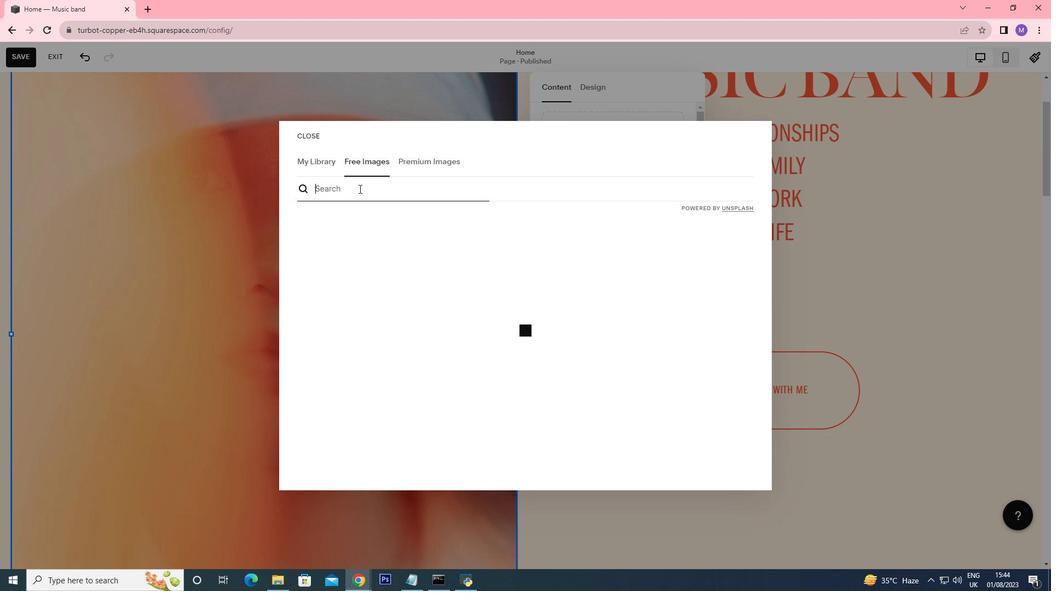 
Action: Mouse pressed left at (359, 189)
Screenshot: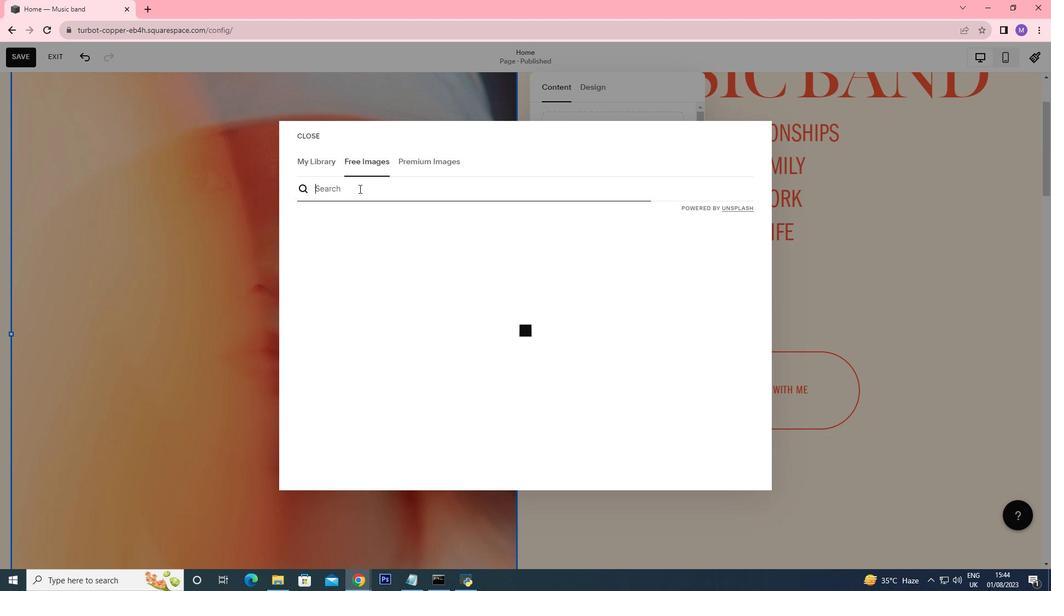 
Action: Mouse pressed left at (359, 189)
Screenshot: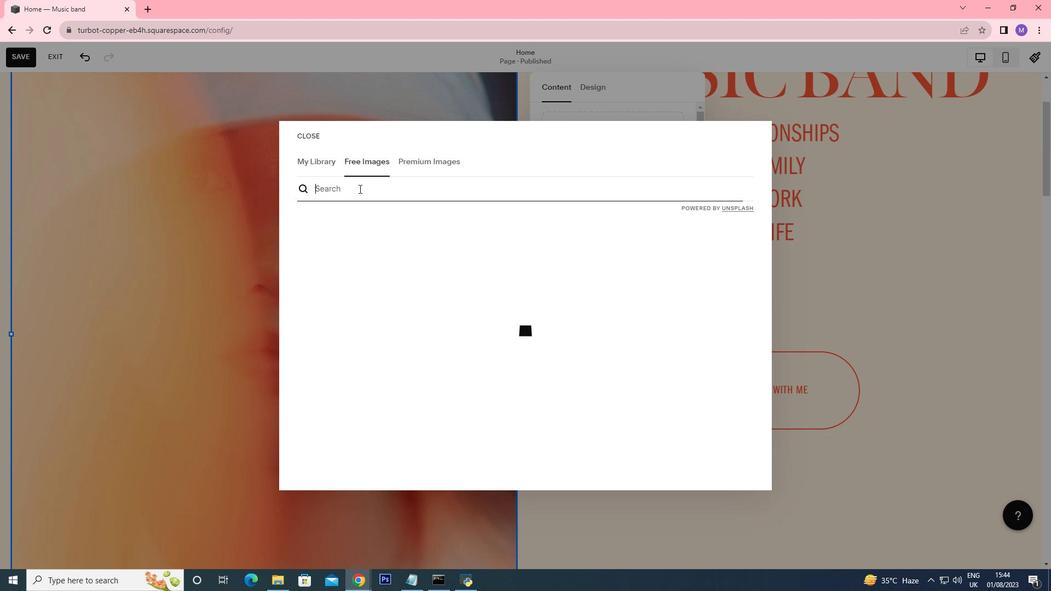 
Action: Key pressed <Key.shift>Music<Key.space>band<Key.enter>
Screenshot: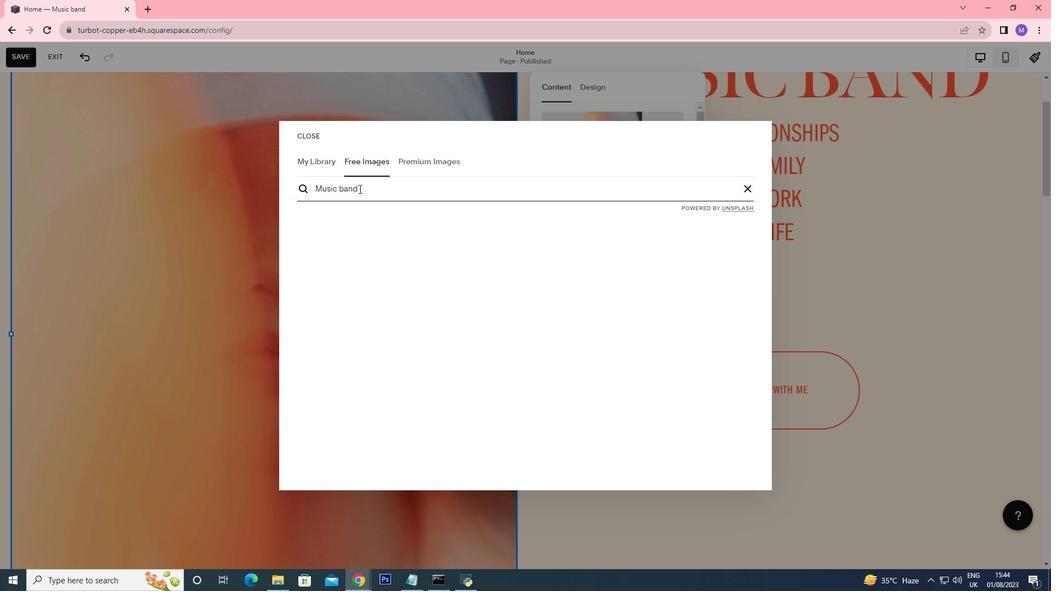 
Action: Mouse moved to (551, 328)
Screenshot: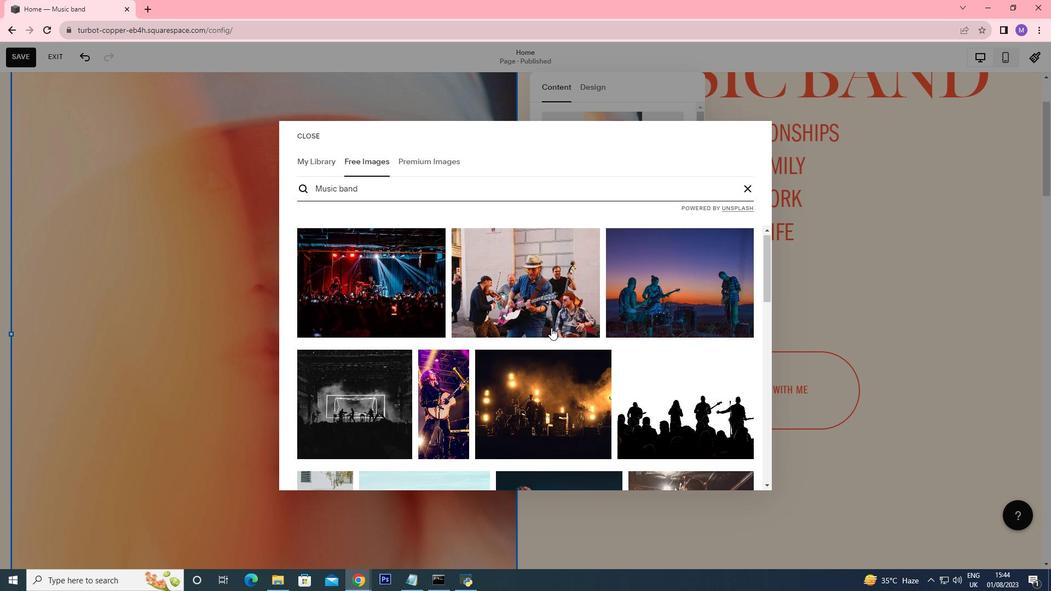 
Action: Mouse scrolled (551, 327) with delta (0, 0)
Screenshot: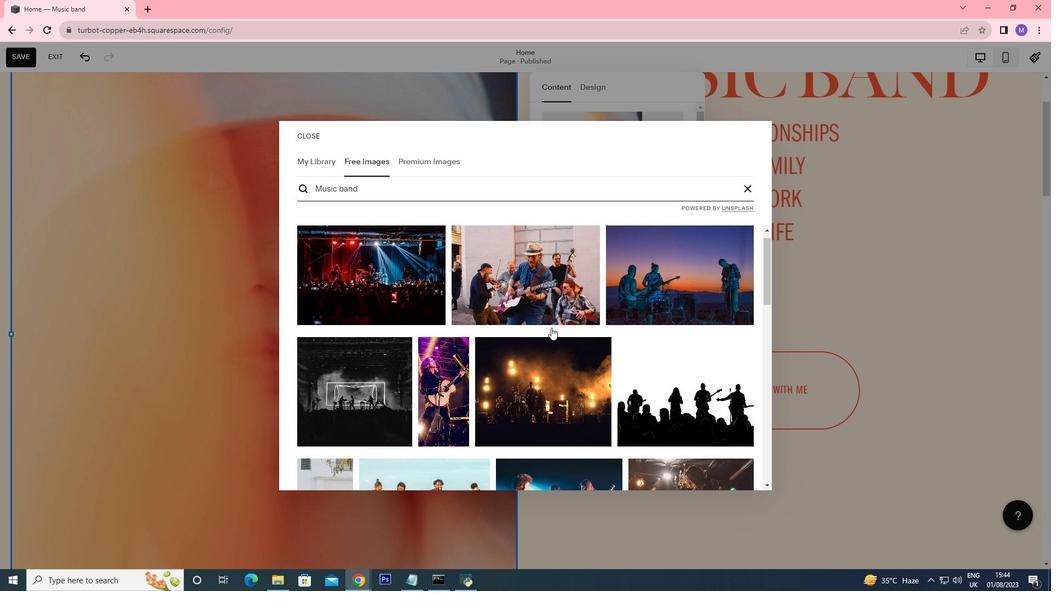 
Action: Mouse moved to (408, 255)
Screenshot: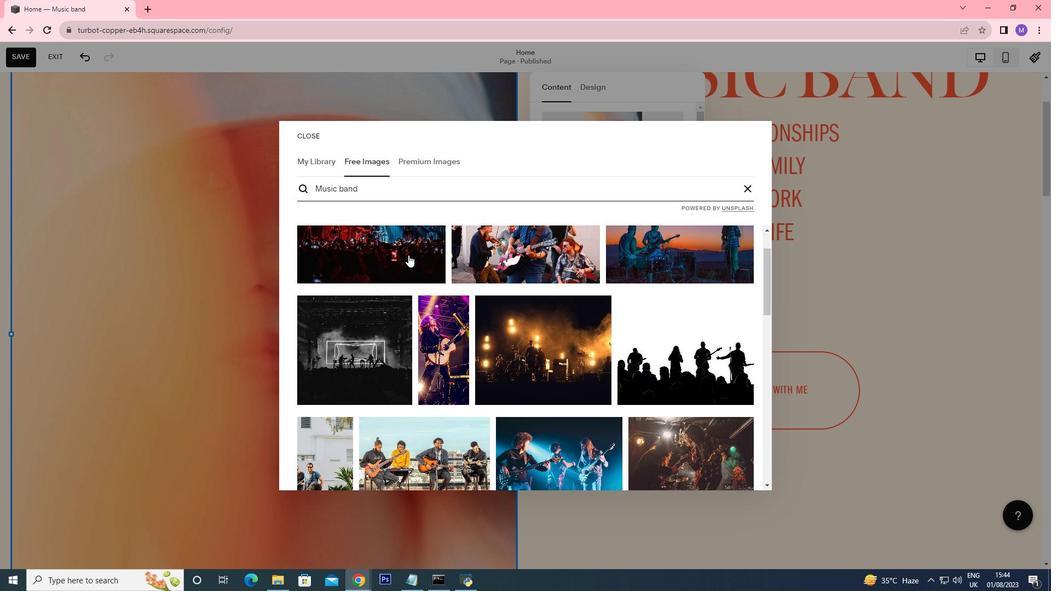 
Action: Mouse pressed left at (408, 255)
Screenshot: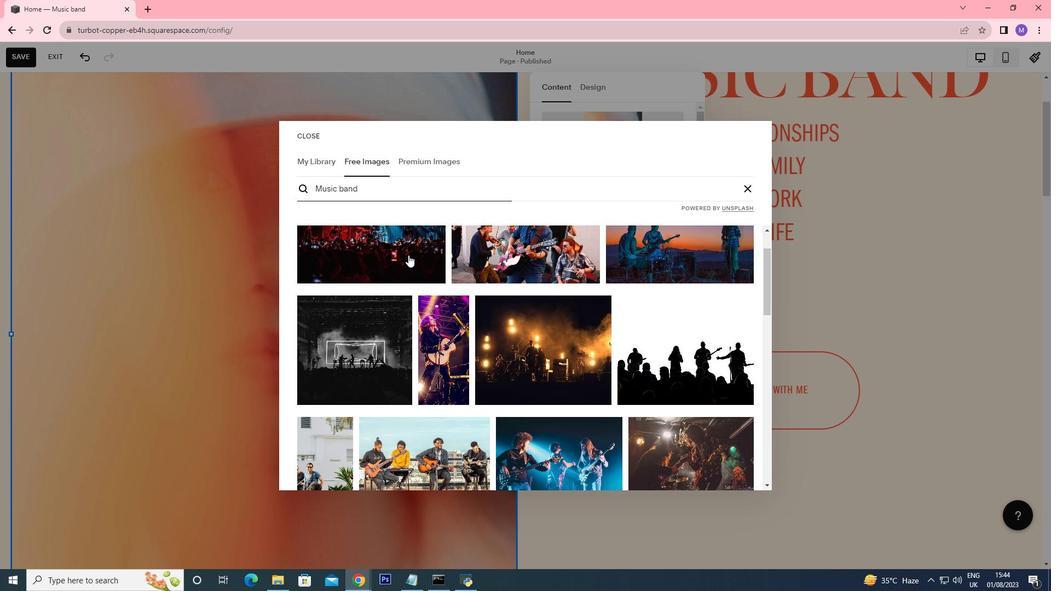 
Action: Mouse moved to (700, 344)
Screenshot: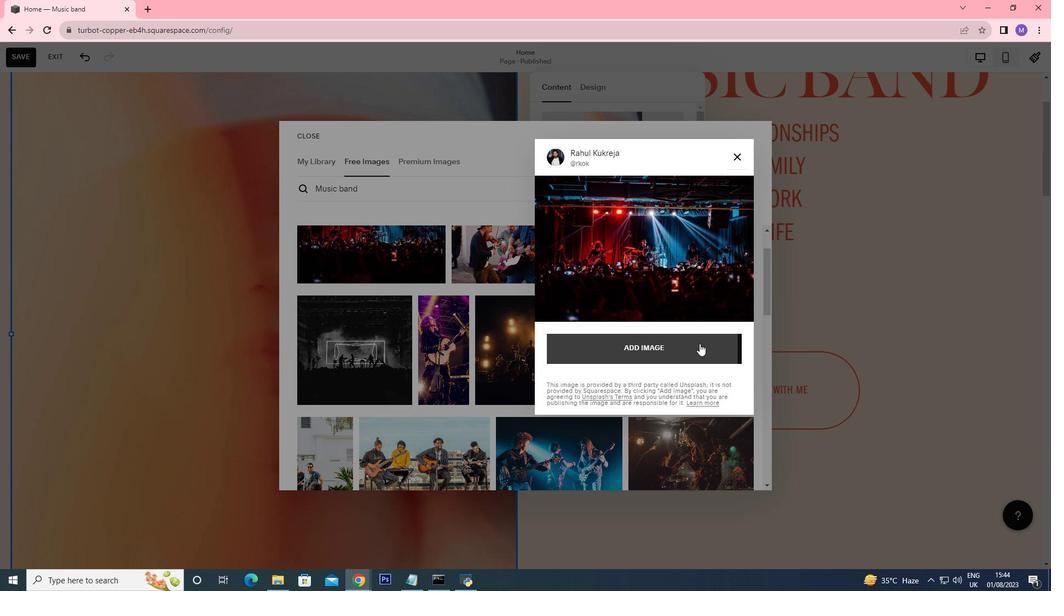 
Action: Mouse pressed left at (700, 344)
Screenshot: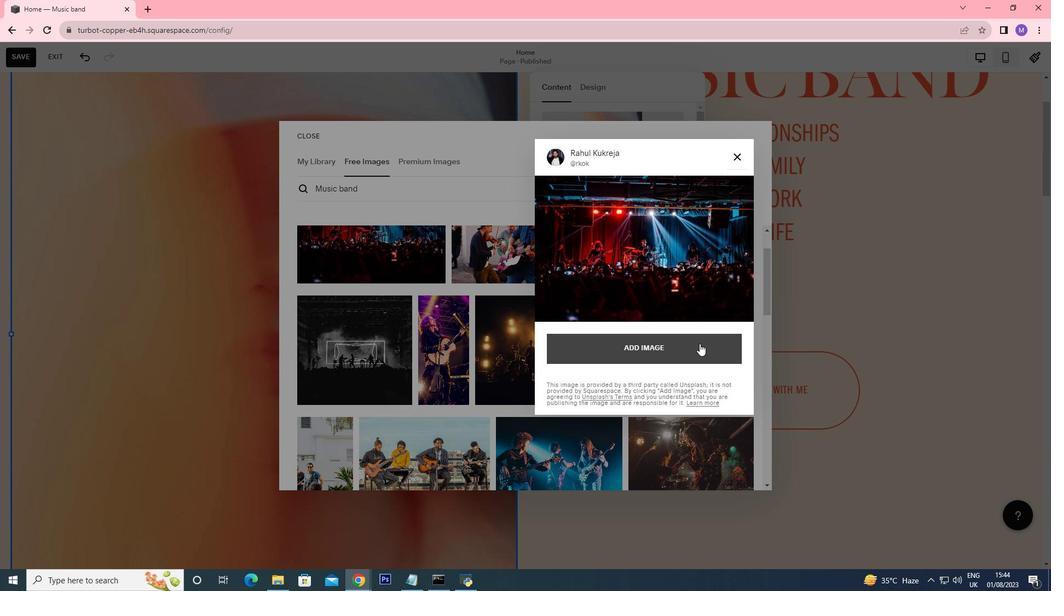 
Action: Mouse moved to (420, 298)
Screenshot: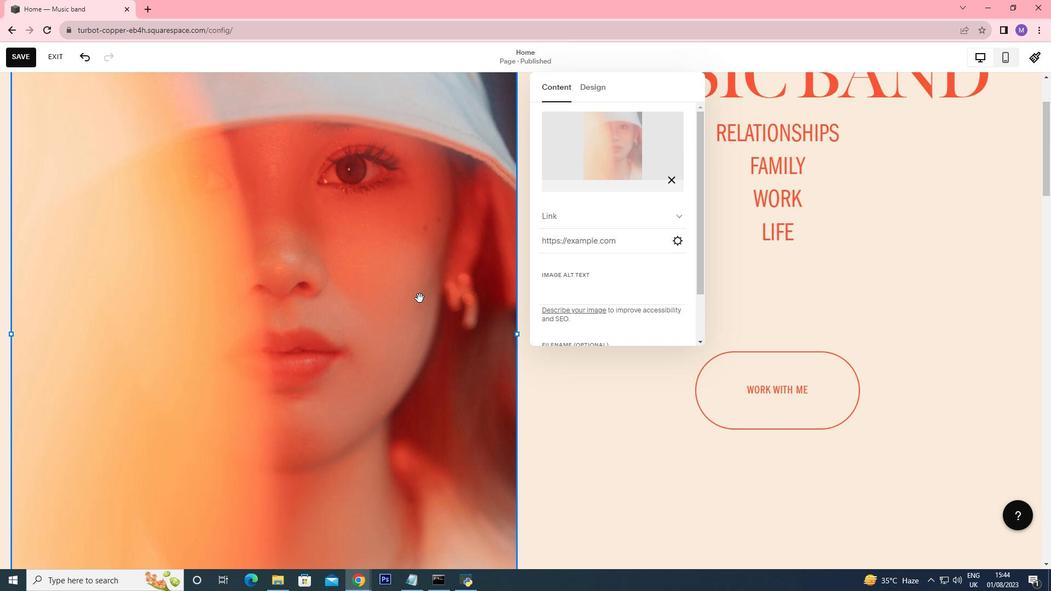 
Action: Mouse scrolled (420, 298) with delta (0, 0)
Screenshot: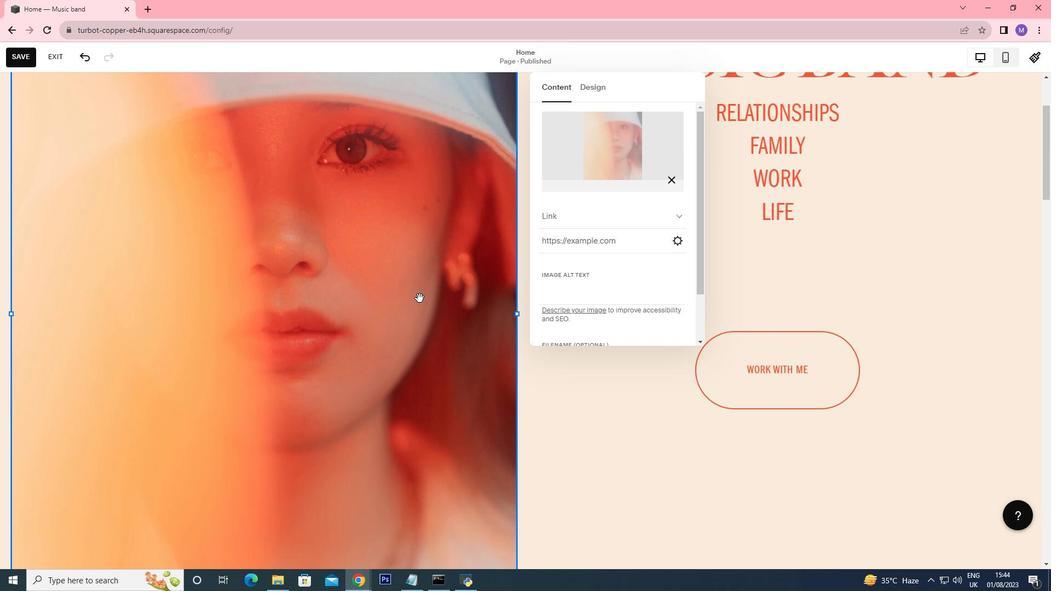 
Action: Mouse scrolled (420, 298) with delta (0, 0)
Screenshot: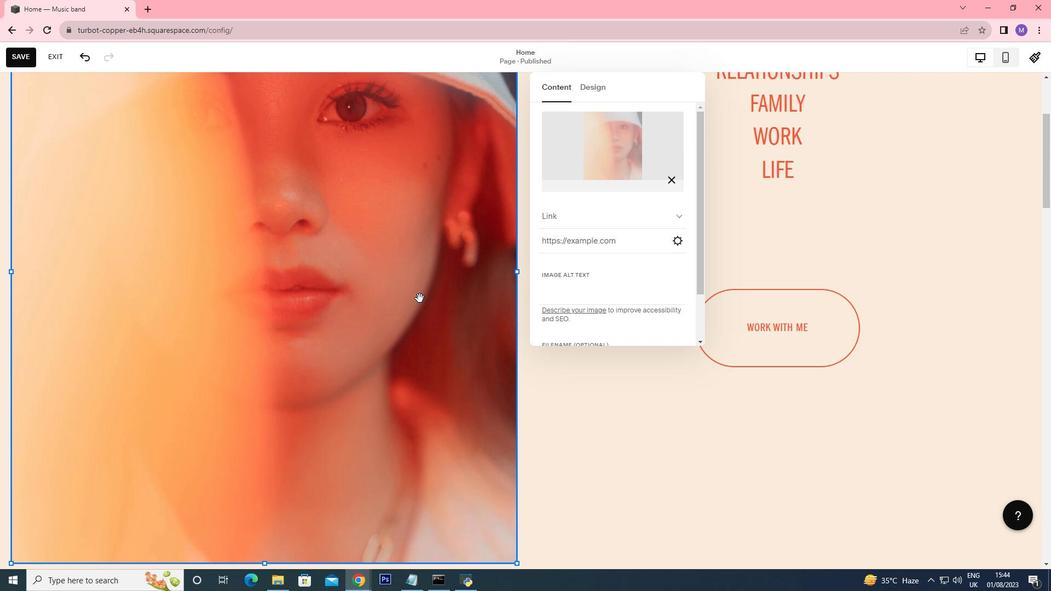 
Action: Mouse moved to (447, 350)
Screenshot: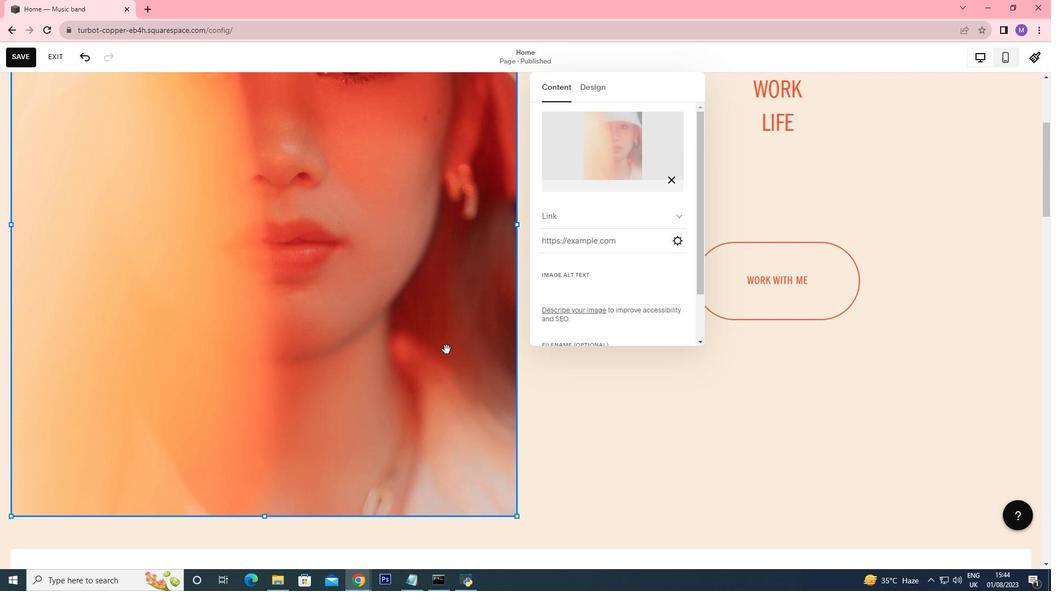 
Action: Mouse pressed left at (447, 350)
Screenshot: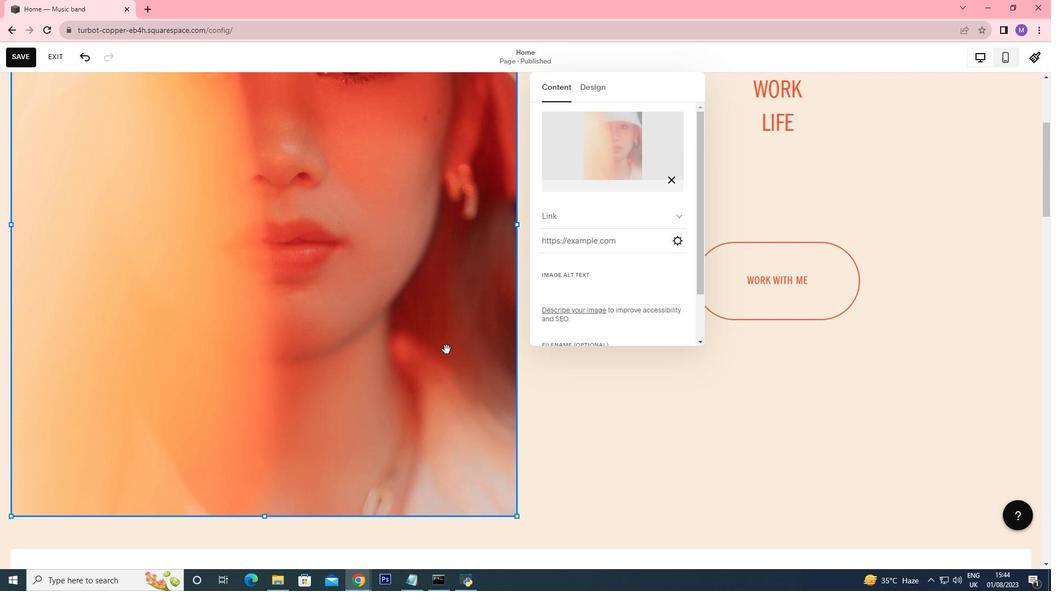 
Action: Mouse moved to (456, 374)
Screenshot: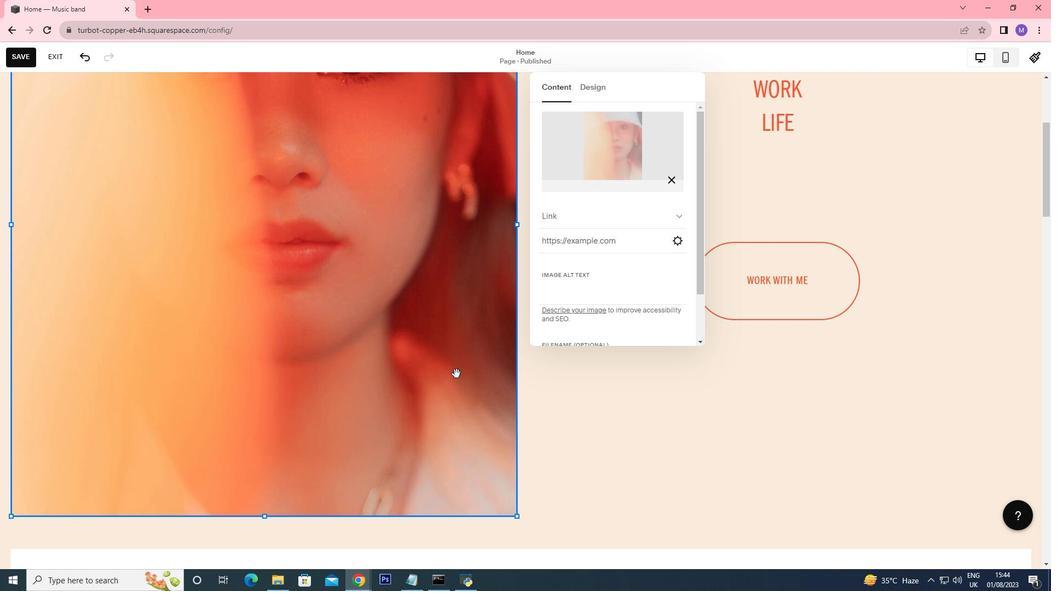 
Action: Mouse pressed left at (456, 374)
Screenshot: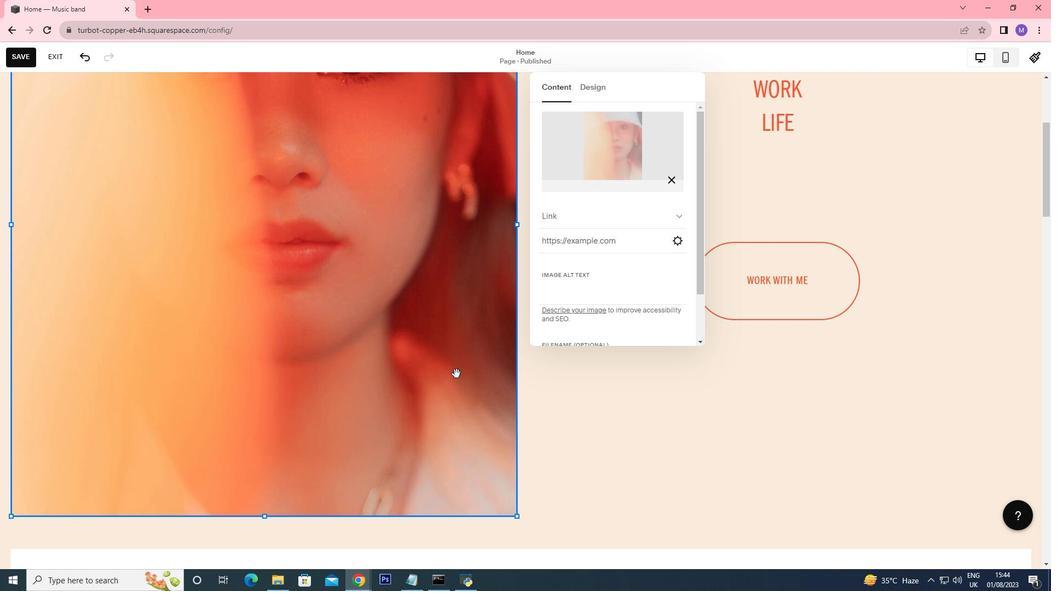 
Action: Mouse moved to (471, 363)
Screenshot: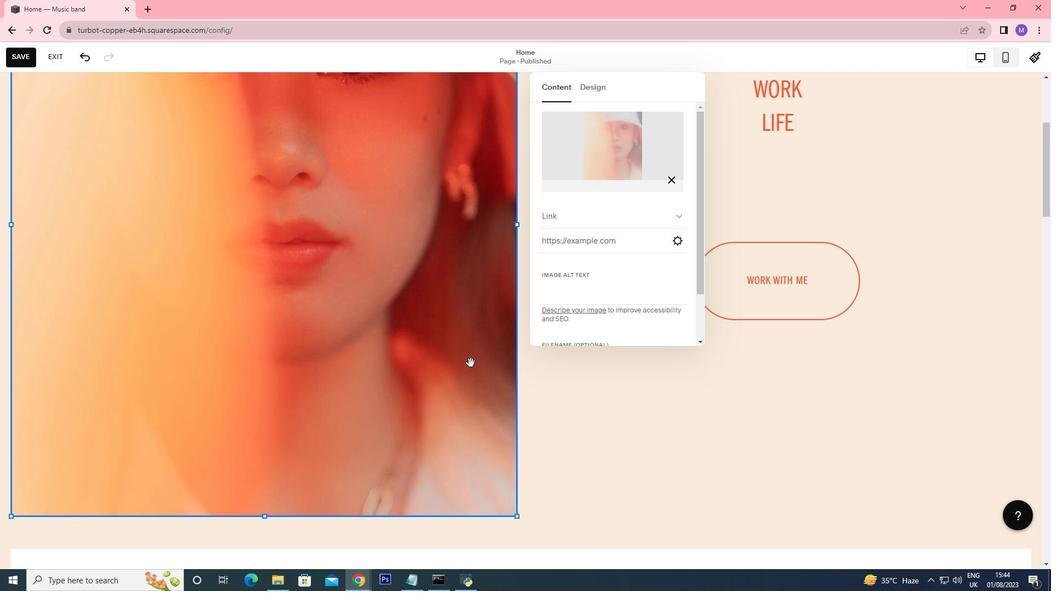 
Action: Mouse scrolled (471, 363) with delta (0, 0)
Screenshot: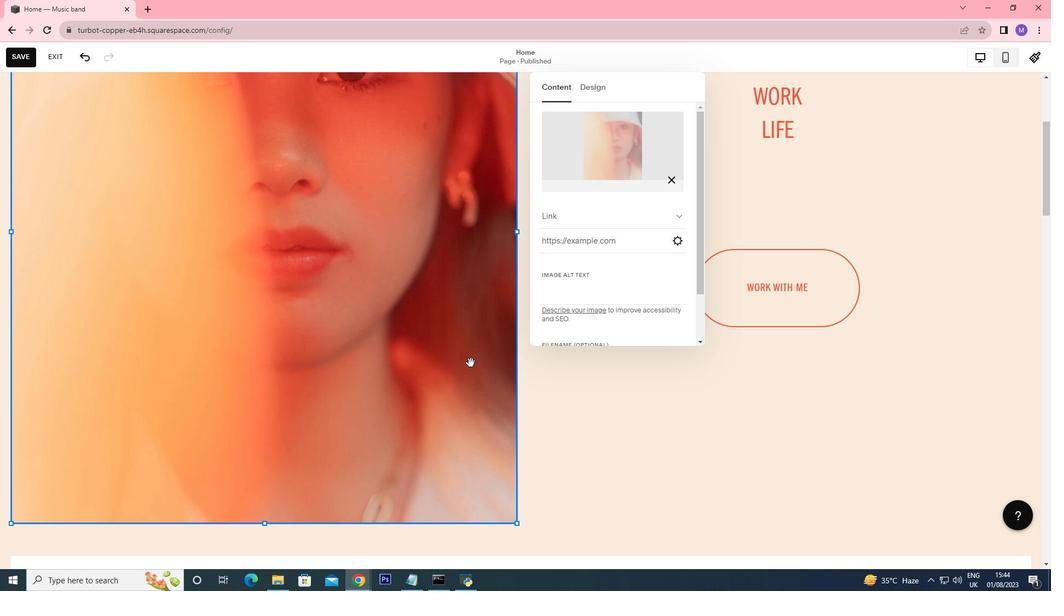 
Action: Mouse scrolled (471, 363) with delta (0, 0)
Screenshot: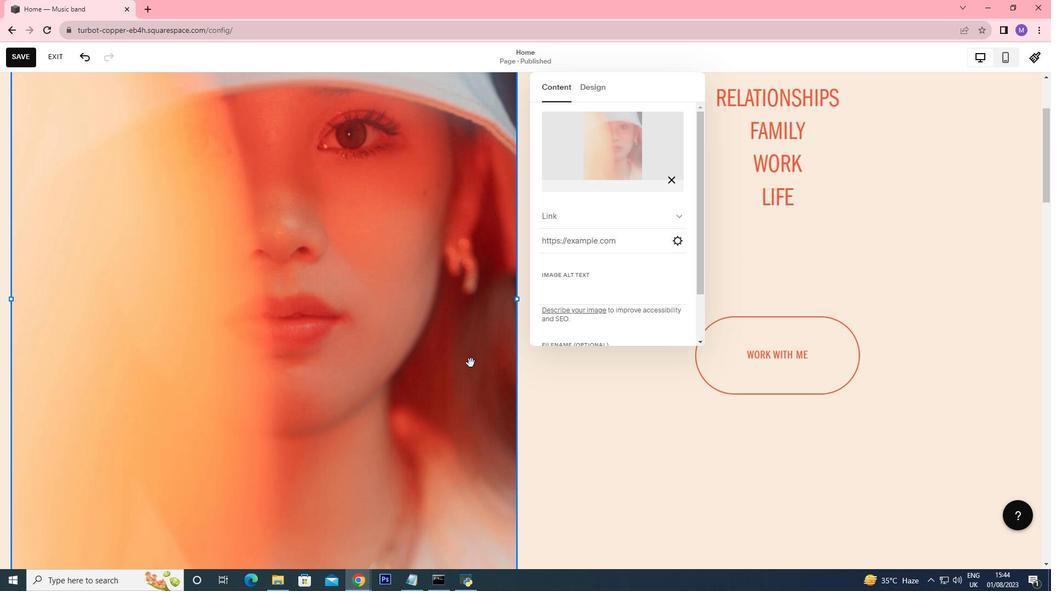 
Action: Mouse scrolled (471, 363) with delta (0, 0)
Screenshot: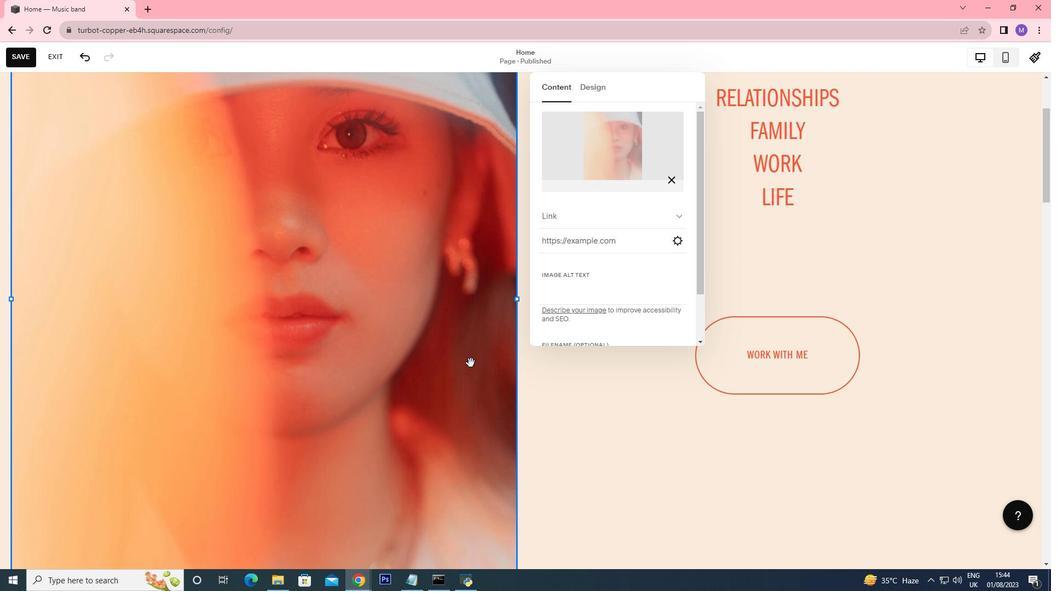 
Action: Mouse scrolled (471, 363) with delta (0, 0)
Screenshot: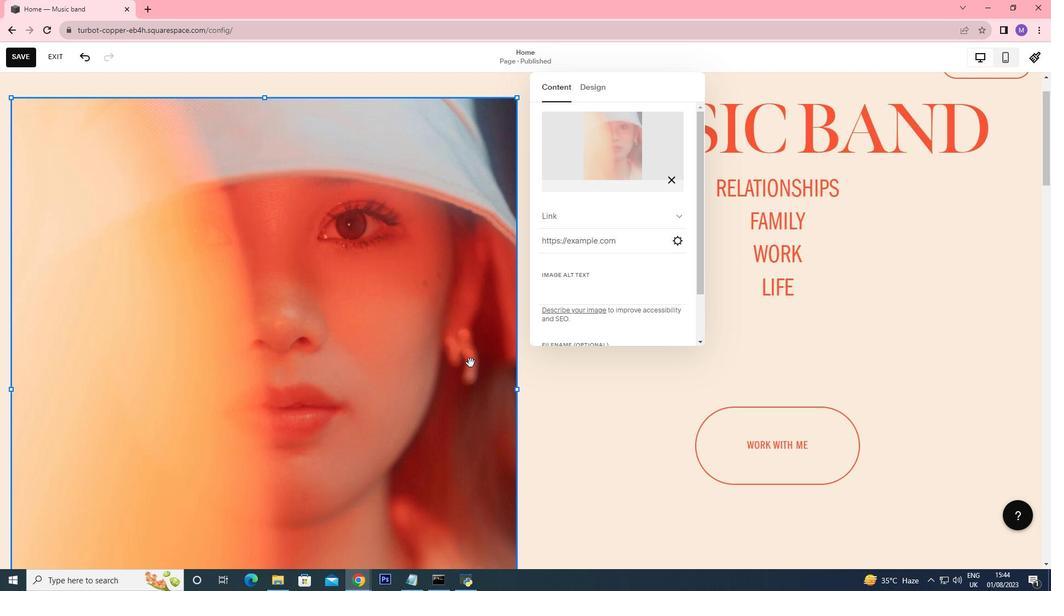 
Action: Mouse moved to (471, 362)
Screenshot: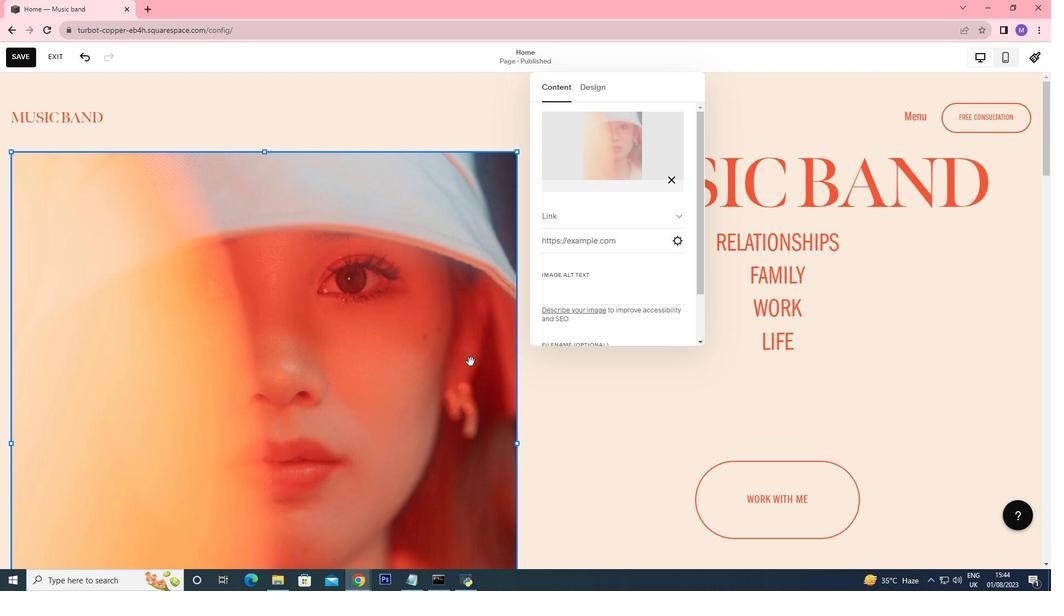 
Action: Mouse pressed left at (471, 362)
Screenshot: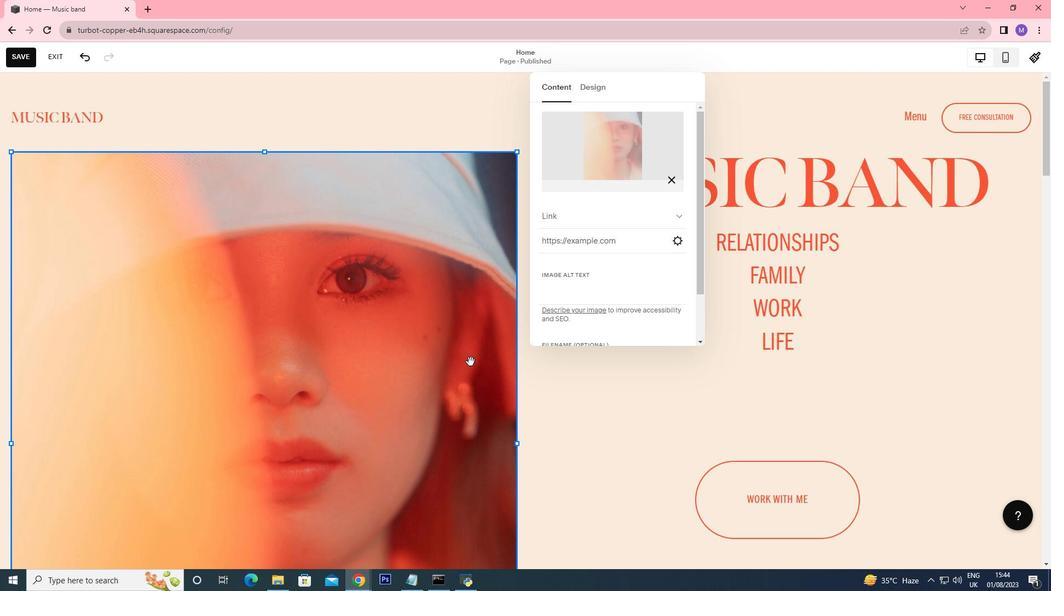 
Action: Mouse moved to (603, 170)
Screenshot: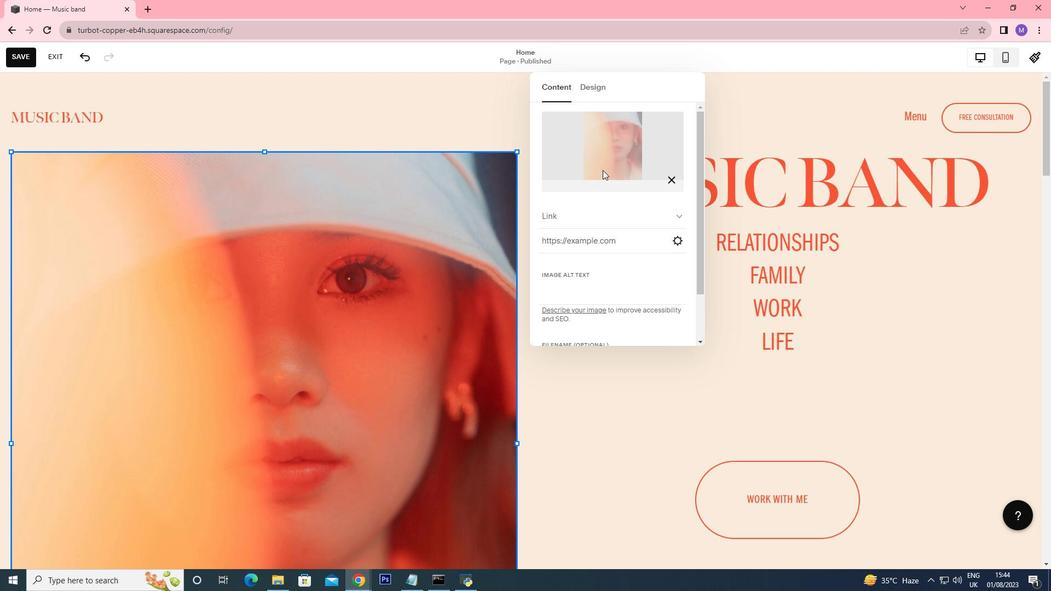 
Action: Mouse pressed left at (603, 170)
Screenshot: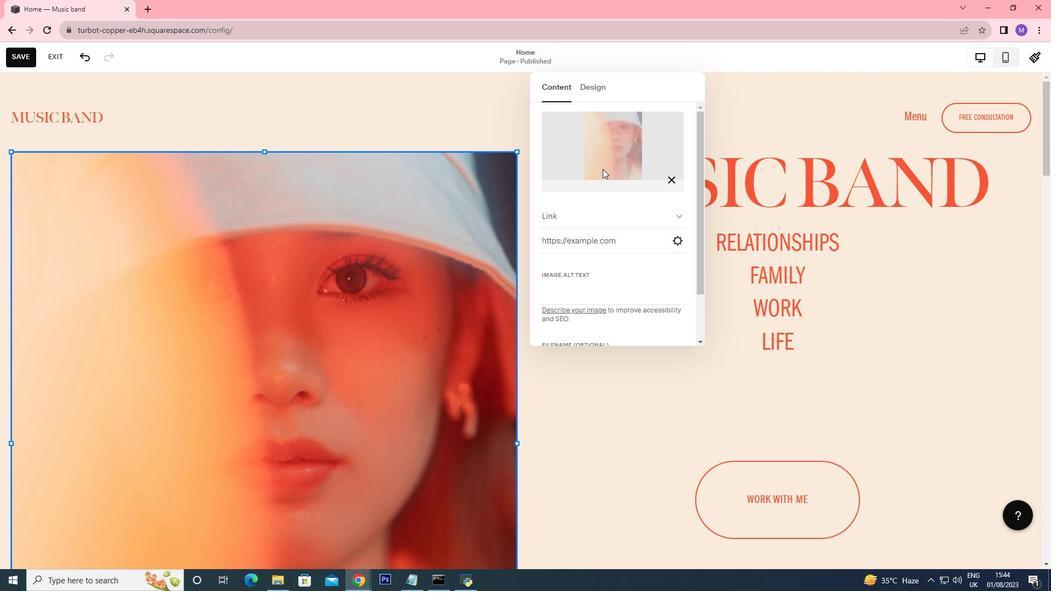 
Action: Mouse pressed left at (603, 170)
Screenshot: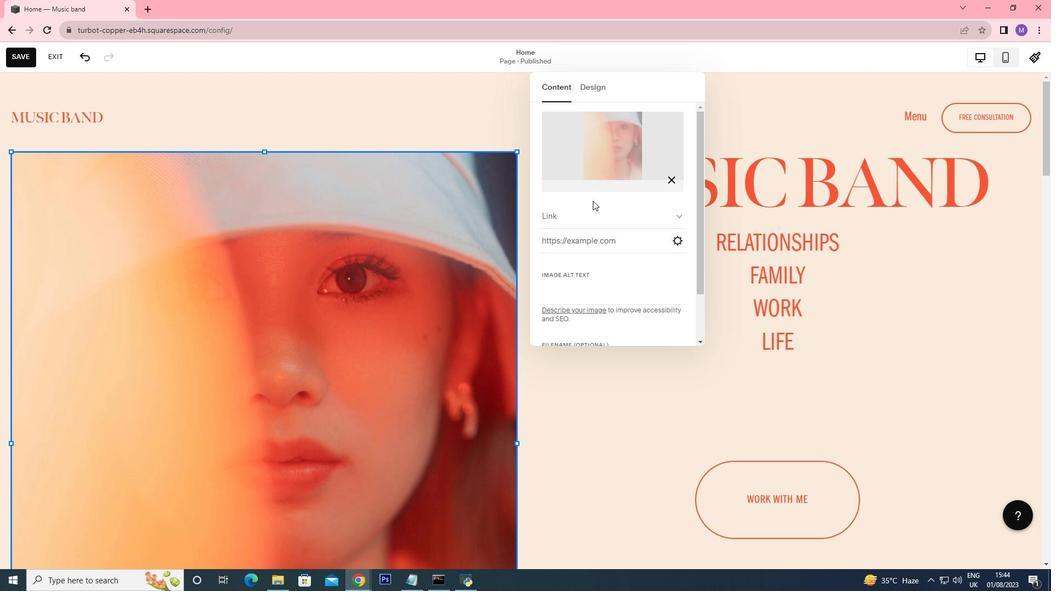 
Action: Mouse moved to (568, 230)
Screenshot: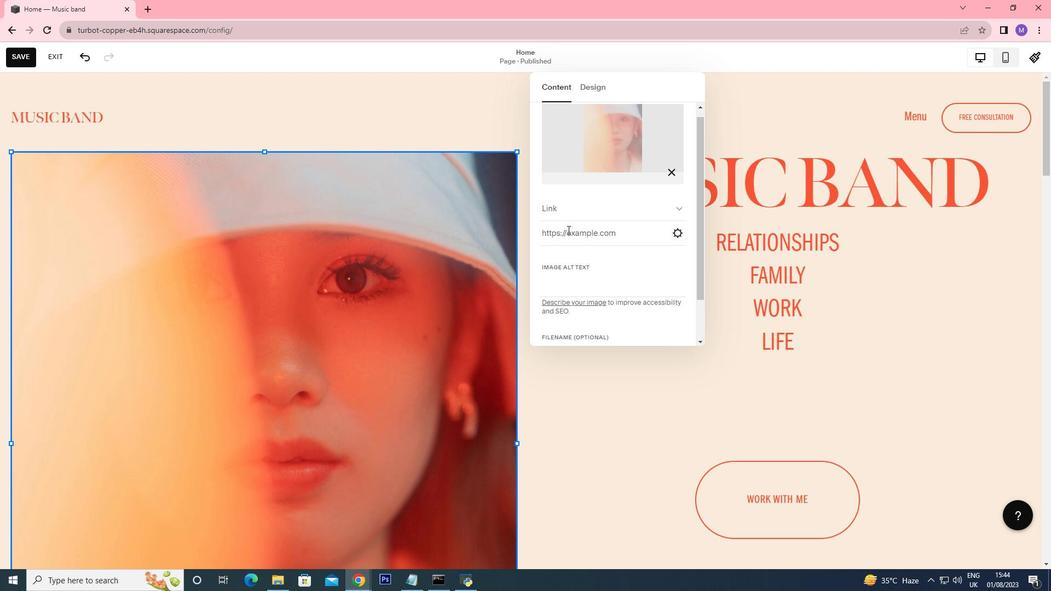 
Action: Mouse scrolled (568, 229) with delta (0, 0)
Screenshot: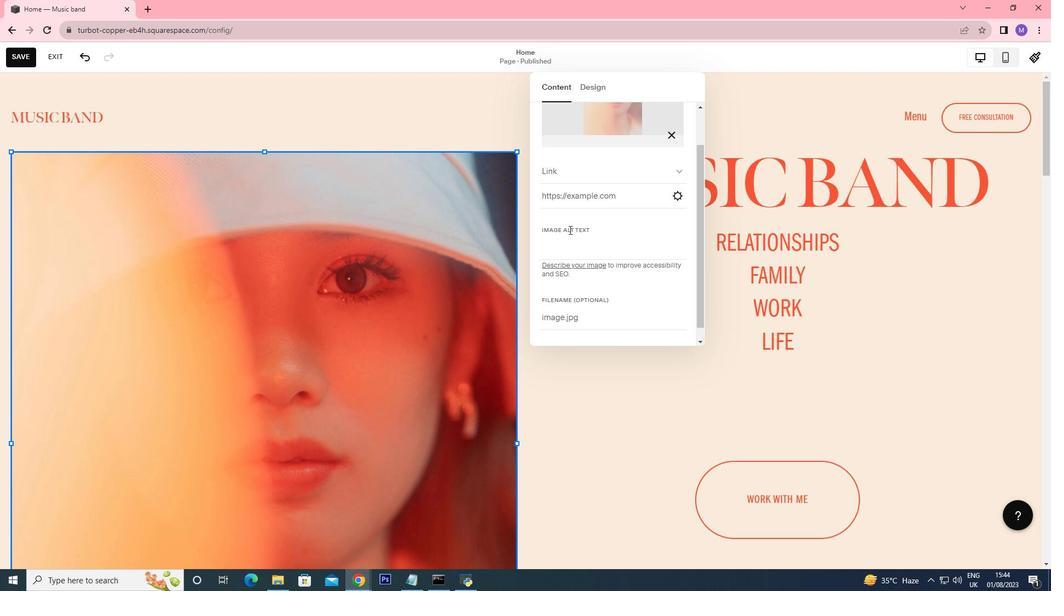 
Action: Mouse scrolled (568, 229) with delta (0, 0)
Screenshot: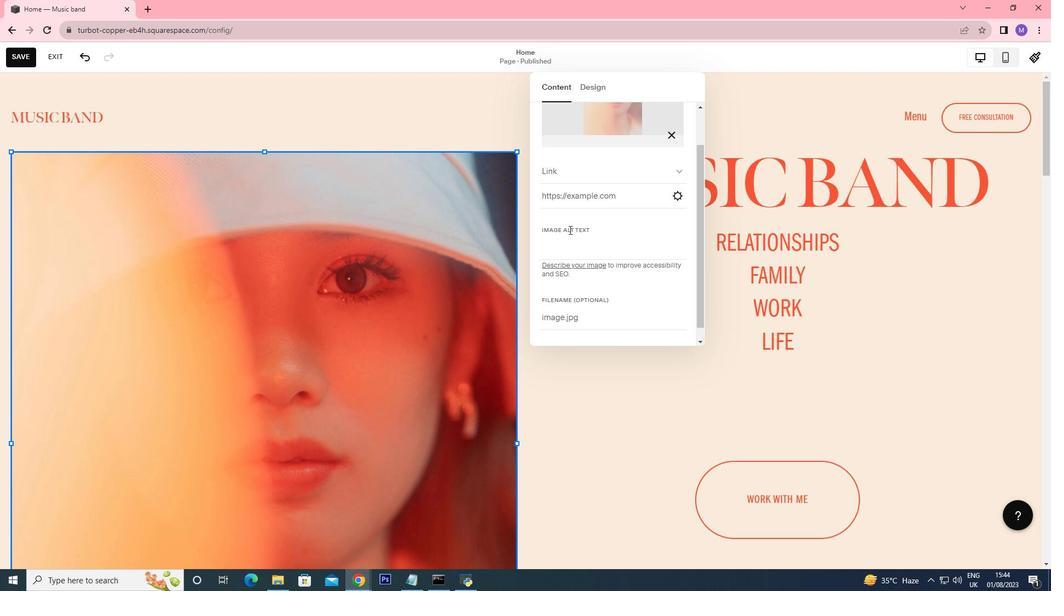 
Action: Mouse scrolled (568, 229) with delta (0, 0)
Screenshot: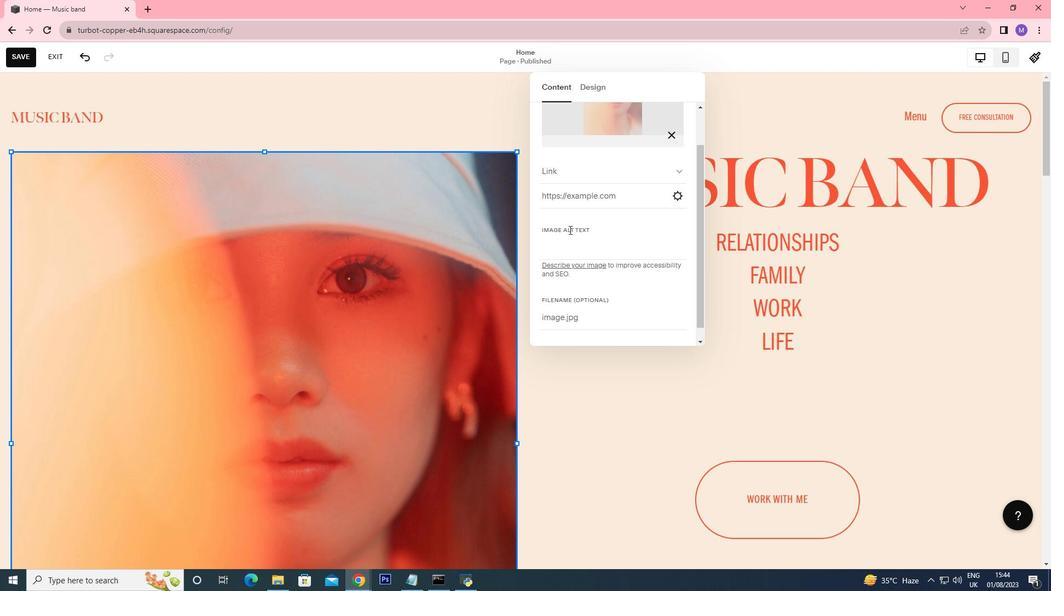 
Action: Mouse scrolled (568, 229) with delta (0, 0)
Screenshot: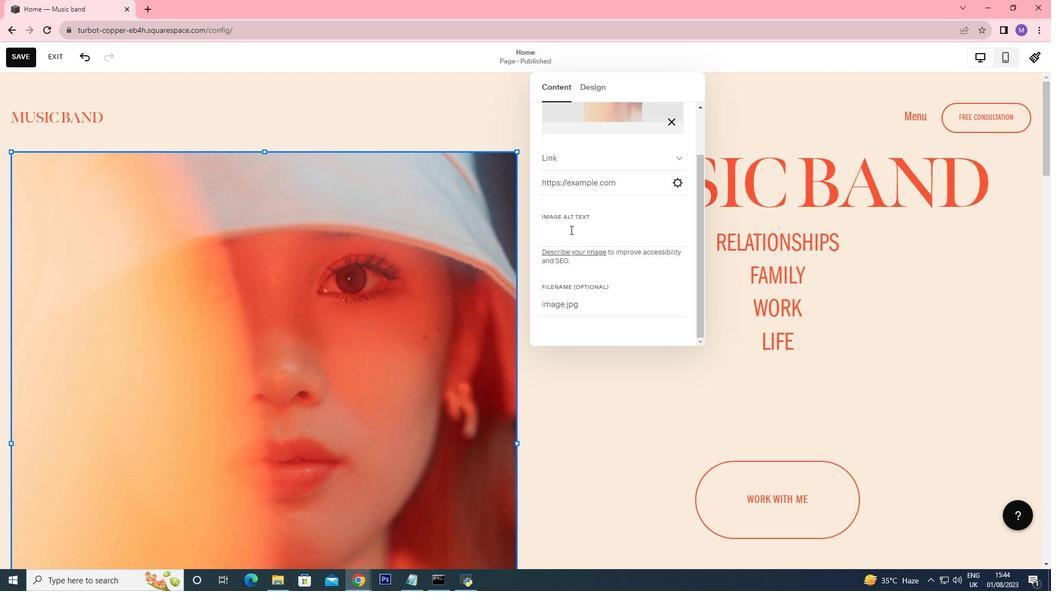 
Action: Mouse scrolled (568, 229) with delta (0, 0)
Screenshot: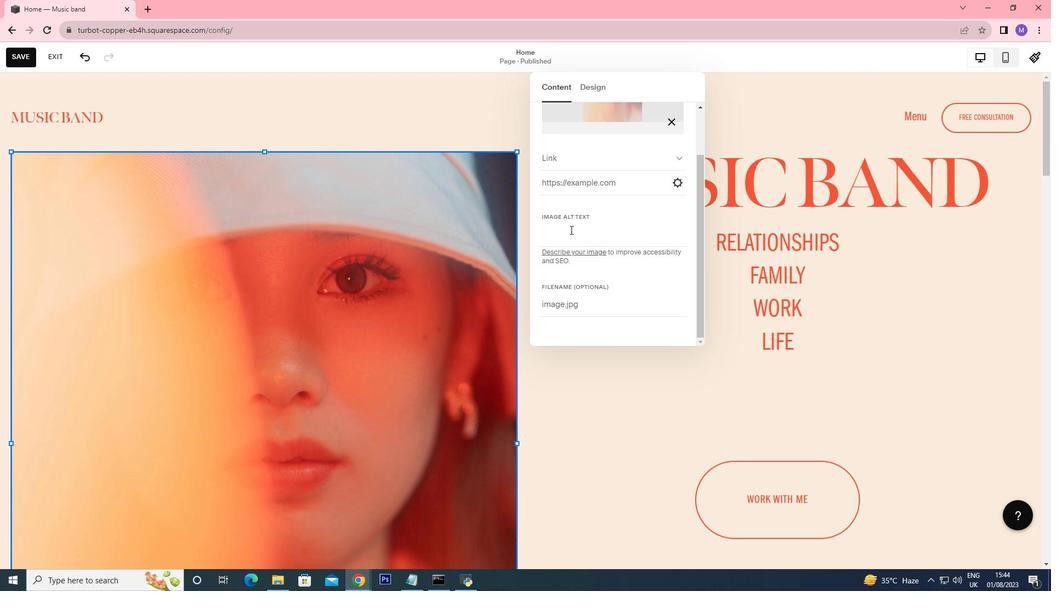 
Action: Mouse moved to (569, 230)
Screenshot: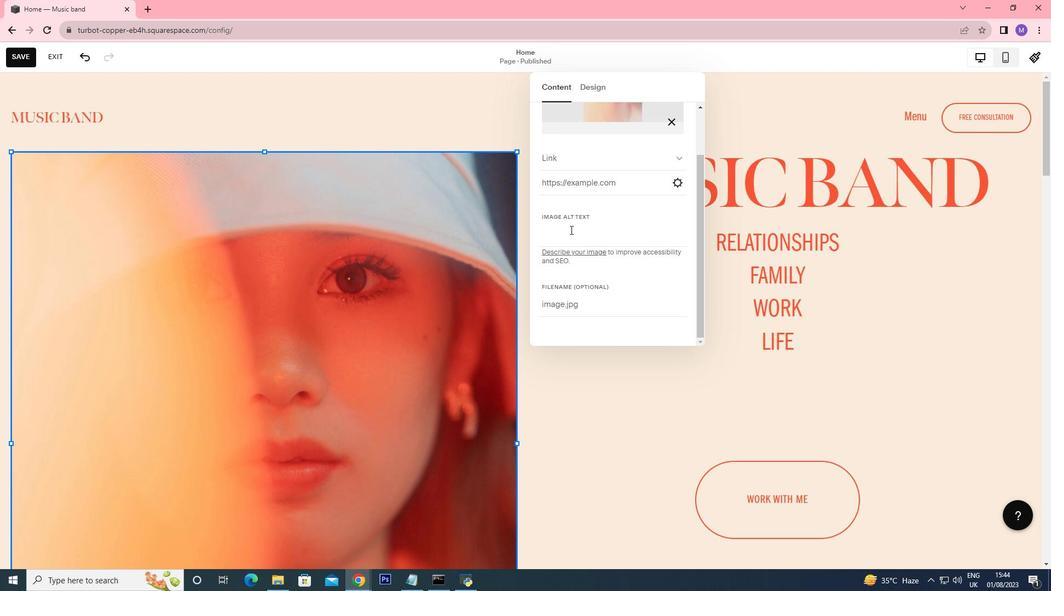 
Action: Mouse scrolled (569, 229) with delta (0, 0)
Screenshot: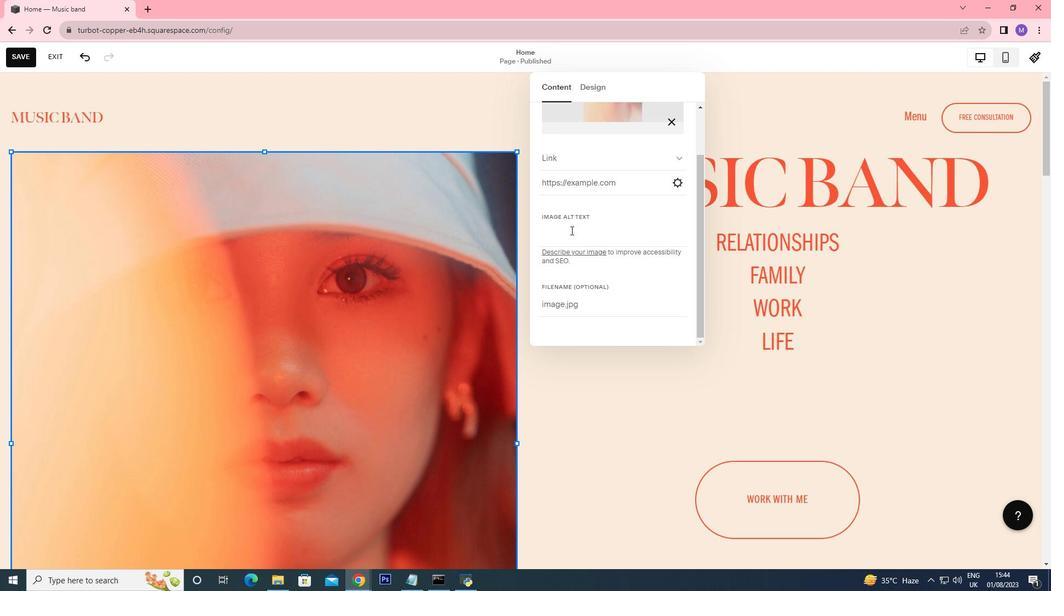 
Action: Mouse moved to (570, 230)
Screenshot: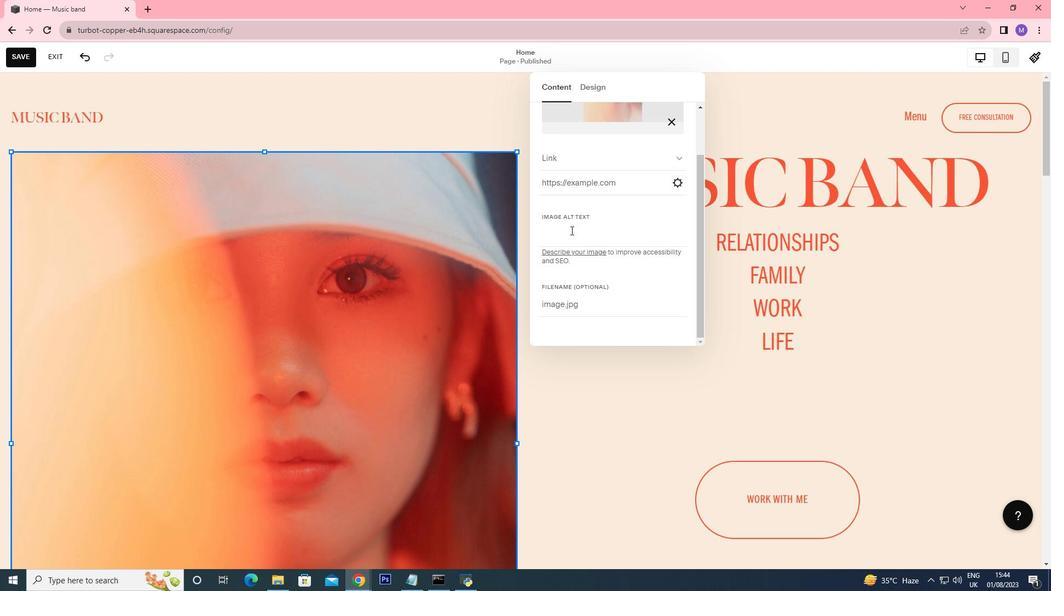 
Action: Mouse scrolled (570, 229) with delta (0, 0)
Screenshot: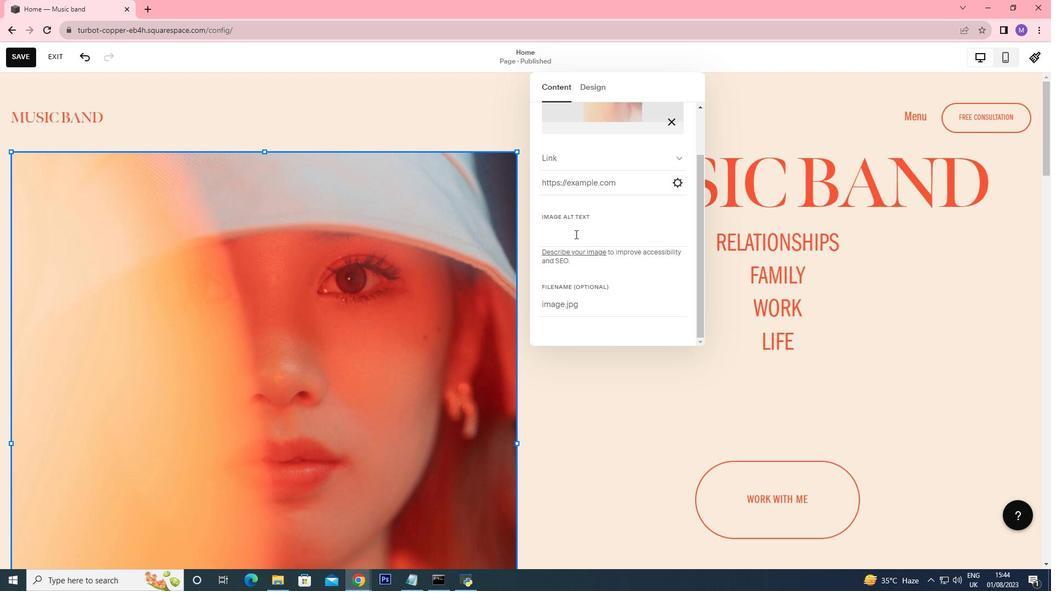 
Action: Mouse moved to (578, 282)
Screenshot: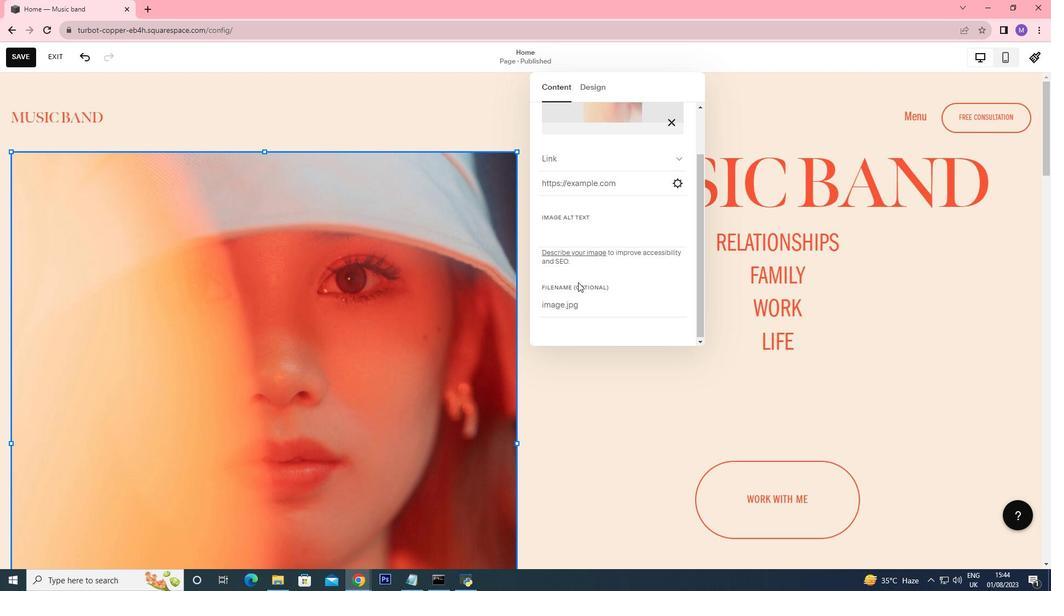
Action: Mouse scrolled (578, 283) with delta (0, 0)
Screenshot: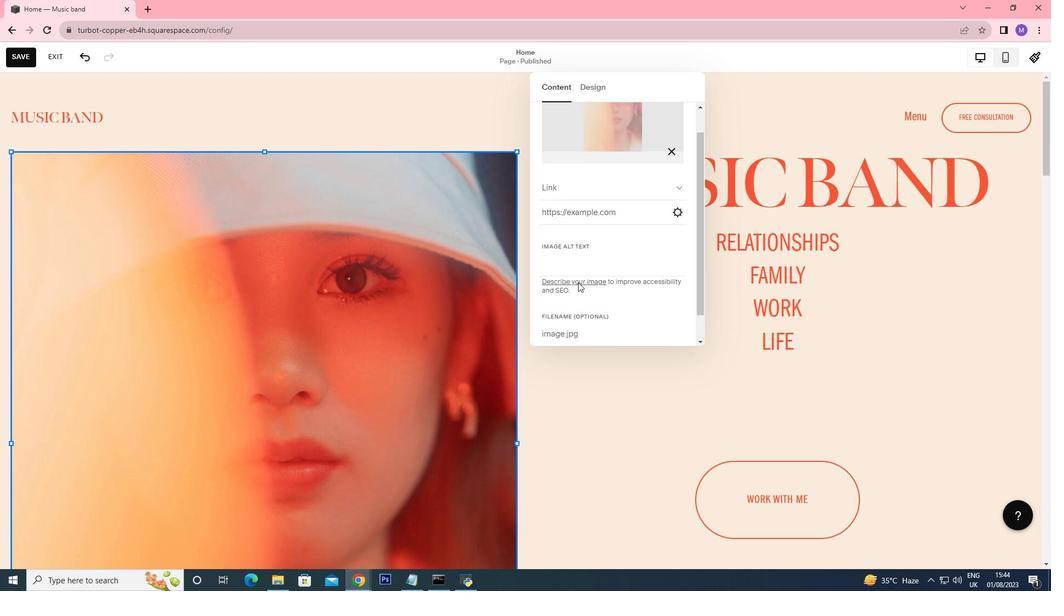 
Action: Mouse scrolled (578, 283) with delta (0, 0)
Screenshot: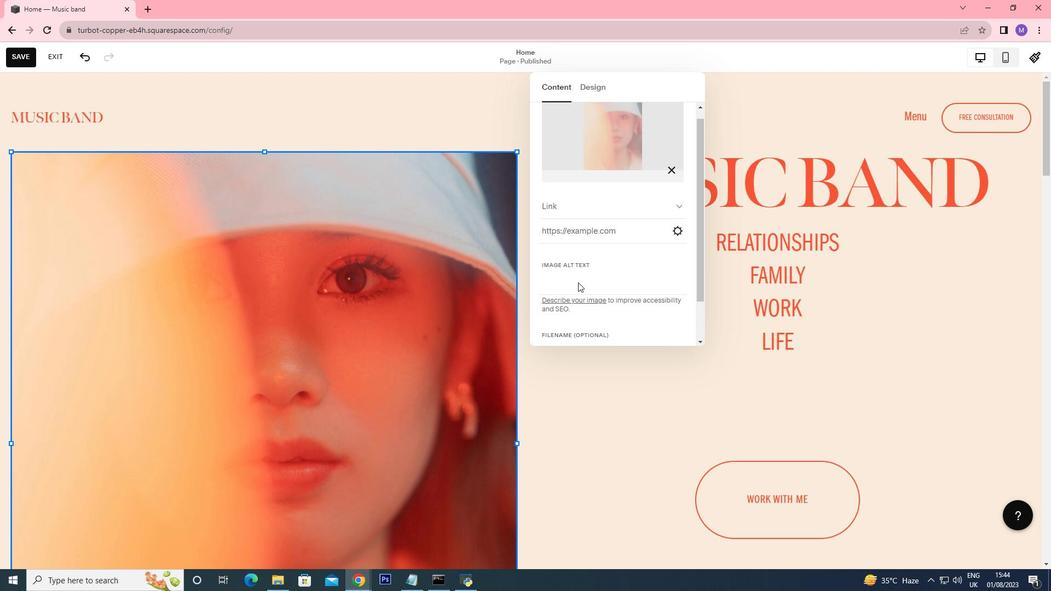 
Action: Mouse scrolled (578, 283) with delta (0, 0)
Screenshot: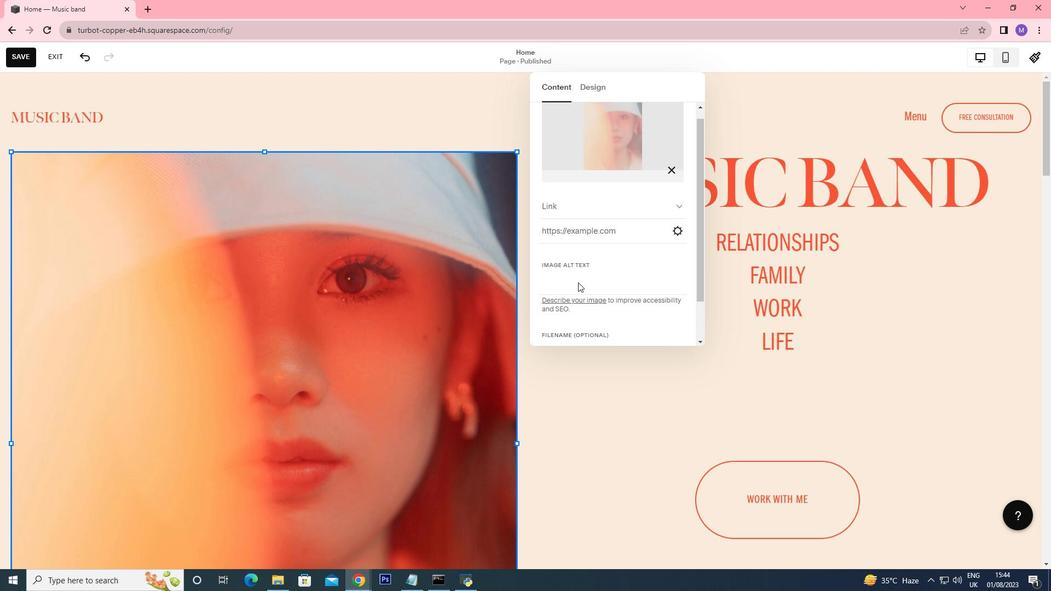 
Action: Mouse scrolled (578, 283) with delta (0, 0)
